Task: Look for space in Tietê, Brazil from 9th June, 2023 to 16th June, 2023 for 2 adults in price range Rs.8000 to Rs.16000. Place can be entire place with 2 bedrooms having 2 beds and 1 bathroom. Property type can be house, flat, guest house. Amenities needed are: washing machine. Booking option can be shelf check-in. Required host language is Spanish.
Action: Mouse moved to (349, 192)
Screenshot: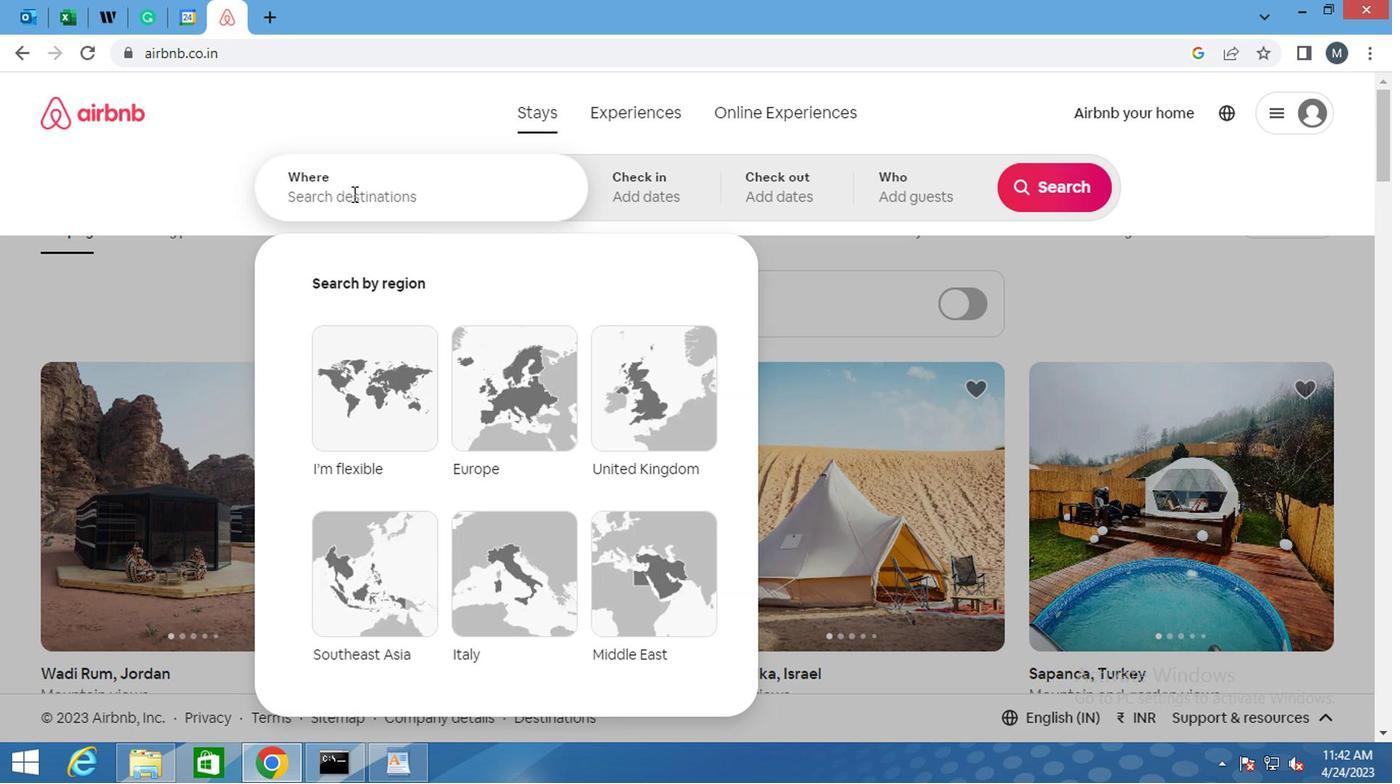 
Action: Mouse pressed left at (349, 192)
Screenshot: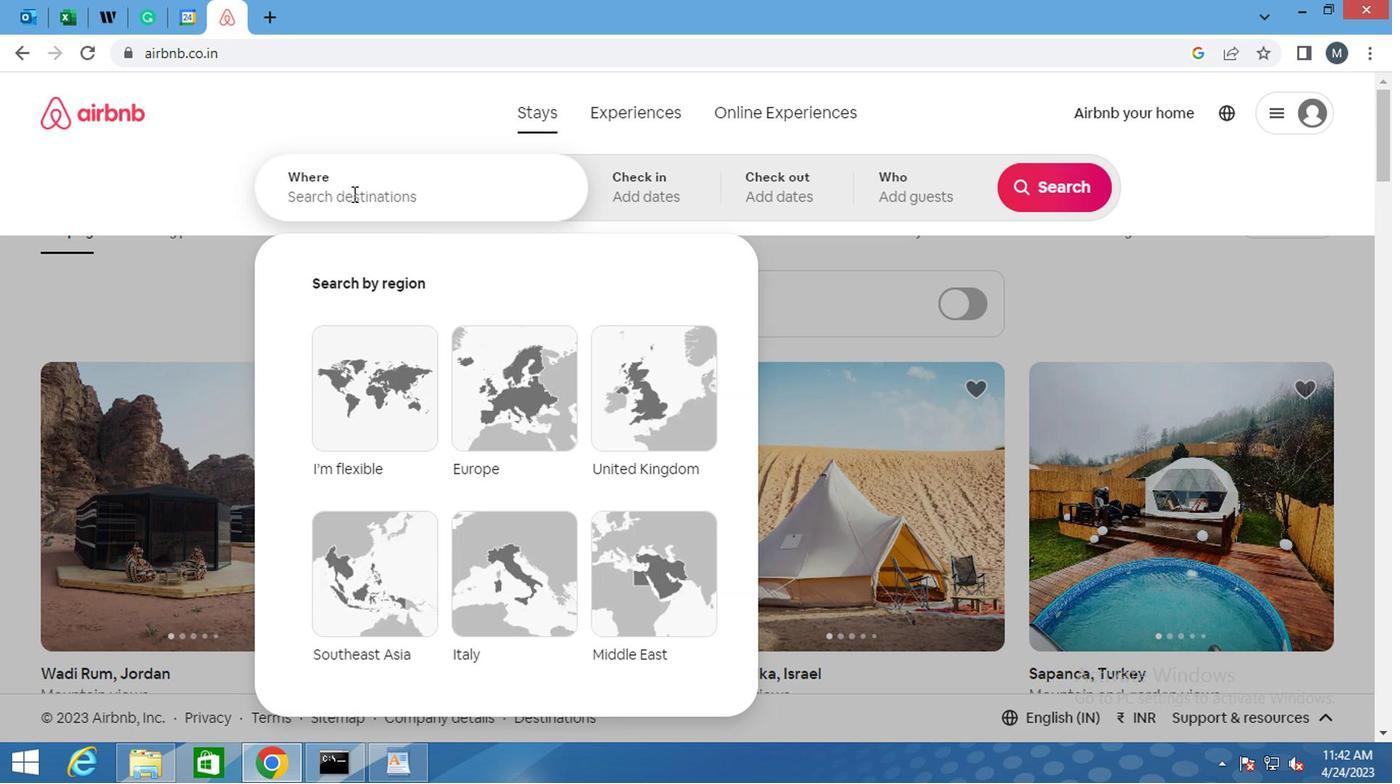 
Action: Key pressed <Key.shift>TIETE,<Key.space><Key.shift><Key.shift><Key.shift>BRAZIL<Key.space><Key.enter>
Screenshot: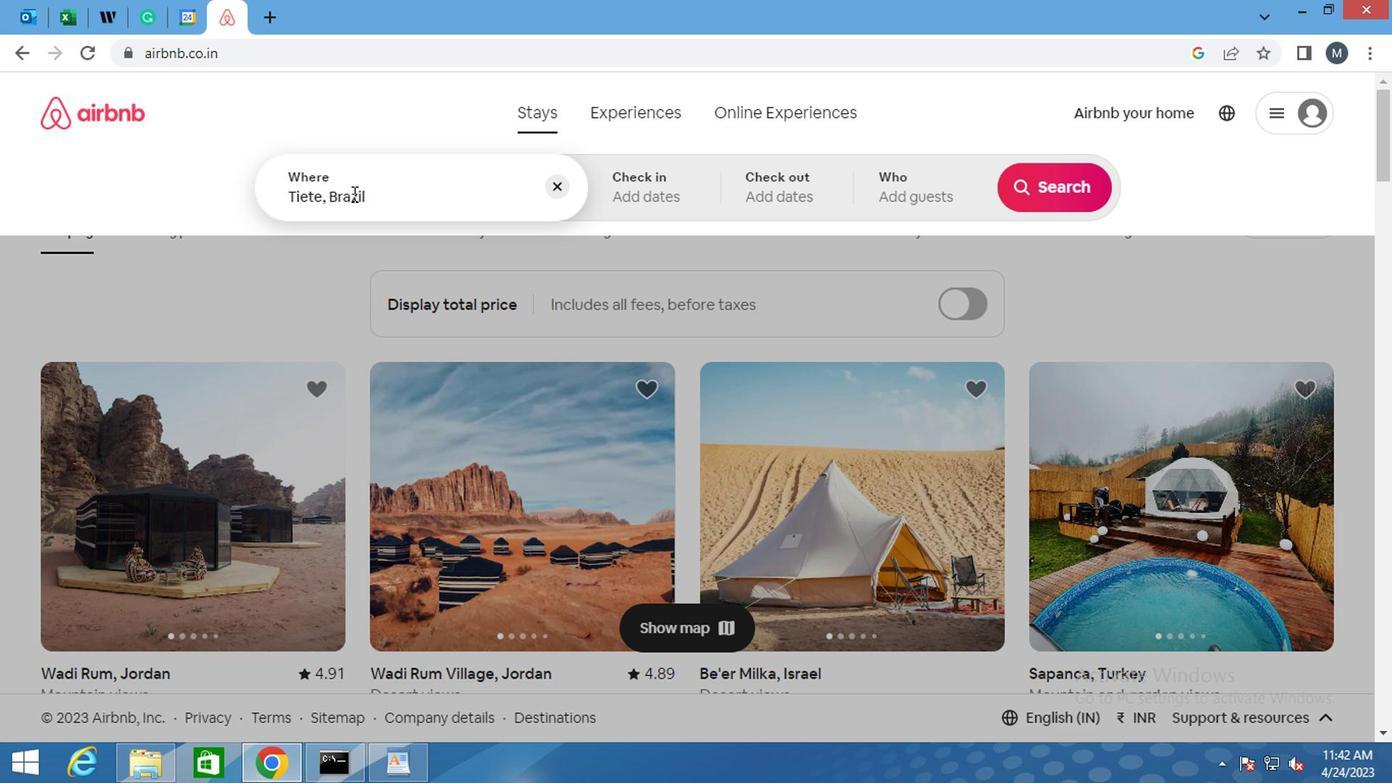 
Action: Mouse moved to (632, 182)
Screenshot: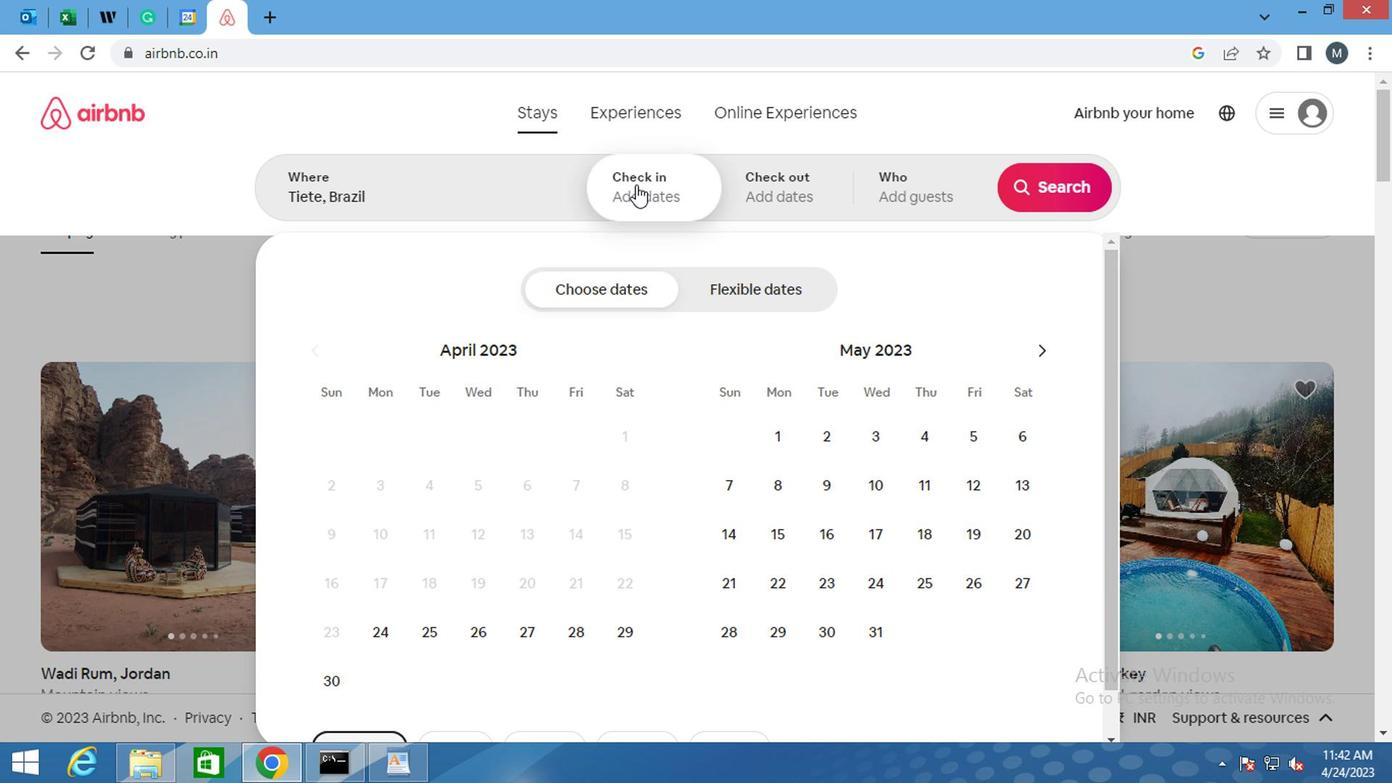 
Action: Mouse pressed left at (632, 182)
Screenshot: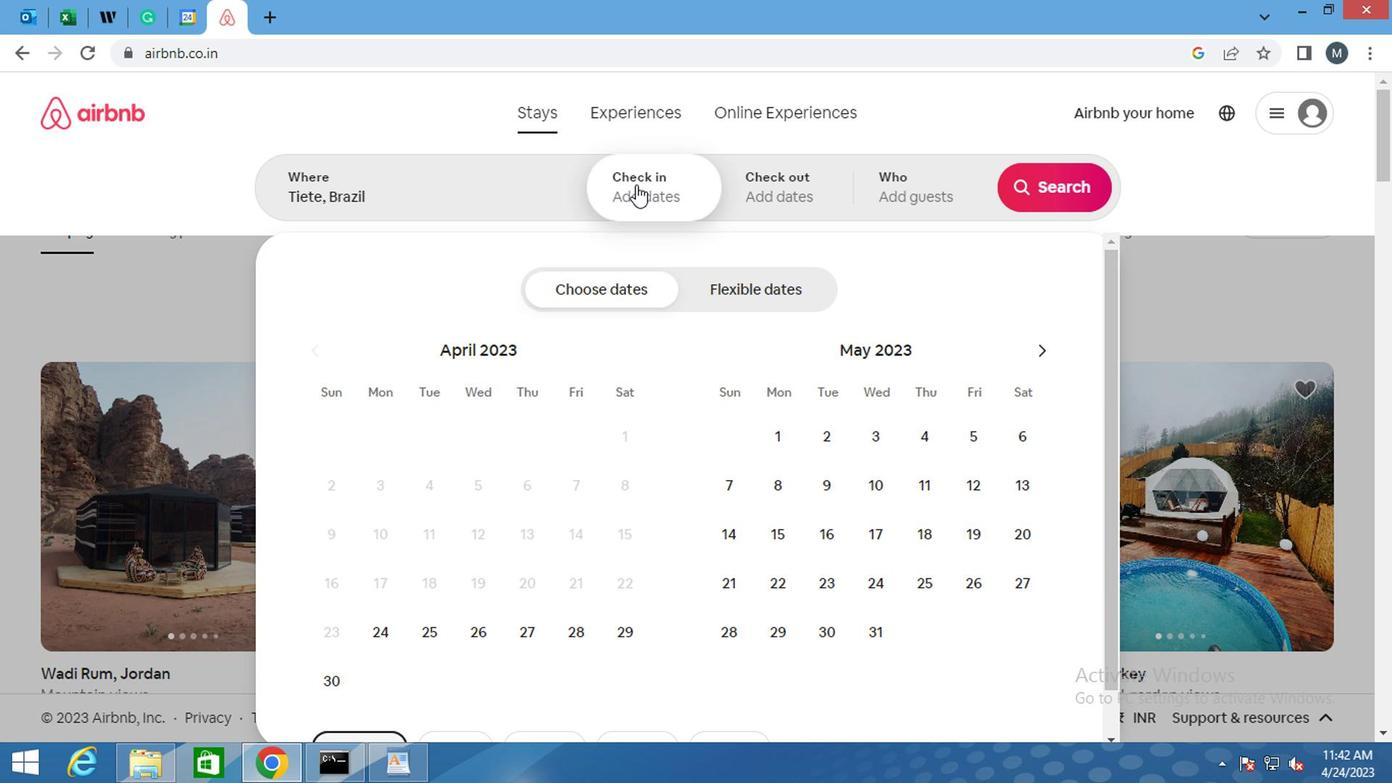 
Action: Mouse moved to (662, 180)
Screenshot: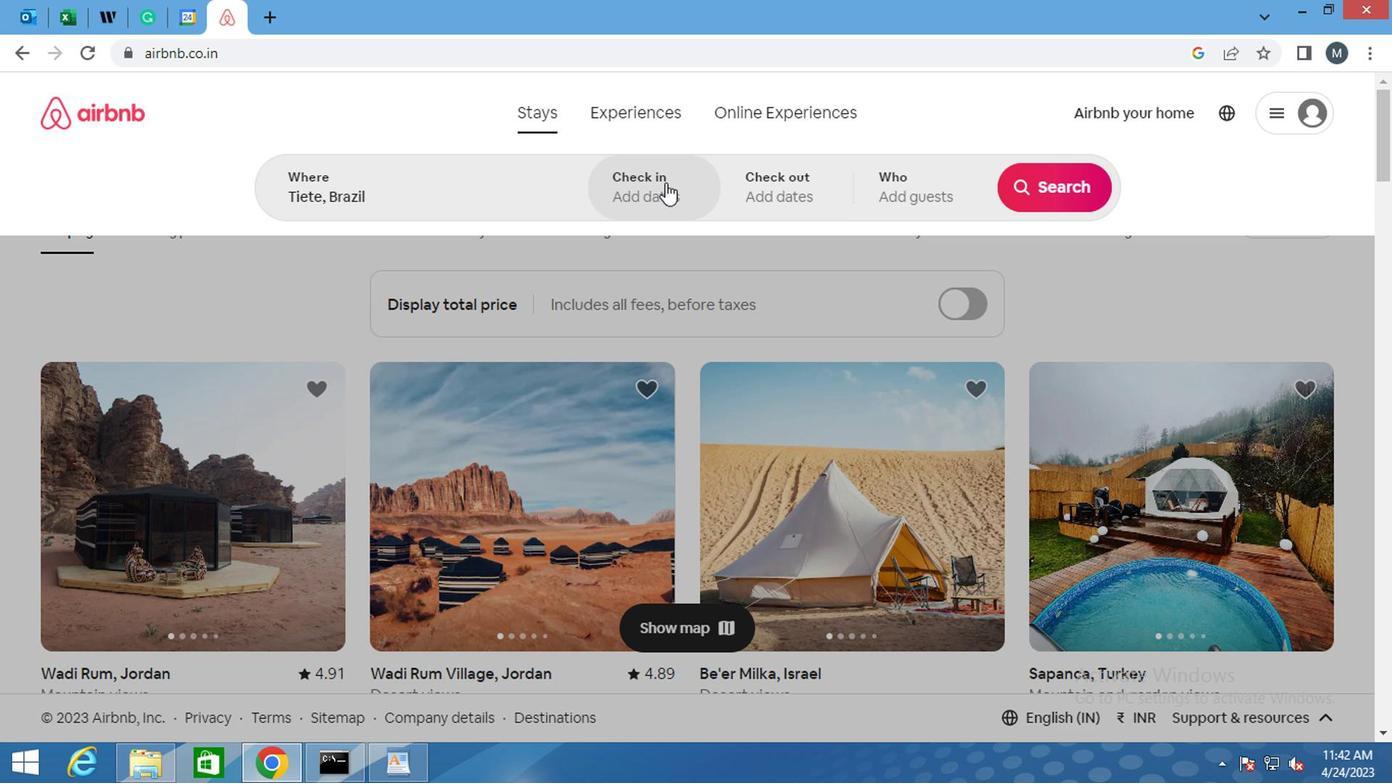
Action: Mouse pressed left at (662, 180)
Screenshot: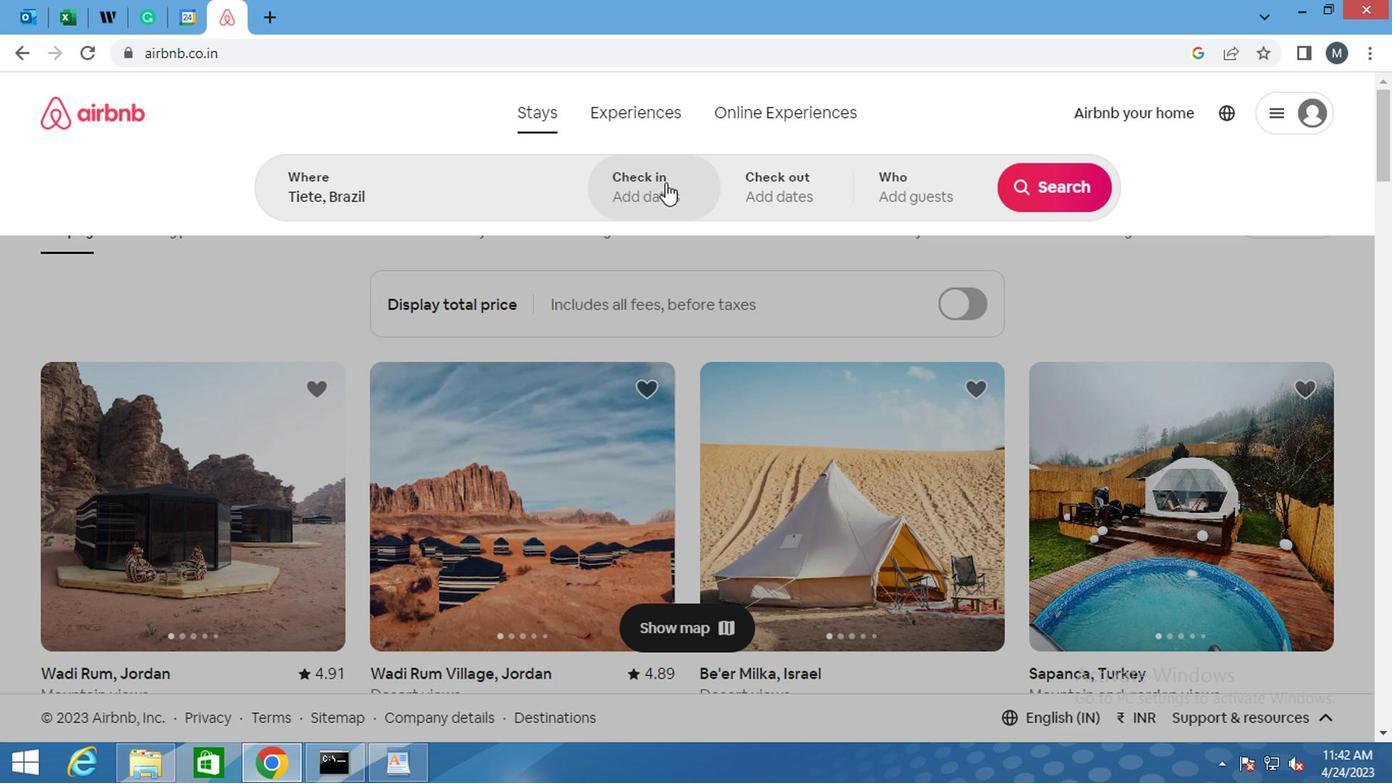 
Action: Mouse moved to (1053, 338)
Screenshot: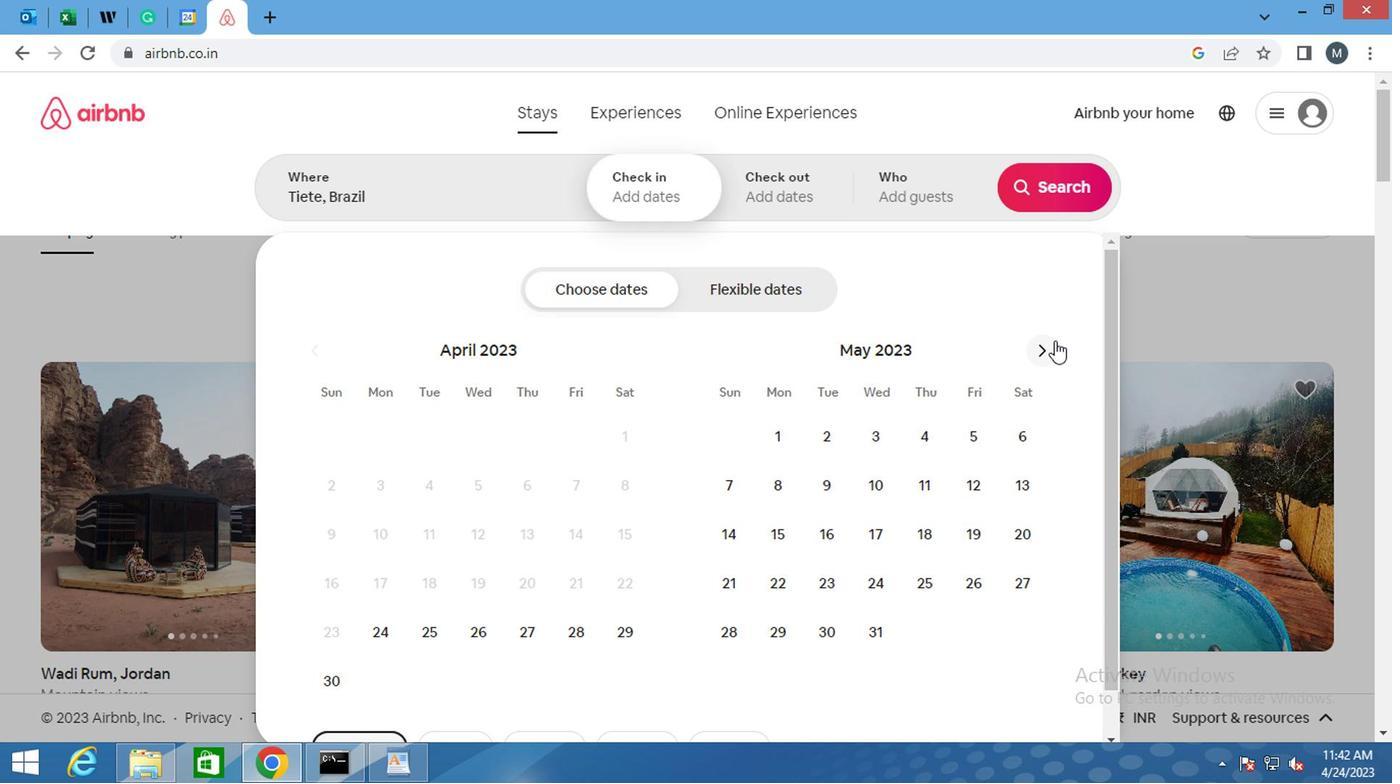 
Action: Mouse pressed left at (1053, 338)
Screenshot: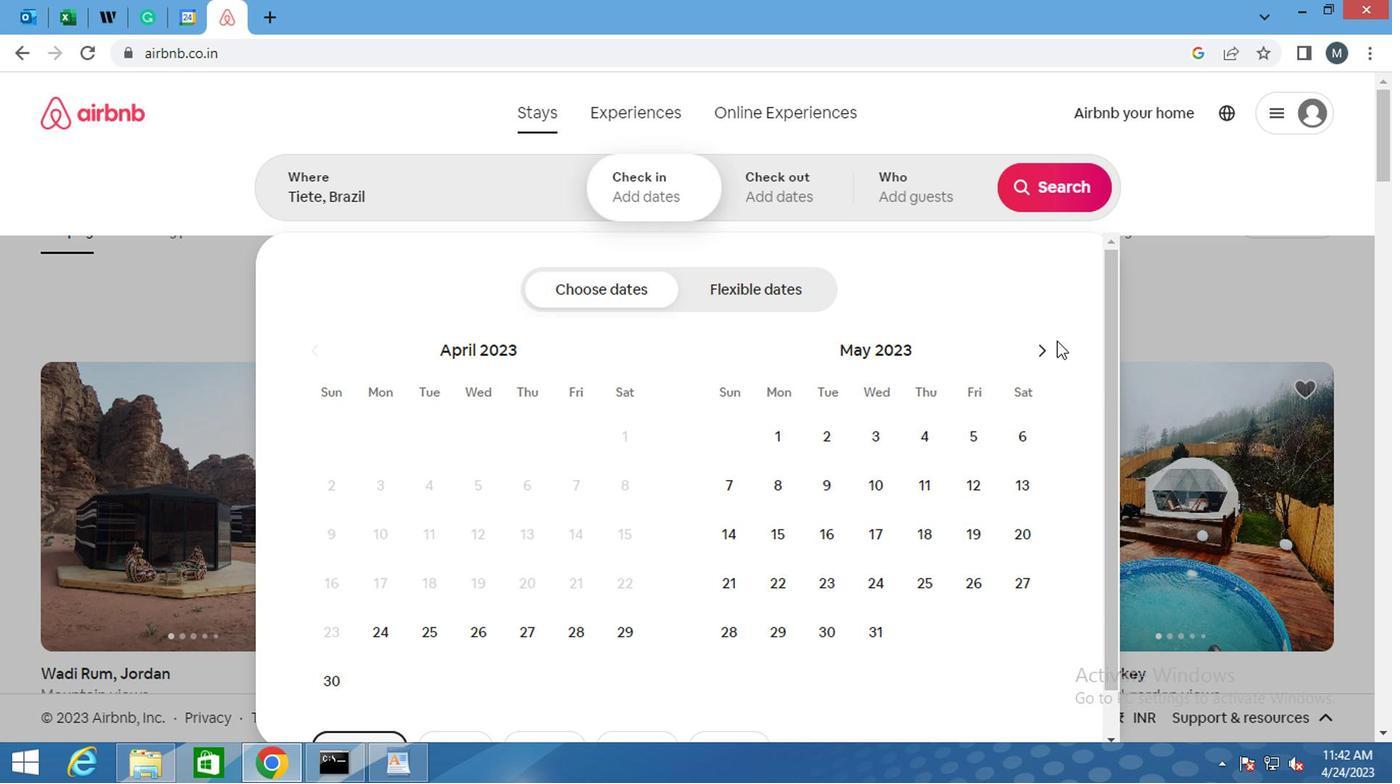 
Action: Mouse moved to (1041, 348)
Screenshot: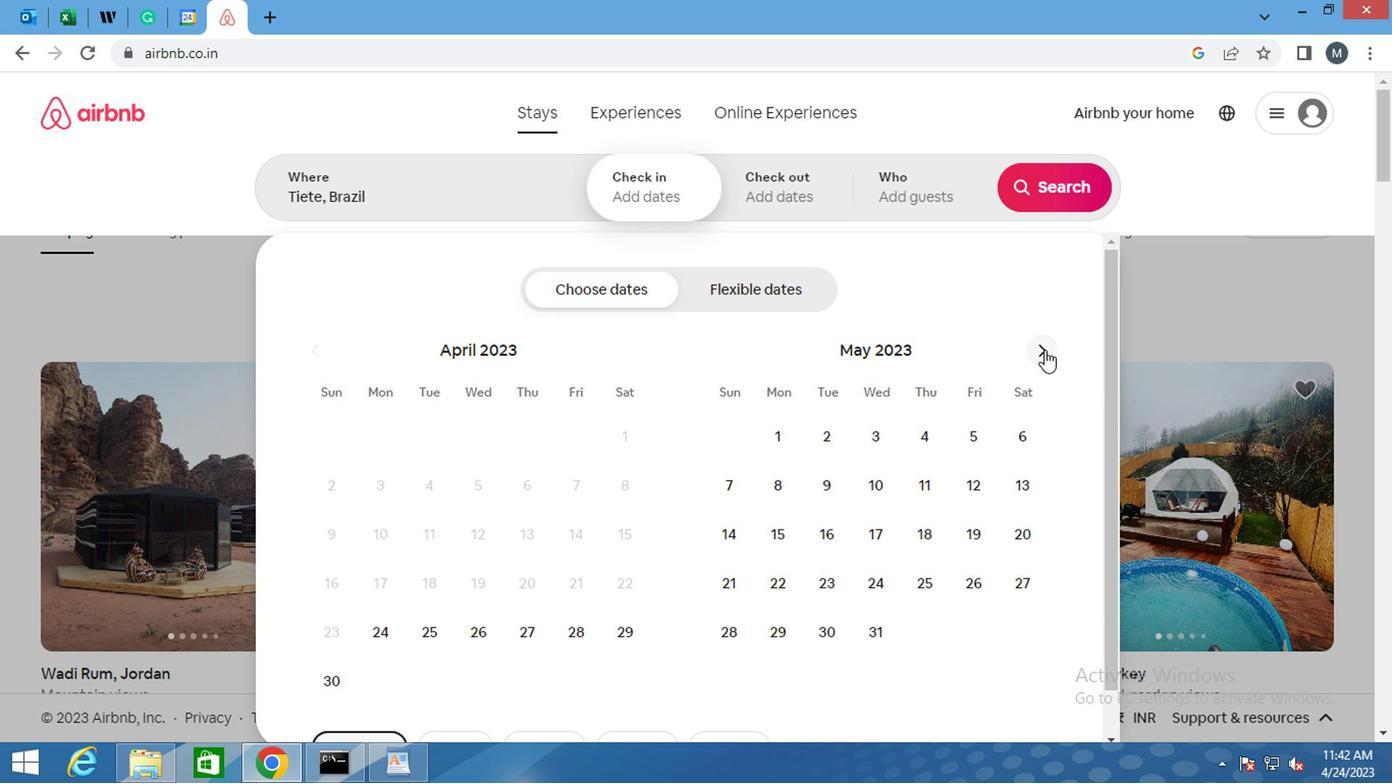 
Action: Mouse pressed left at (1041, 348)
Screenshot: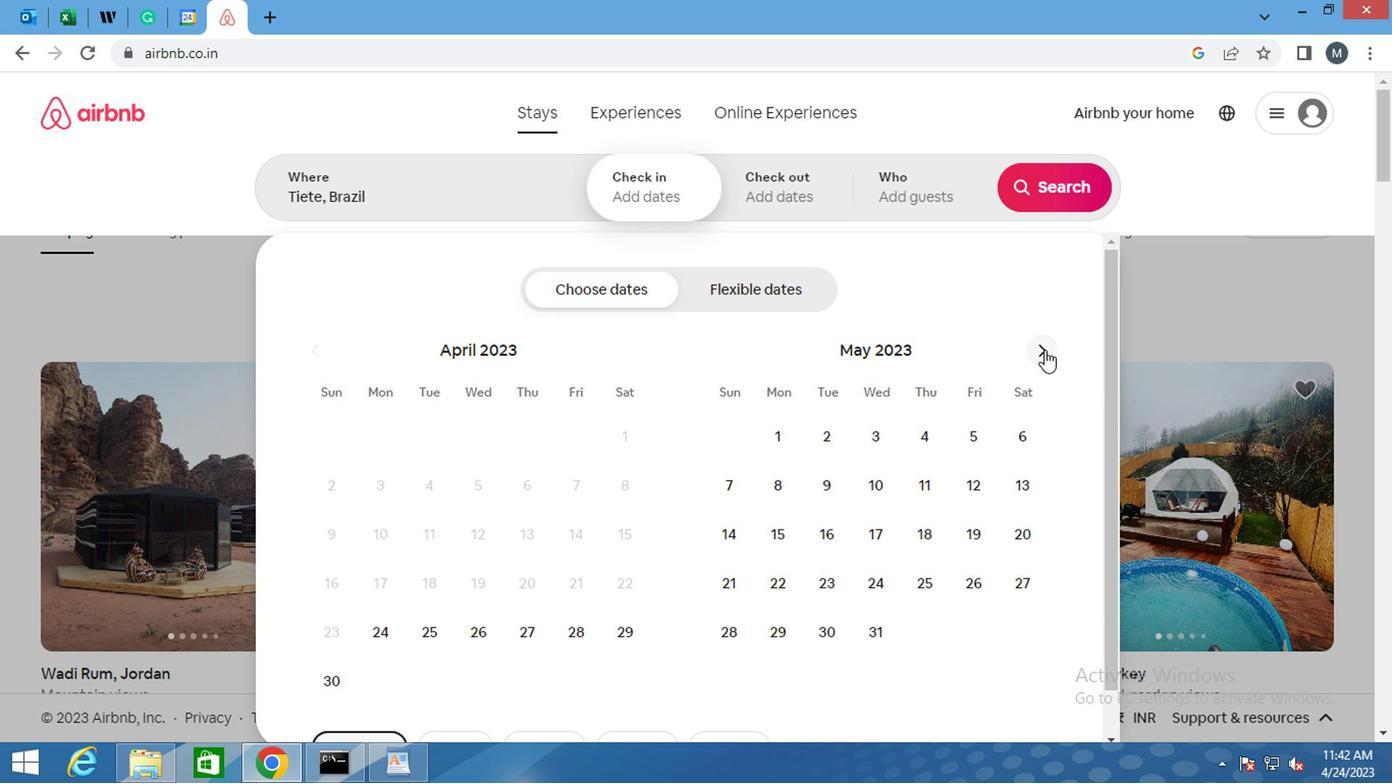 
Action: Mouse moved to (935, 365)
Screenshot: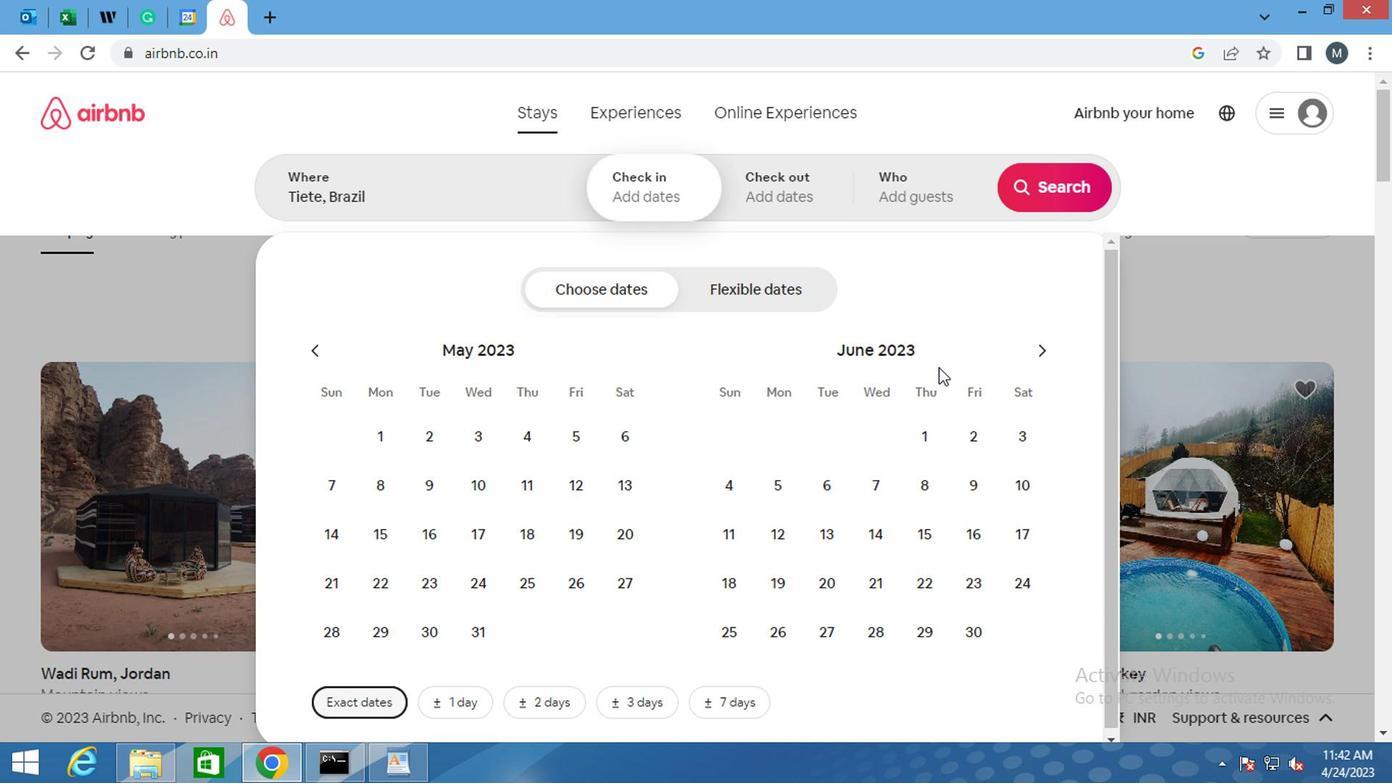 
Action: Mouse scrolled (935, 364) with delta (0, 0)
Screenshot: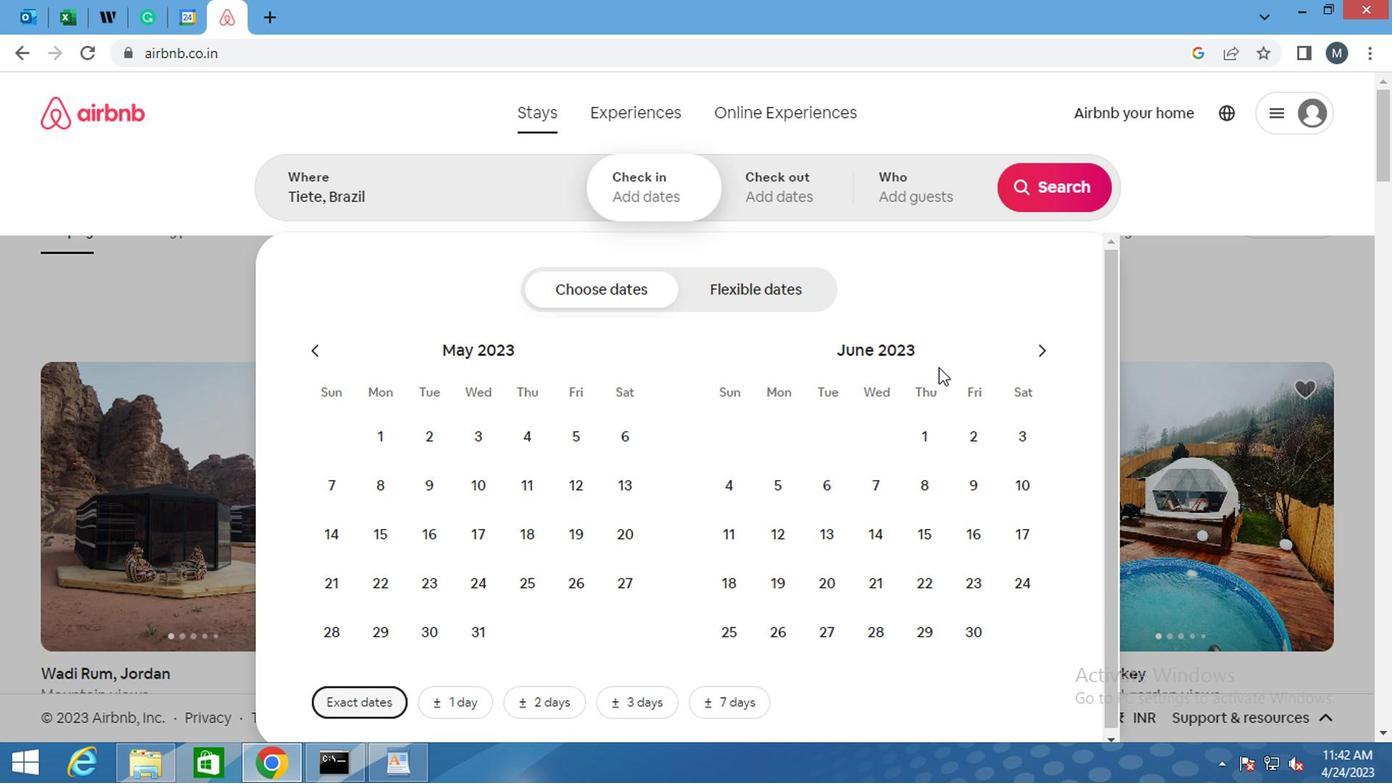 
Action: Mouse moved to (934, 365)
Screenshot: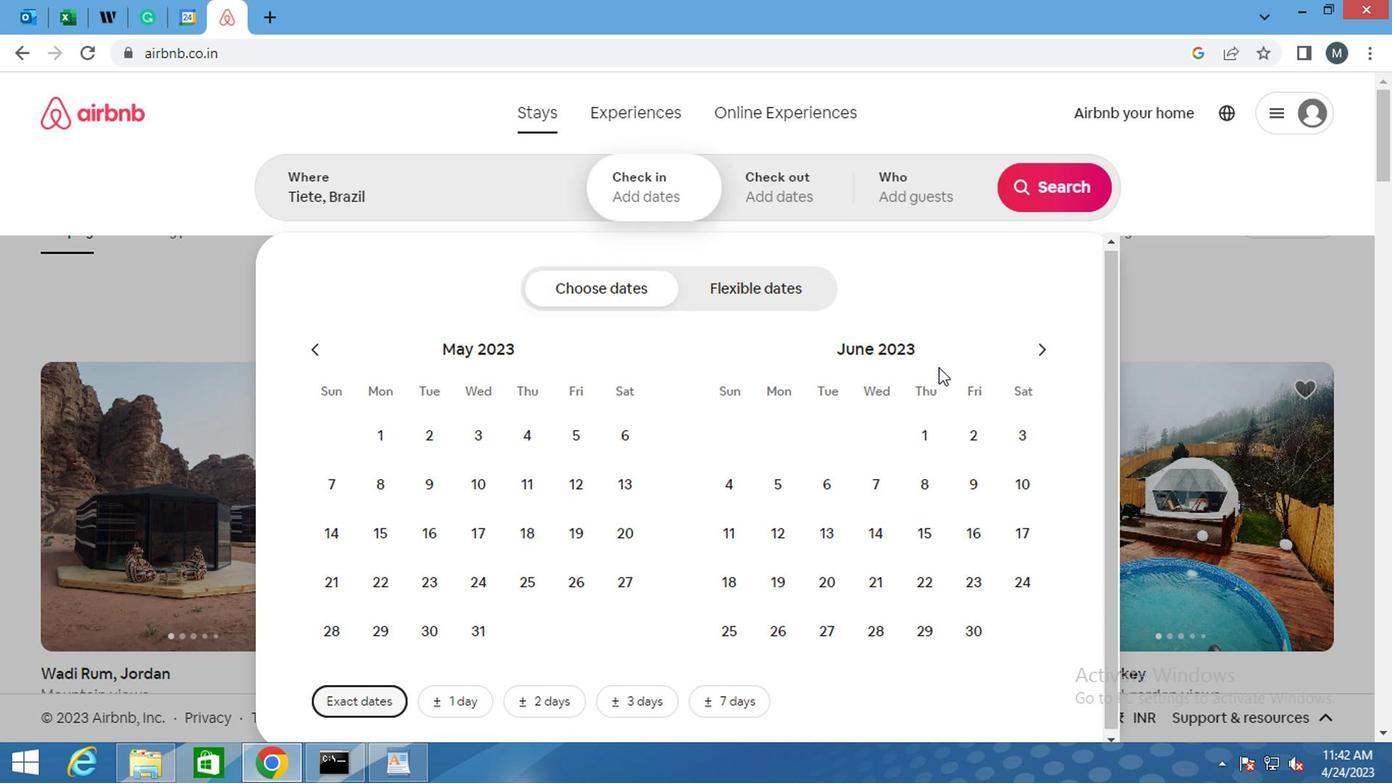 
Action: Mouse scrolled (934, 364) with delta (0, 0)
Screenshot: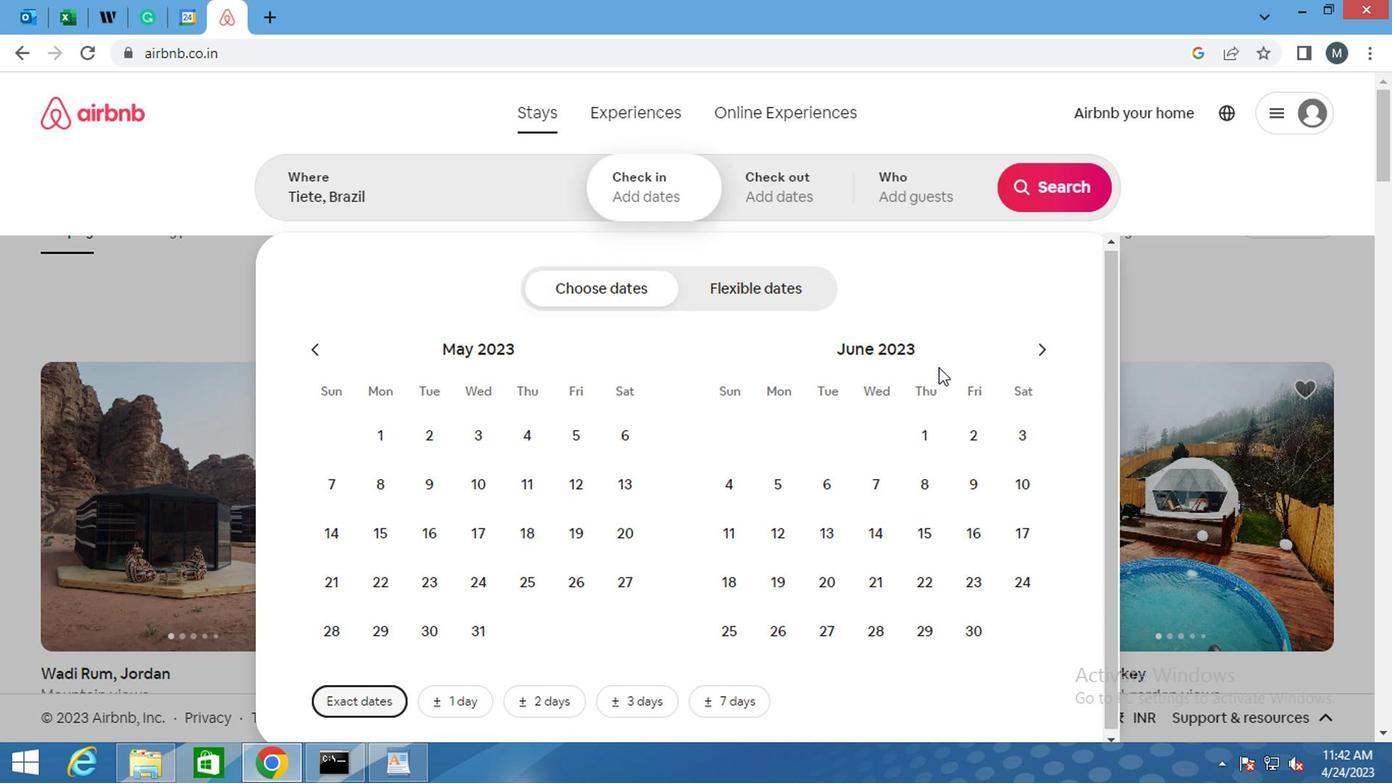 
Action: Mouse moved to (954, 475)
Screenshot: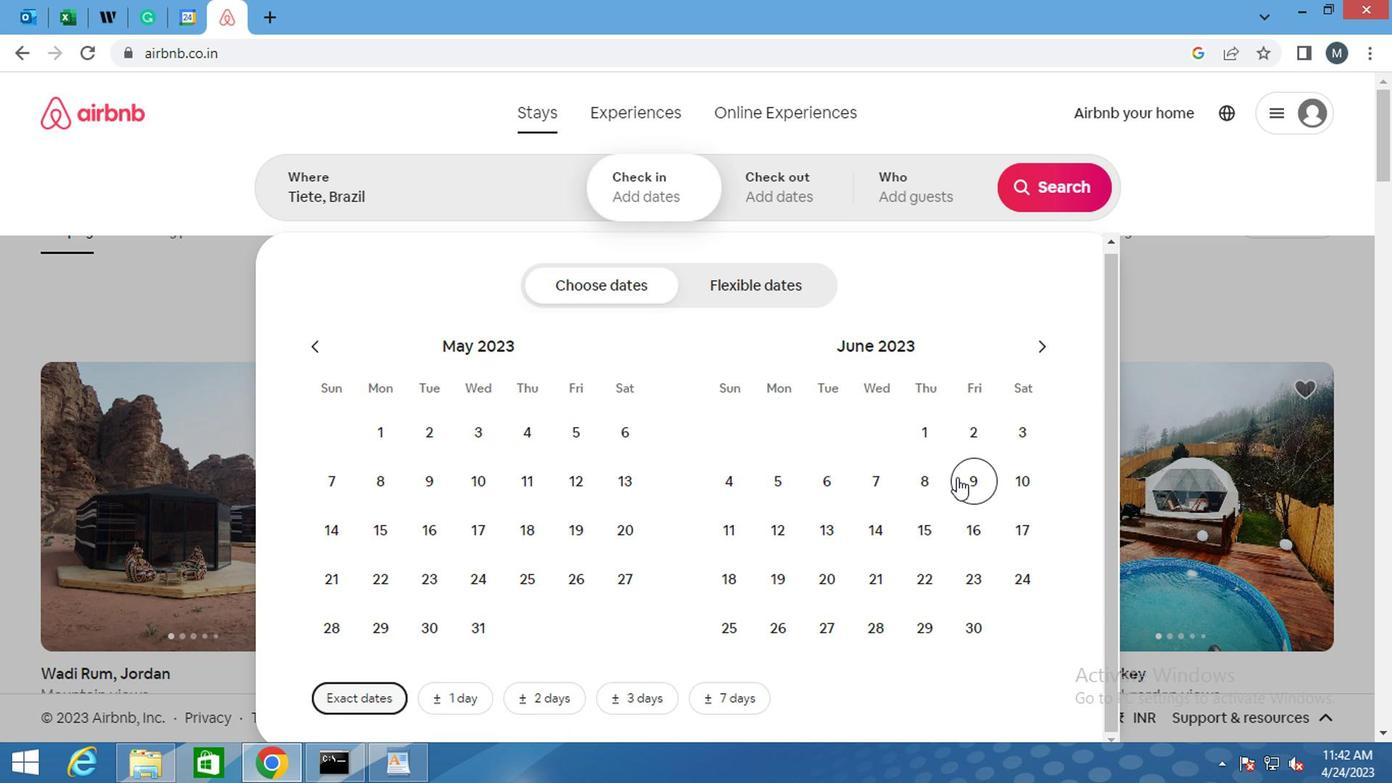 
Action: Mouse pressed left at (954, 475)
Screenshot: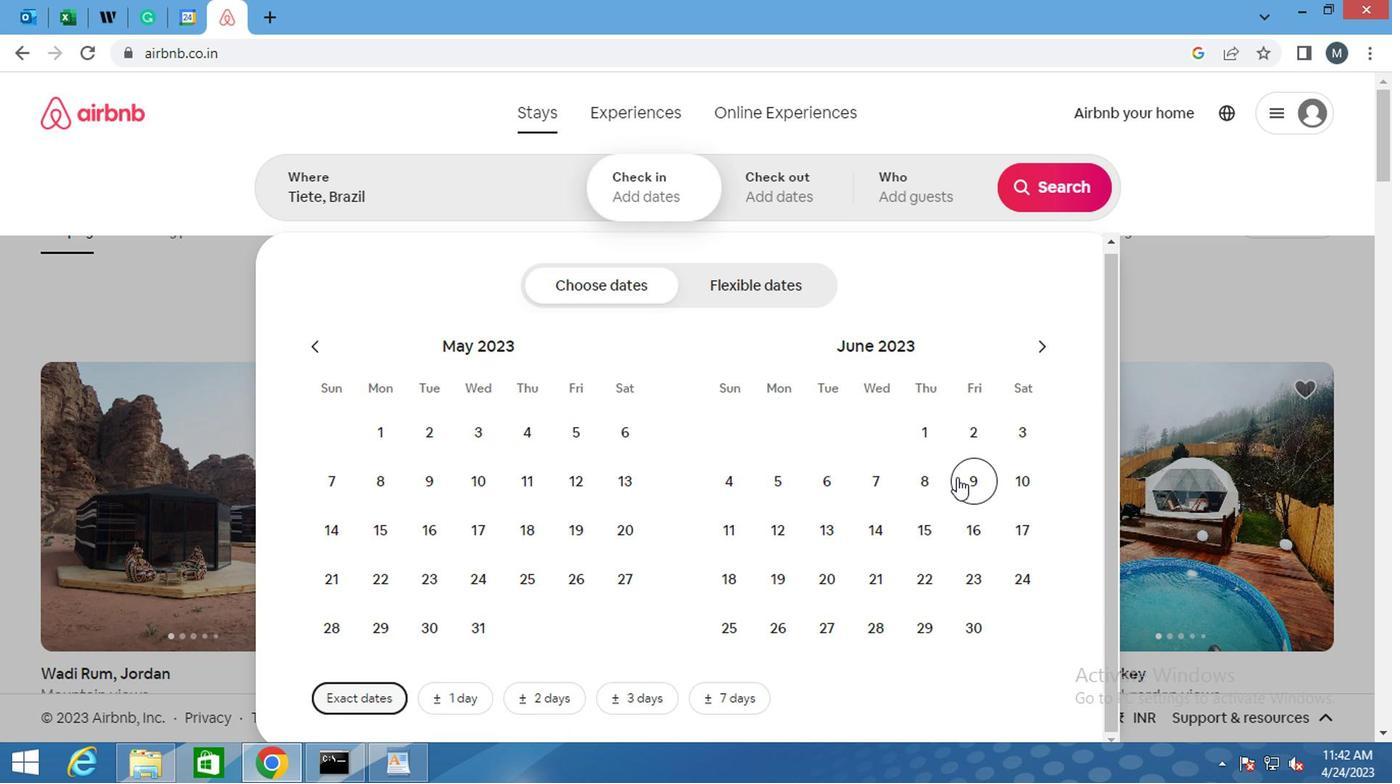 
Action: Mouse moved to (959, 528)
Screenshot: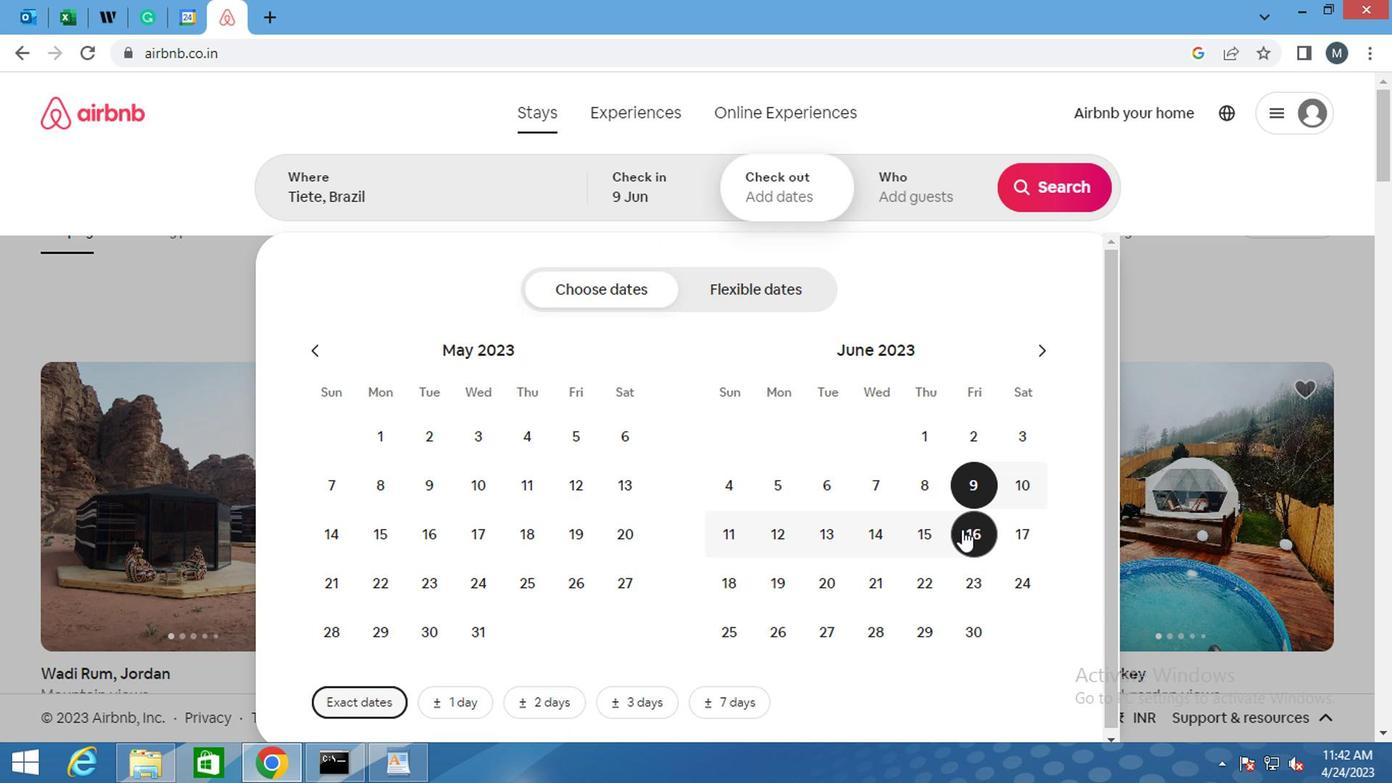 
Action: Mouse pressed left at (959, 528)
Screenshot: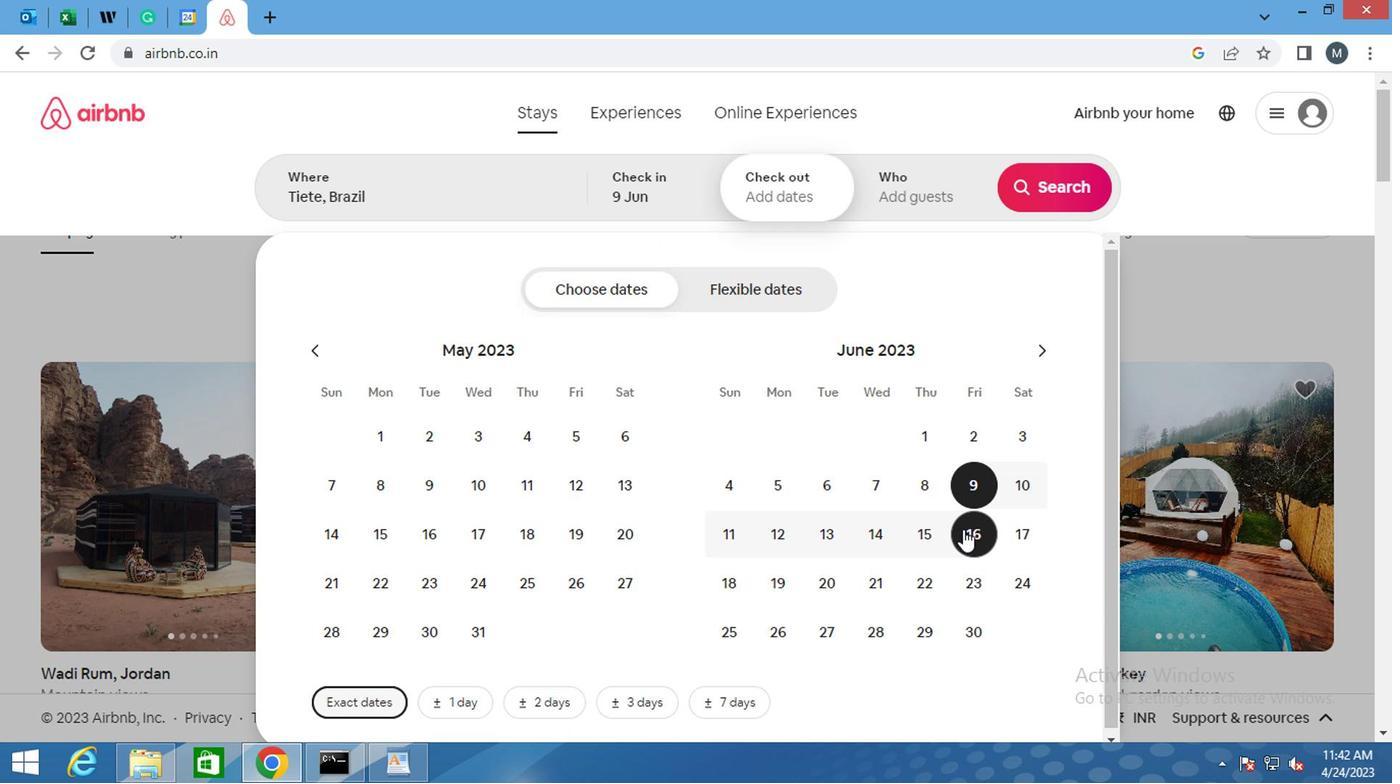 
Action: Mouse moved to (871, 211)
Screenshot: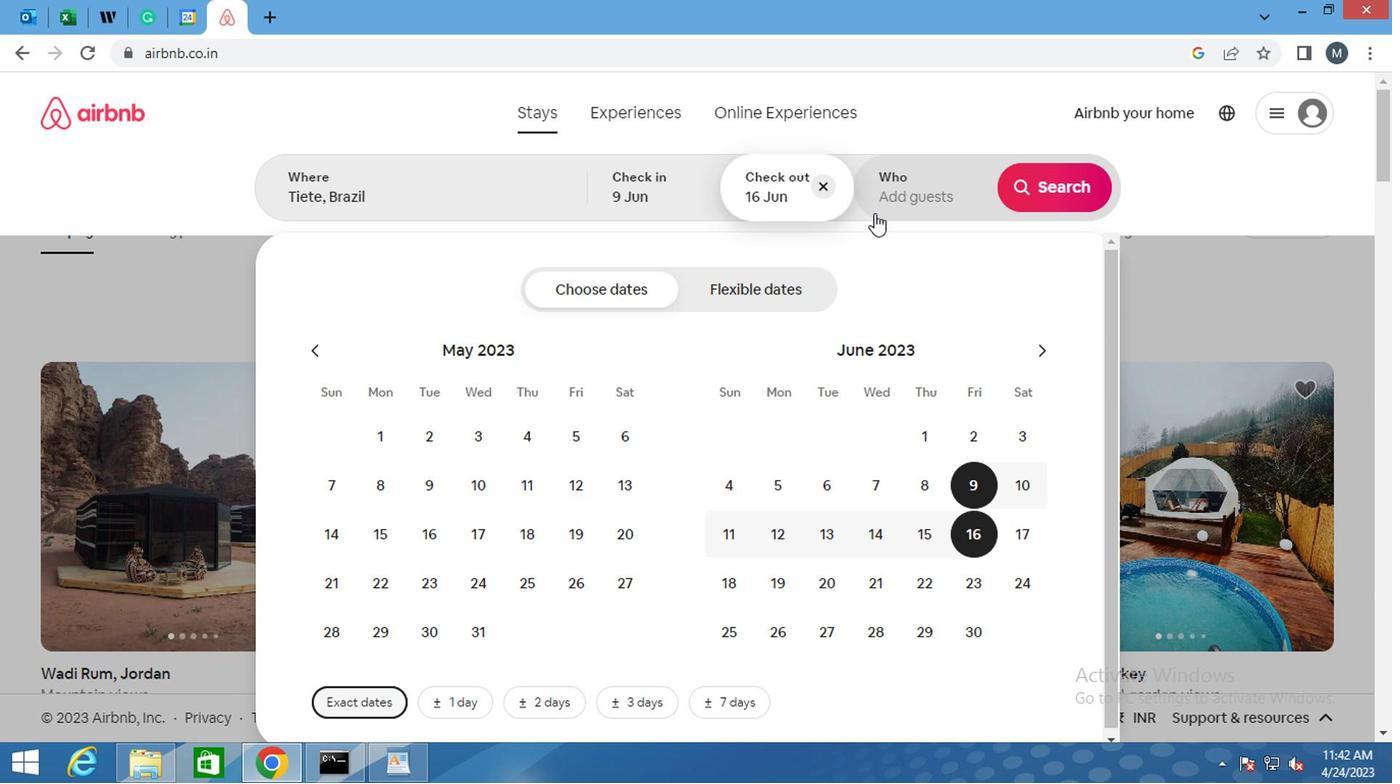
Action: Mouse pressed left at (871, 211)
Screenshot: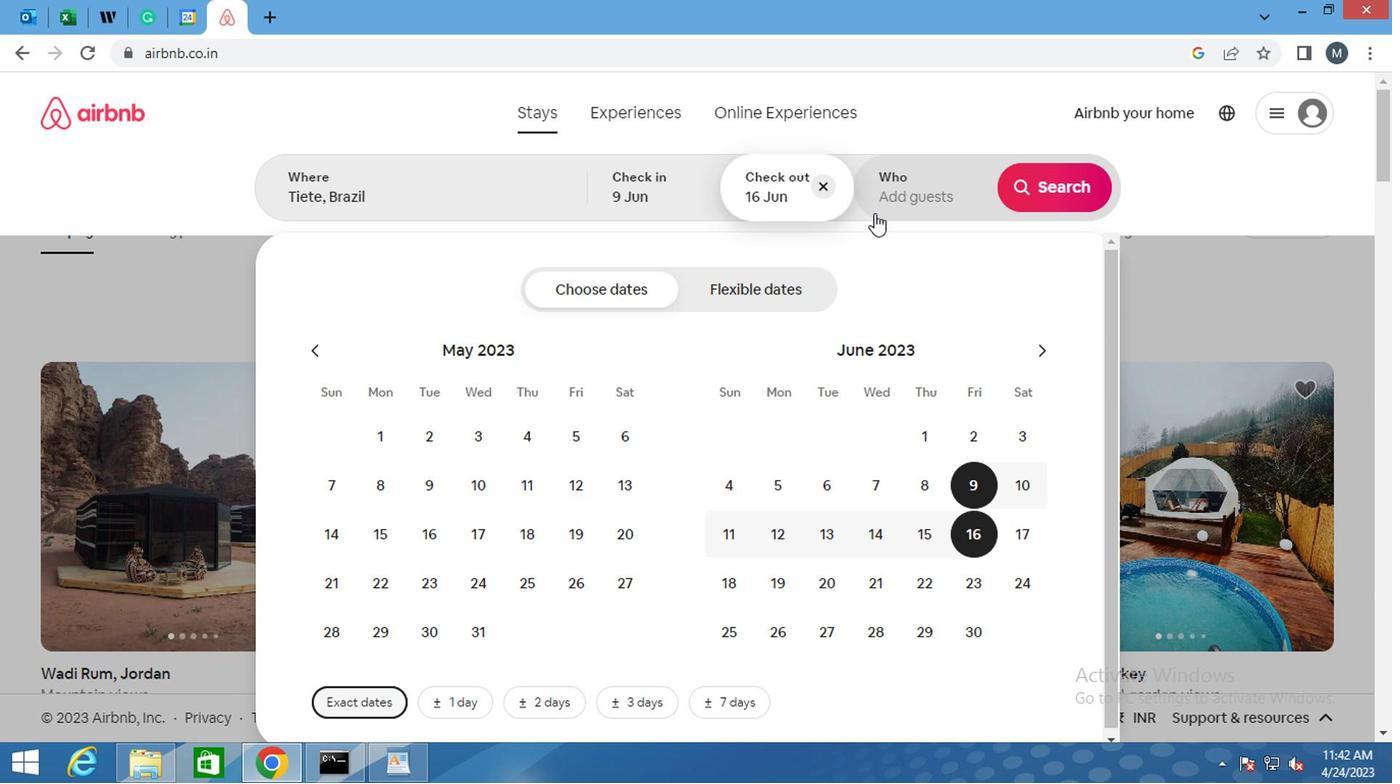 
Action: Mouse moved to (1062, 297)
Screenshot: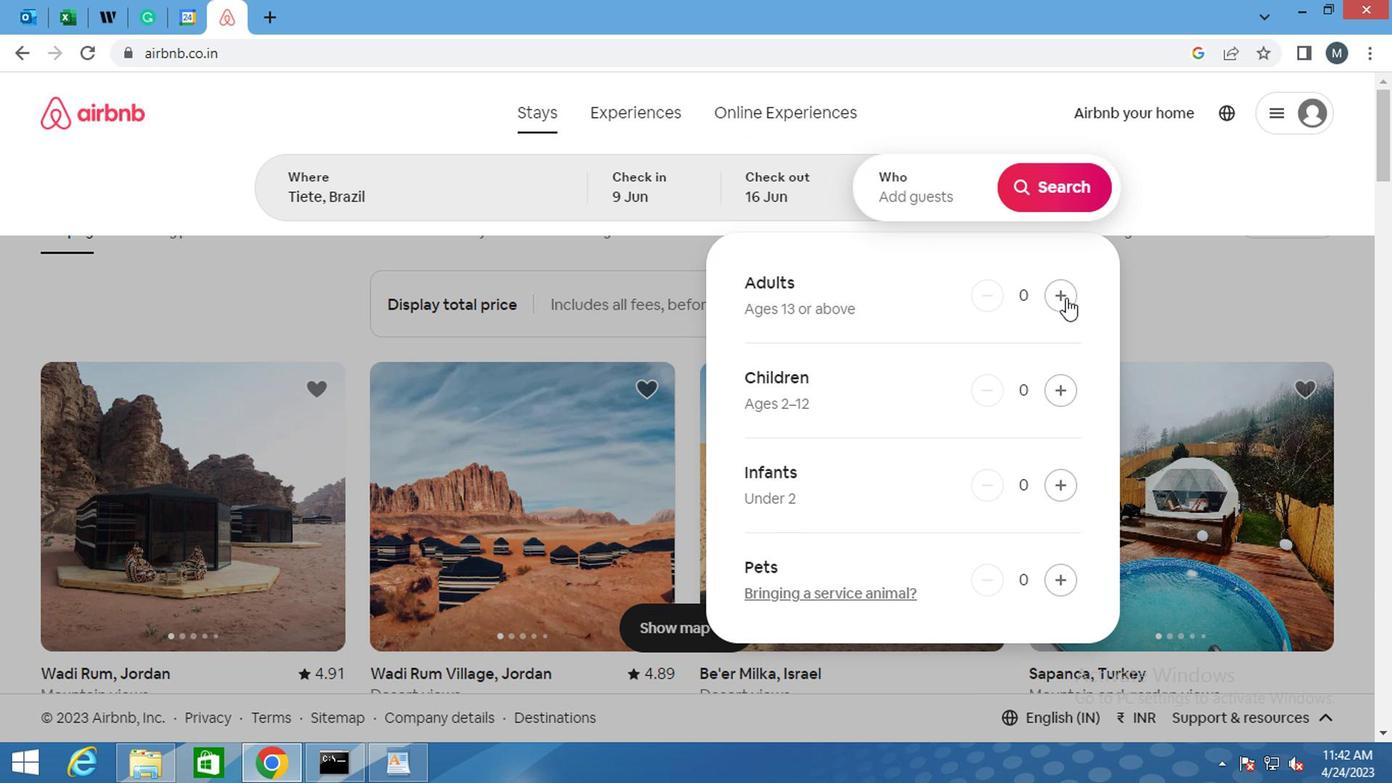 
Action: Mouse pressed left at (1062, 297)
Screenshot: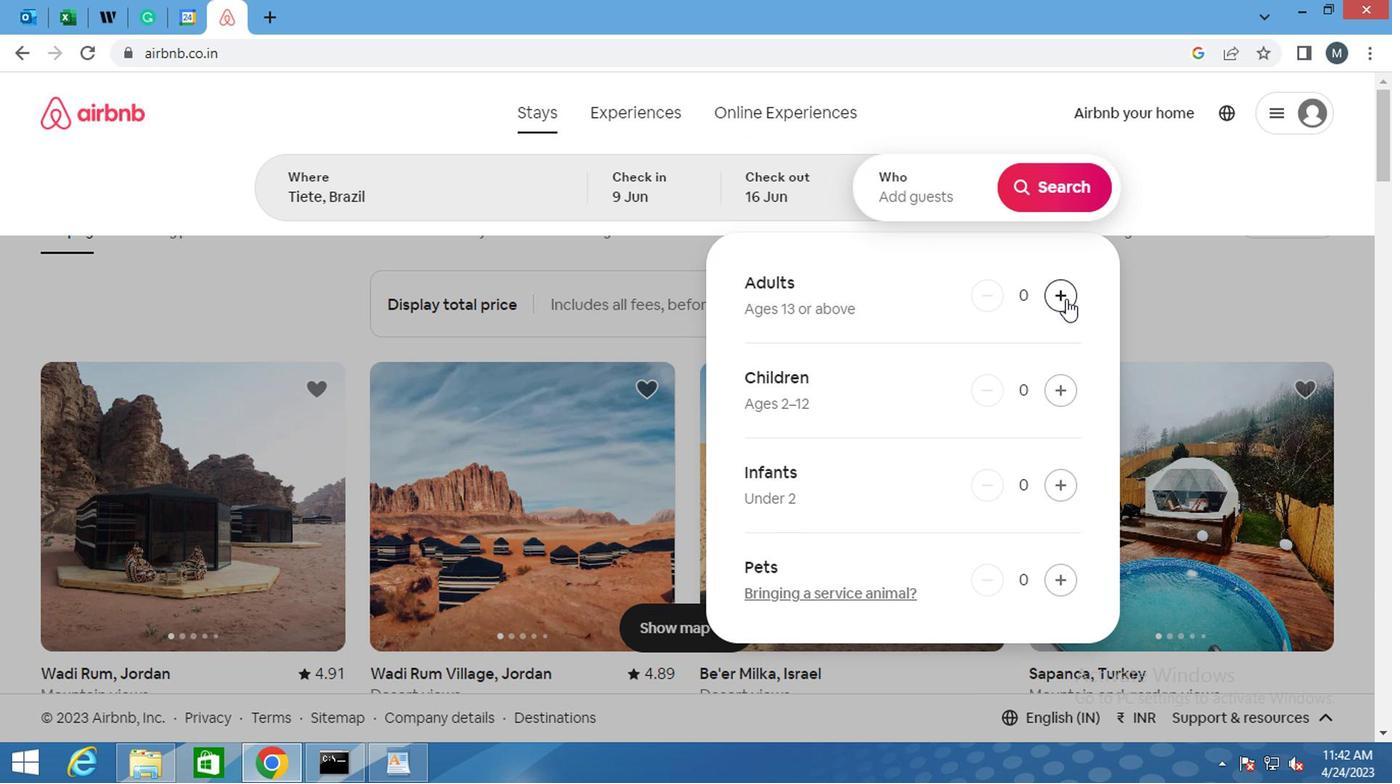 
Action: Mouse pressed left at (1062, 297)
Screenshot: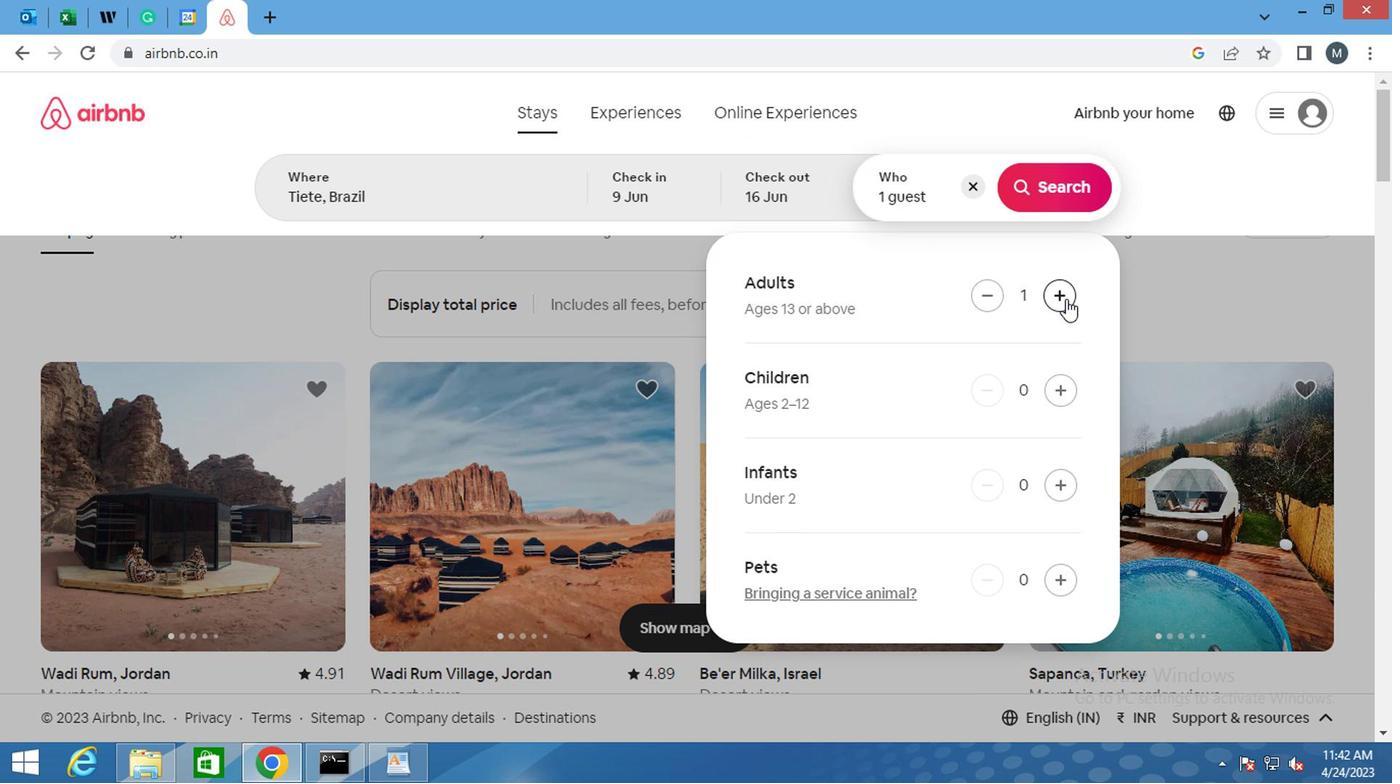 
Action: Mouse moved to (1155, 171)
Screenshot: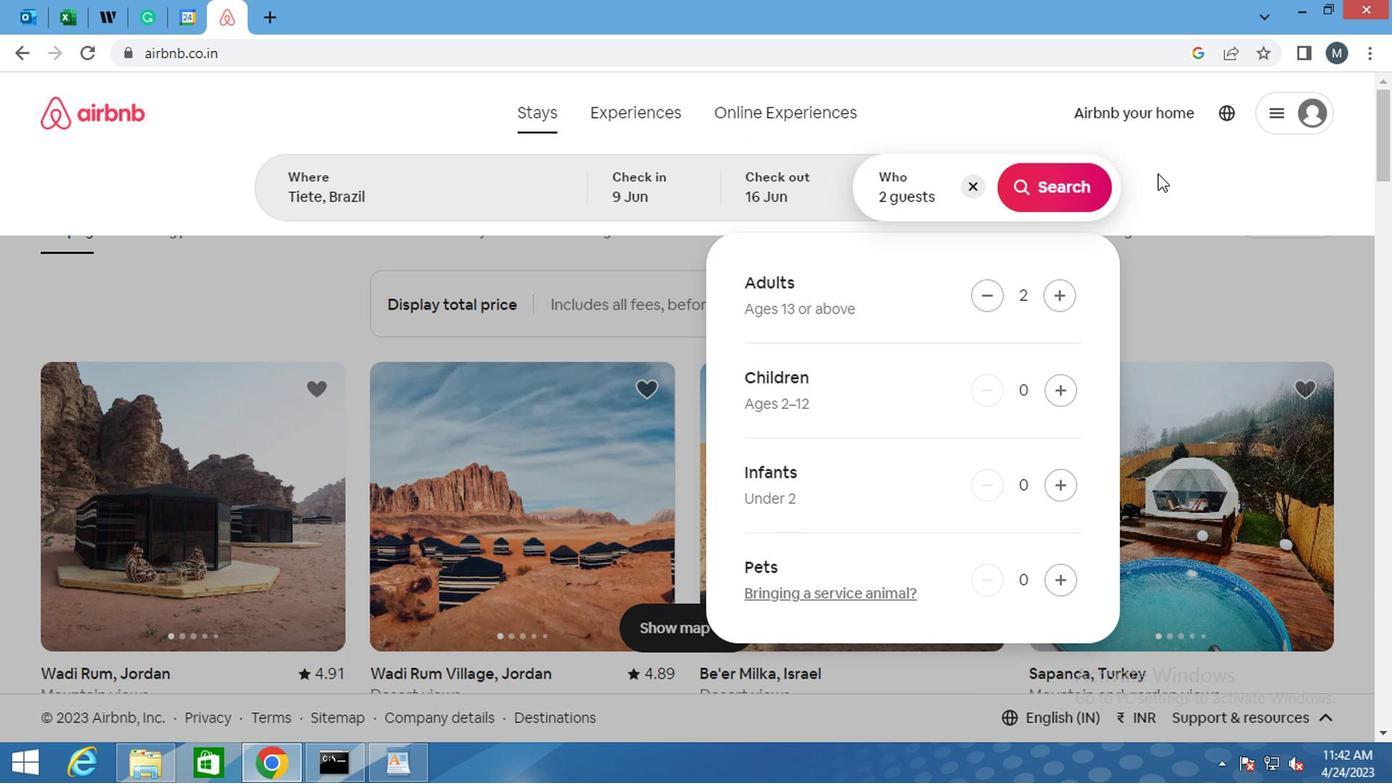 
Action: Mouse pressed left at (1155, 171)
Screenshot: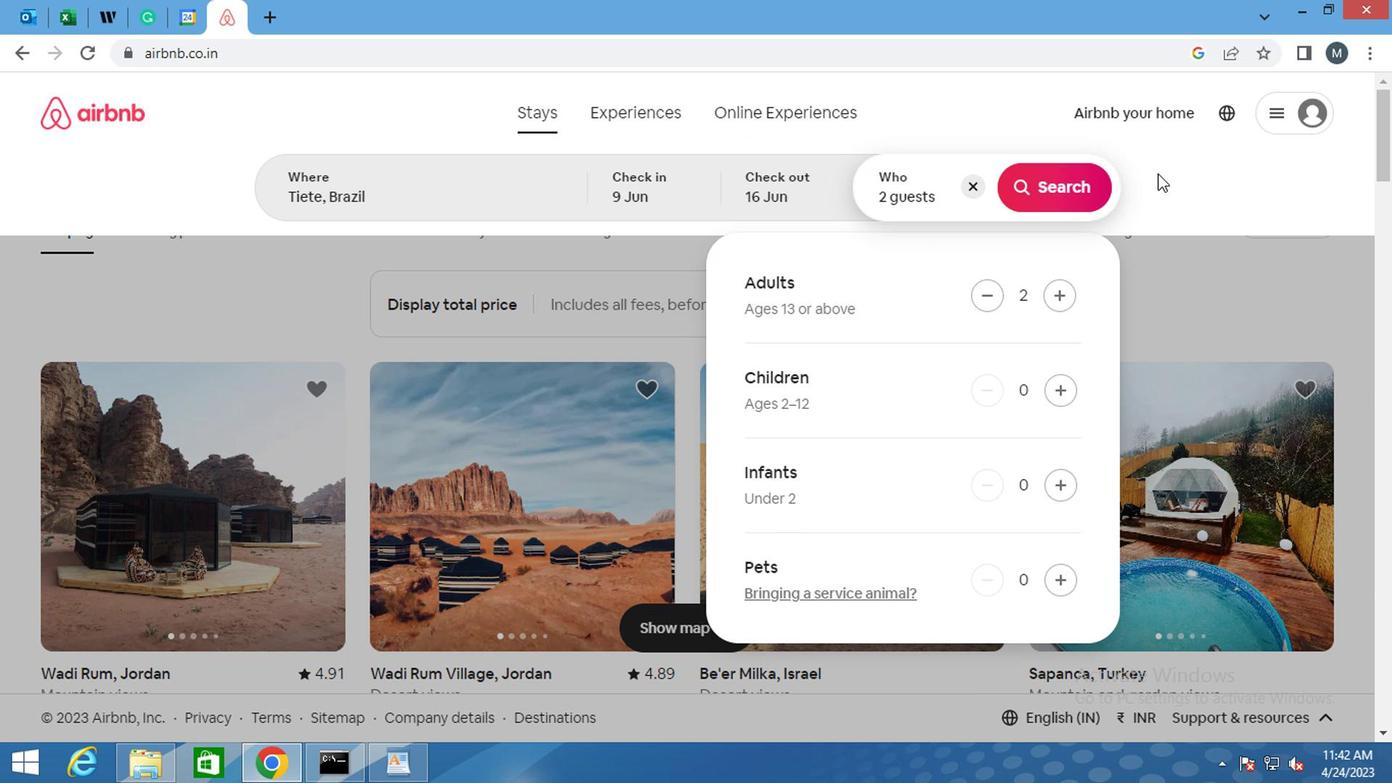 
Action: Mouse moved to (1165, 206)
Screenshot: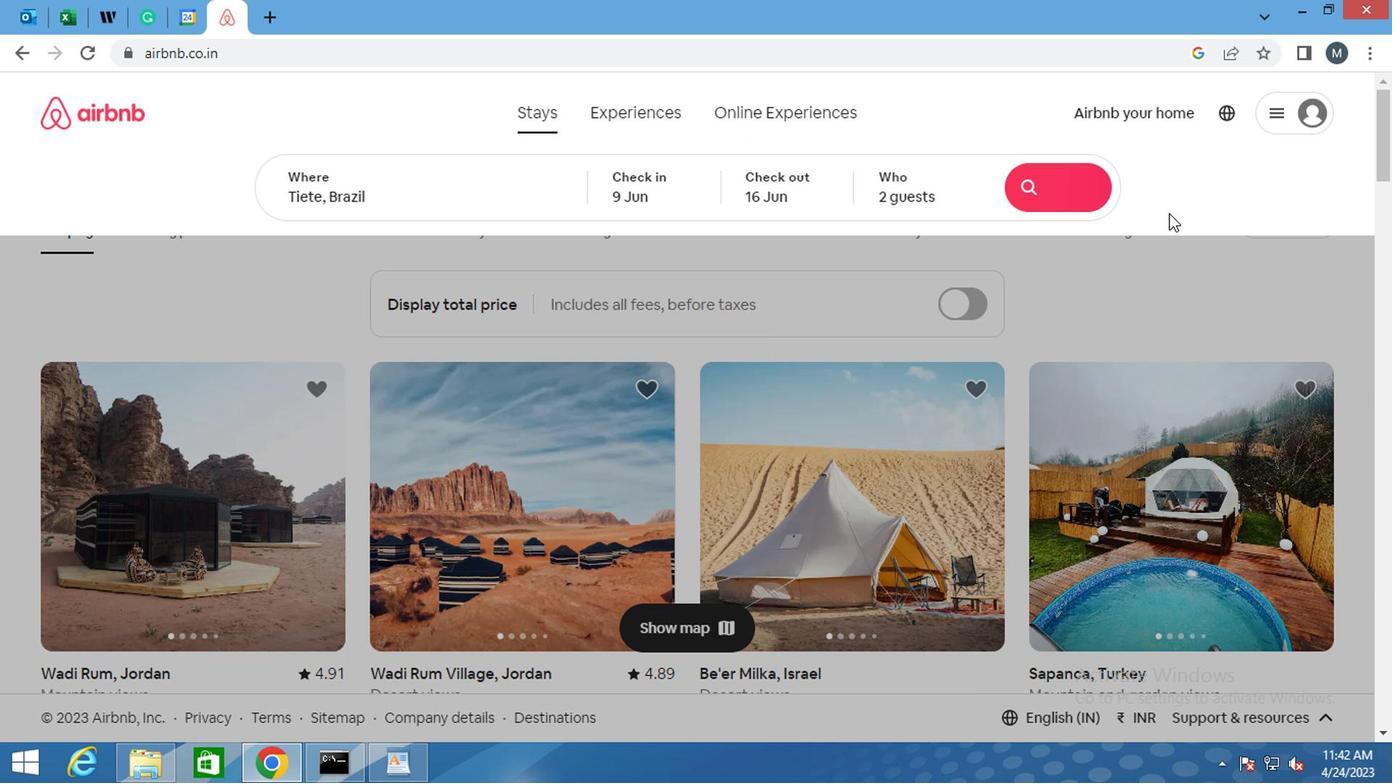 
Action: Mouse scrolled (1165, 205) with delta (0, 0)
Screenshot: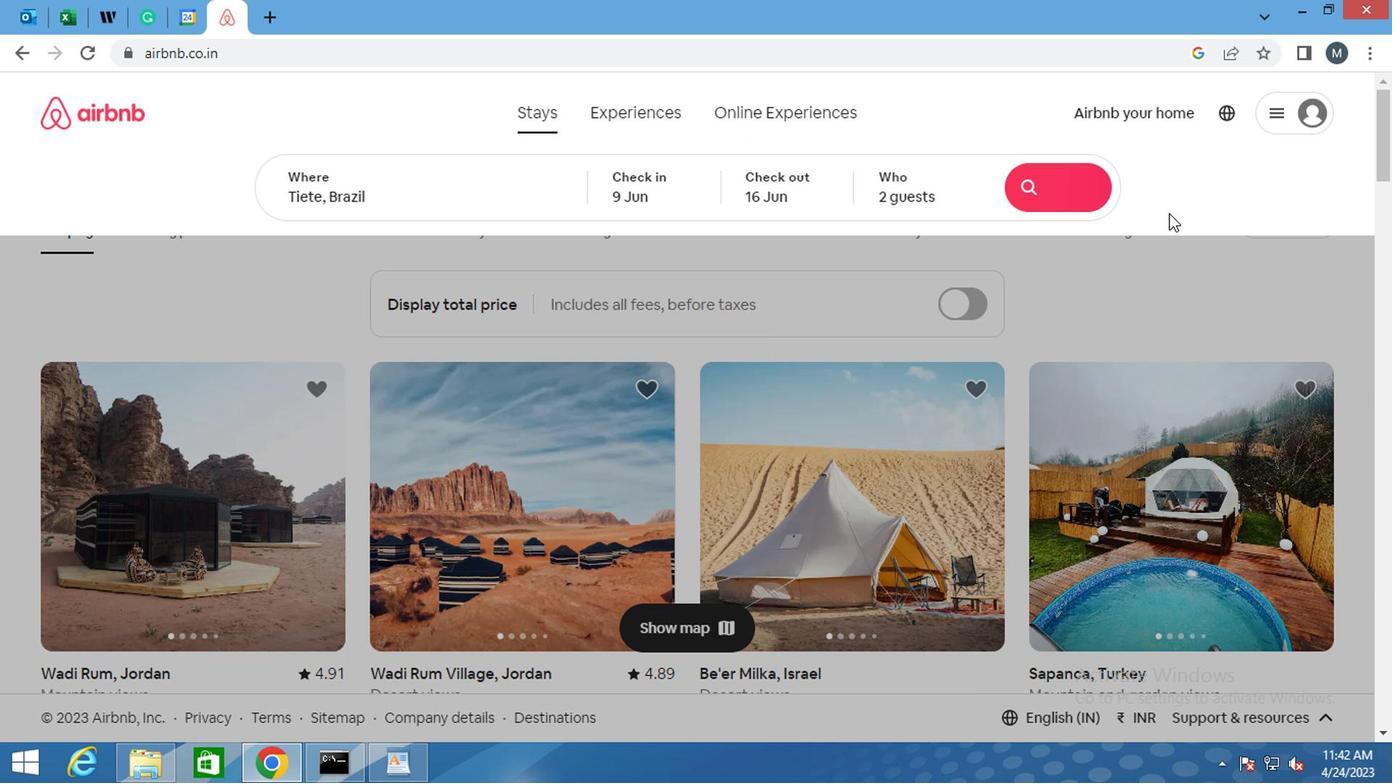
Action: Mouse moved to (1168, 217)
Screenshot: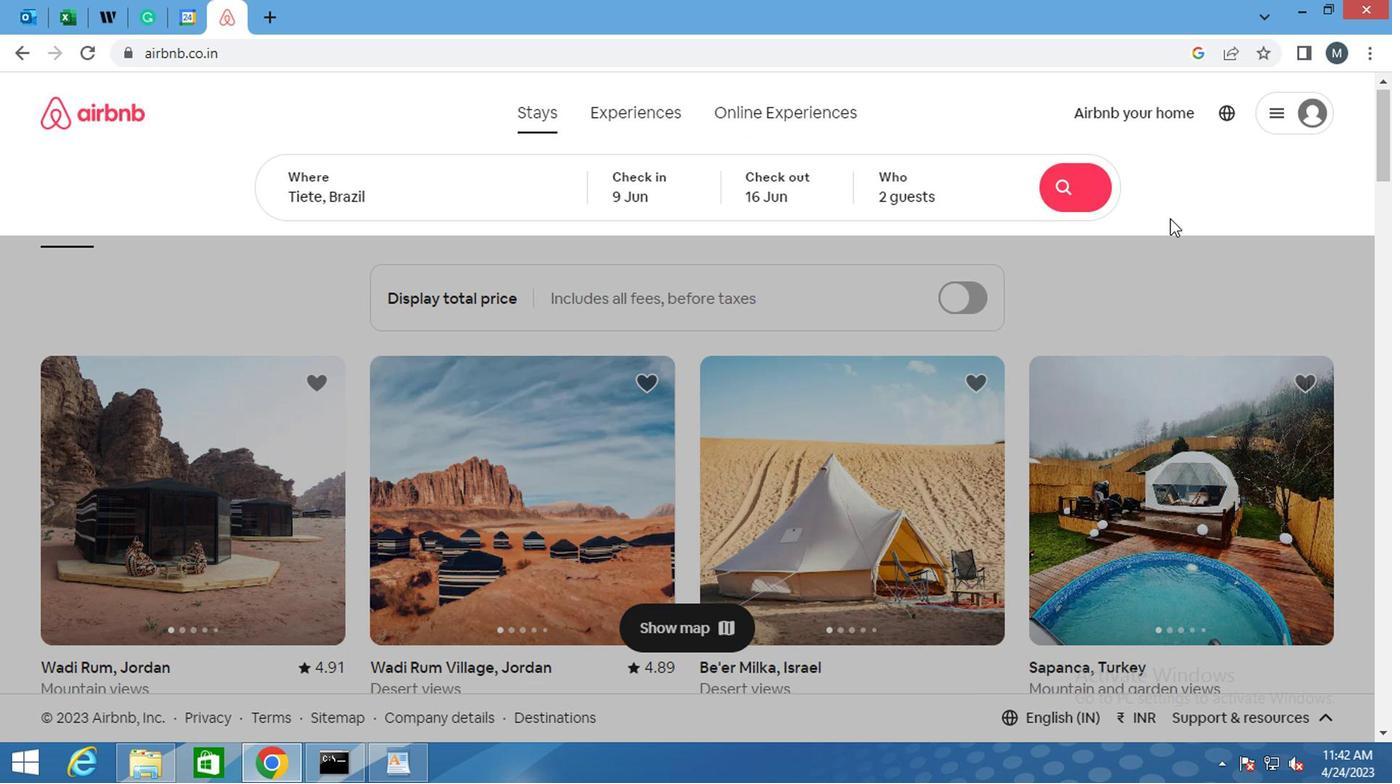 
Action: Mouse scrolled (1168, 218) with delta (0, 0)
Screenshot: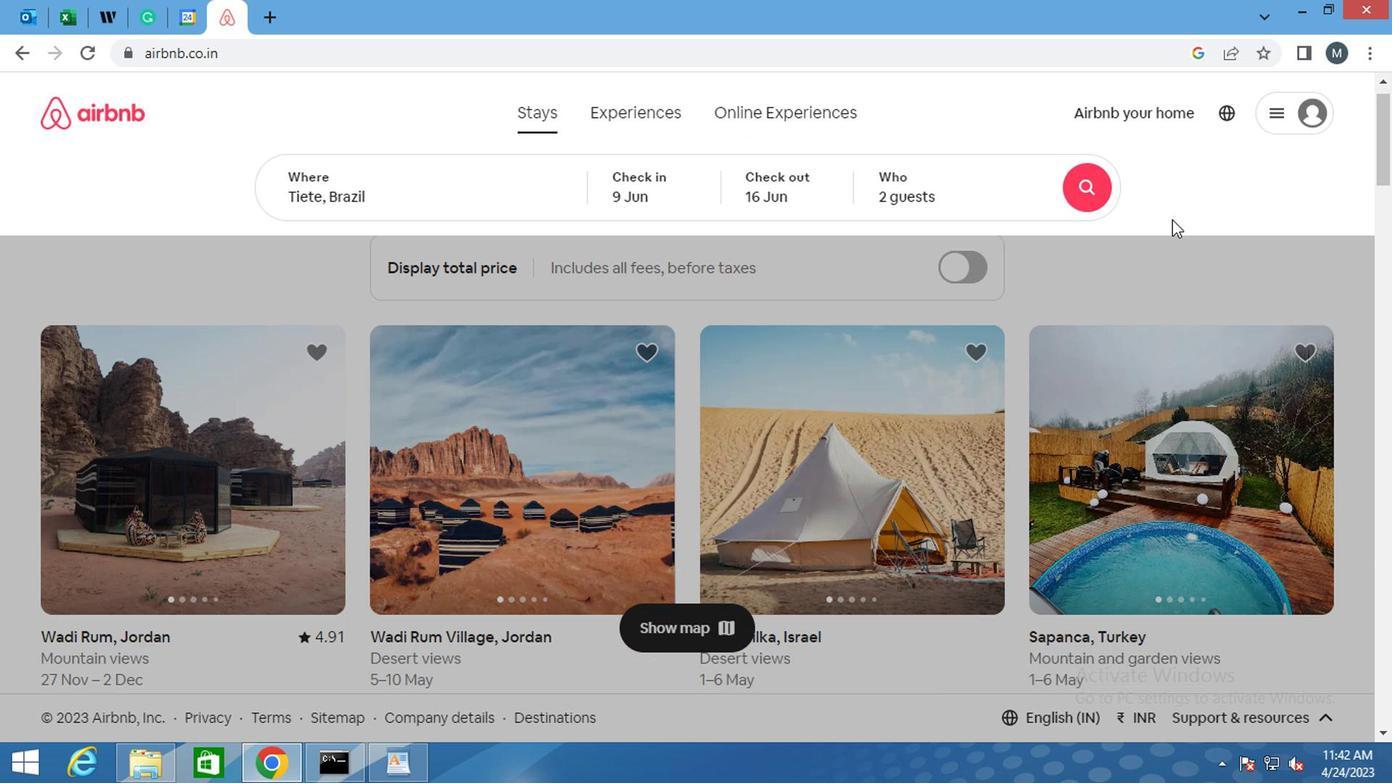
Action: Mouse moved to (1168, 217)
Screenshot: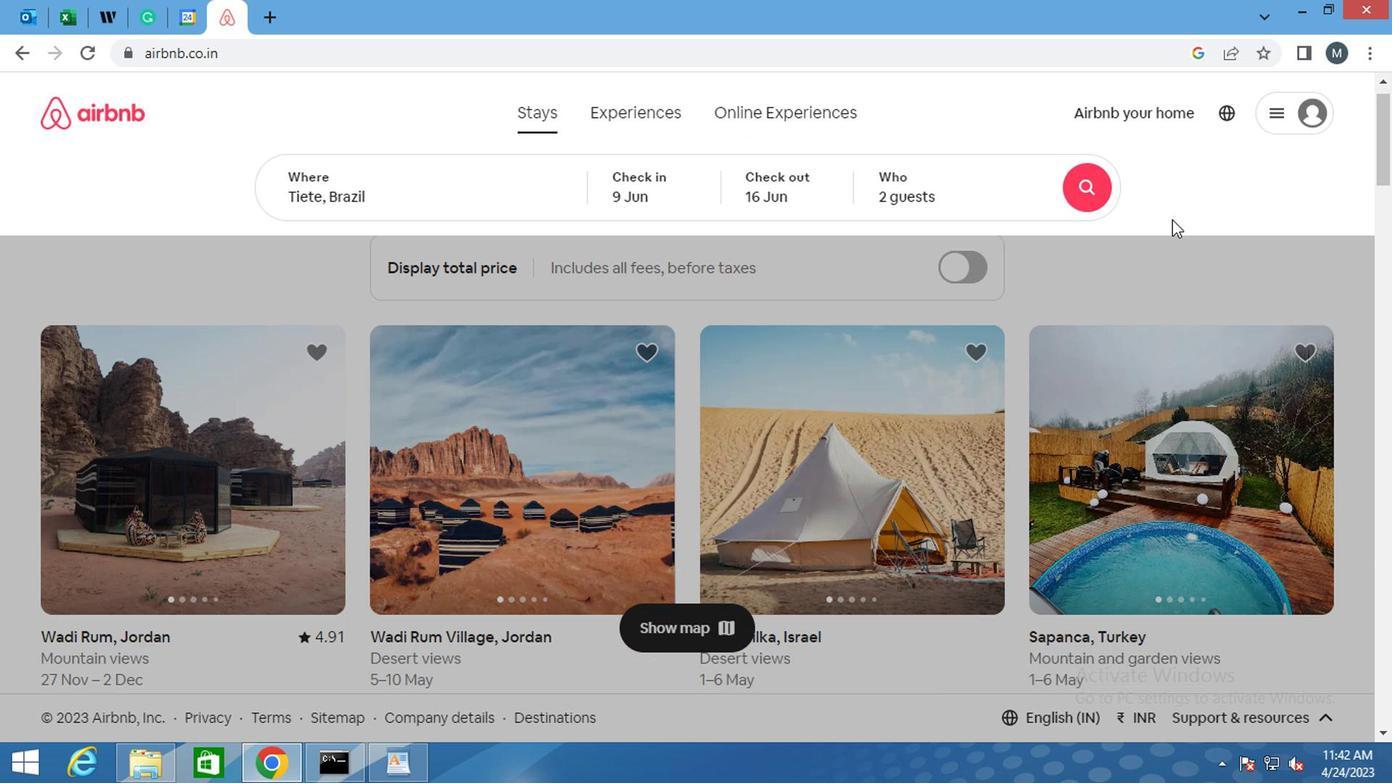
Action: Mouse scrolled (1168, 218) with delta (0, 0)
Screenshot: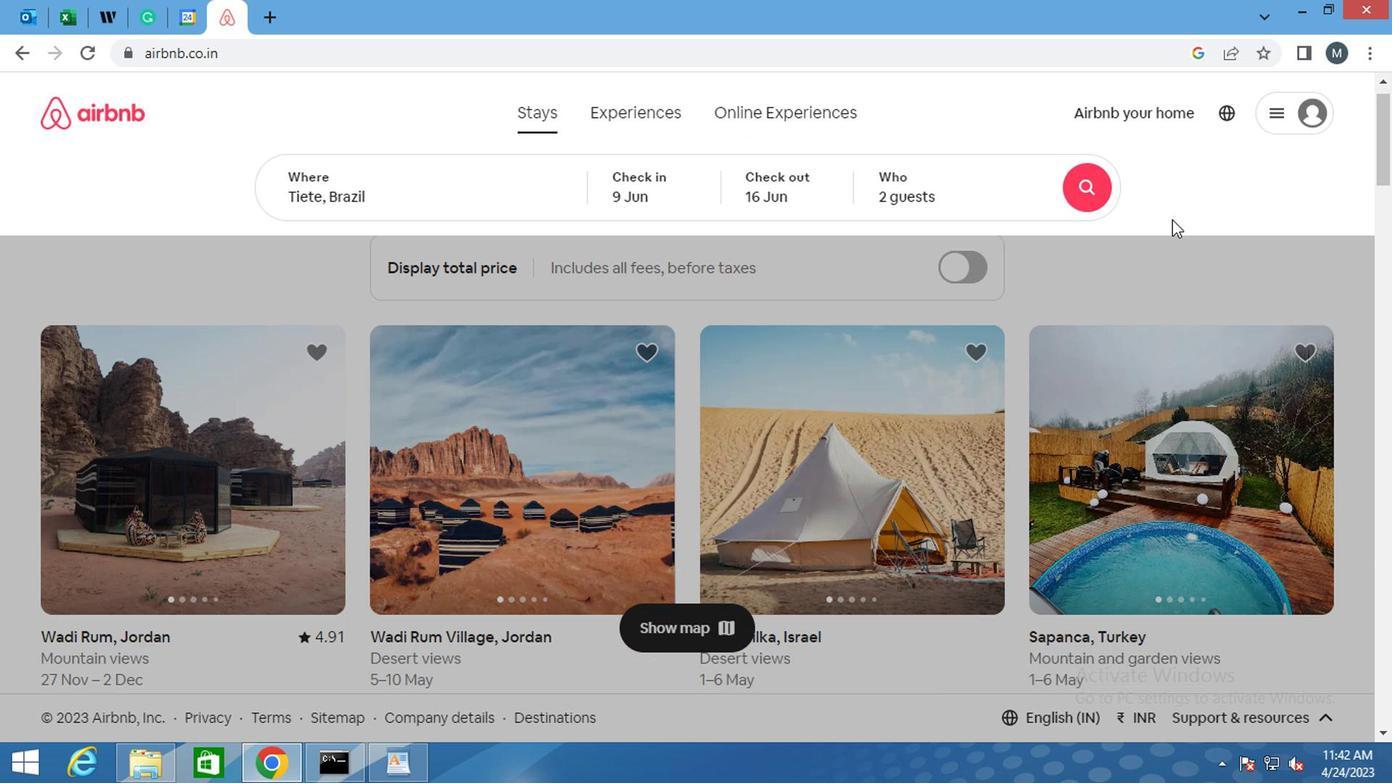 
Action: Mouse scrolled (1168, 218) with delta (0, 0)
Screenshot: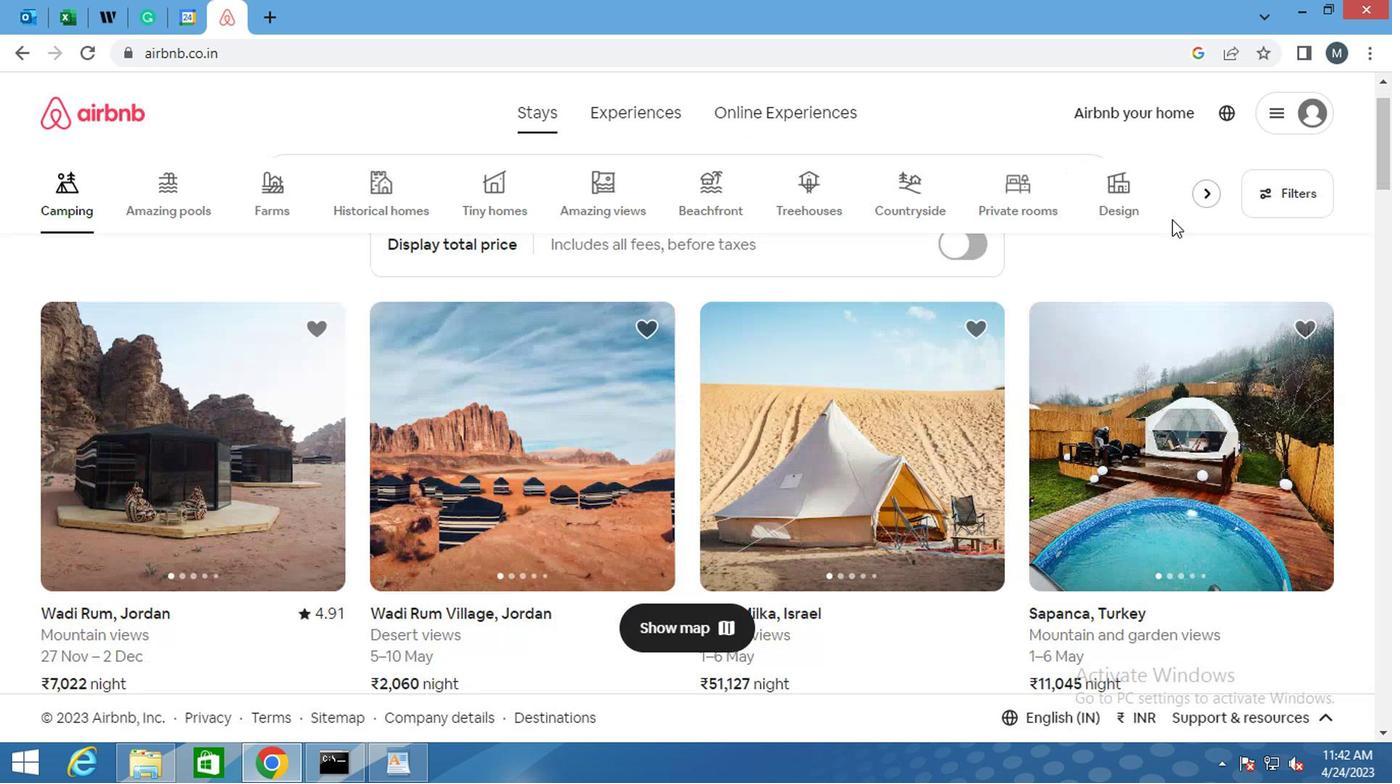
Action: Mouse scrolled (1168, 218) with delta (0, 0)
Screenshot: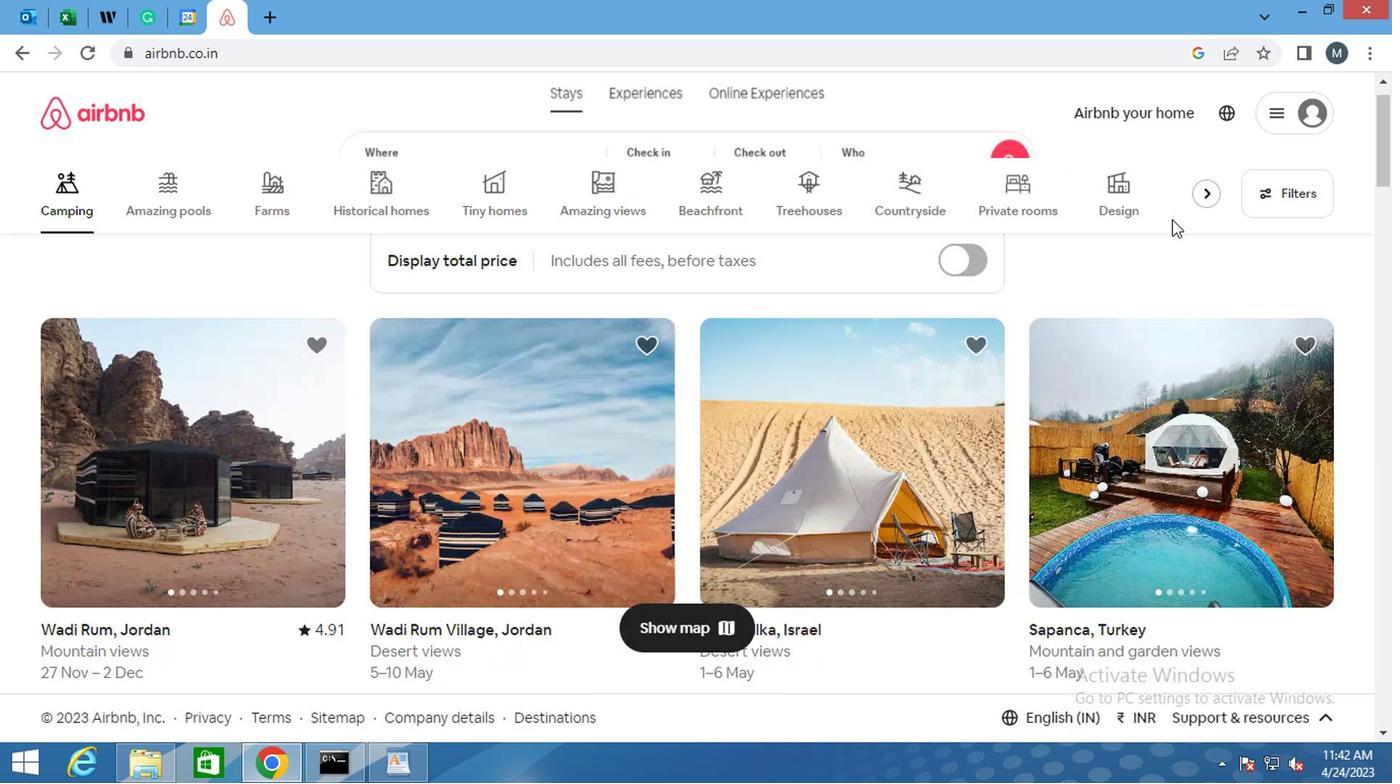 
Action: Mouse moved to (1171, 222)
Screenshot: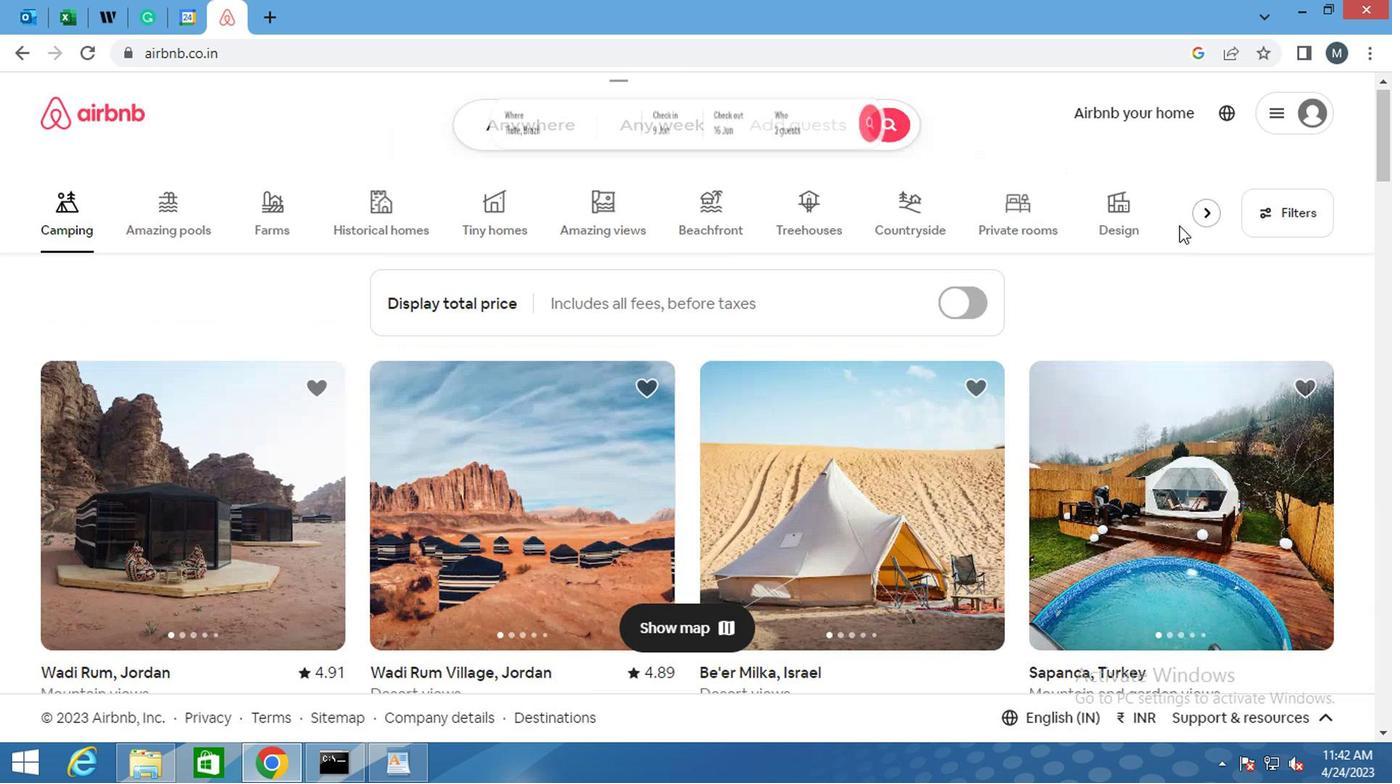 
Action: Mouse scrolled (1171, 222) with delta (0, 0)
Screenshot: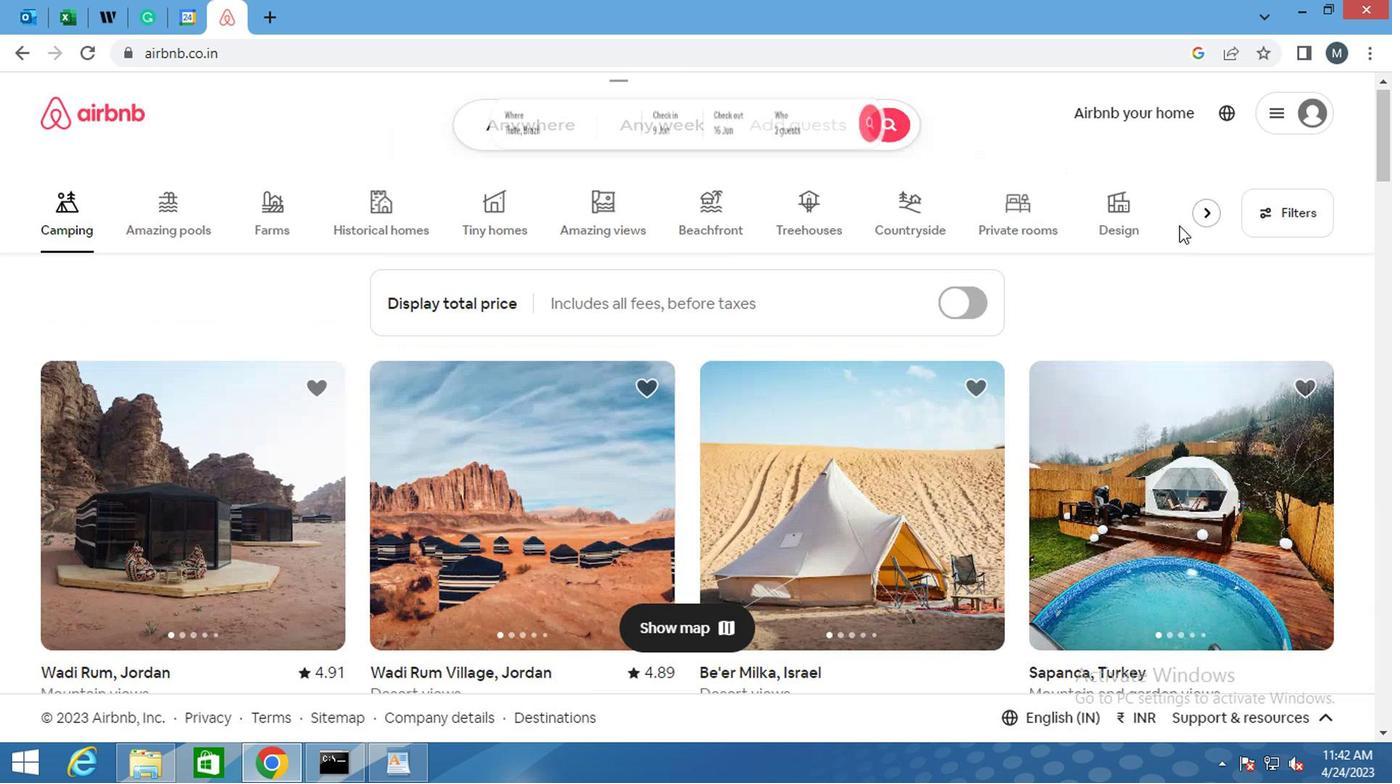 
Action: Mouse moved to (1266, 182)
Screenshot: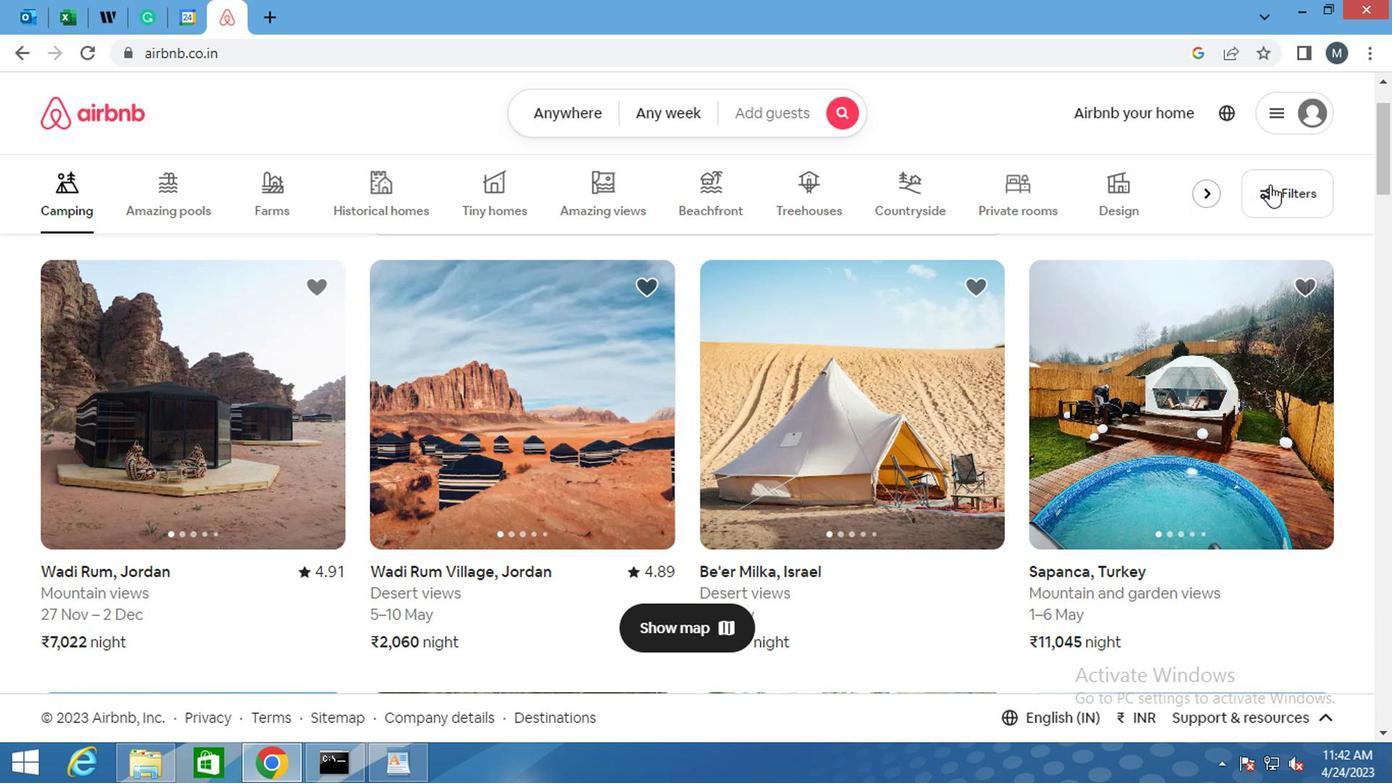 
Action: Mouse pressed left at (1266, 182)
Screenshot: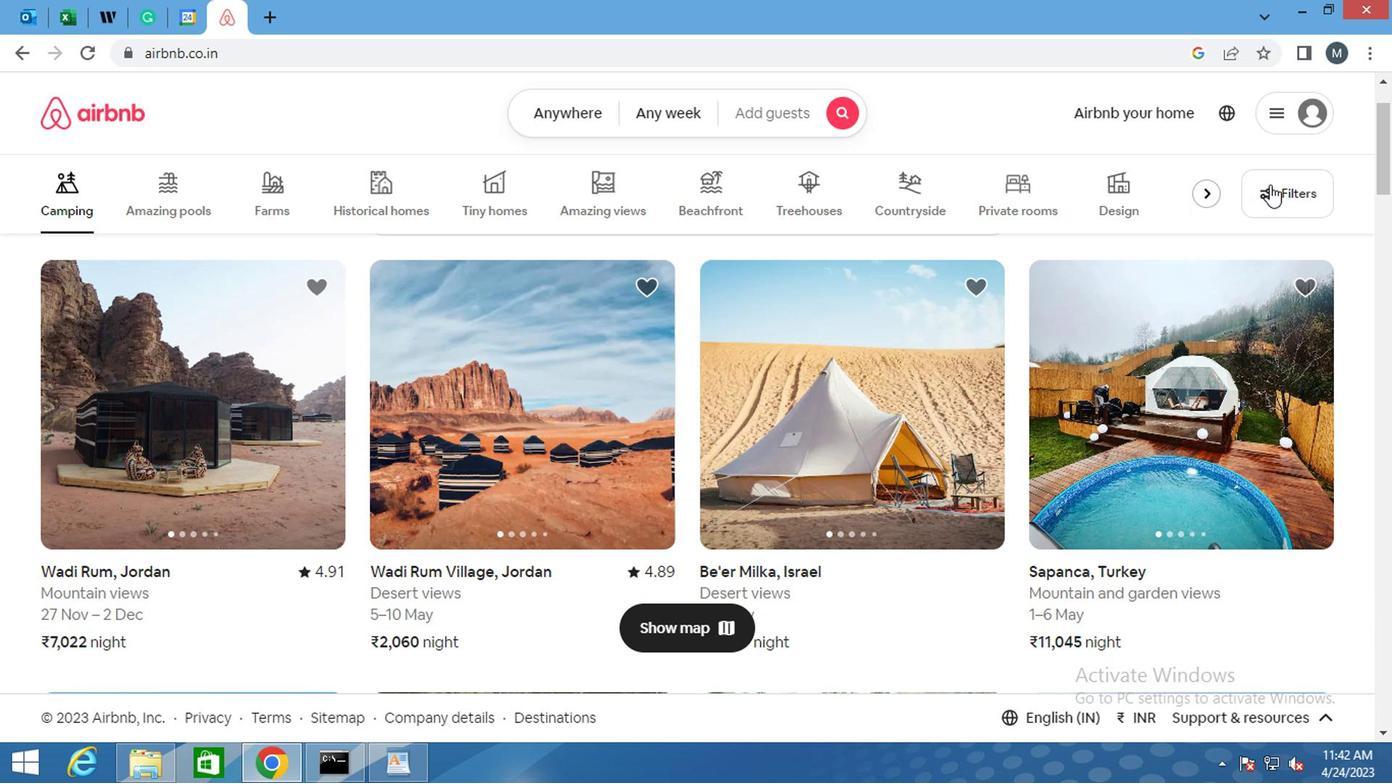 
Action: Mouse moved to (760, 447)
Screenshot: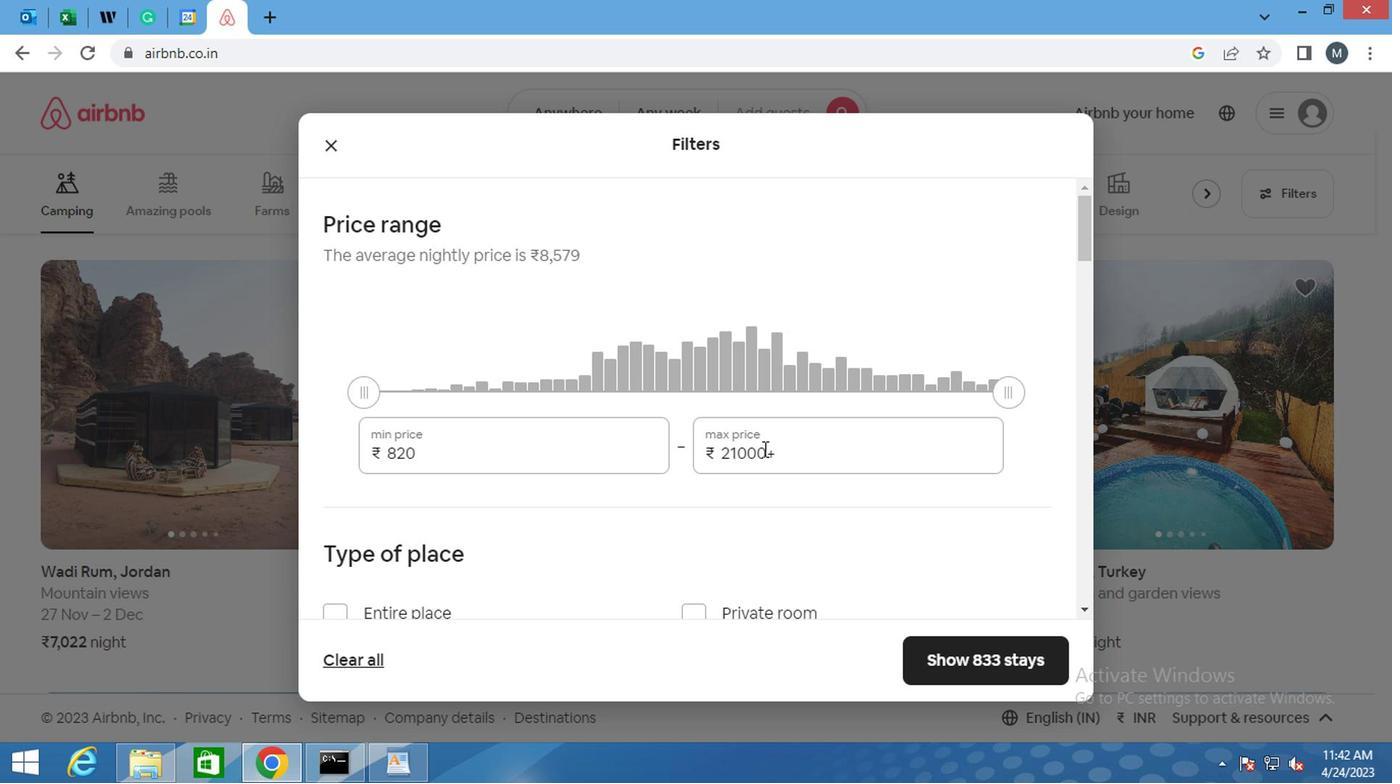 
Action: Mouse scrolled (760, 446) with delta (0, -1)
Screenshot: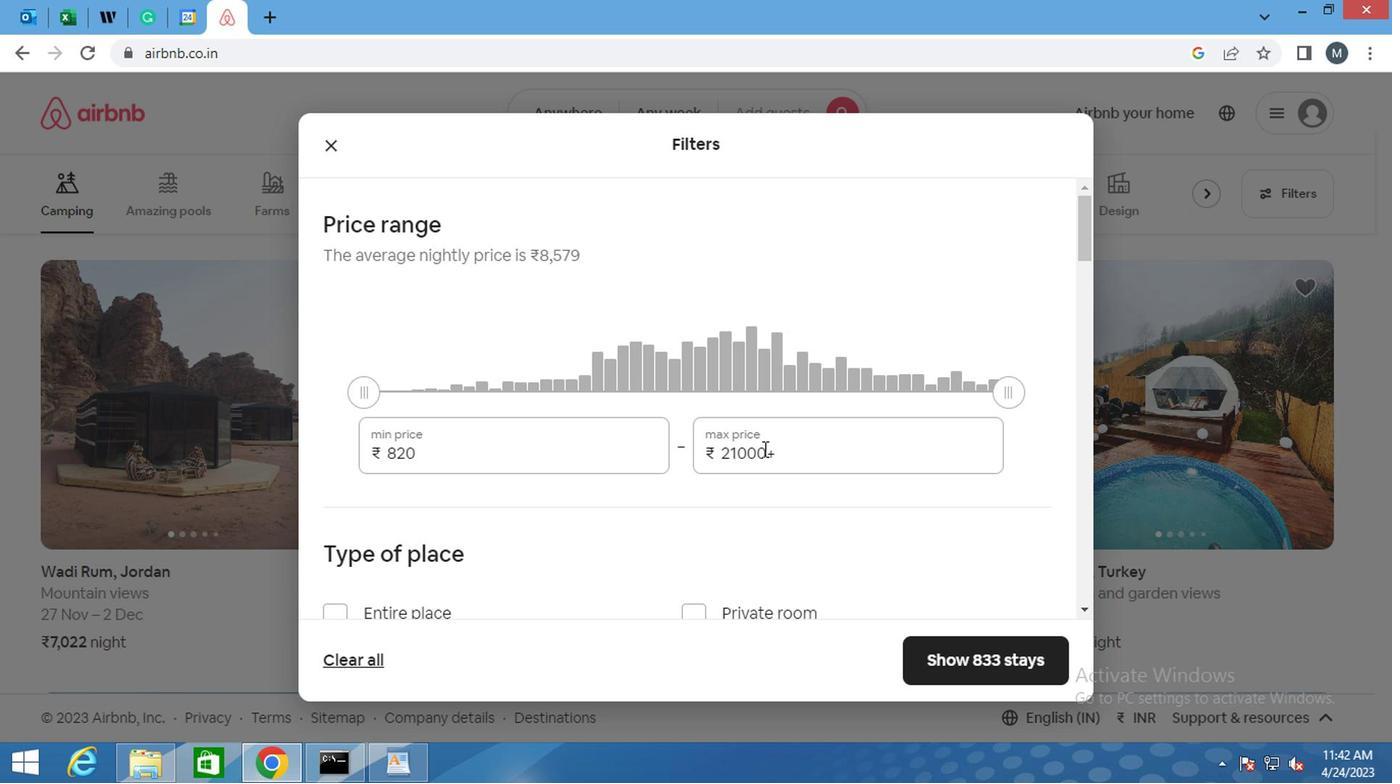 
Action: Mouse moved to (497, 350)
Screenshot: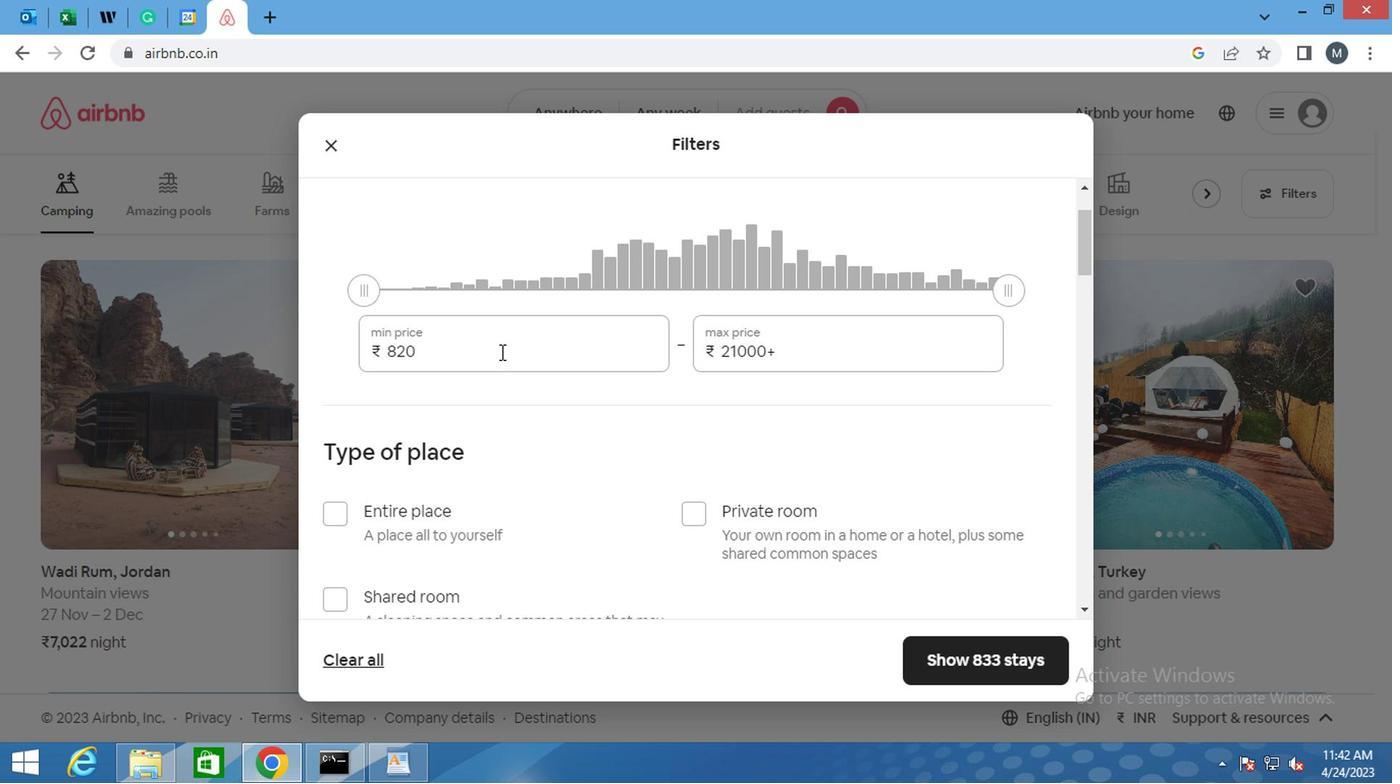 
Action: Mouse pressed left at (497, 350)
Screenshot: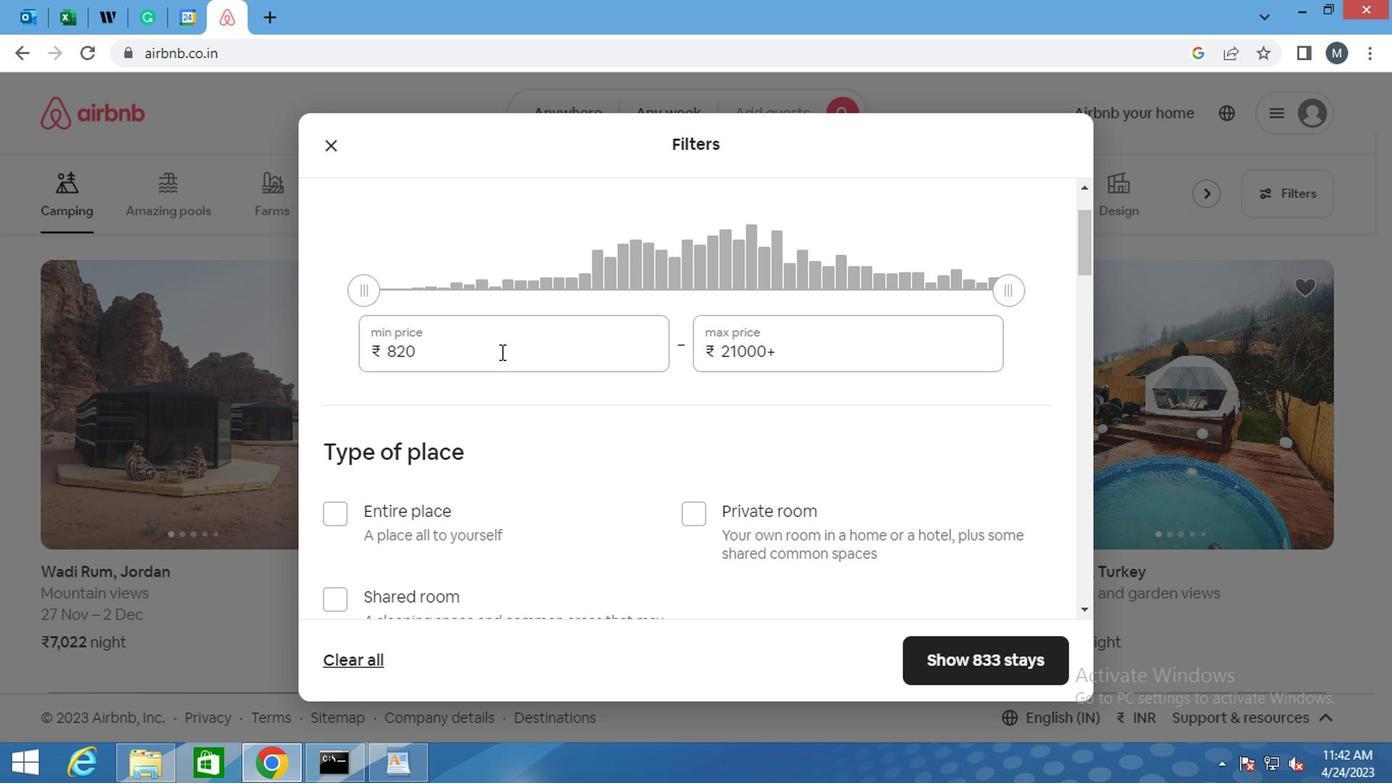 
Action: Mouse moved to (497, 348)
Screenshot: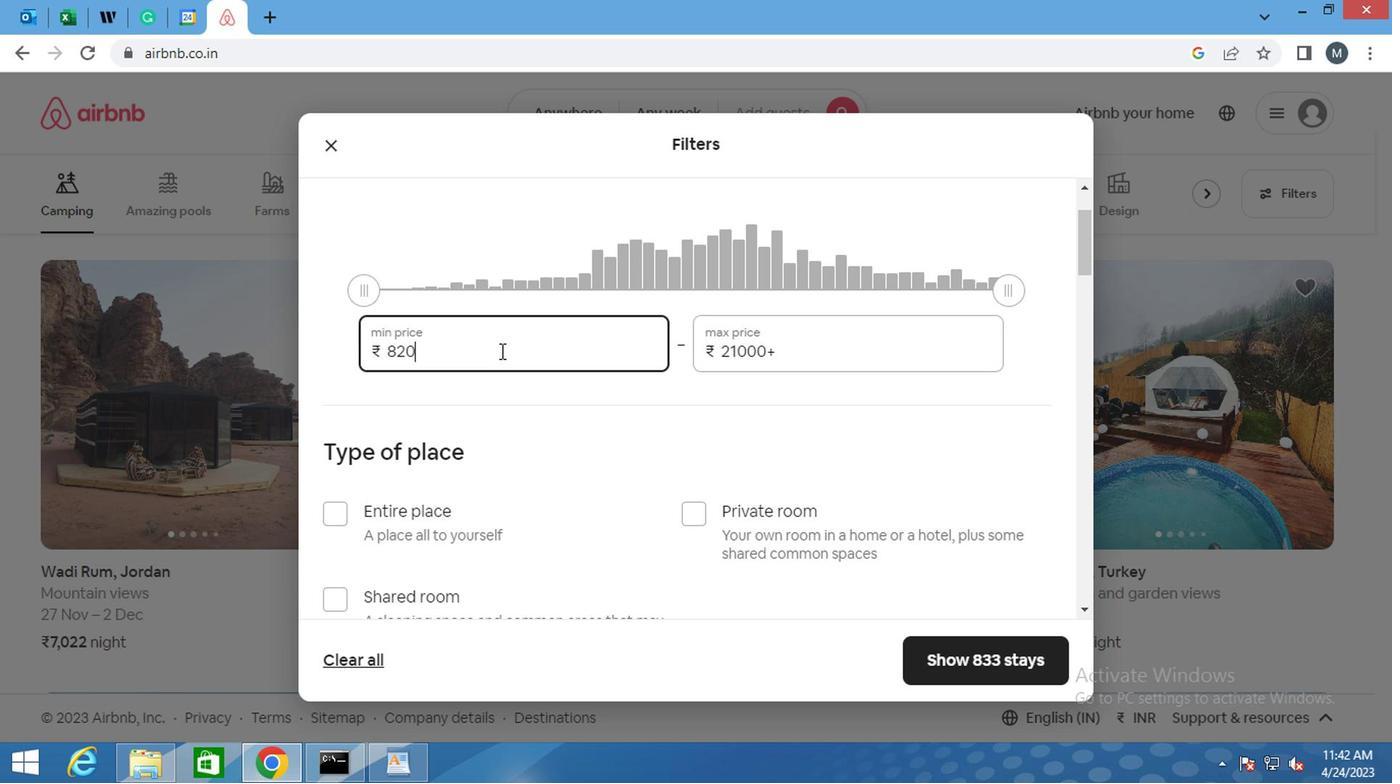 
Action: Key pressed <Key.backspace><Key.backspace>000
Screenshot: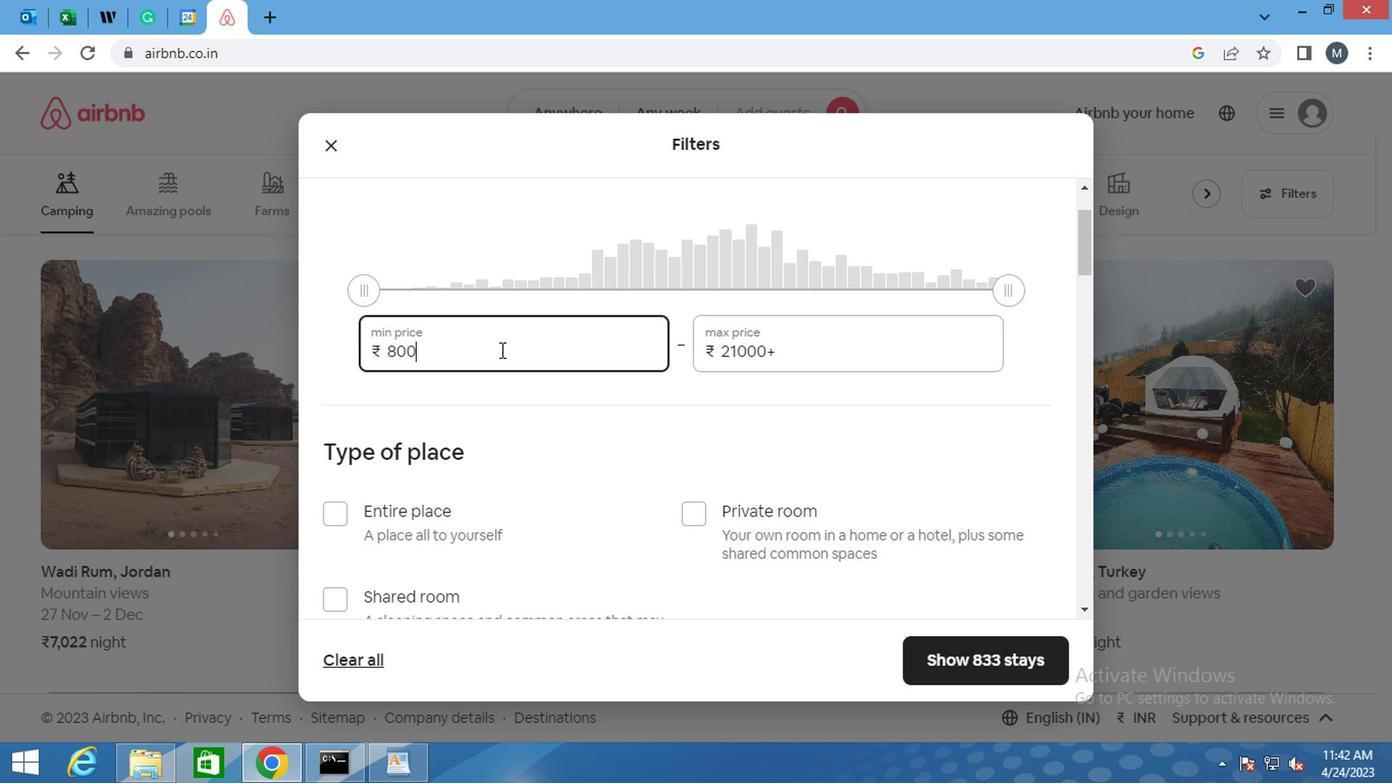 
Action: Mouse moved to (836, 338)
Screenshot: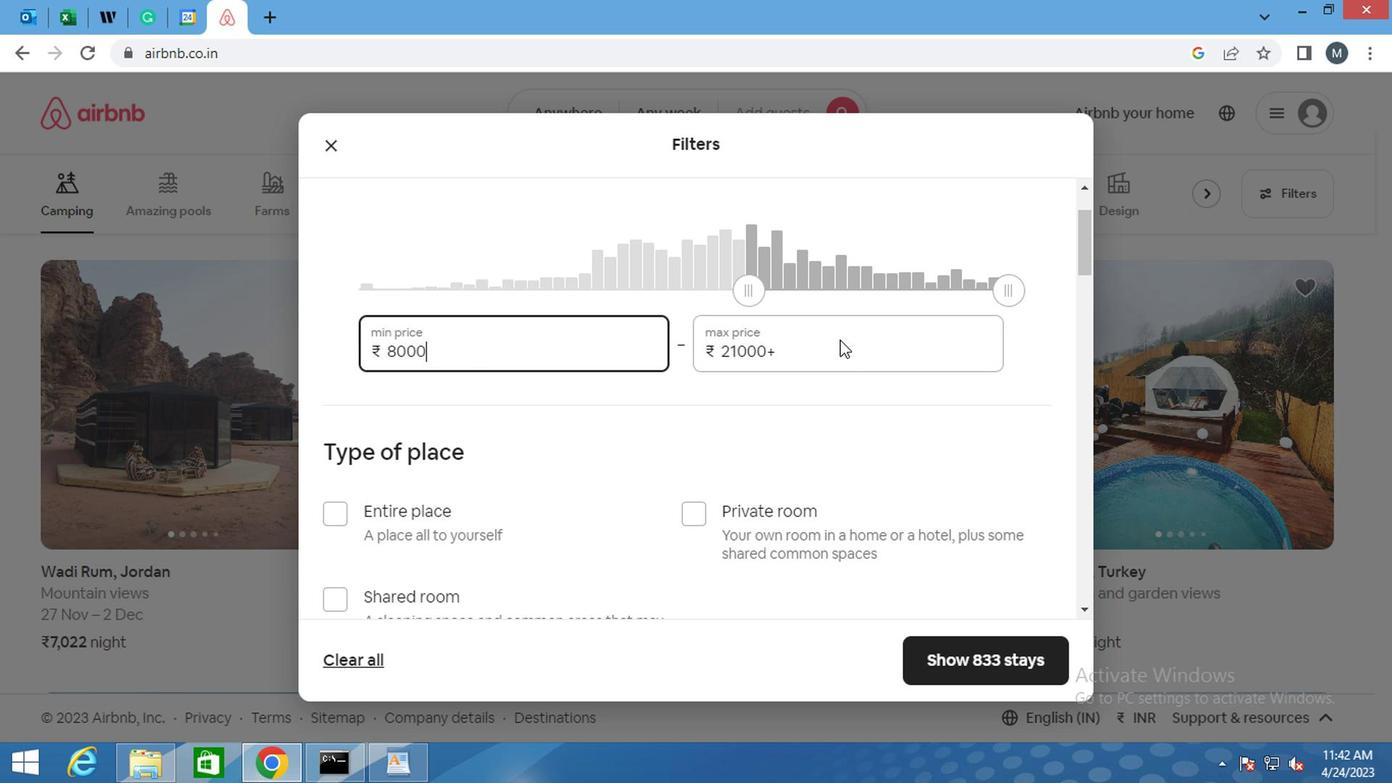 
Action: Mouse pressed left at (836, 338)
Screenshot: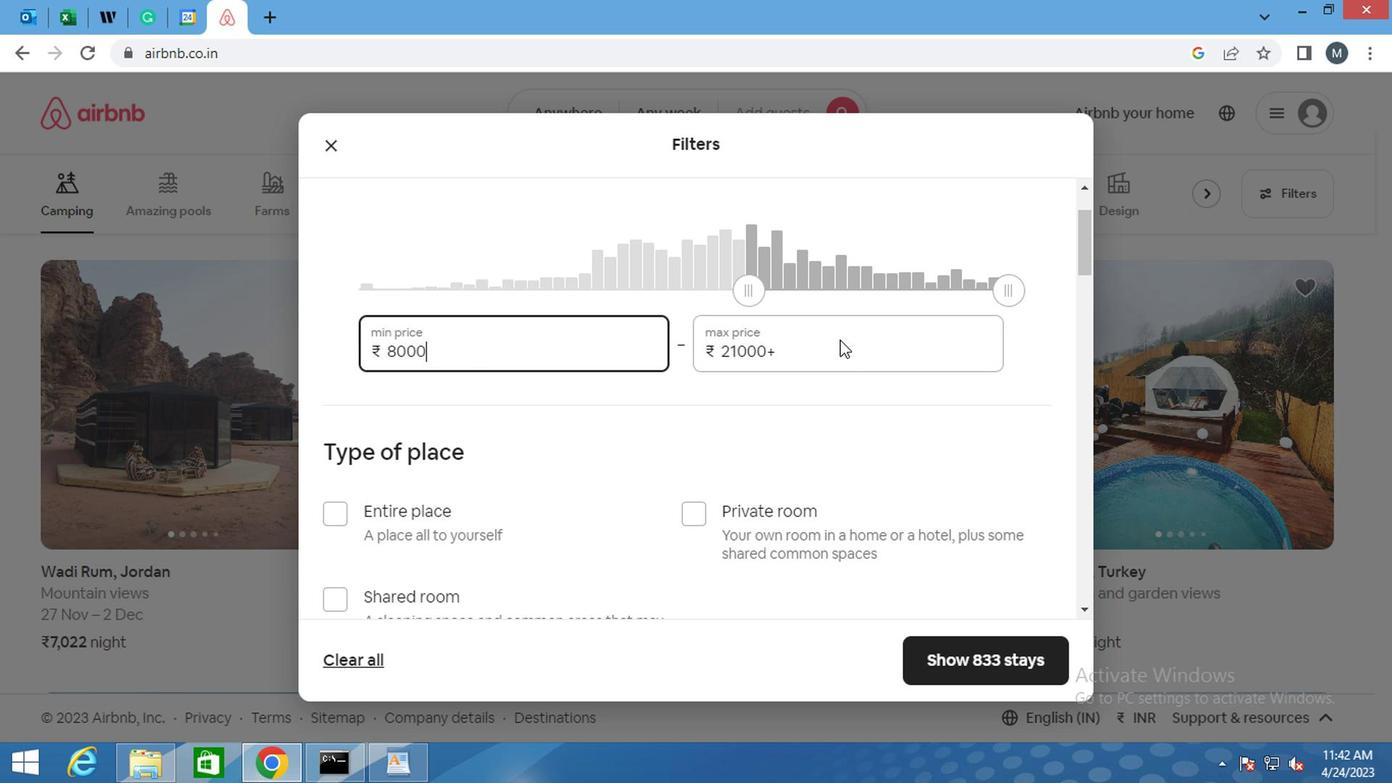 
Action: Mouse moved to (838, 345)
Screenshot: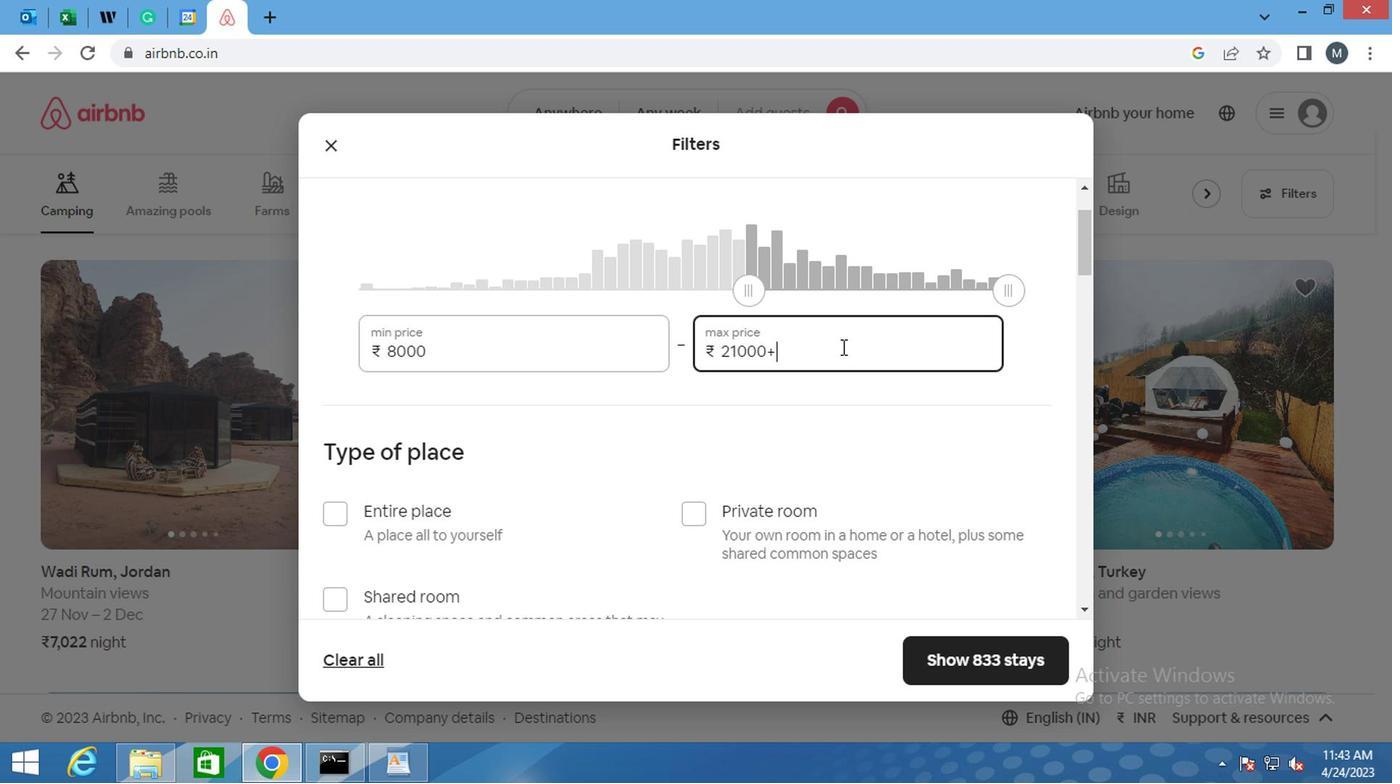 
Action: Key pressed <Key.backspace><Key.backspace><Key.backspace><Key.backspace><Key.backspace><Key.backspace>16000
Screenshot: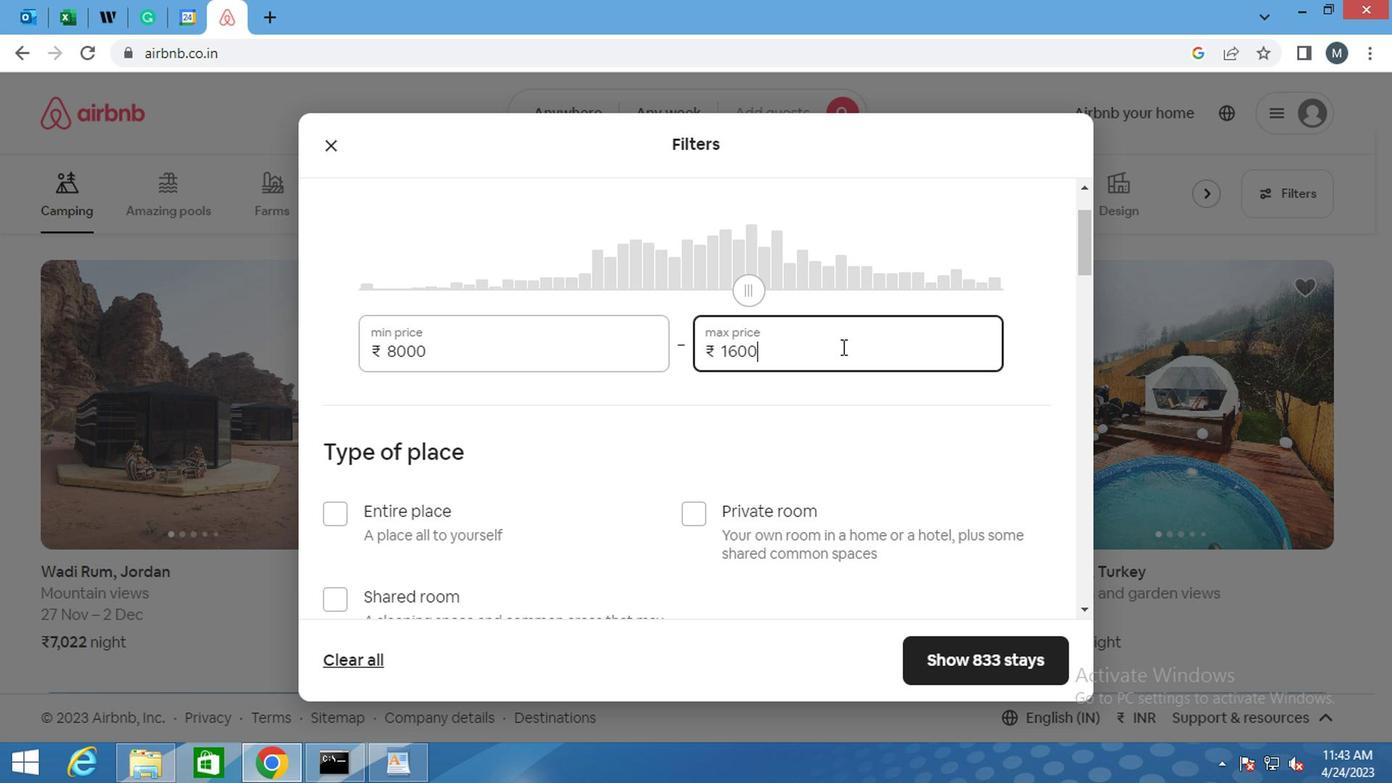 
Action: Mouse moved to (808, 376)
Screenshot: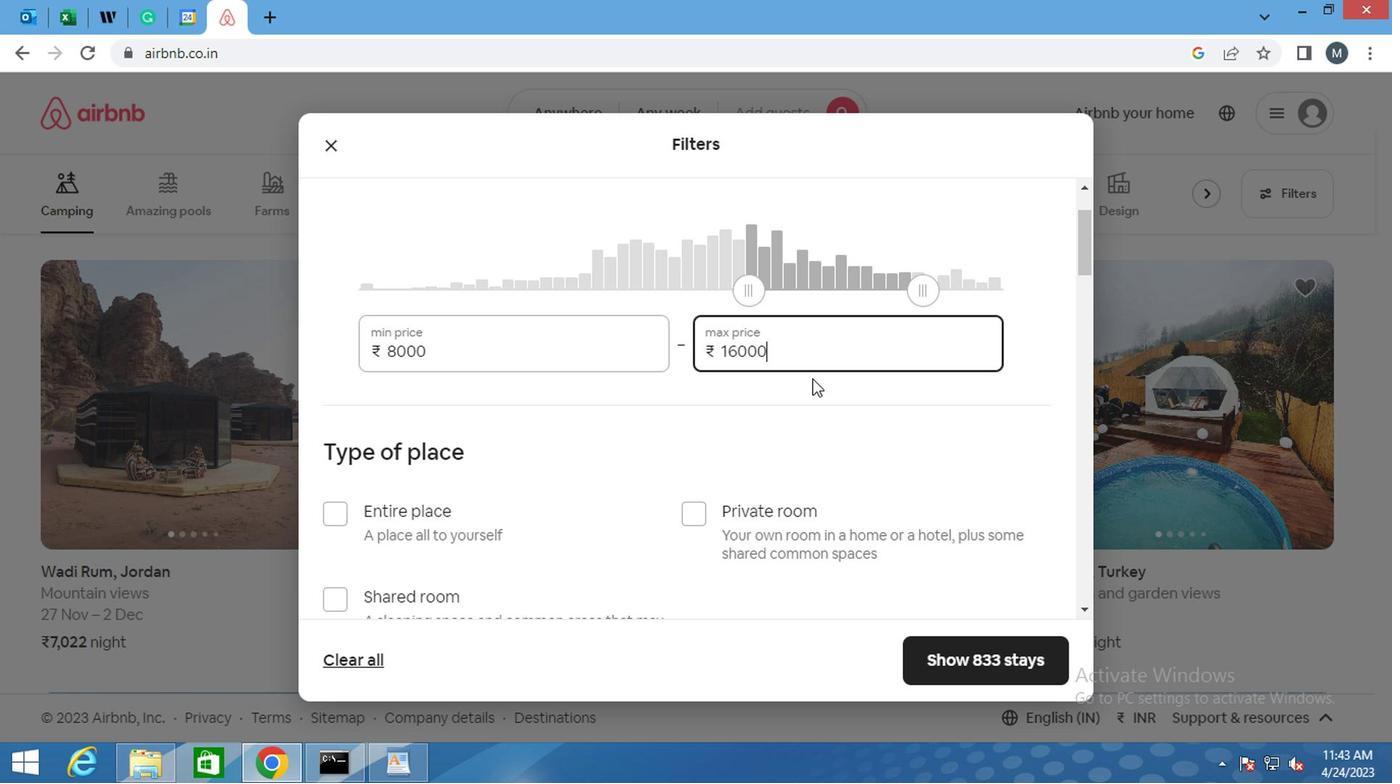 
Action: Mouse scrolled (808, 375) with delta (0, 0)
Screenshot: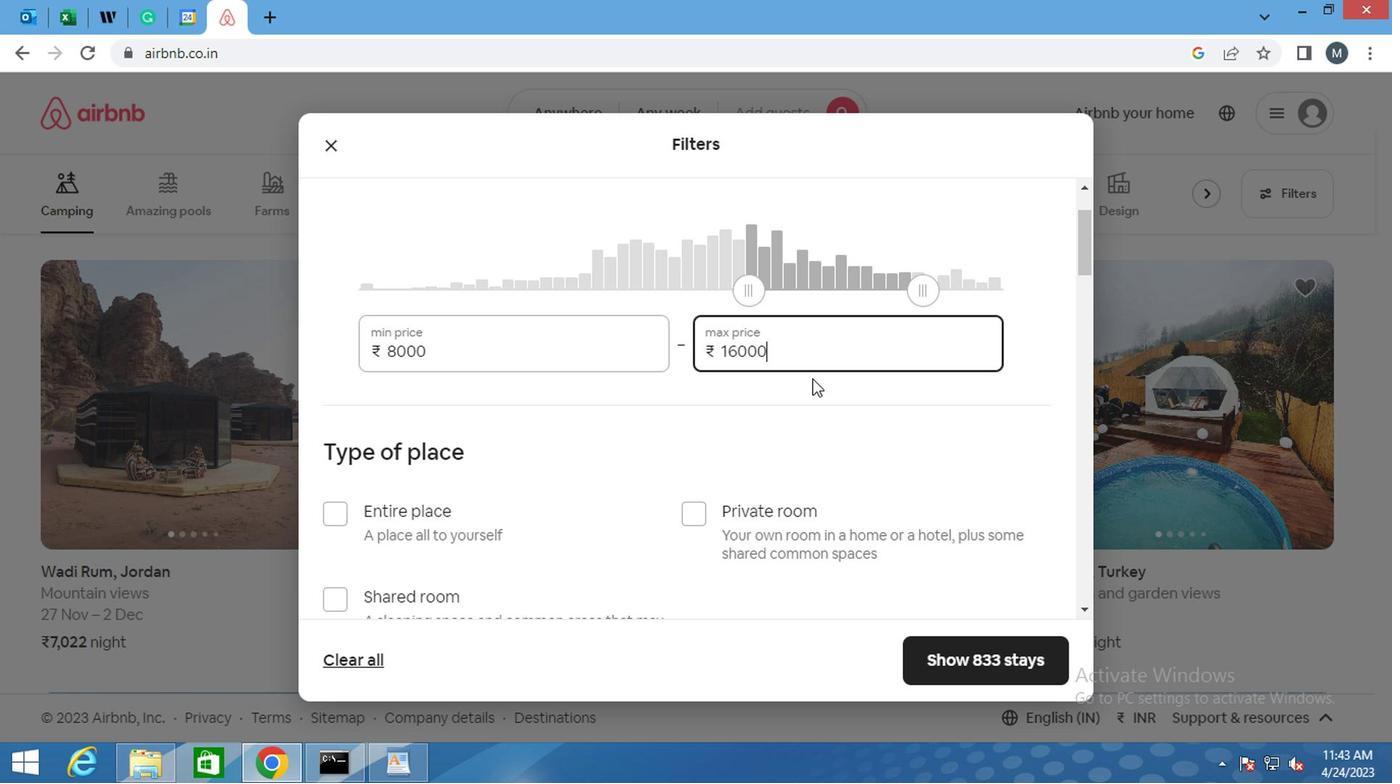 
Action: Mouse moved to (337, 408)
Screenshot: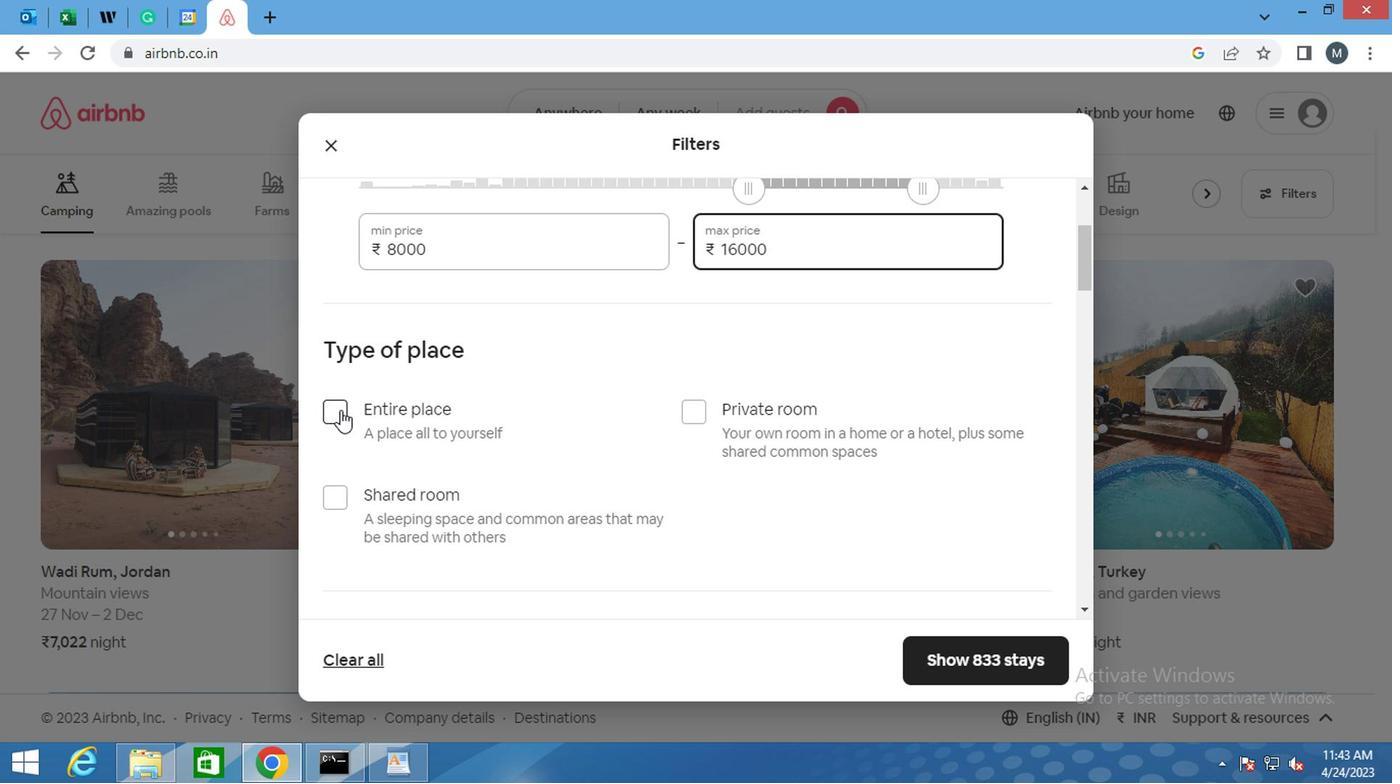 
Action: Mouse pressed left at (337, 408)
Screenshot: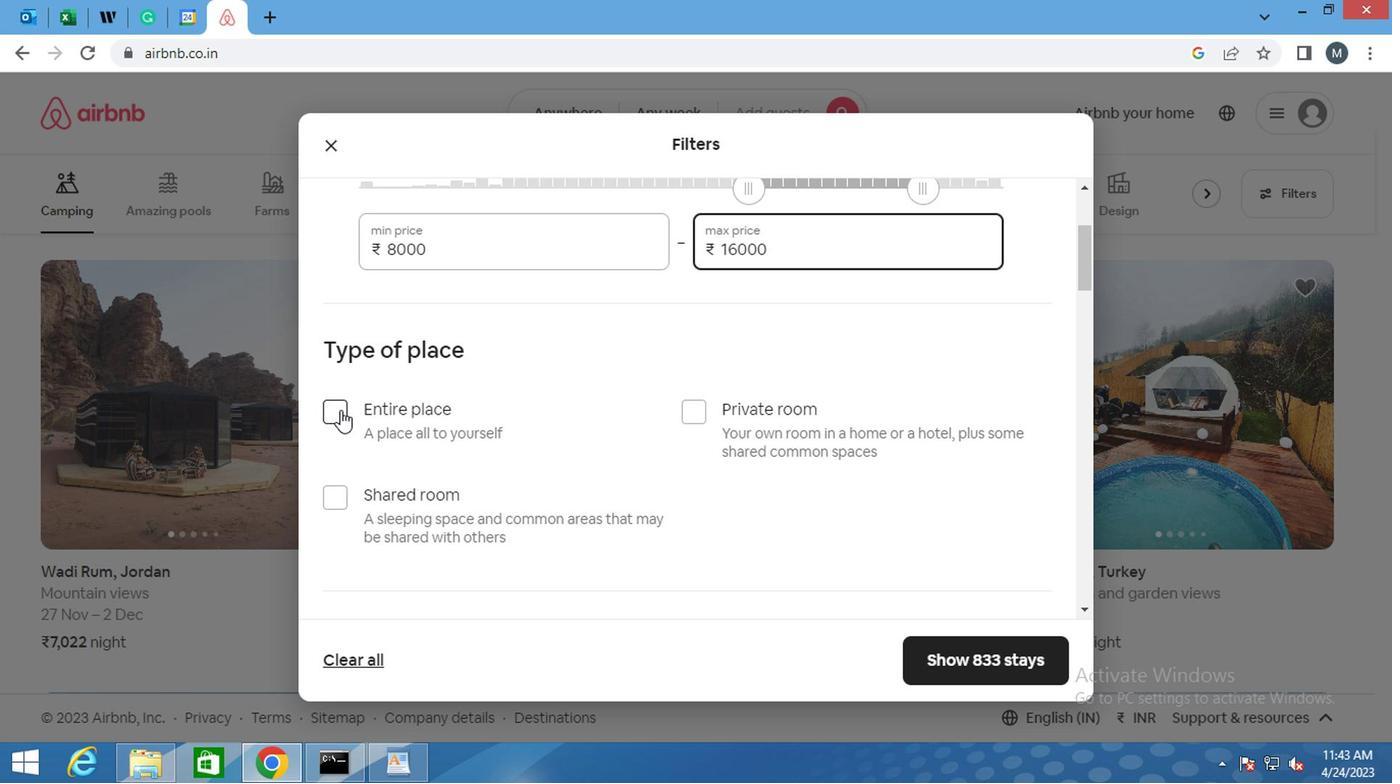 
Action: Mouse moved to (610, 425)
Screenshot: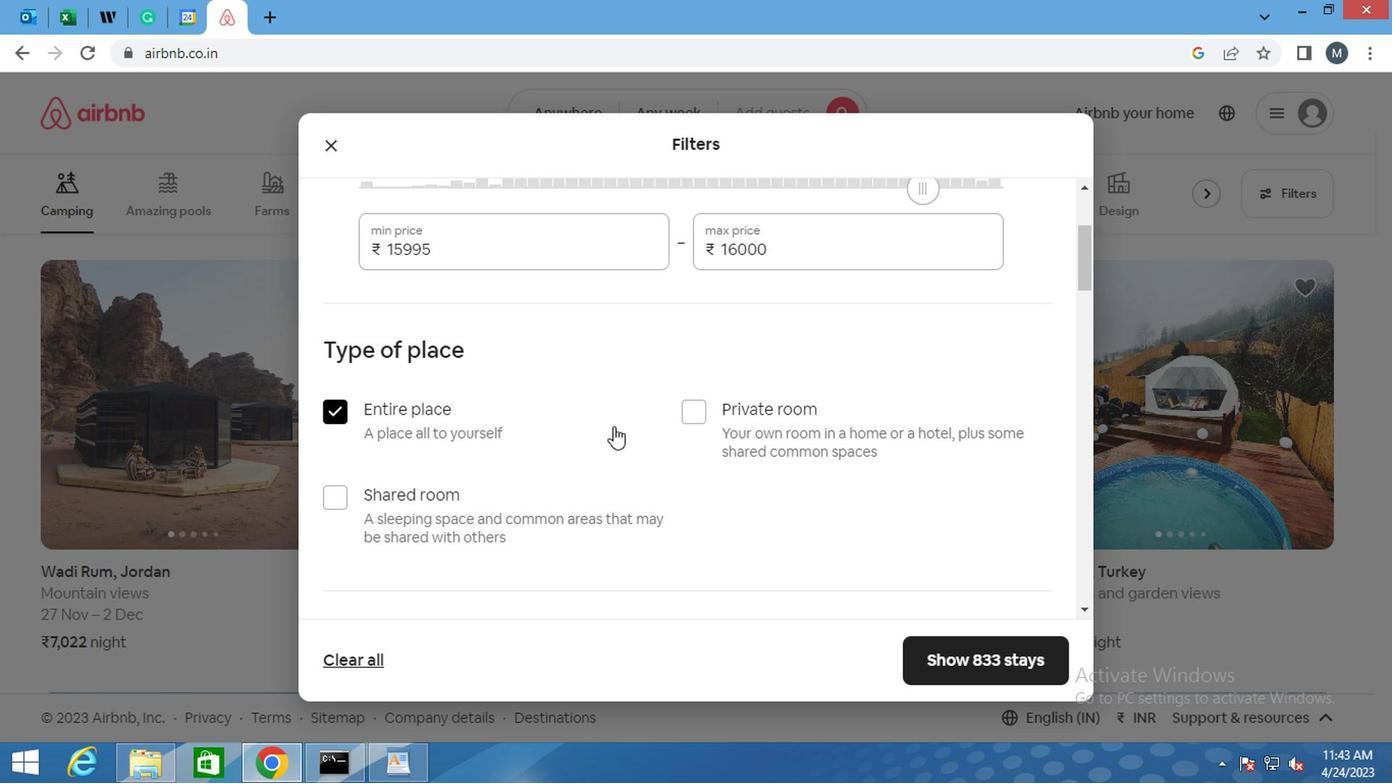 
Action: Mouse scrolled (610, 423) with delta (0, -1)
Screenshot: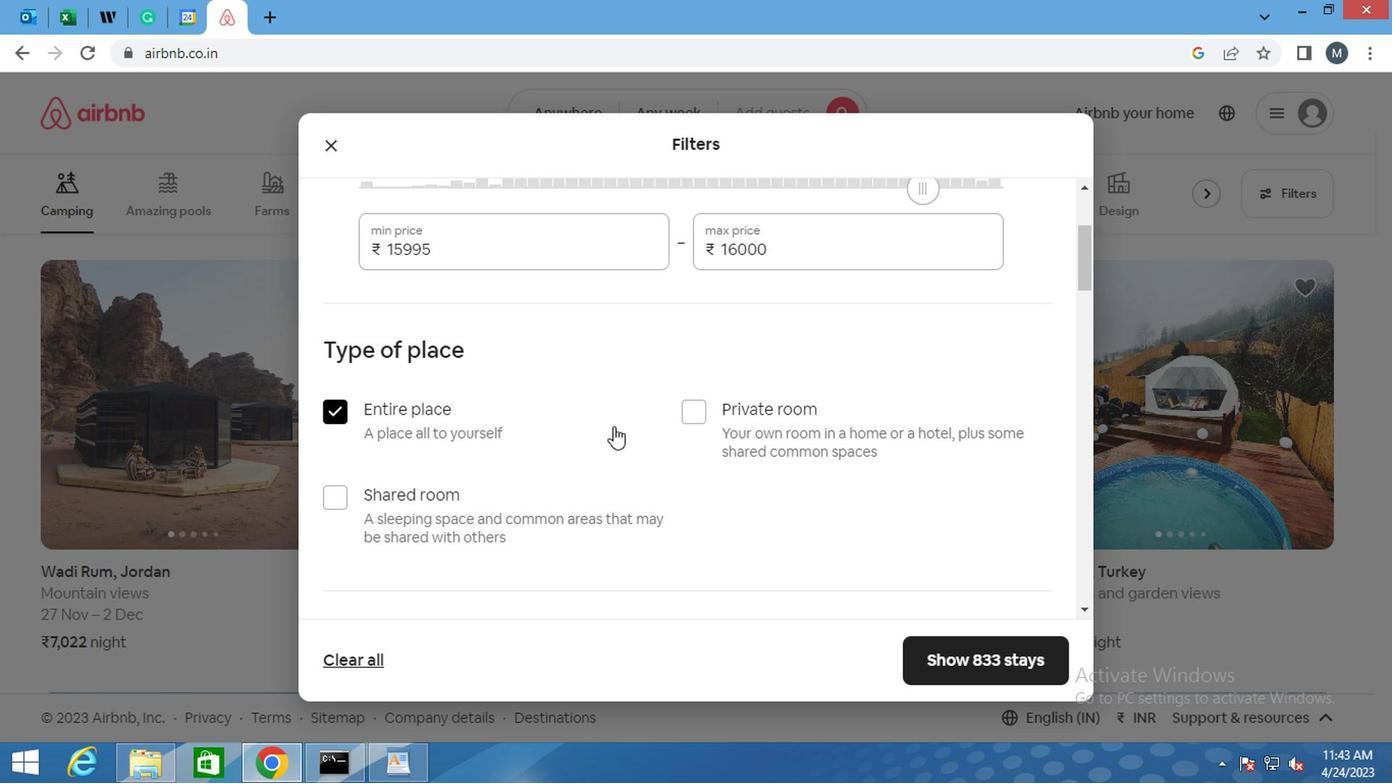 
Action: Mouse moved to (610, 426)
Screenshot: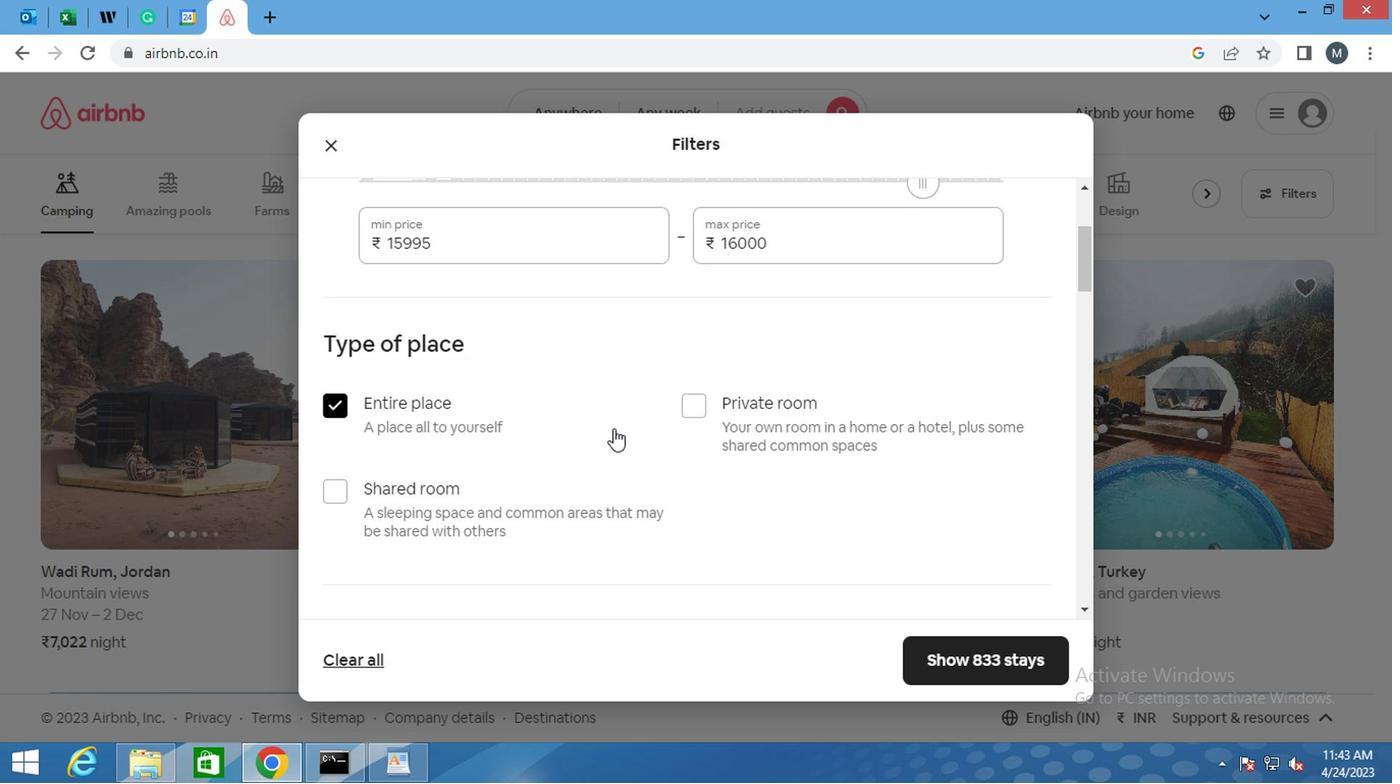 
Action: Mouse scrolled (610, 425) with delta (0, 0)
Screenshot: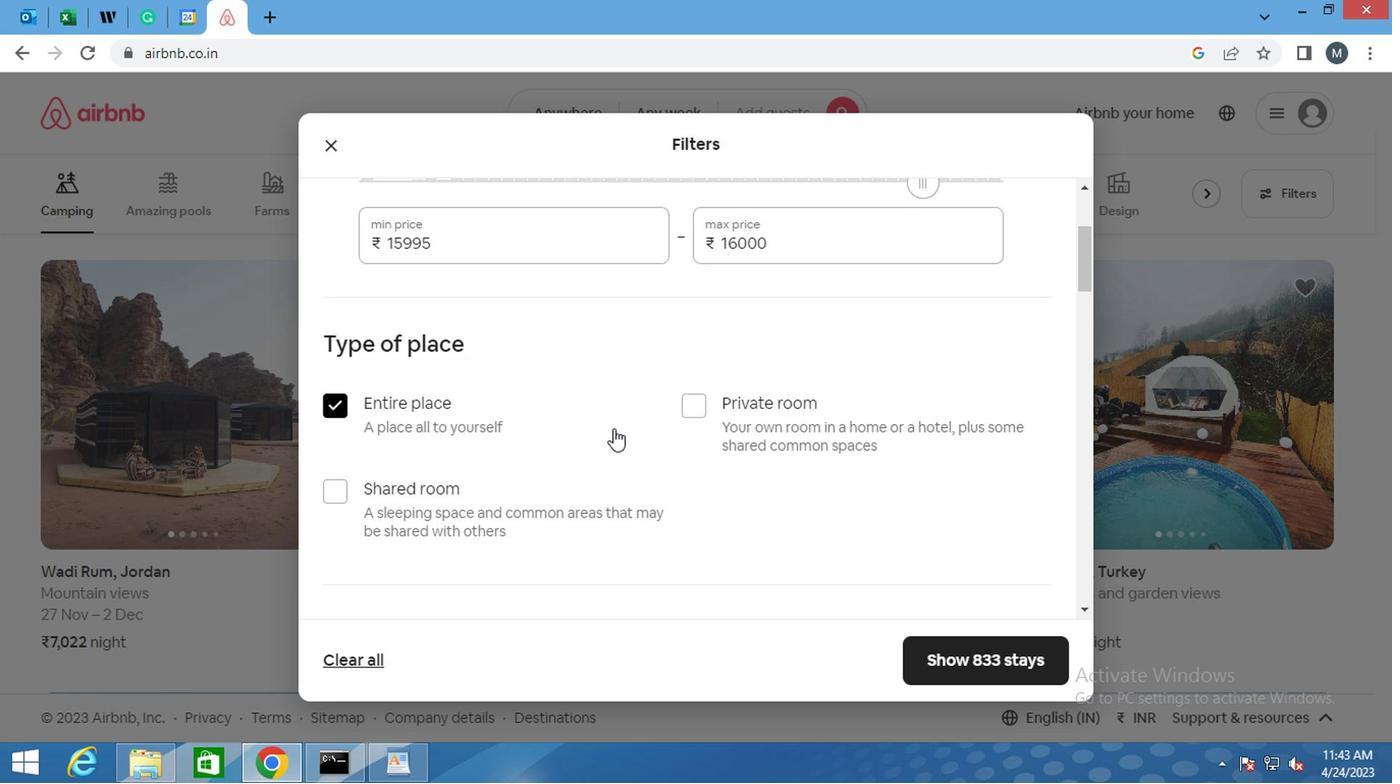
Action: Mouse moved to (498, 545)
Screenshot: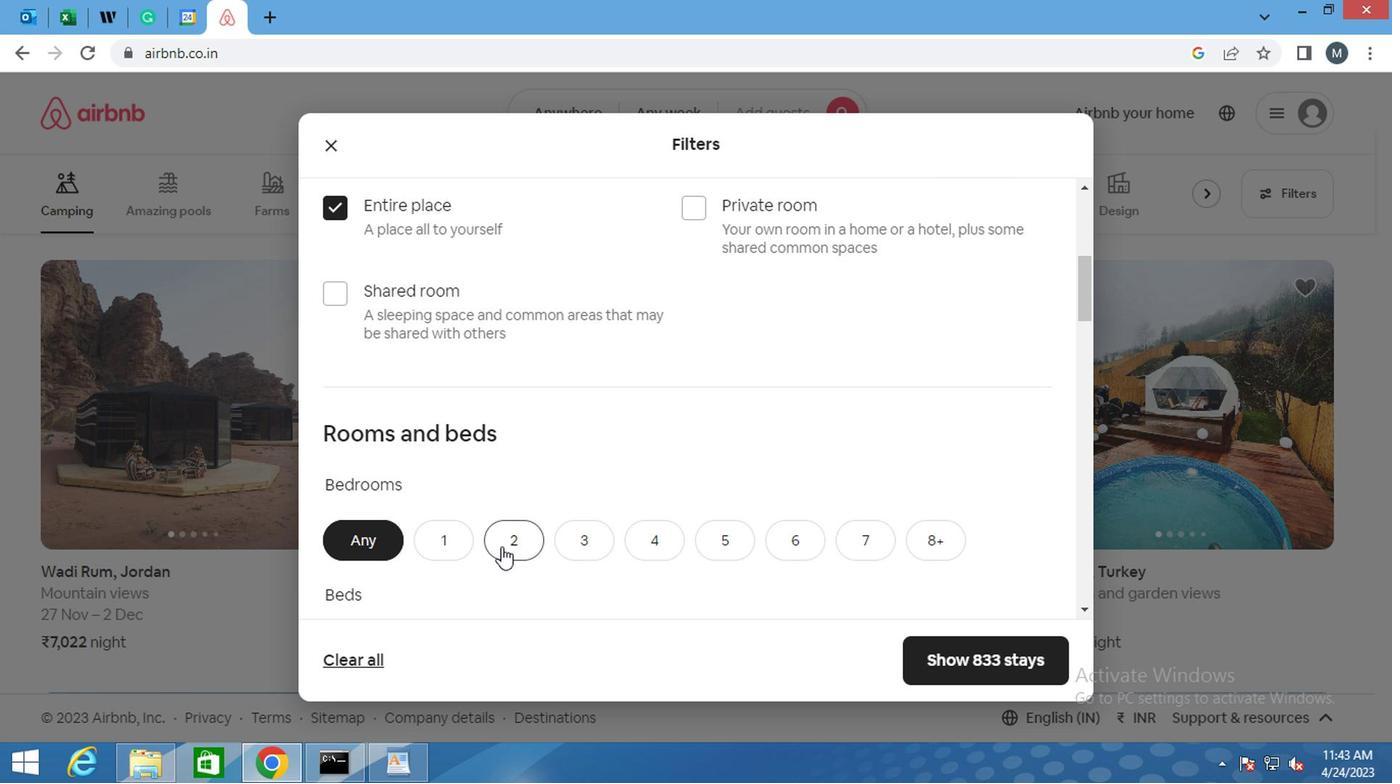 
Action: Mouse pressed left at (498, 545)
Screenshot: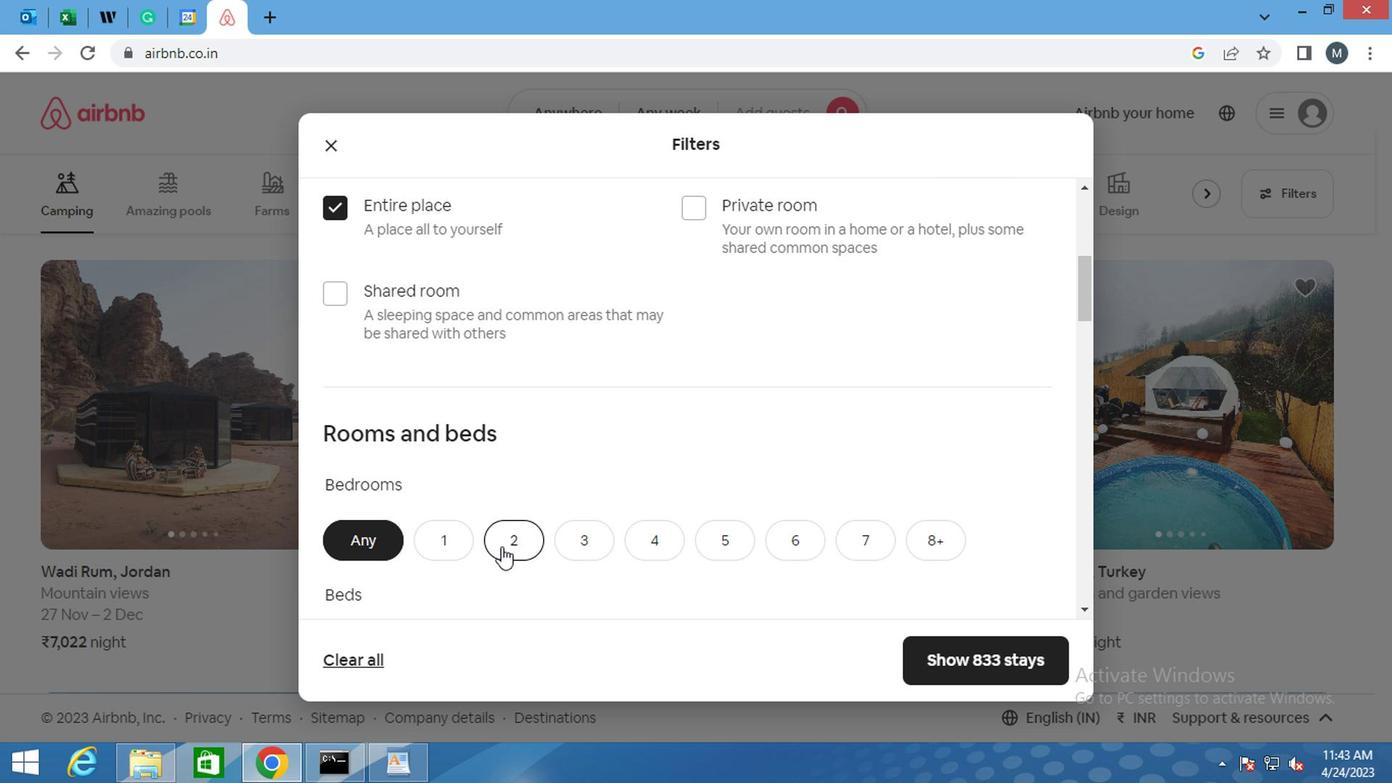 
Action: Mouse scrolled (498, 544) with delta (0, -1)
Screenshot: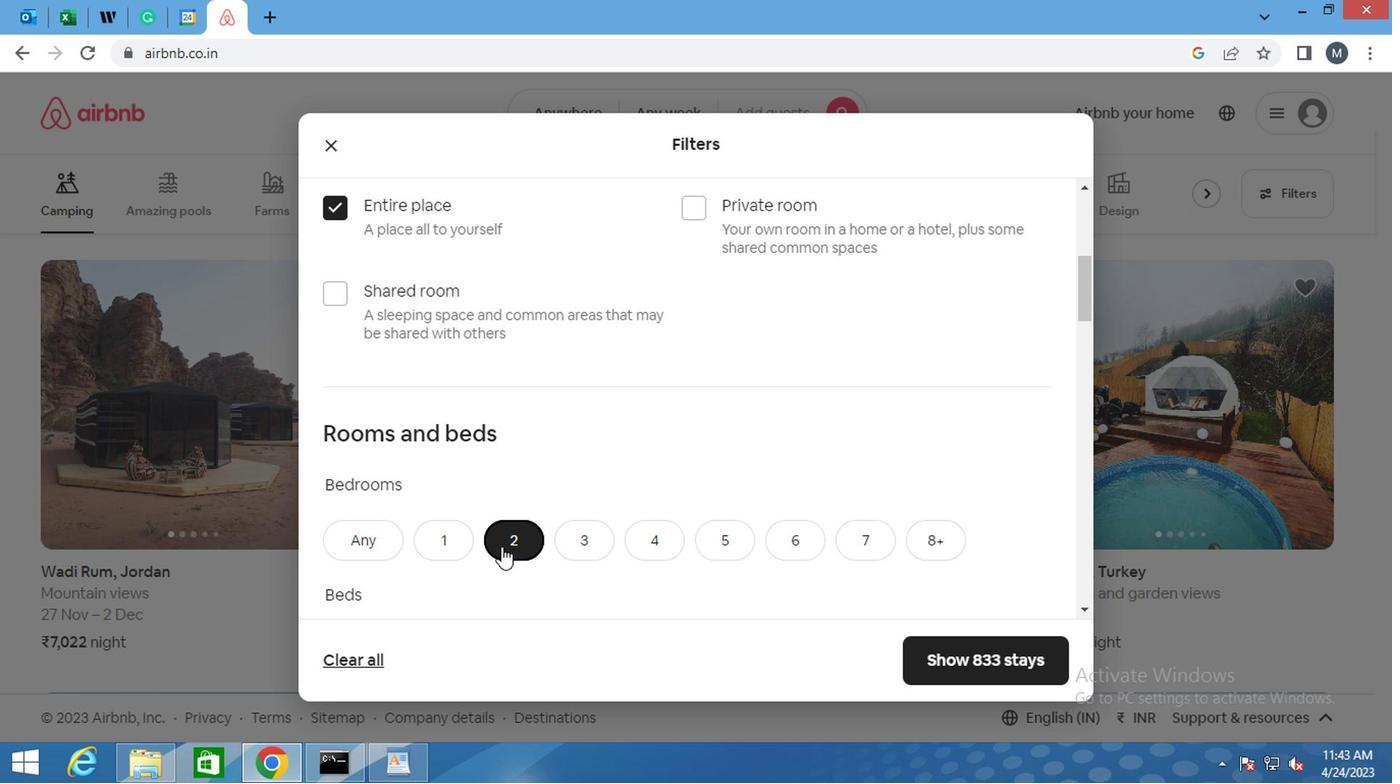 
Action: Mouse moved to (423, 594)
Screenshot: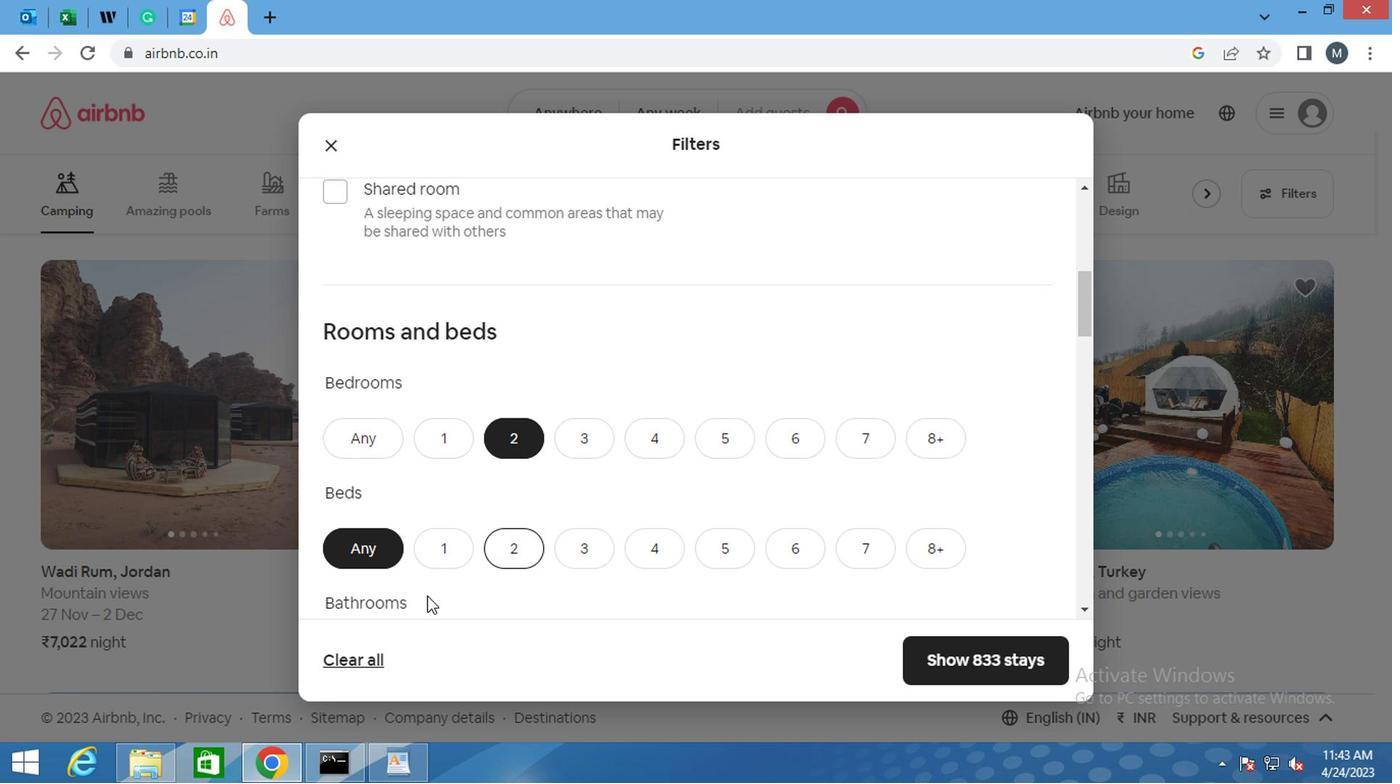 
Action: Mouse scrolled (423, 593) with delta (0, 0)
Screenshot: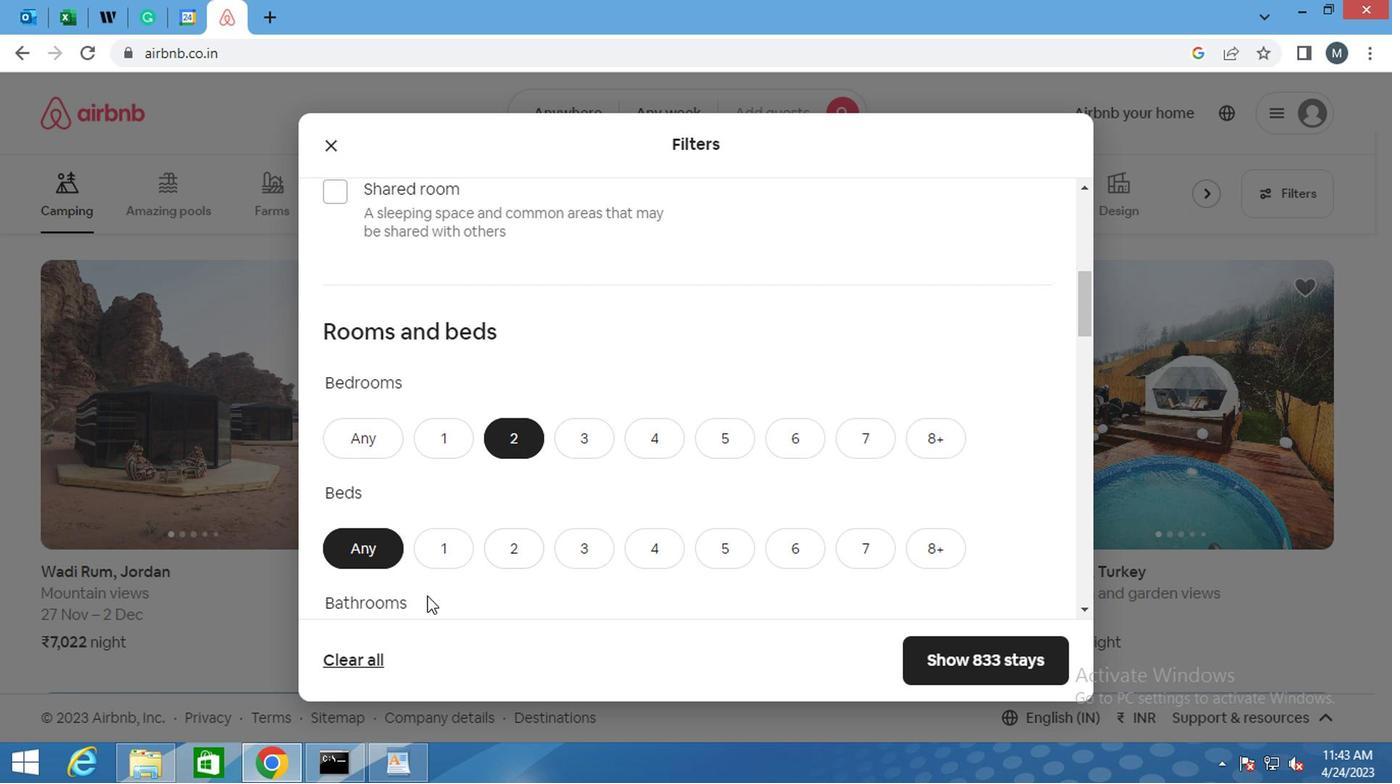 
Action: Mouse scrolled (423, 595) with delta (0, 1)
Screenshot: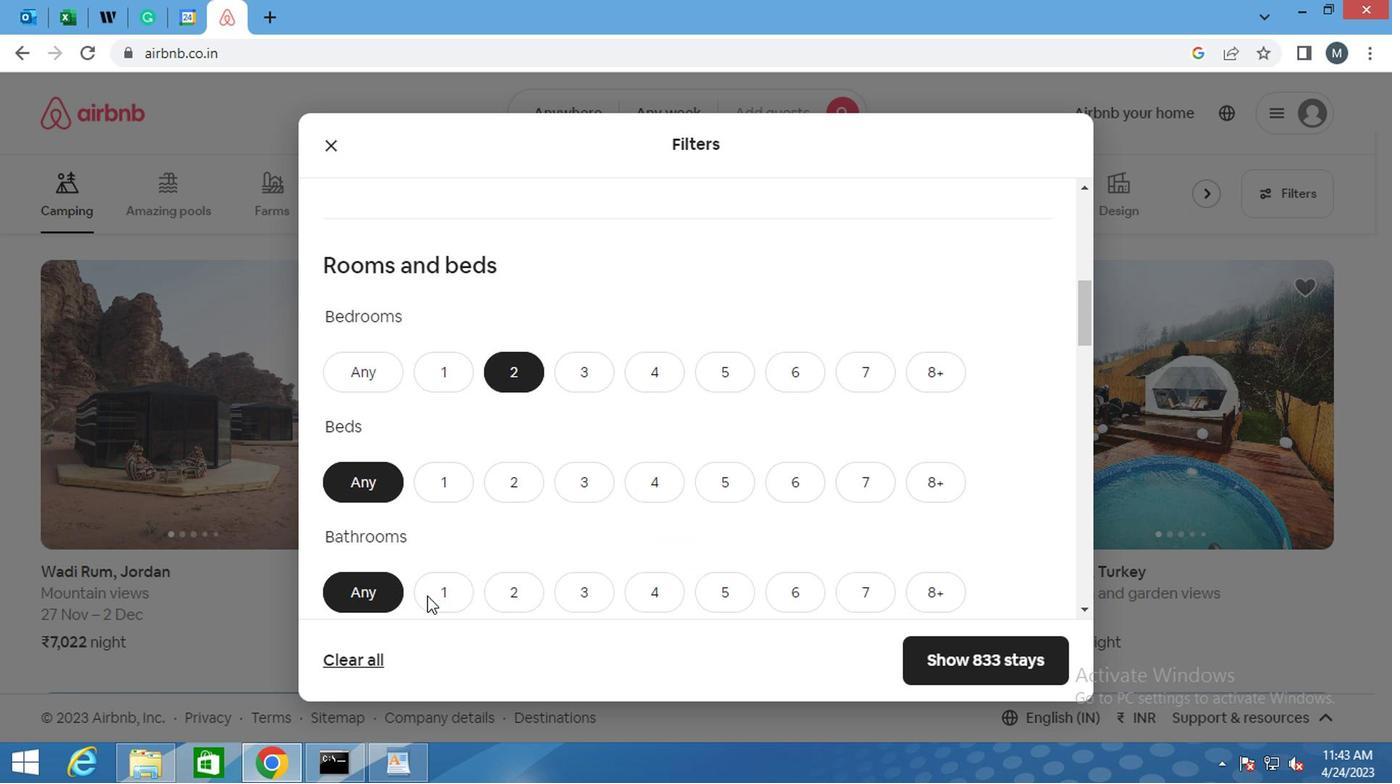 
Action: Mouse moved to (495, 557)
Screenshot: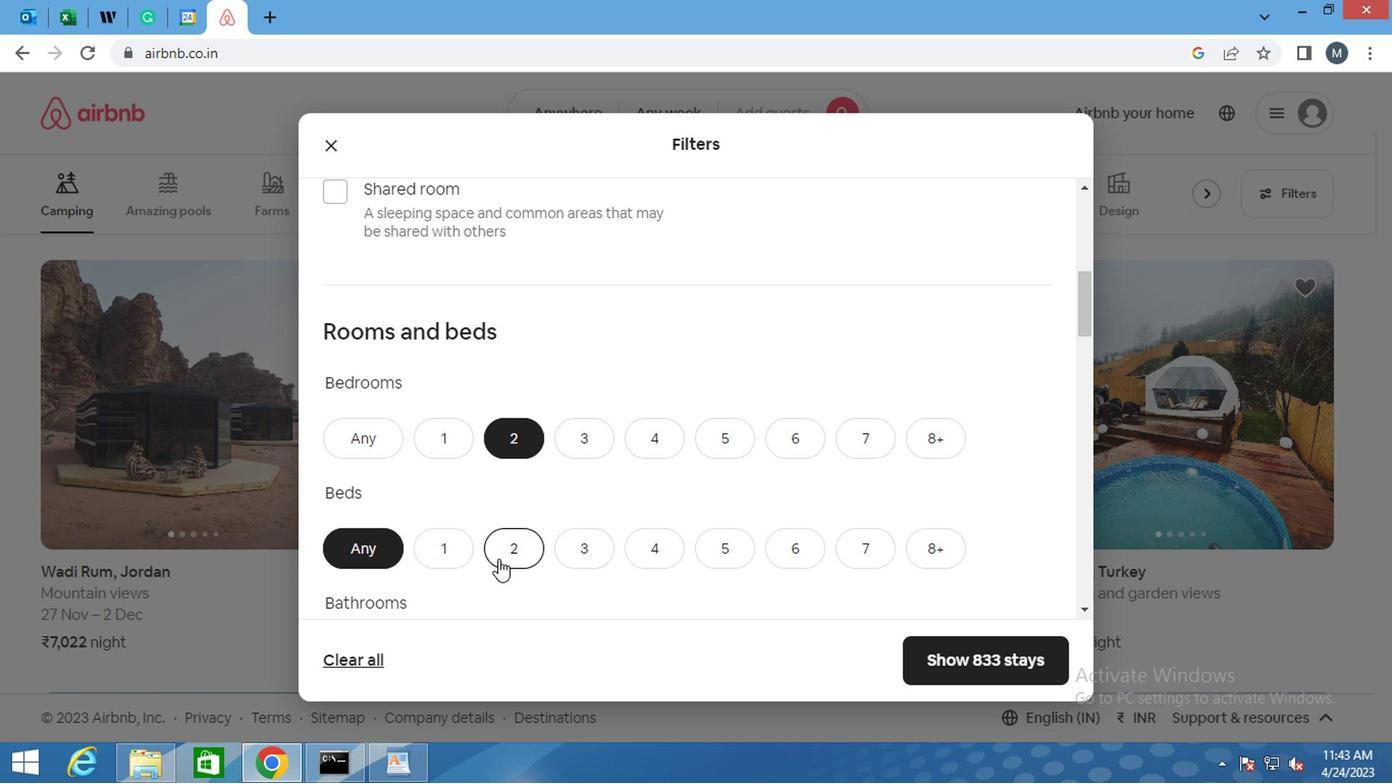 
Action: Mouse pressed left at (495, 557)
Screenshot: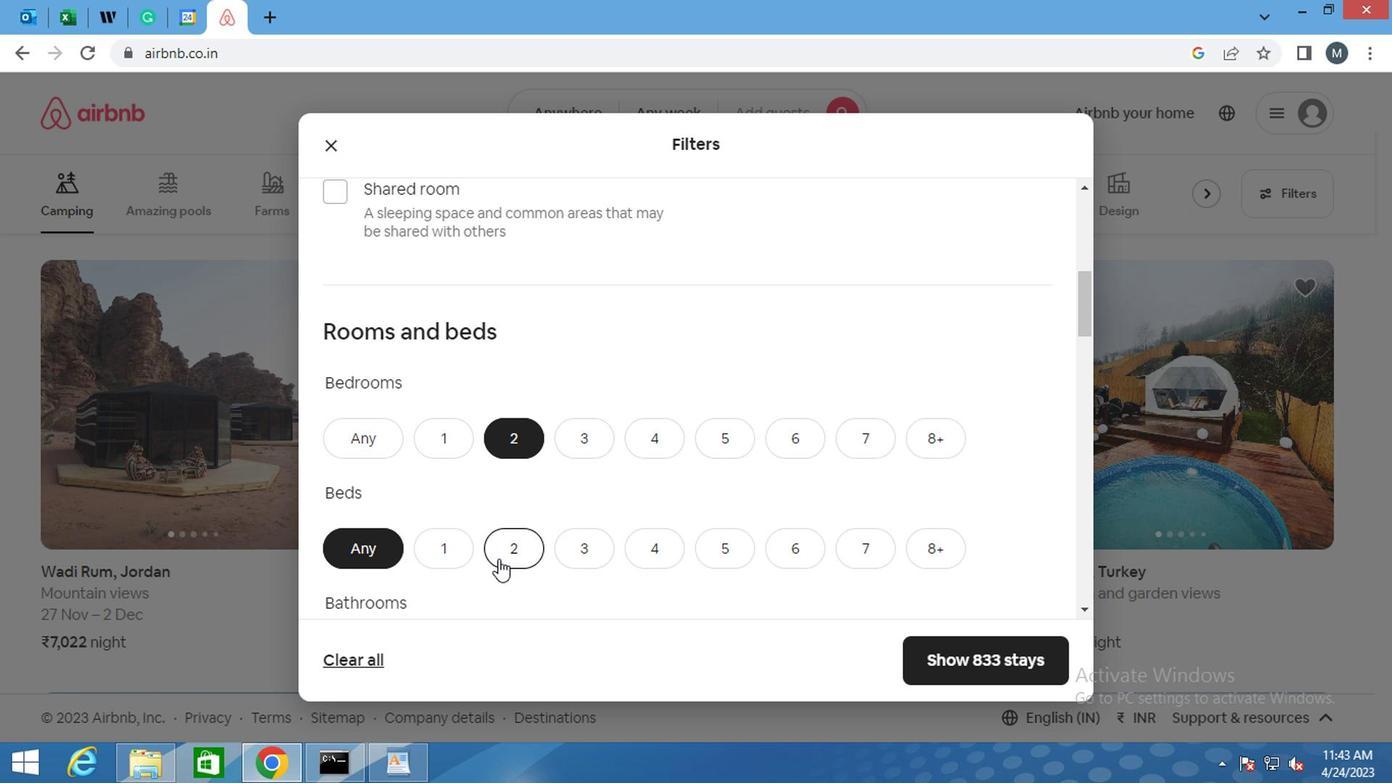 
Action: Mouse moved to (503, 546)
Screenshot: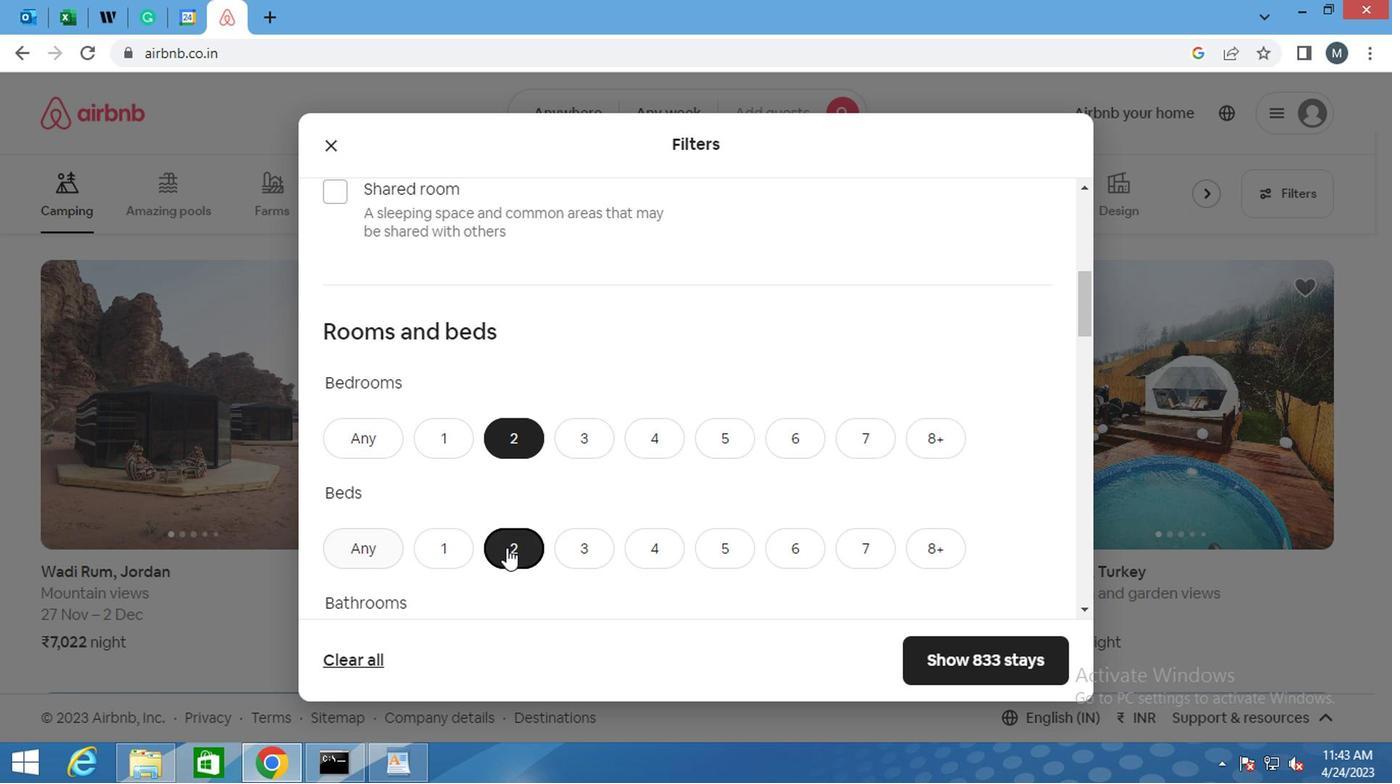 
Action: Mouse scrolled (503, 545) with delta (0, 0)
Screenshot: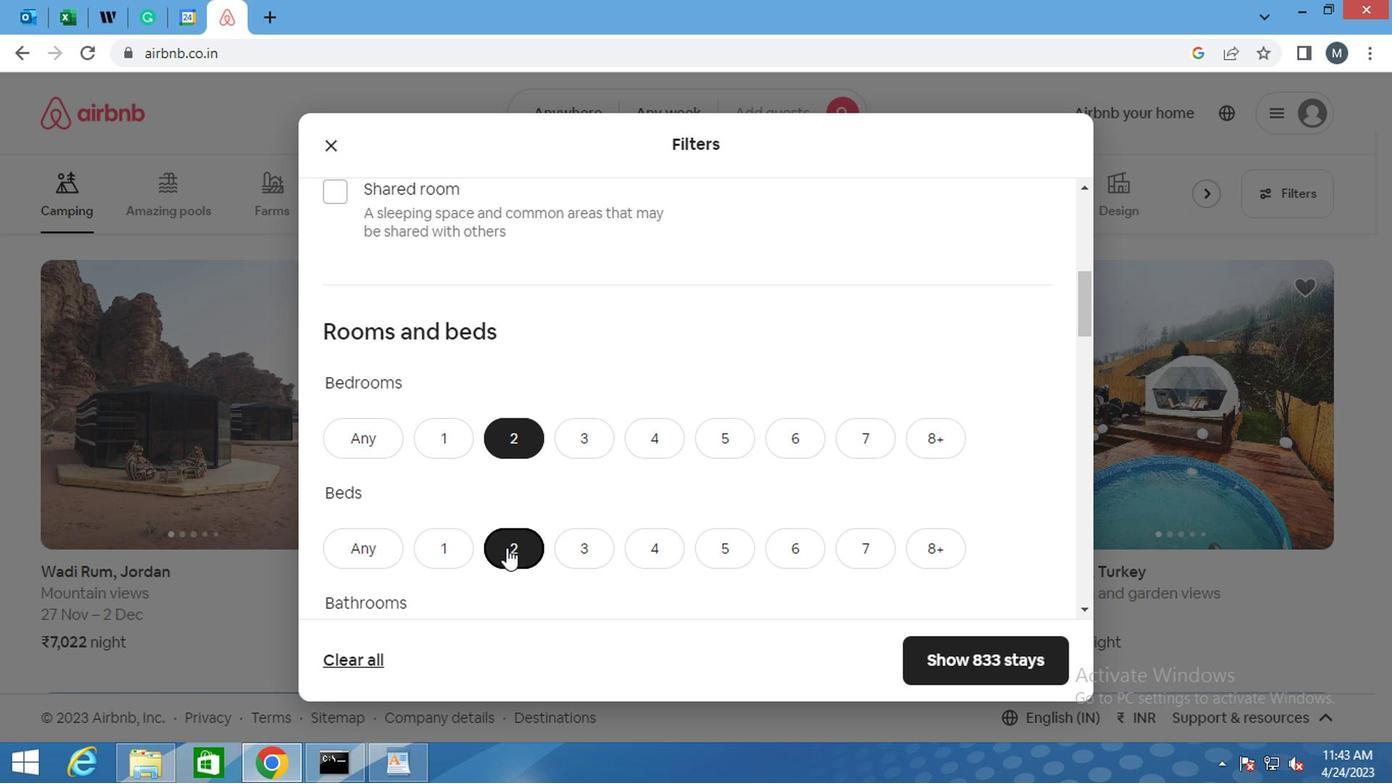 
Action: Mouse moved to (502, 546)
Screenshot: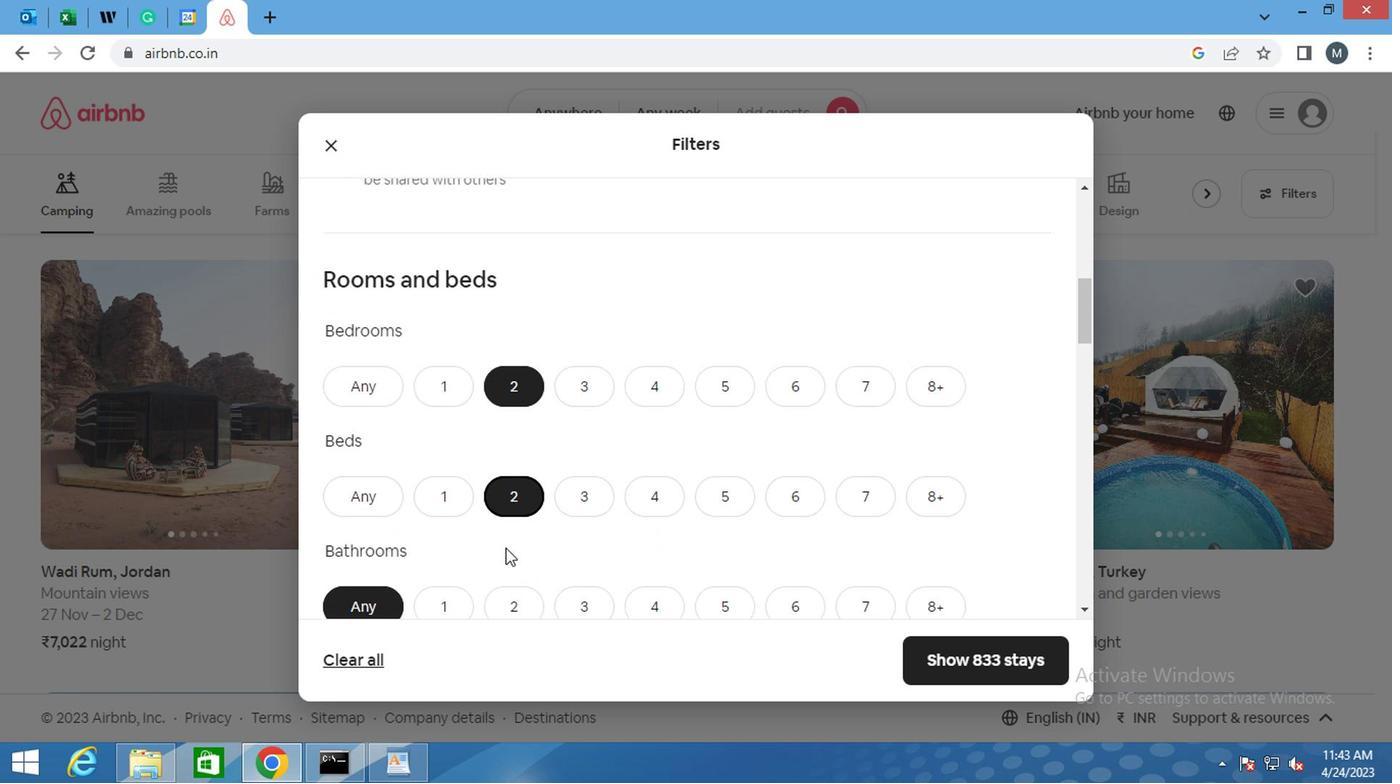 
Action: Mouse scrolled (502, 545) with delta (0, 0)
Screenshot: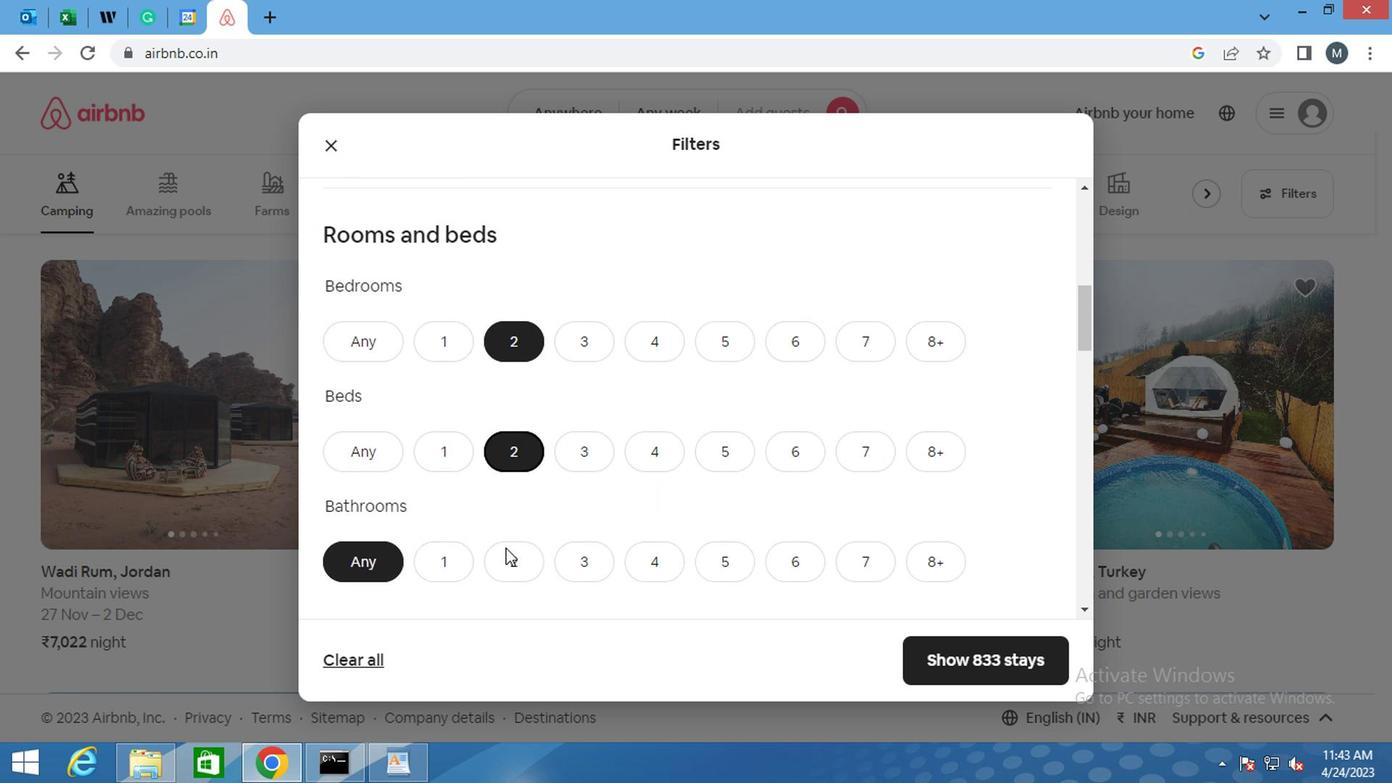 
Action: Mouse moved to (452, 457)
Screenshot: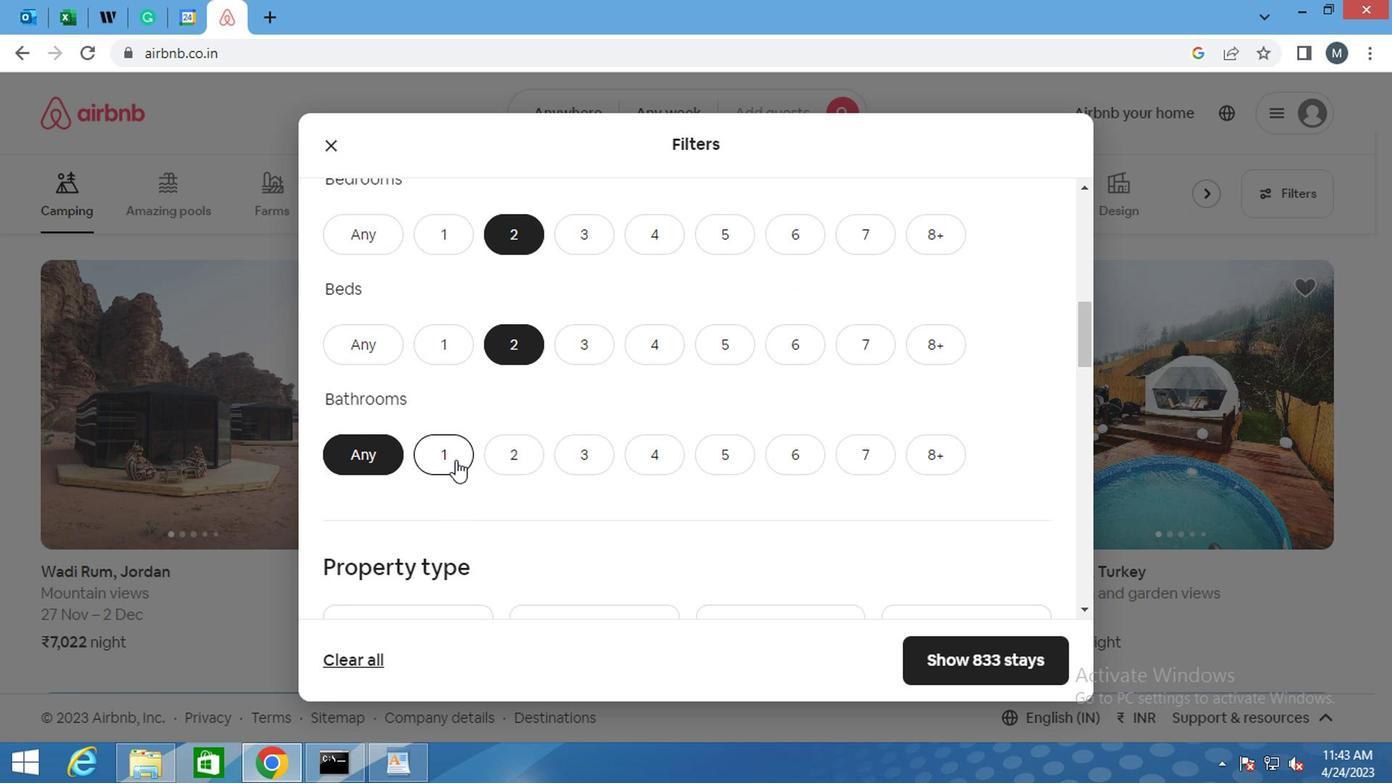 
Action: Mouse pressed left at (452, 457)
Screenshot: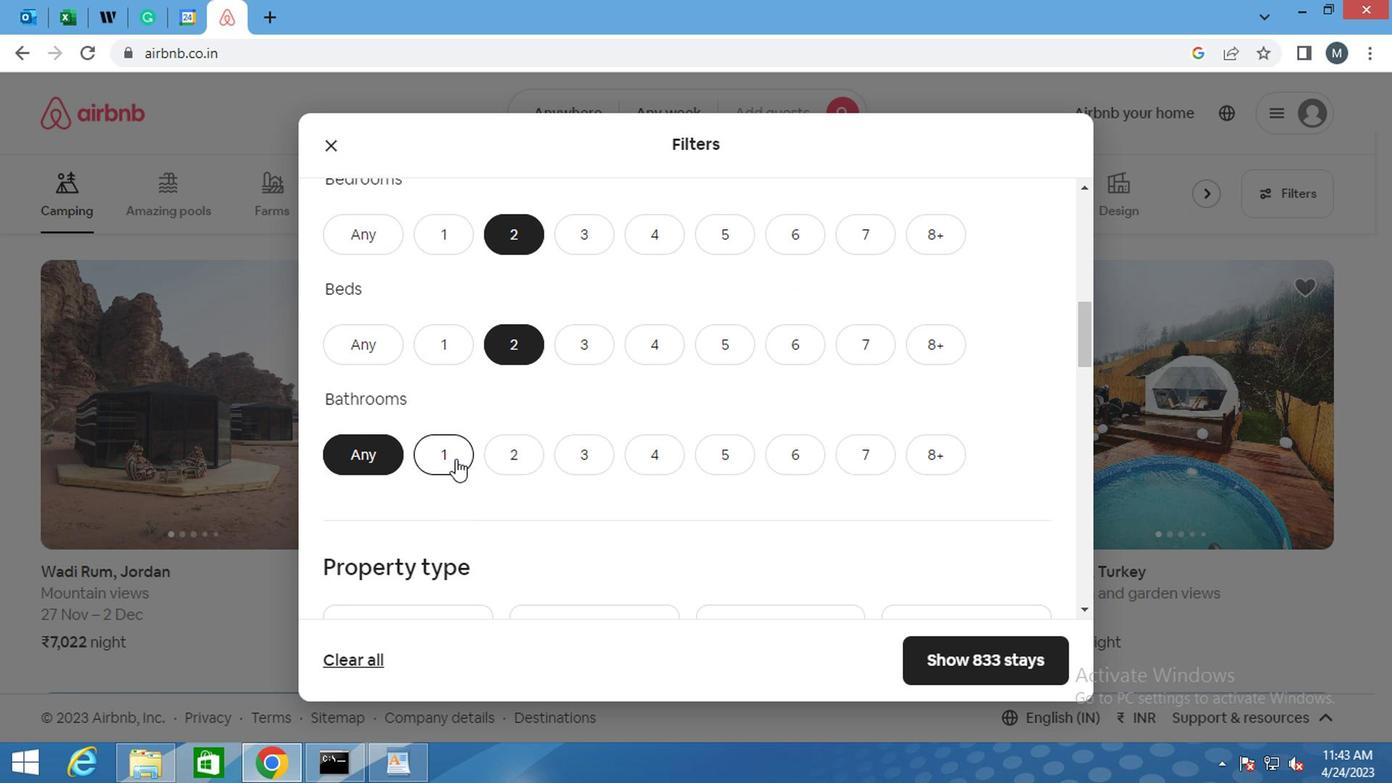 
Action: Mouse moved to (451, 457)
Screenshot: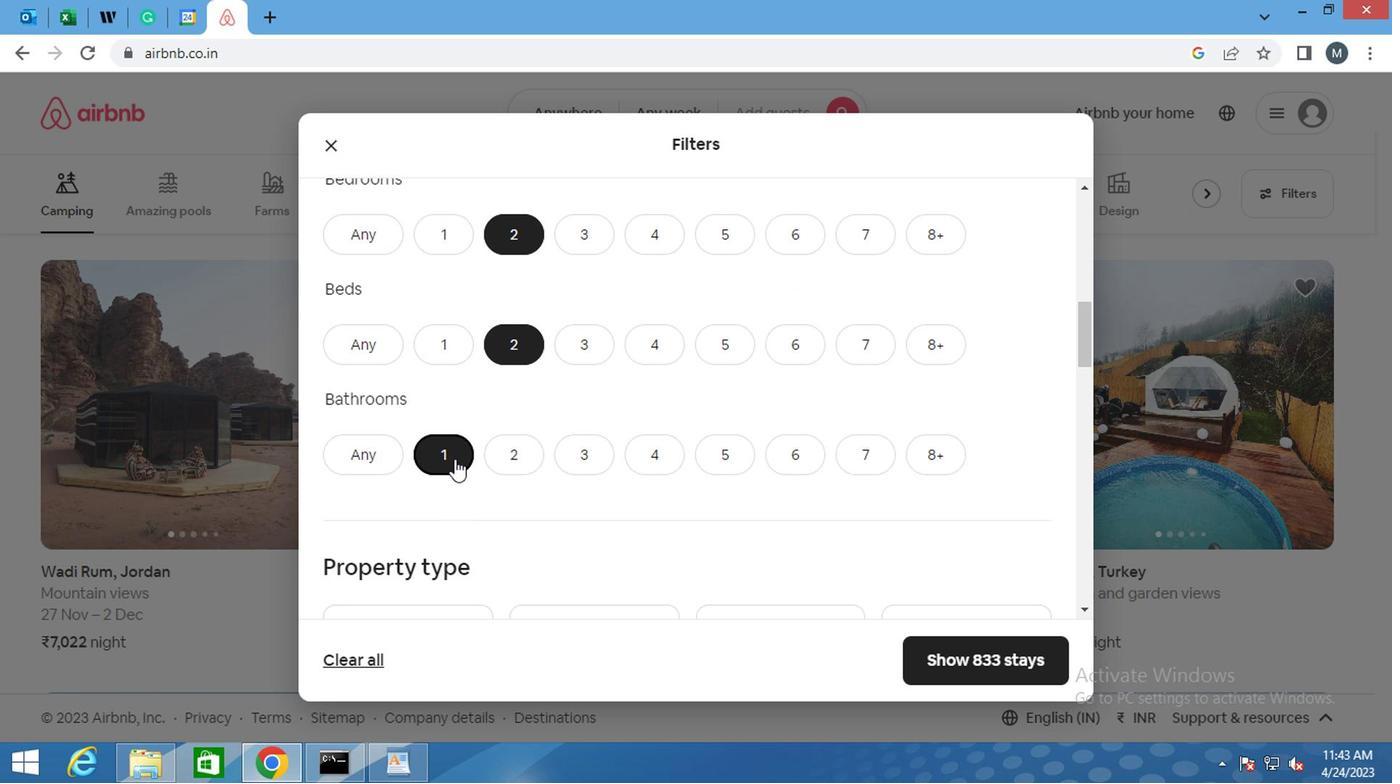 
Action: Mouse scrolled (451, 456) with delta (0, -1)
Screenshot: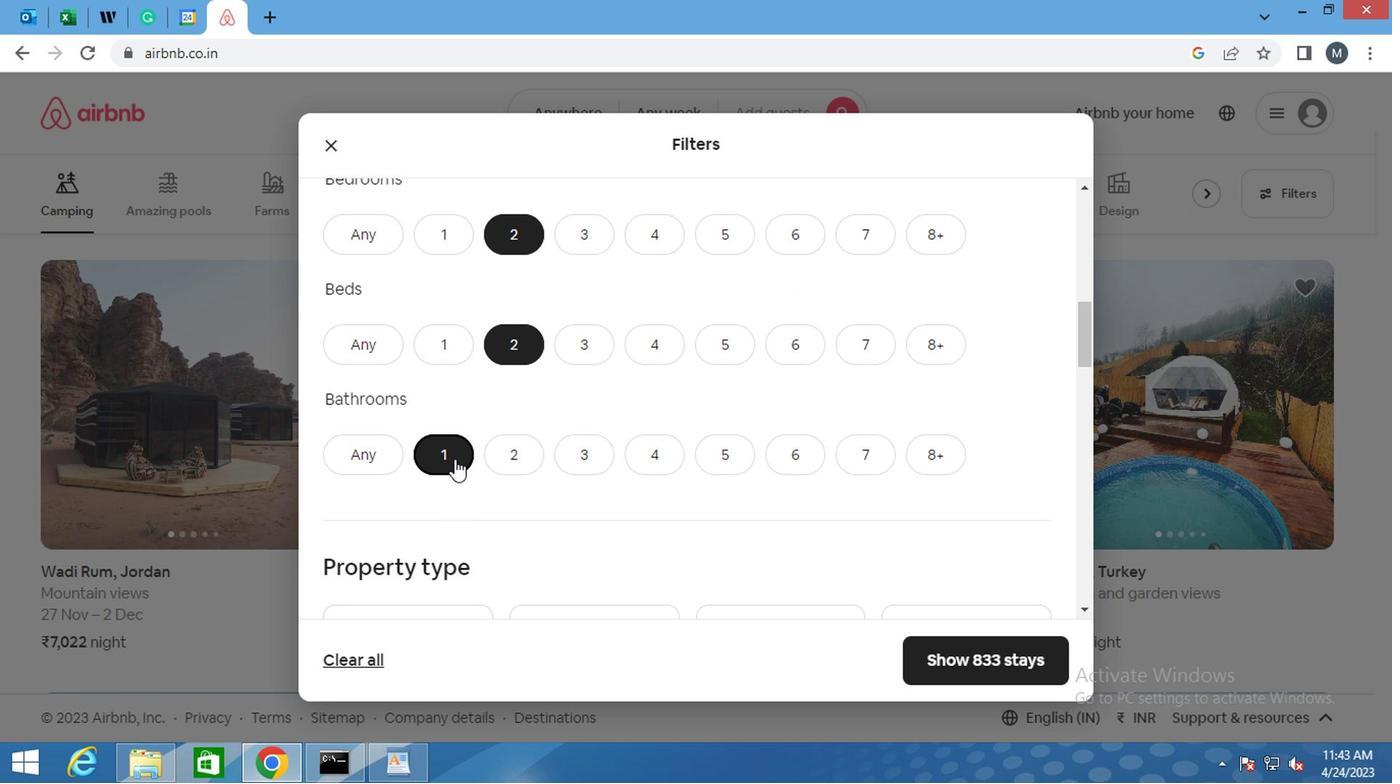 
Action: Mouse moved to (458, 571)
Screenshot: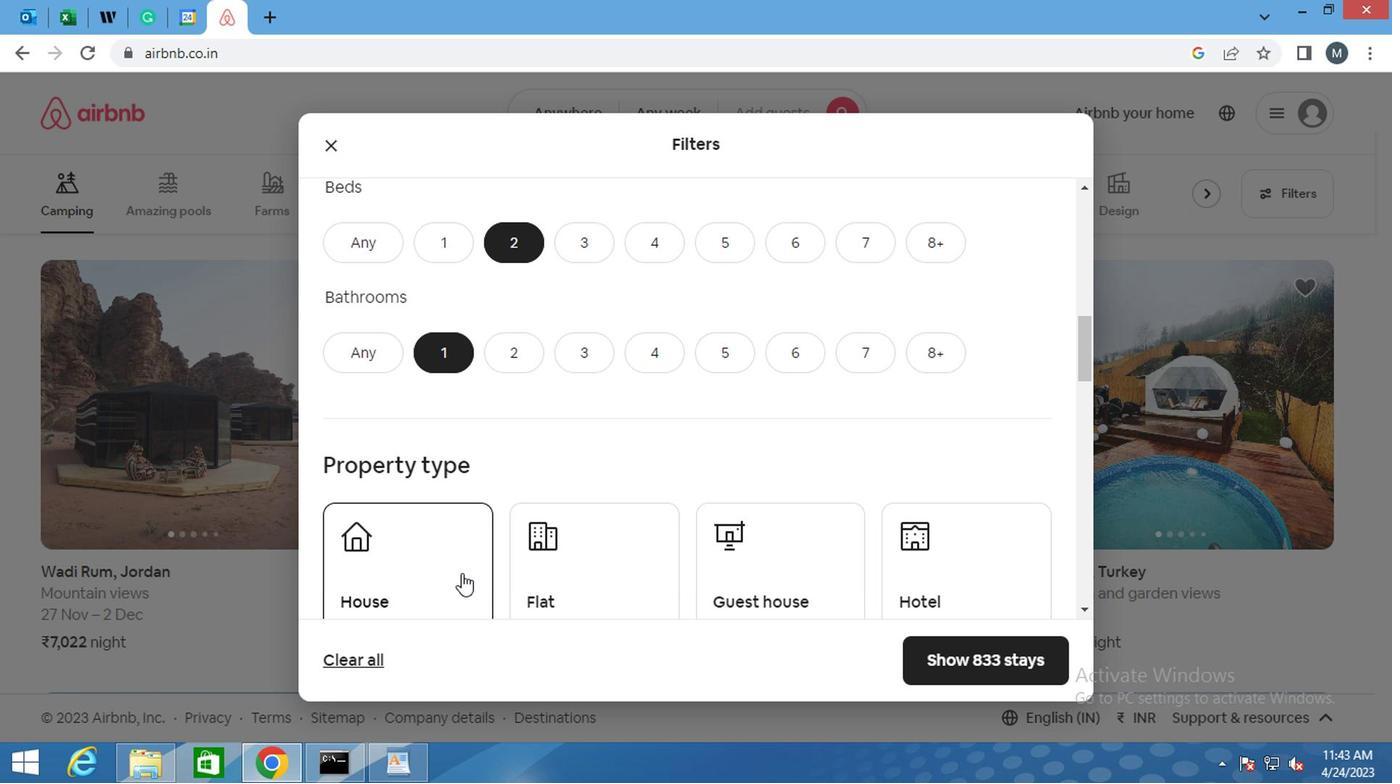 
Action: Mouse pressed left at (458, 571)
Screenshot: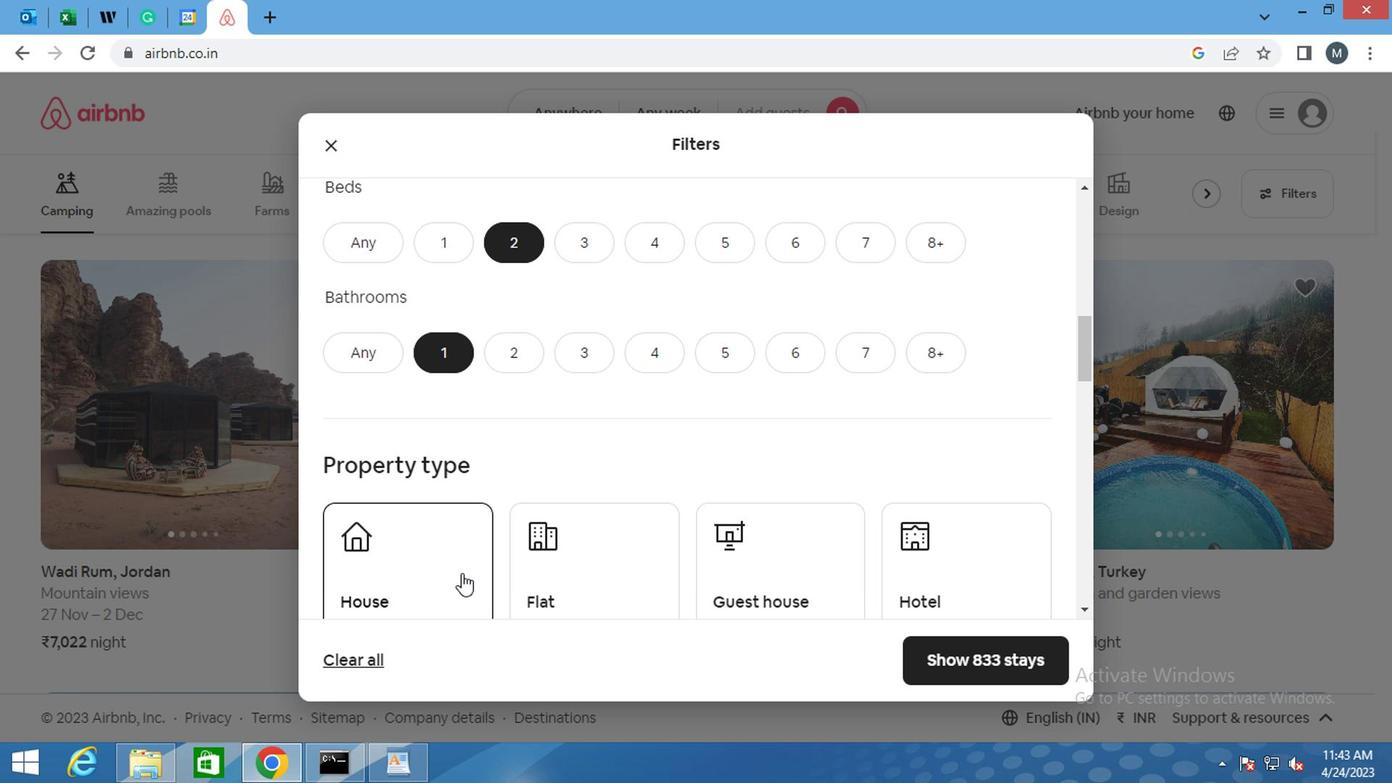 
Action: Mouse moved to (540, 562)
Screenshot: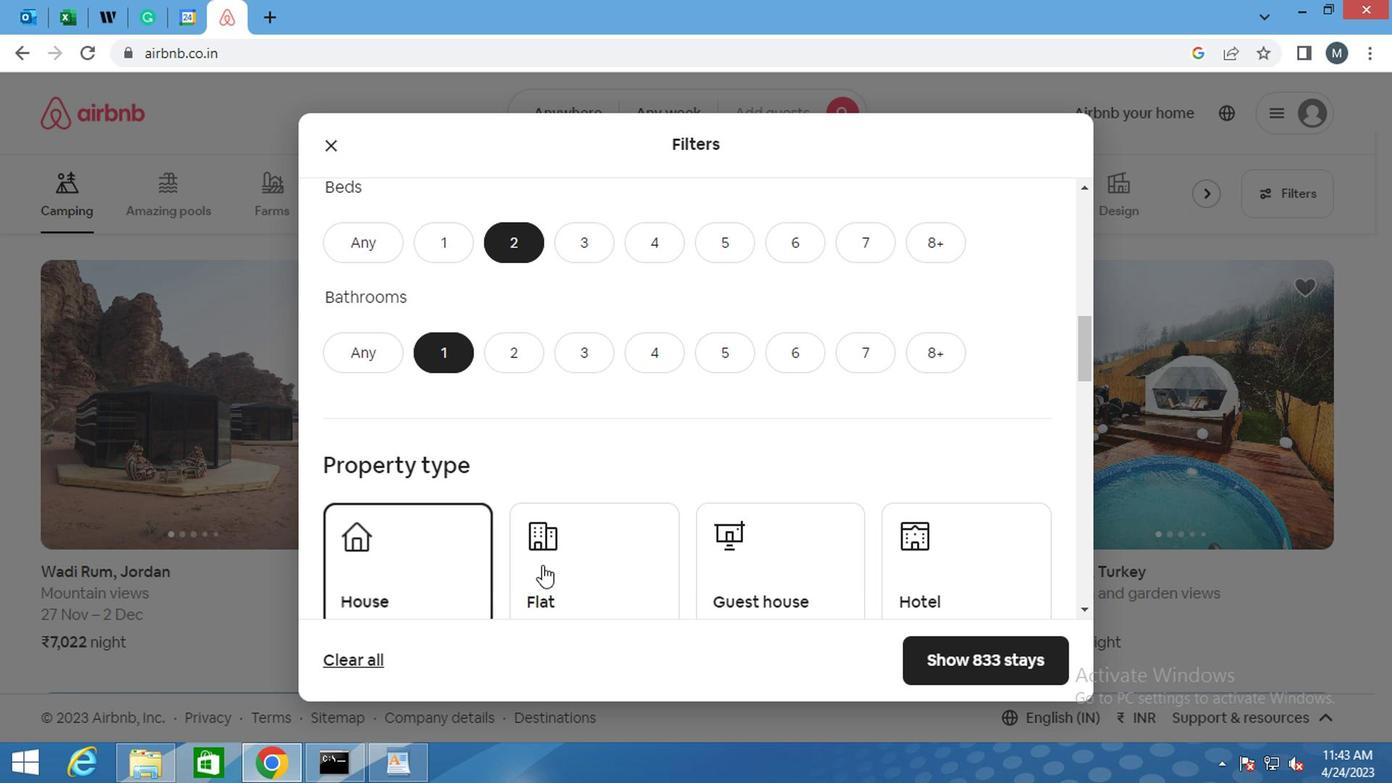 
Action: Mouse pressed left at (540, 562)
Screenshot: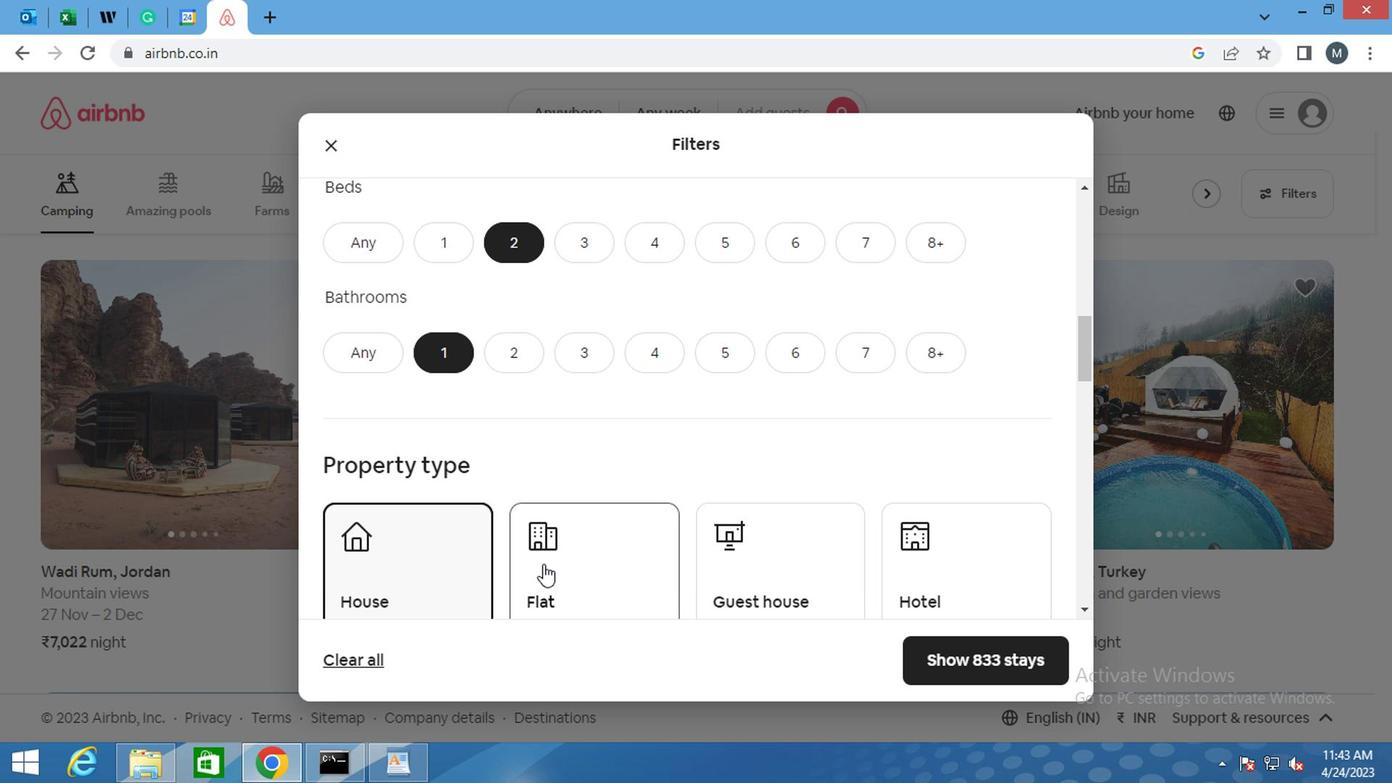 
Action: Mouse moved to (707, 553)
Screenshot: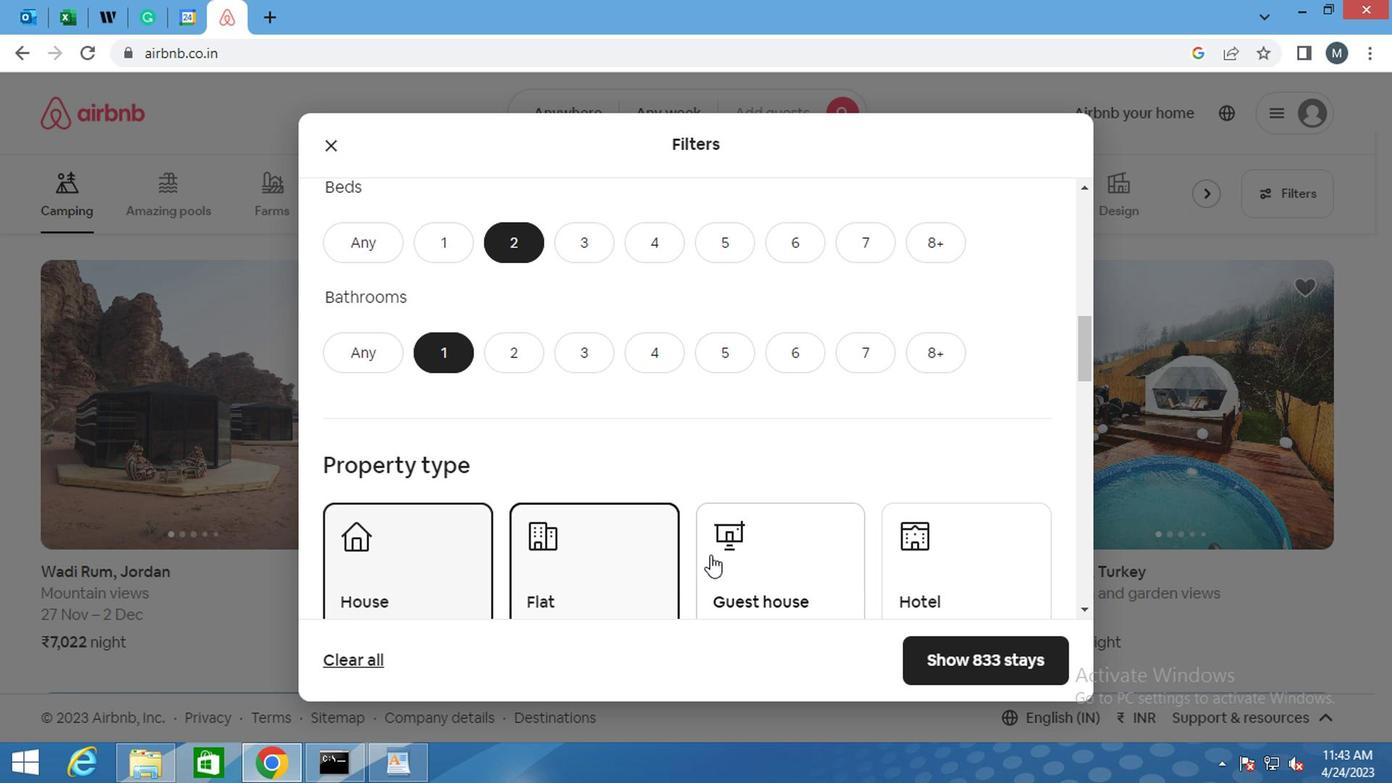 
Action: Mouse pressed left at (707, 553)
Screenshot: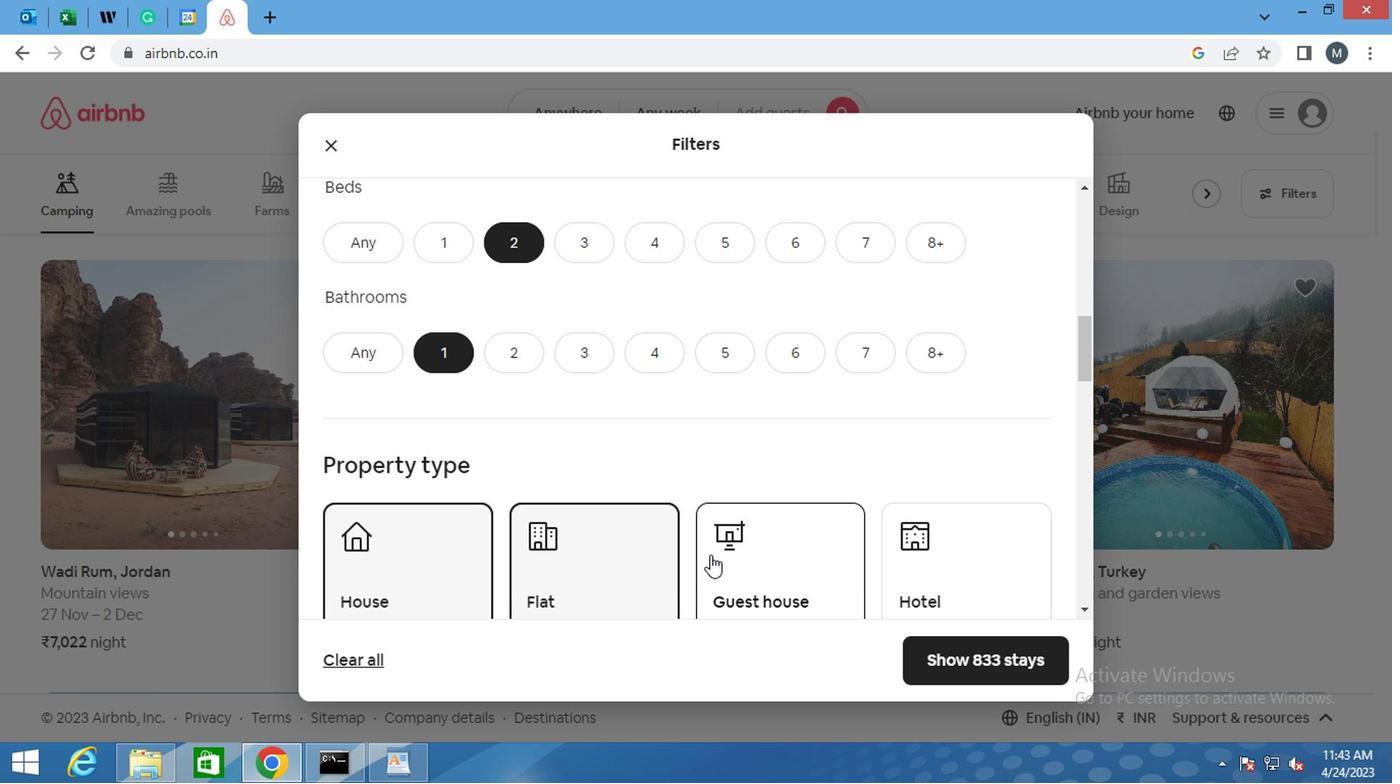 
Action: Mouse moved to (679, 526)
Screenshot: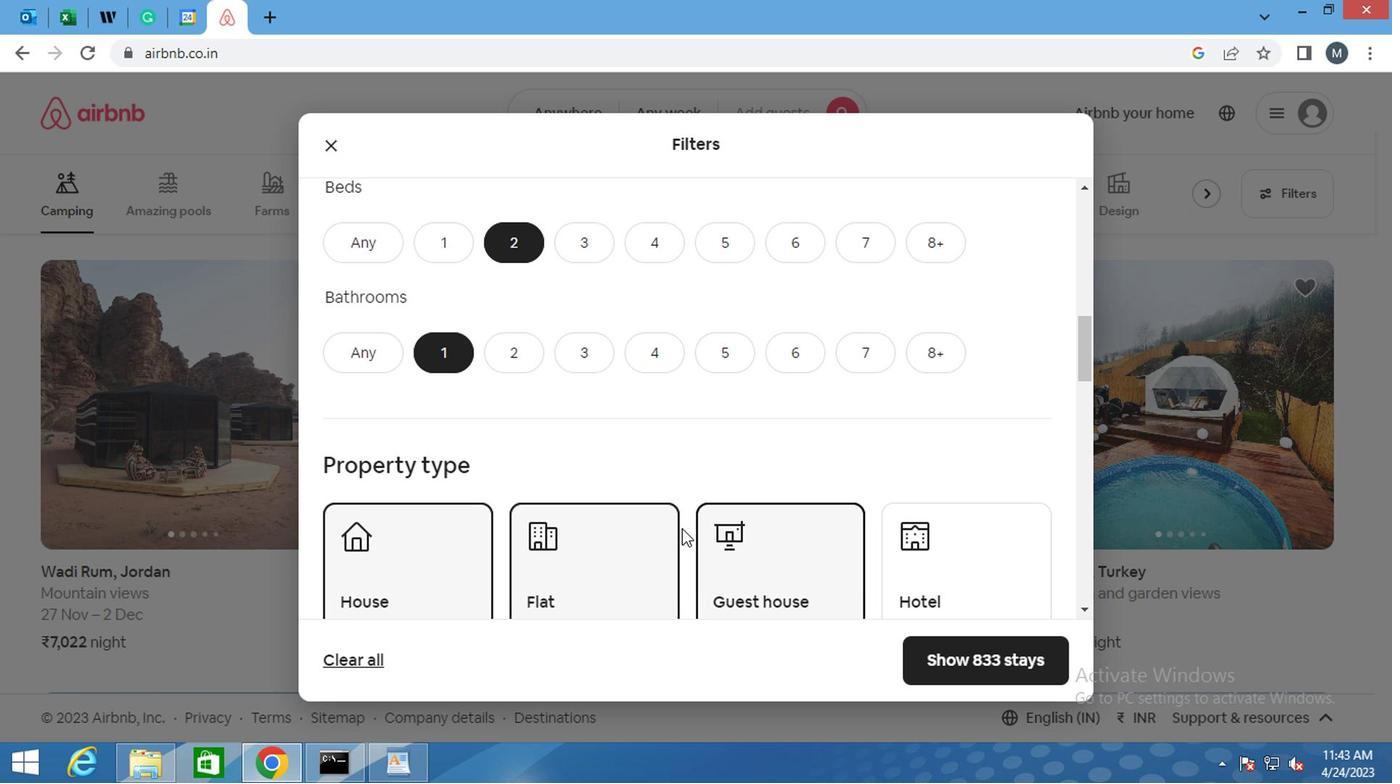 
Action: Mouse scrolled (679, 525) with delta (0, 0)
Screenshot: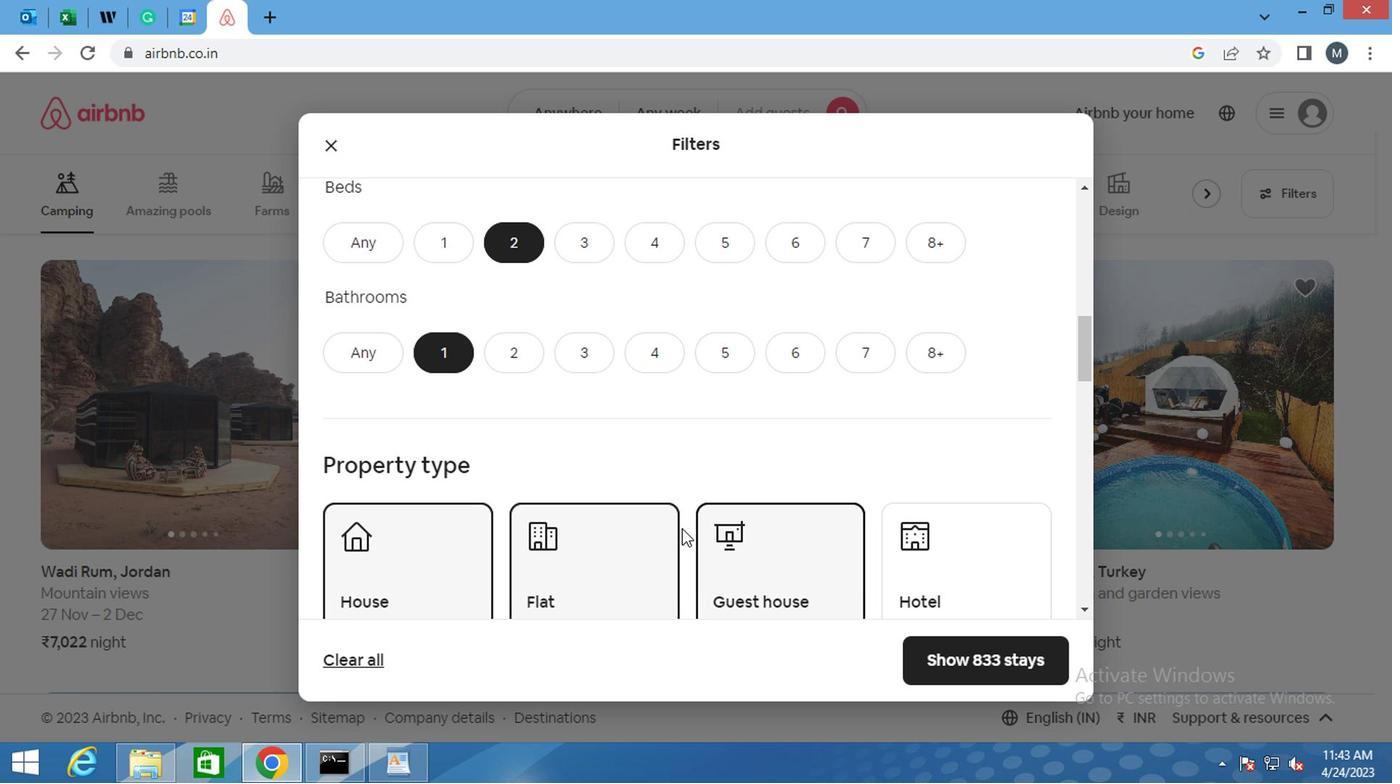 
Action: Mouse moved to (675, 526)
Screenshot: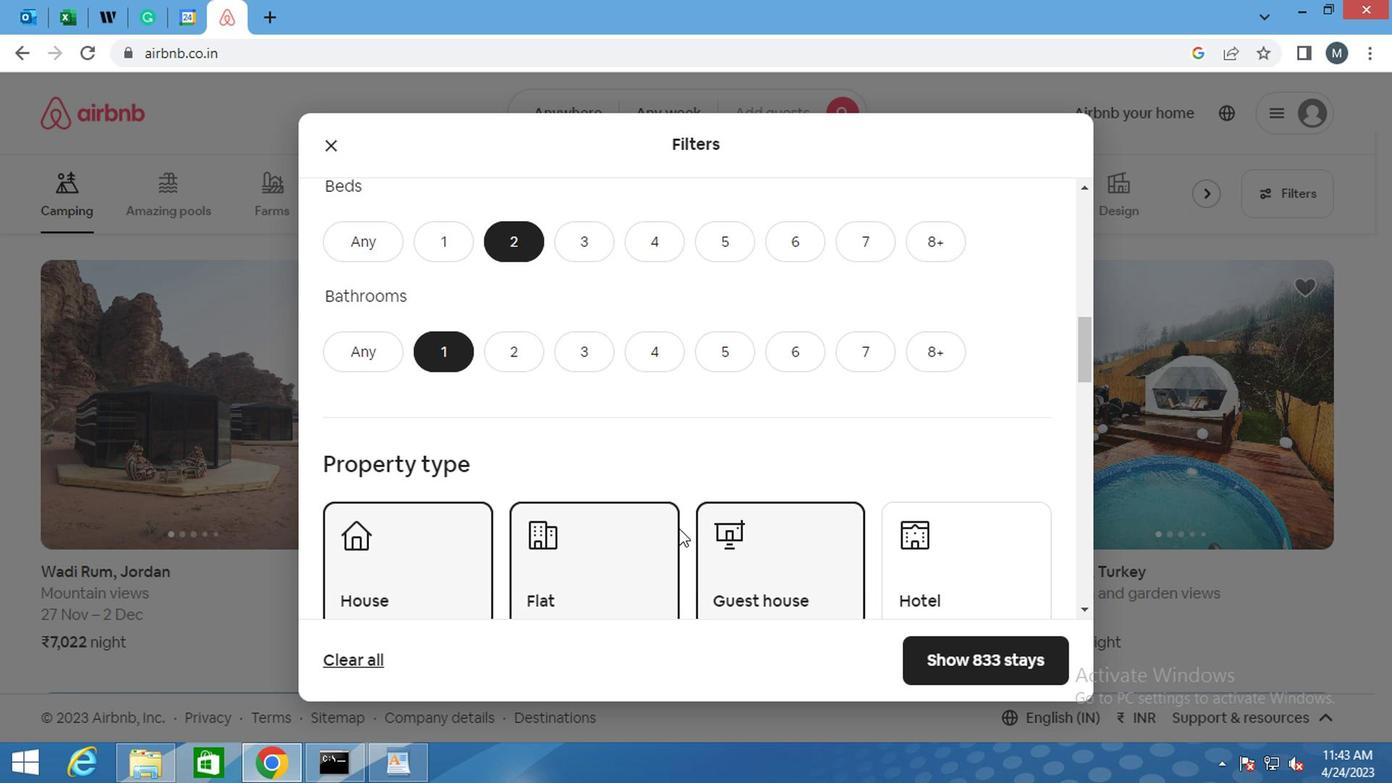 
Action: Mouse scrolled (675, 525) with delta (0, 0)
Screenshot: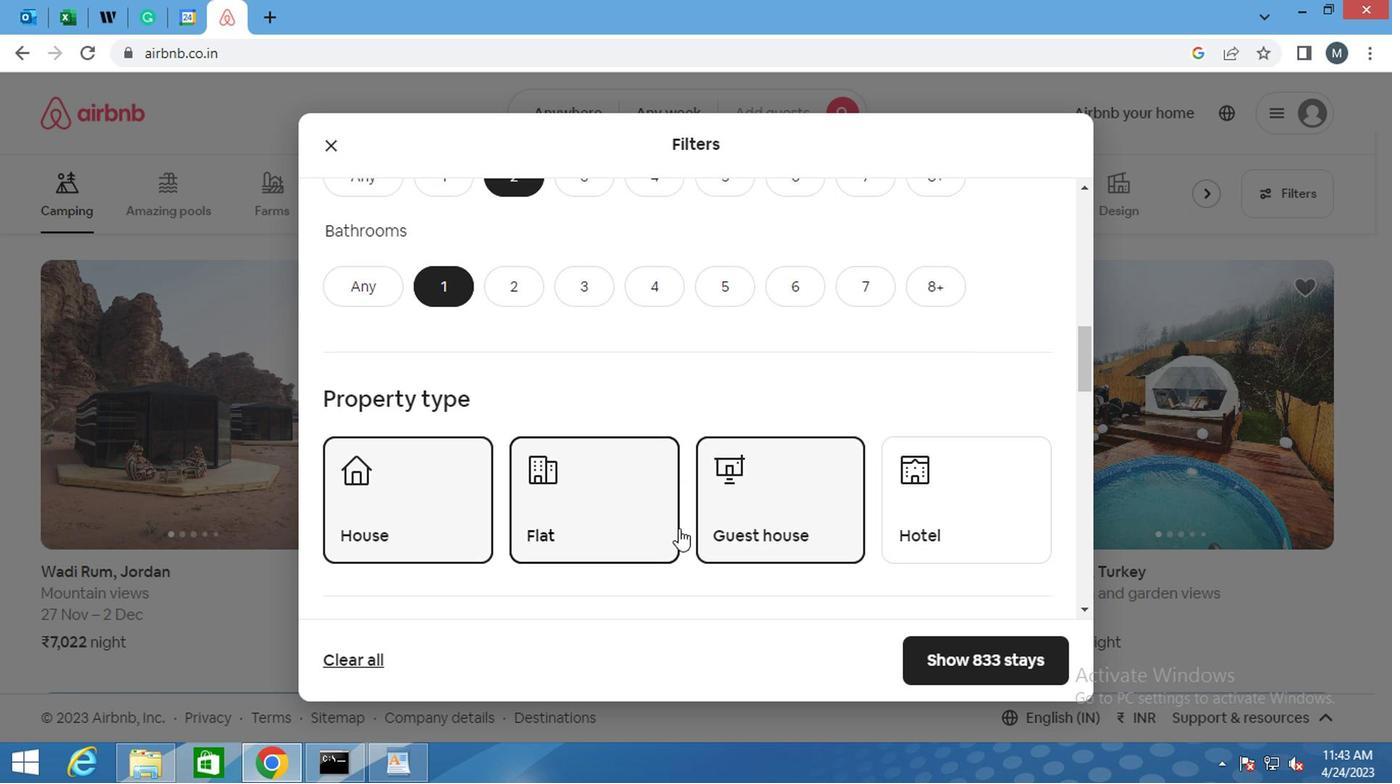 
Action: Mouse moved to (675, 526)
Screenshot: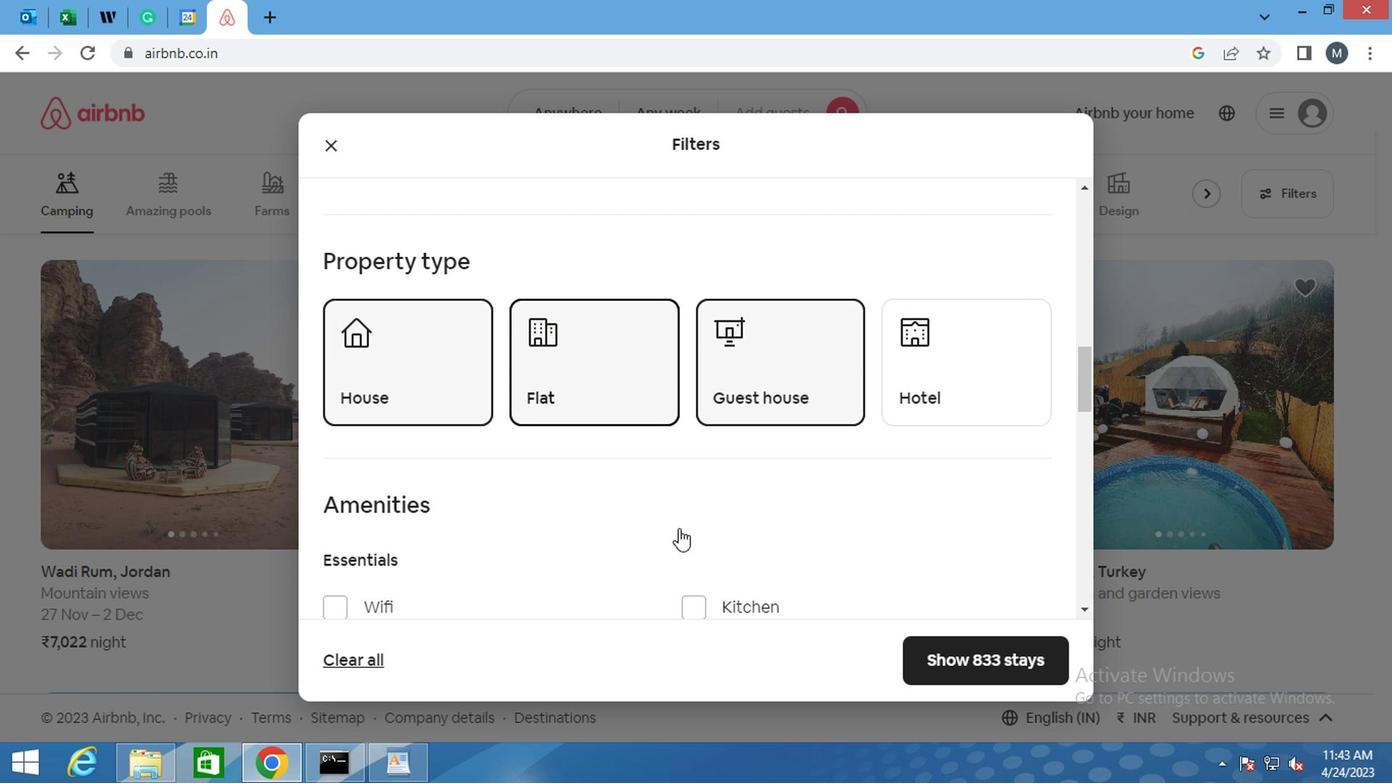 
Action: Mouse scrolled (675, 525) with delta (0, 0)
Screenshot: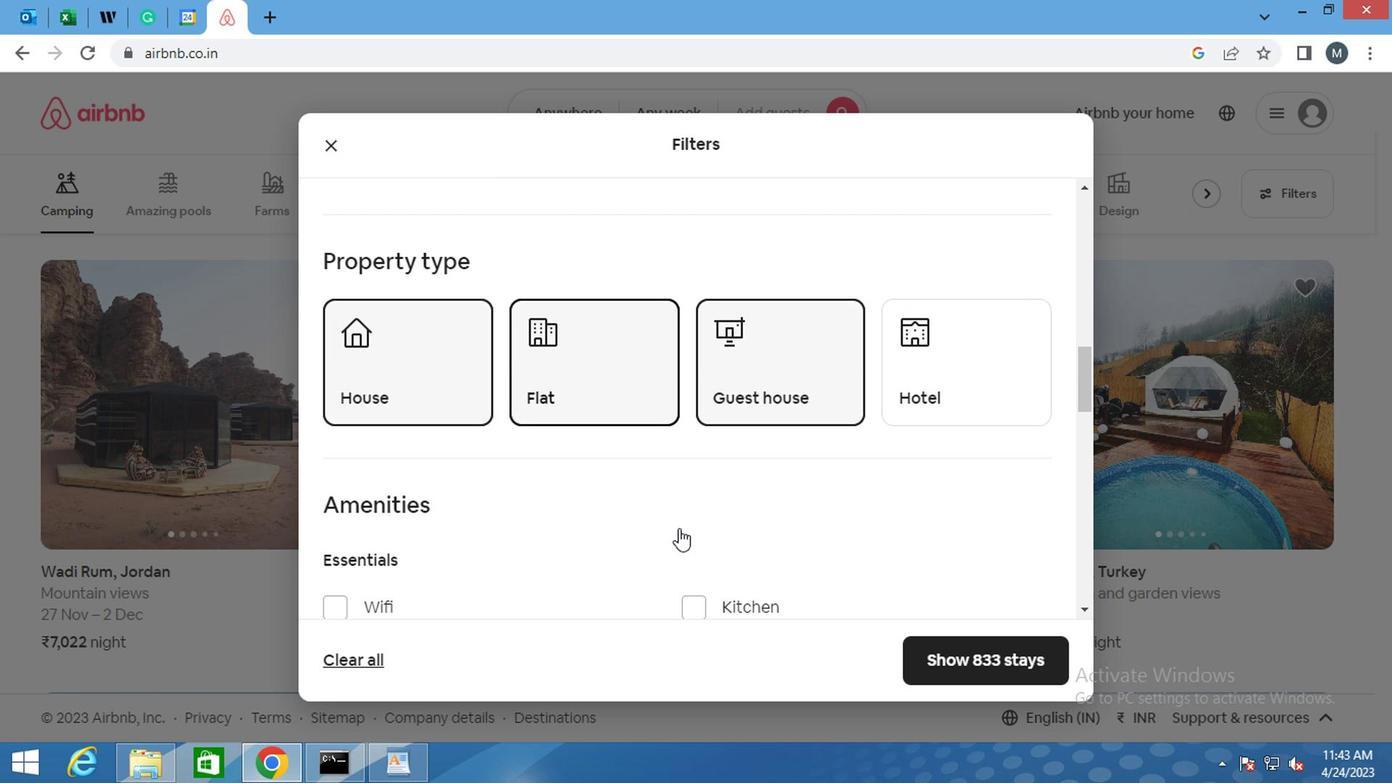 
Action: Mouse moved to (655, 513)
Screenshot: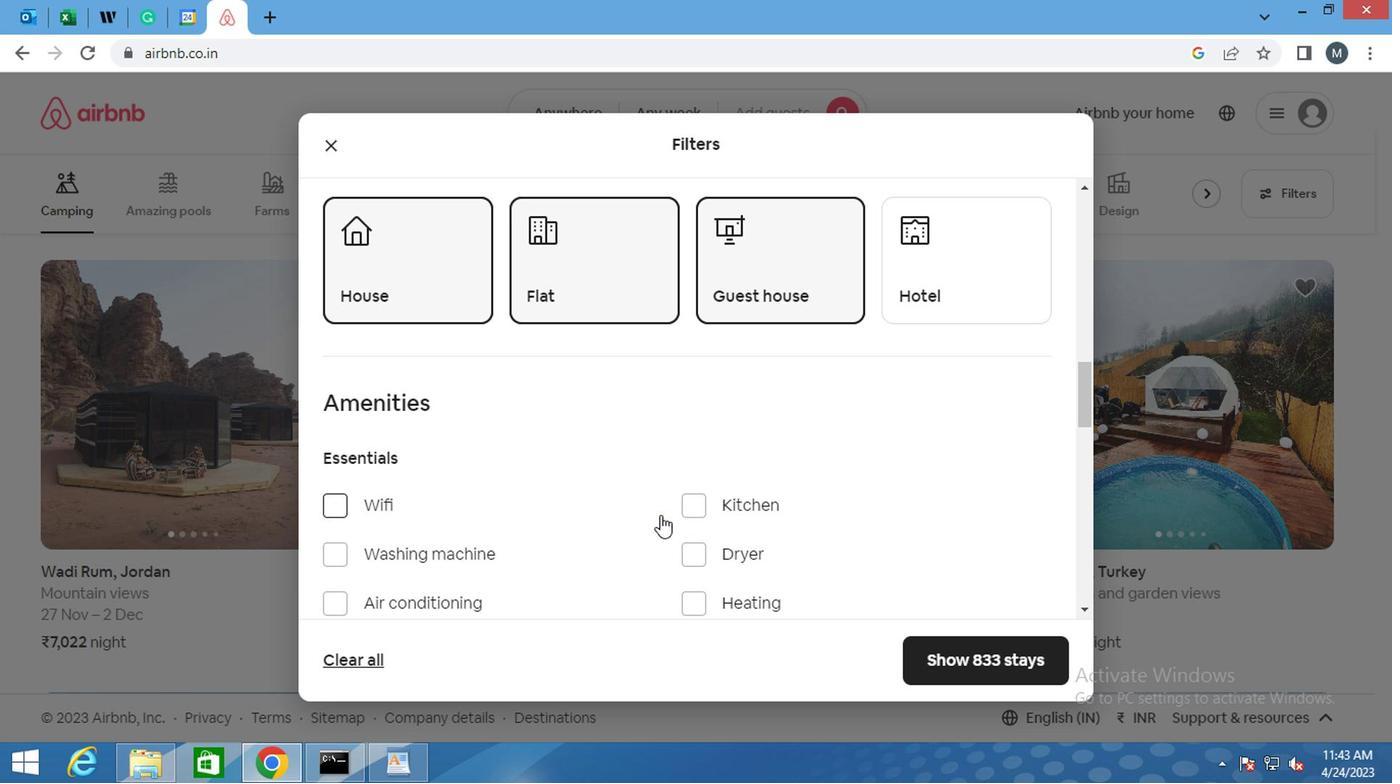 
Action: Mouse scrolled (655, 512) with delta (0, 0)
Screenshot: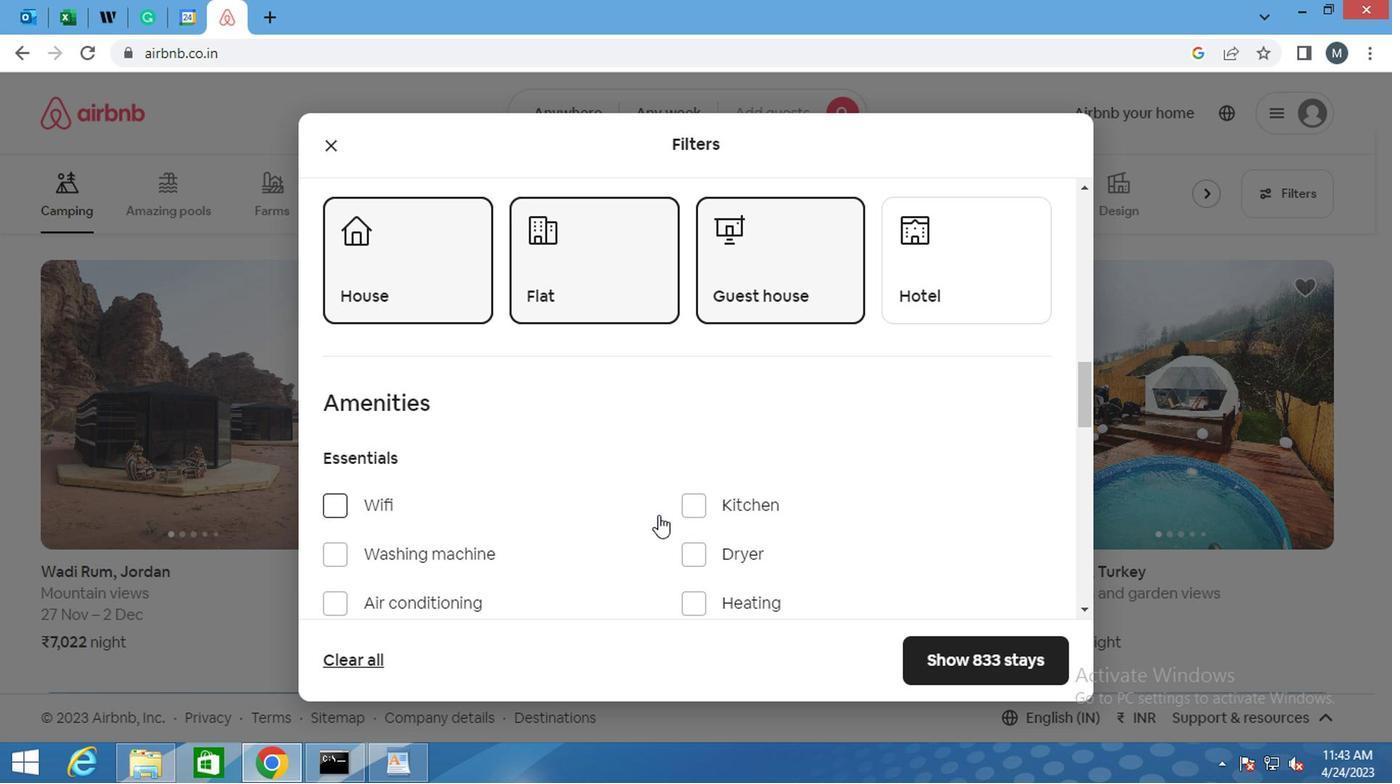 
Action: Mouse moved to (647, 516)
Screenshot: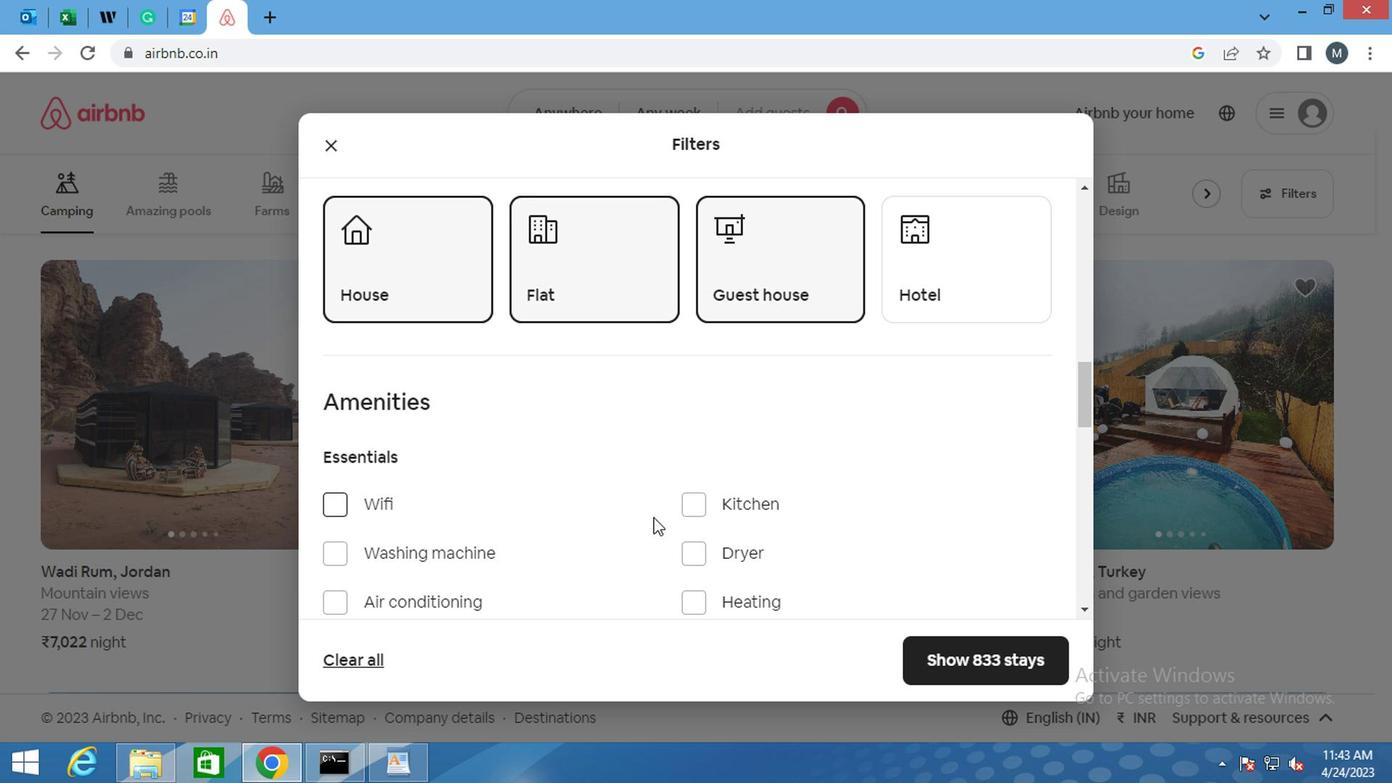 
Action: Mouse scrolled (647, 515) with delta (0, 0)
Screenshot: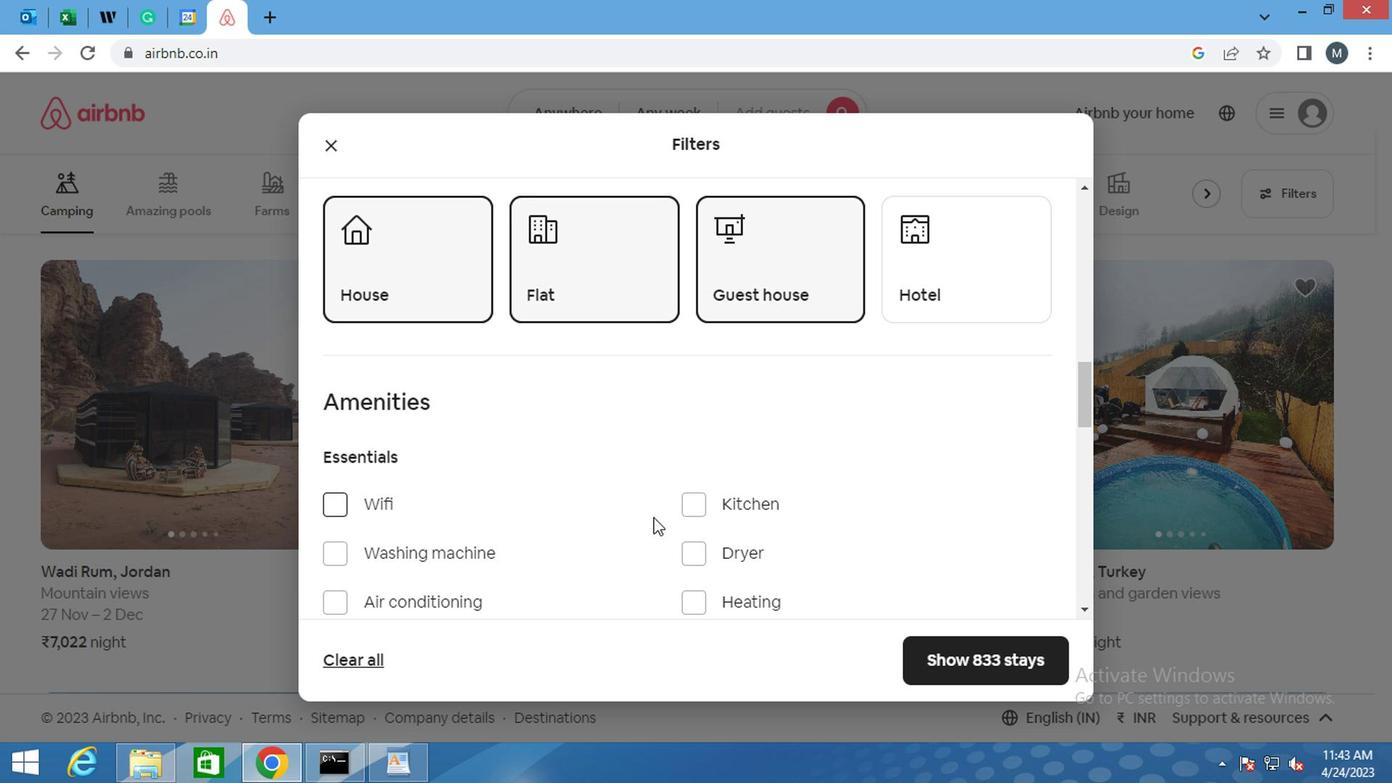 
Action: Mouse moved to (329, 346)
Screenshot: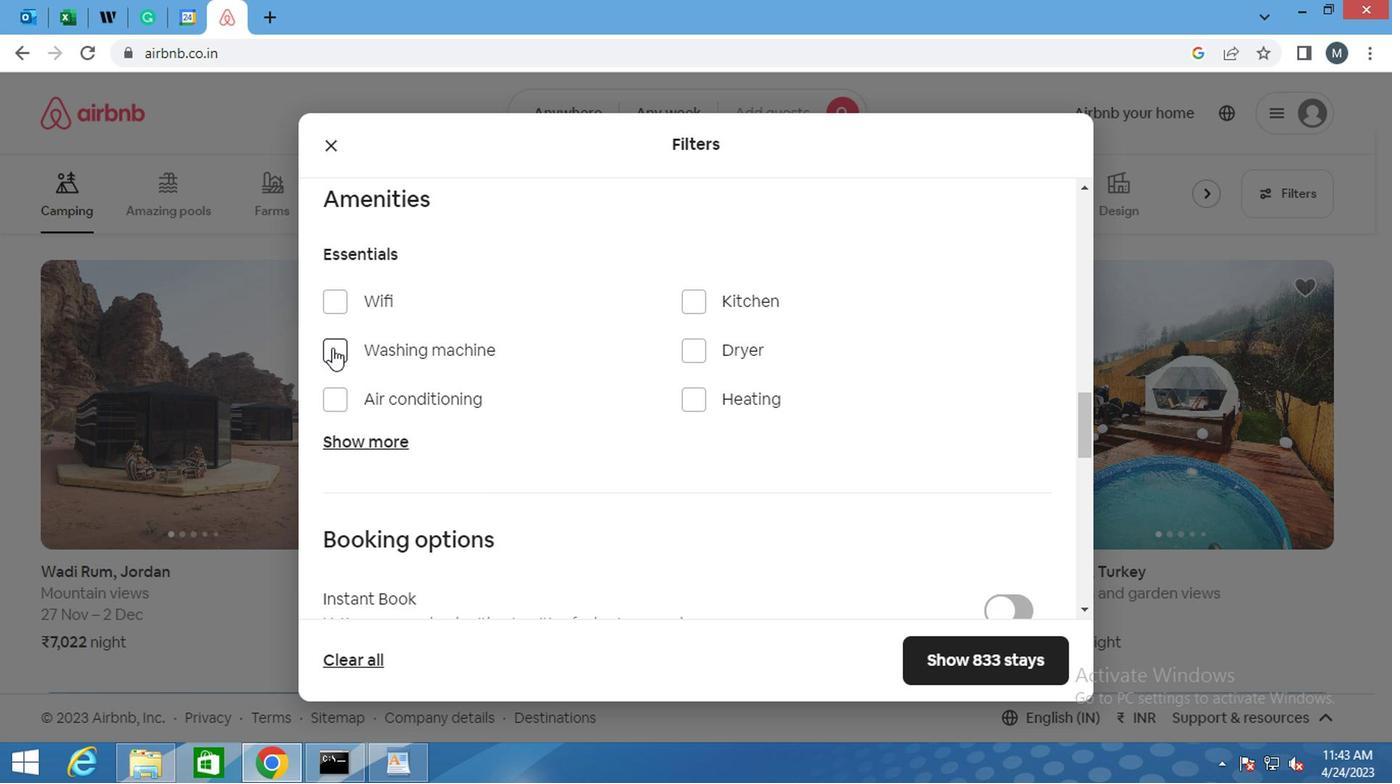 
Action: Mouse pressed left at (329, 346)
Screenshot: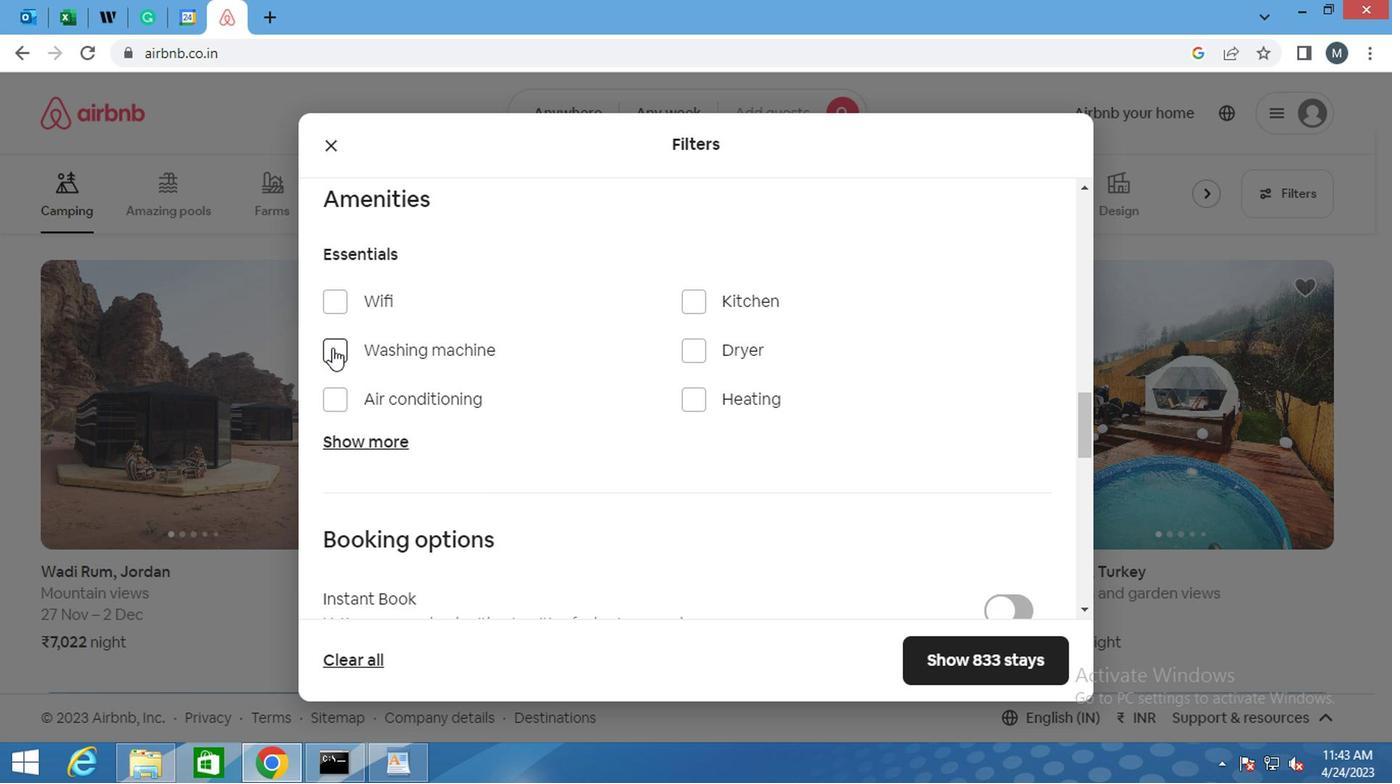 
Action: Mouse moved to (359, 354)
Screenshot: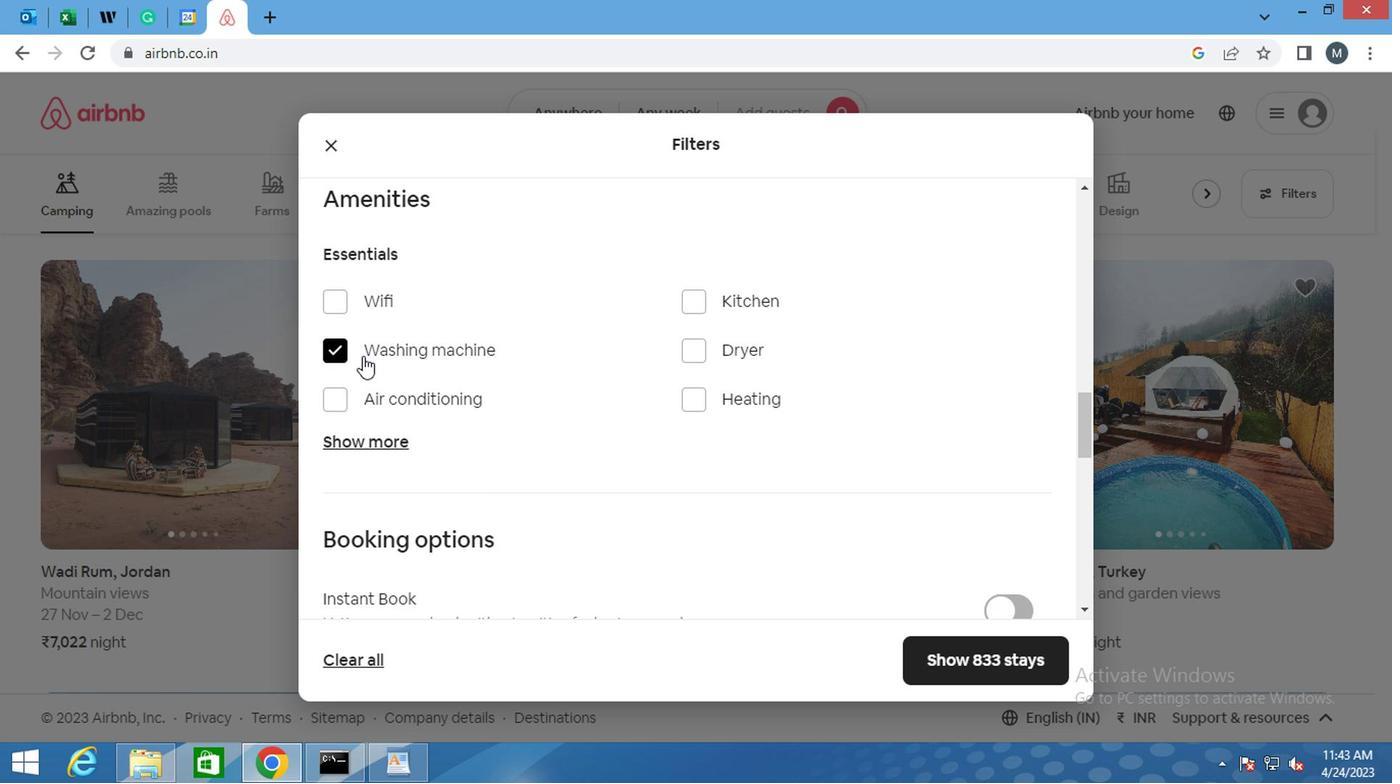 
Action: Mouse scrolled (359, 353) with delta (0, -1)
Screenshot: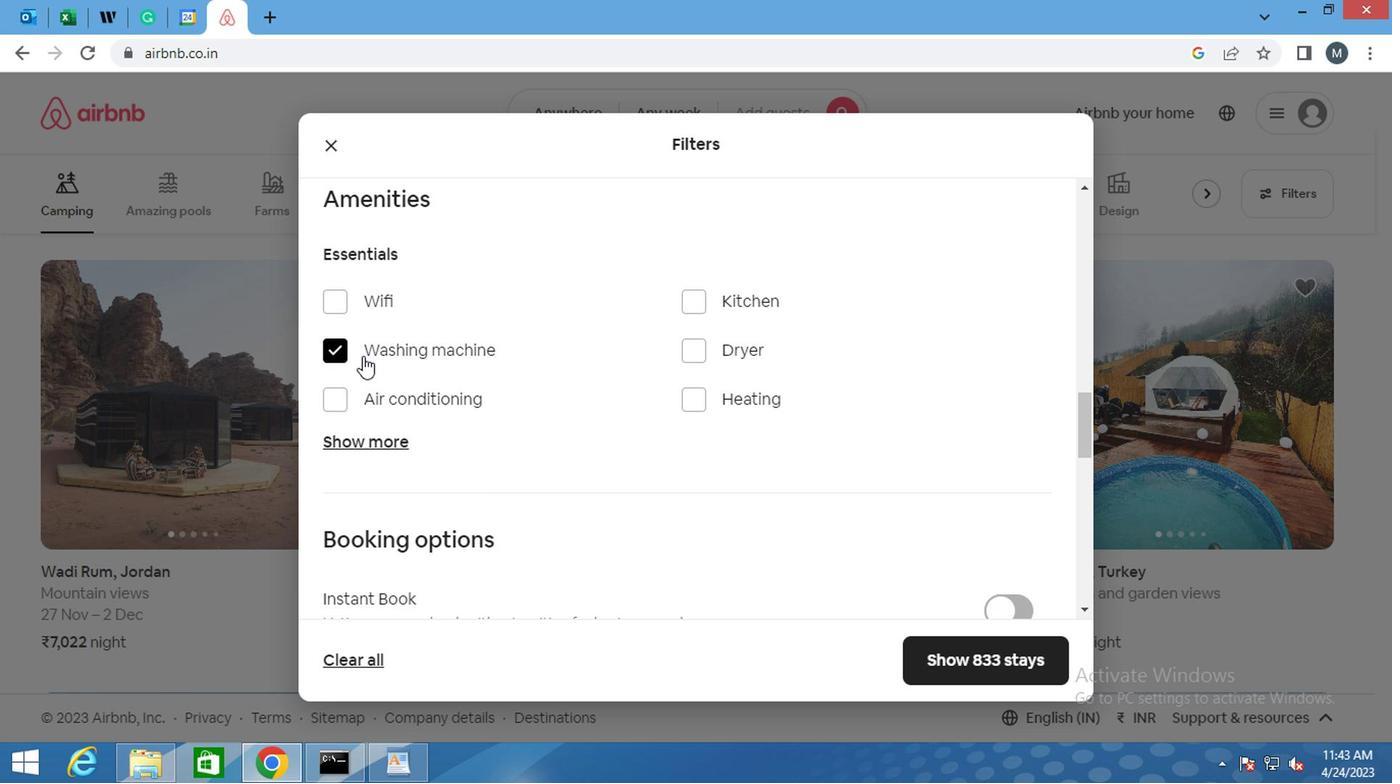 
Action: Mouse moved to (365, 359)
Screenshot: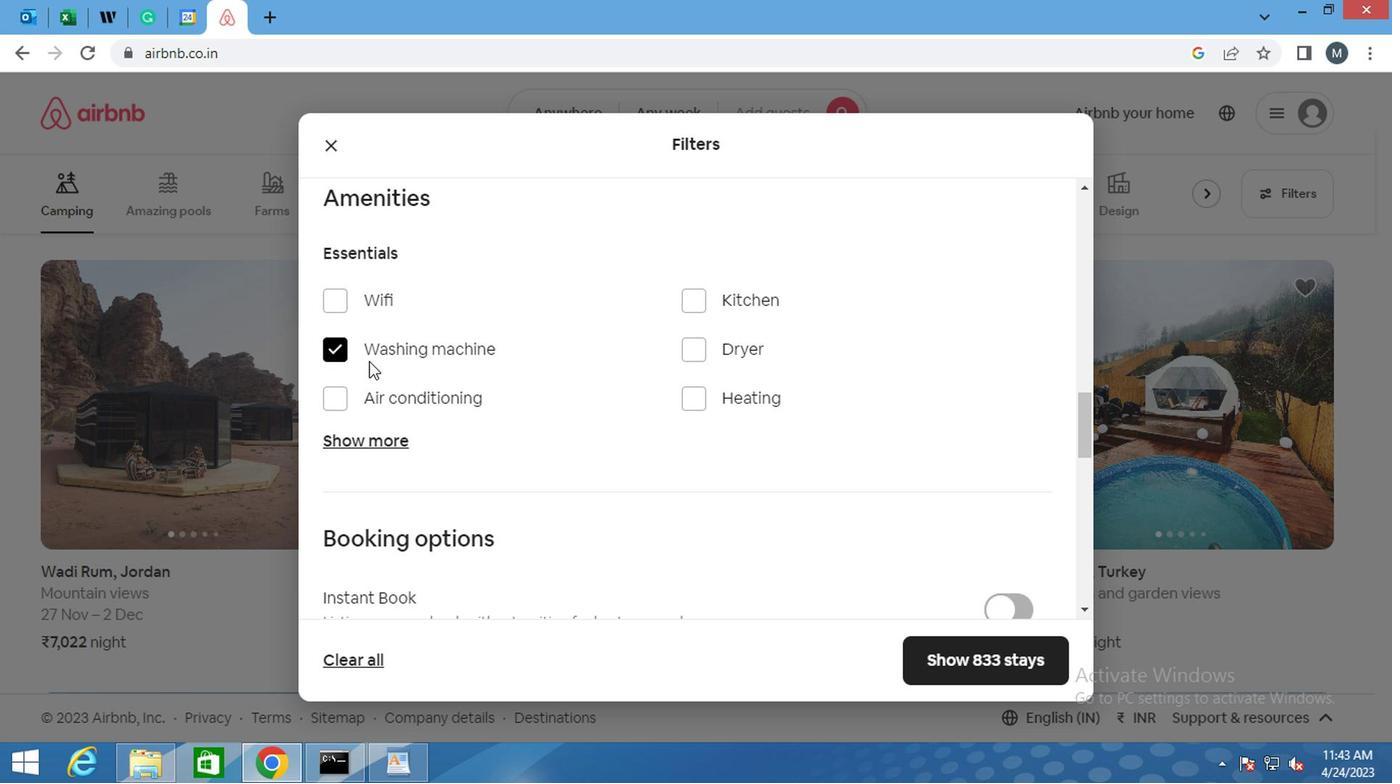 
Action: Mouse scrolled (365, 358) with delta (0, -1)
Screenshot: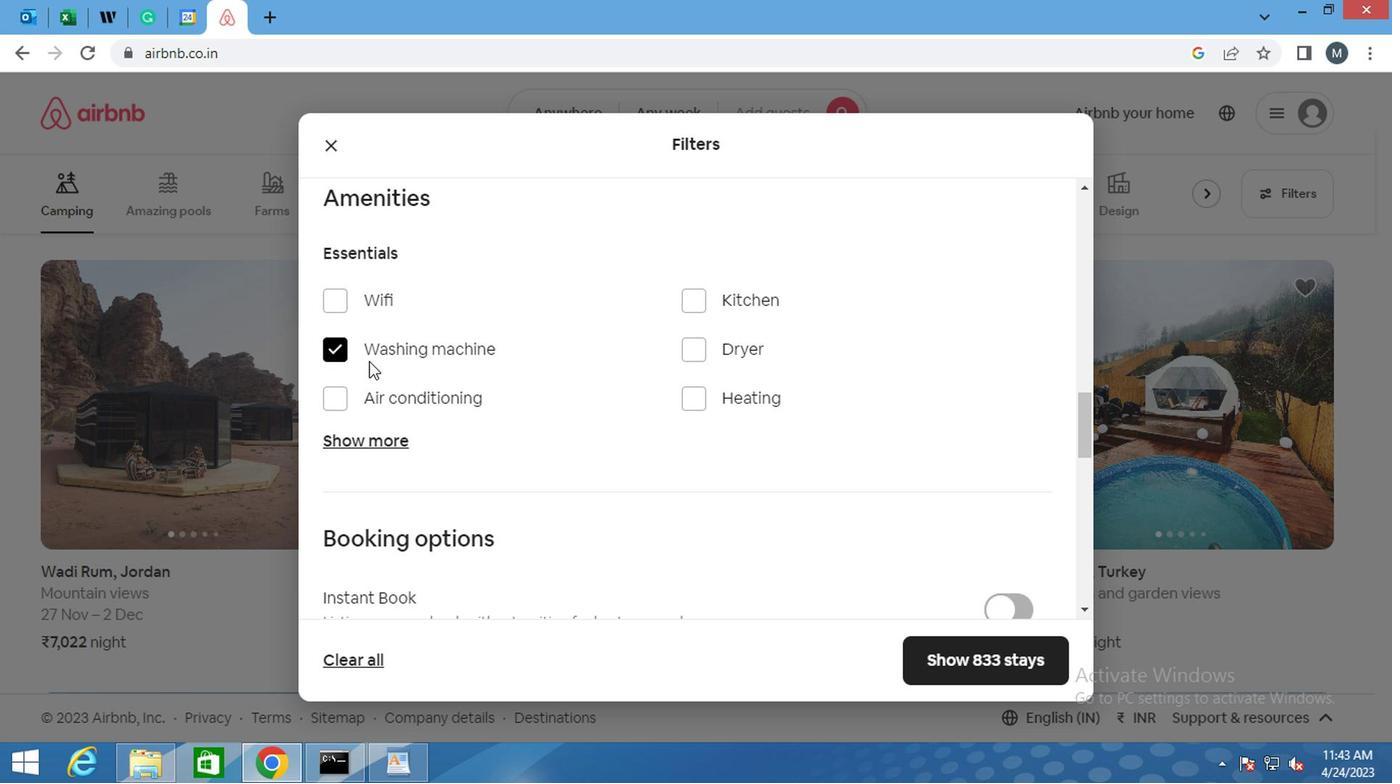 
Action: Mouse moved to (365, 359)
Screenshot: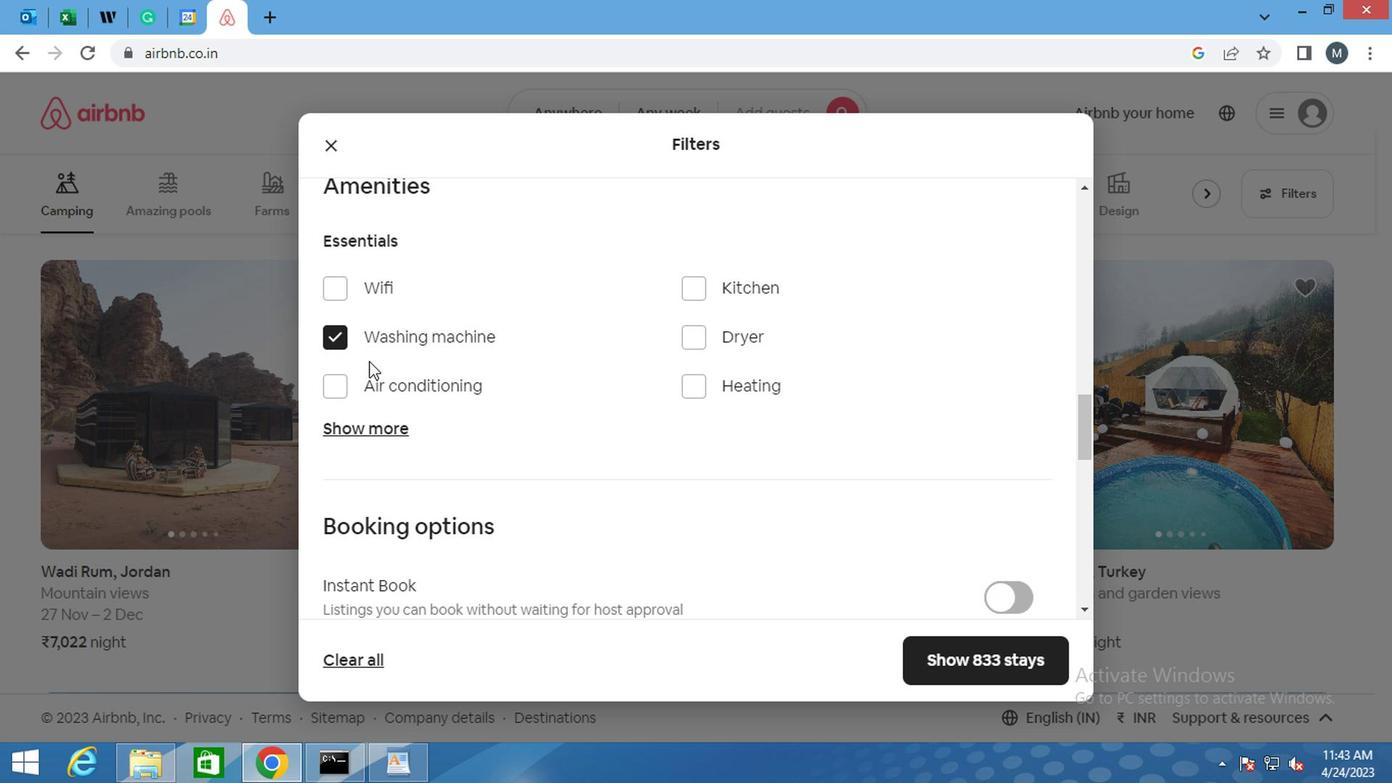
Action: Mouse scrolled (365, 358) with delta (0, -1)
Screenshot: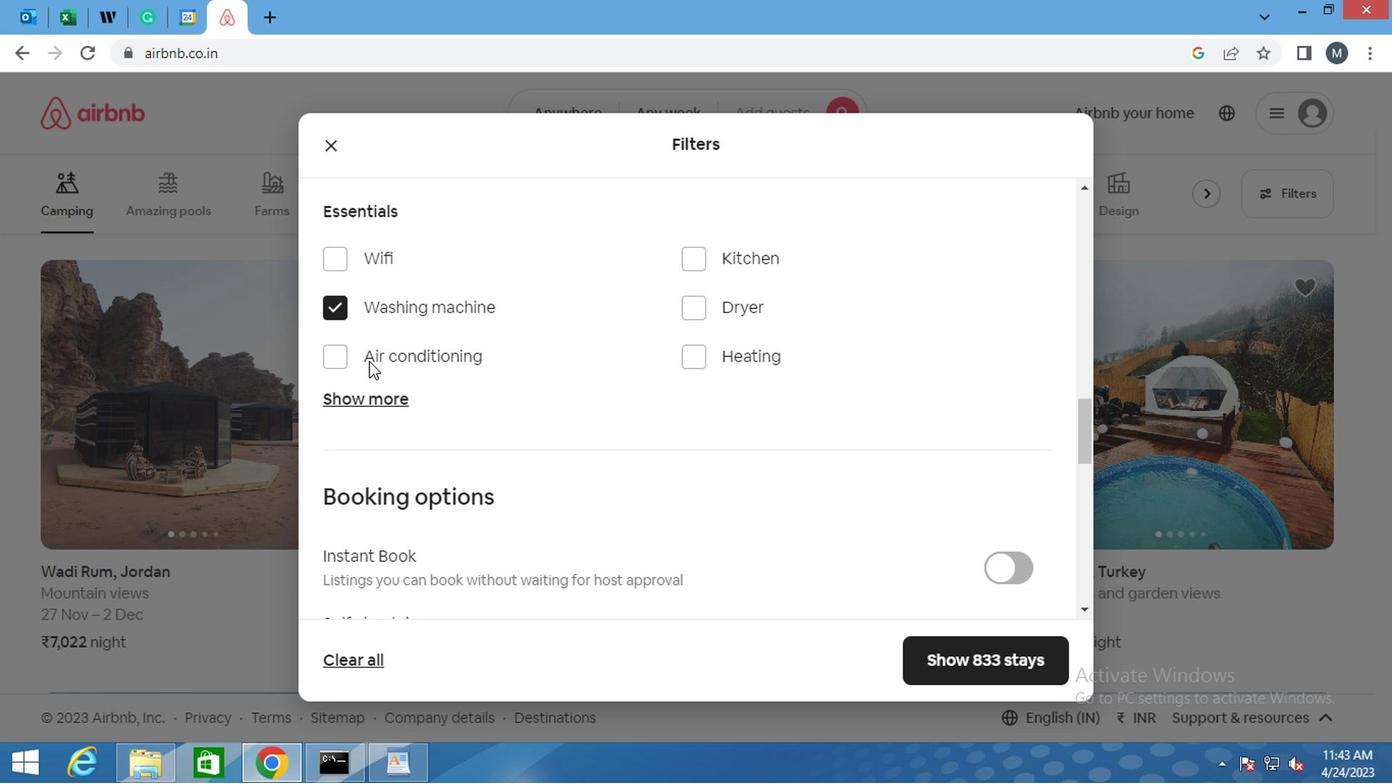 
Action: Mouse moved to (413, 367)
Screenshot: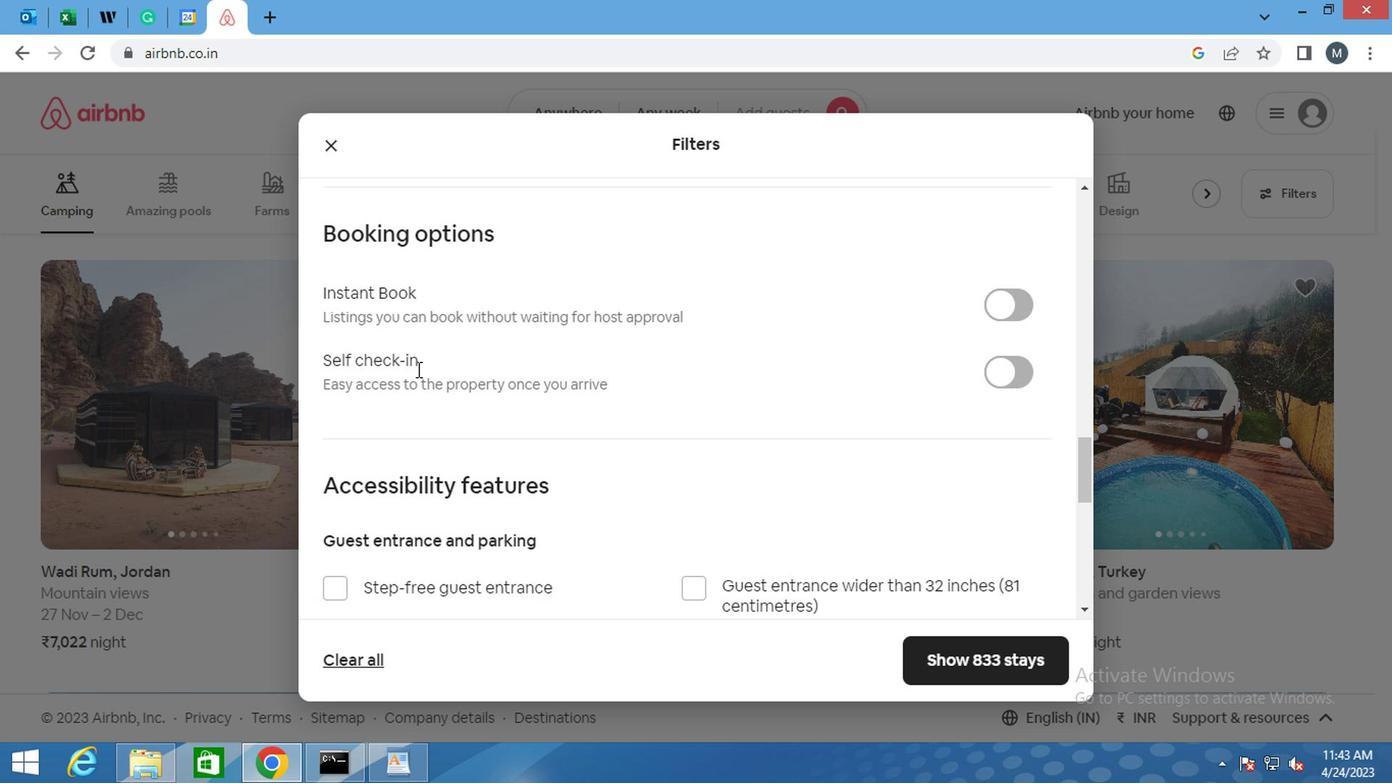 
Action: Mouse scrolled (413, 368) with delta (0, 0)
Screenshot: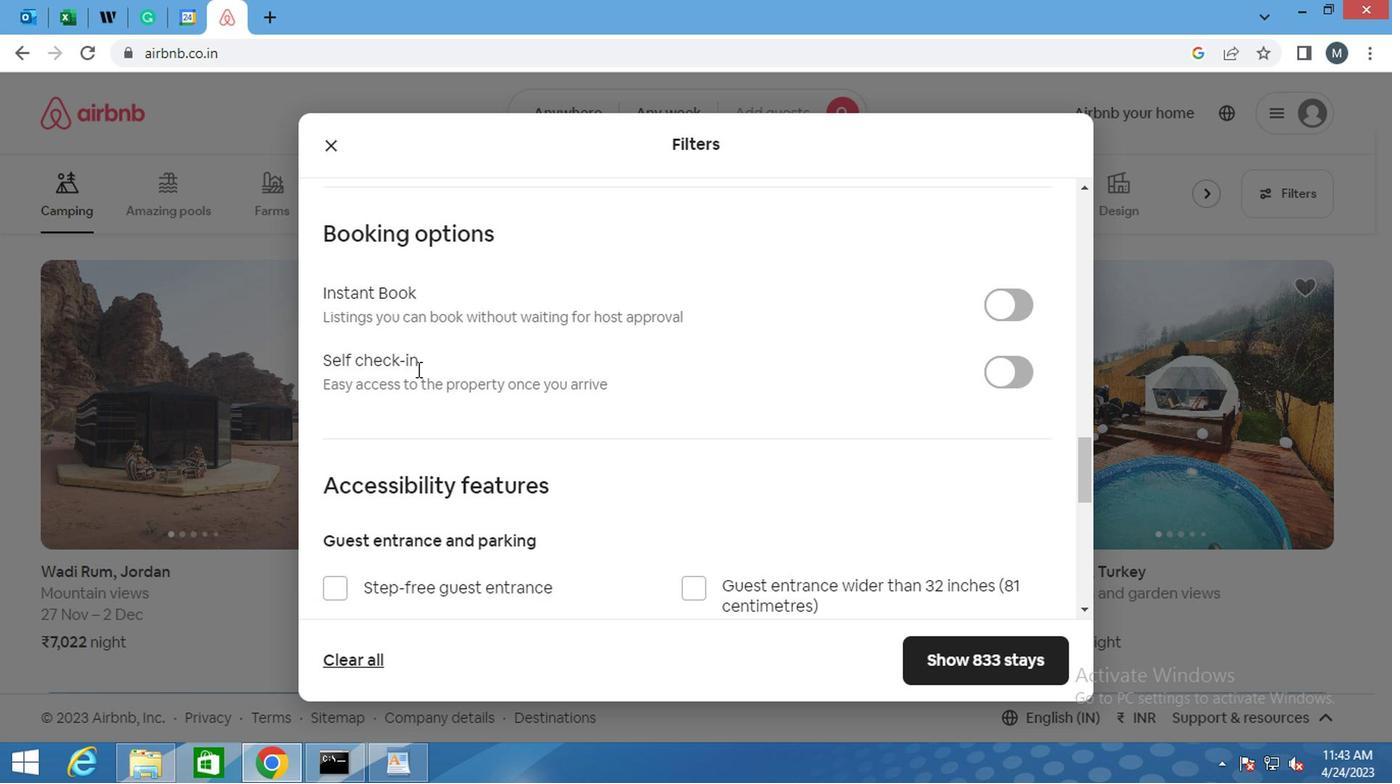 
Action: Mouse scrolled (413, 366) with delta (0, -1)
Screenshot: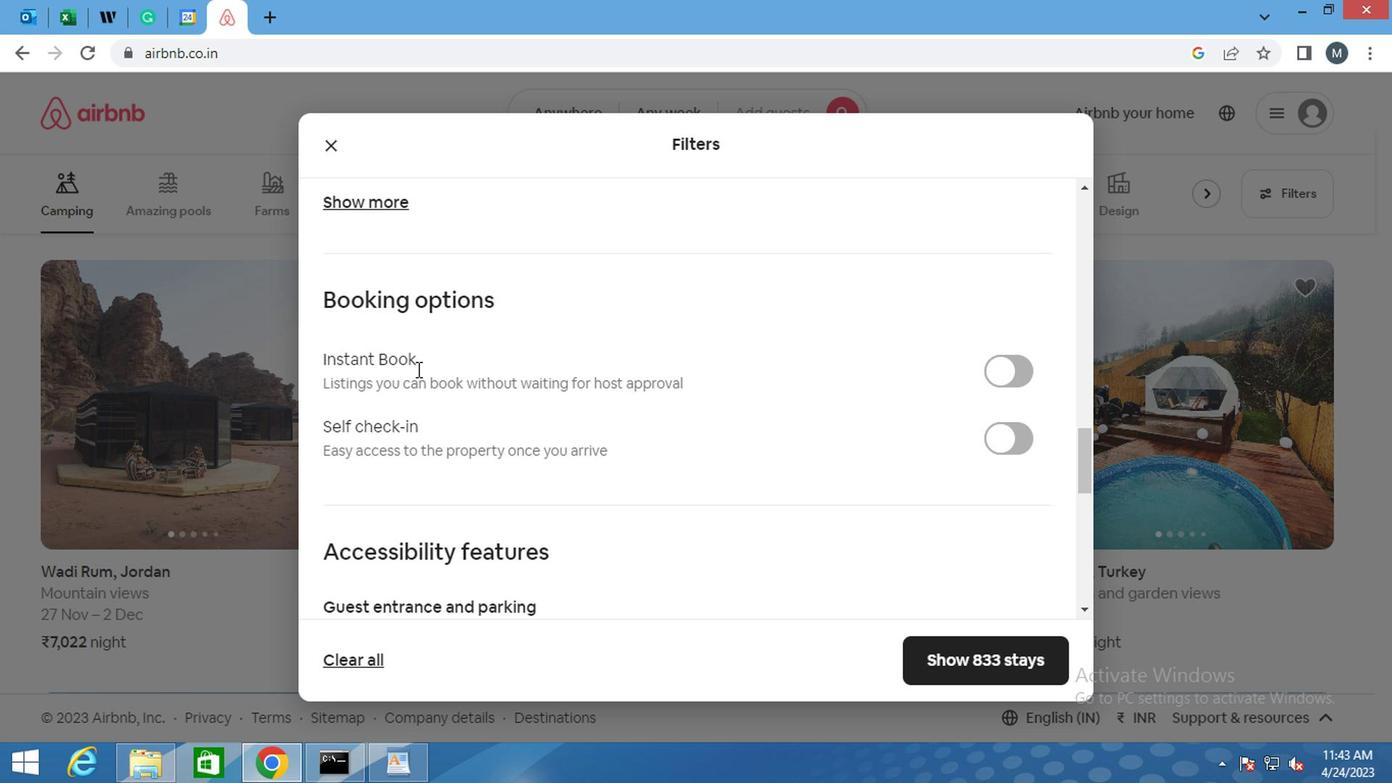 
Action: Mouse moved to (414, 367)
Screenshot: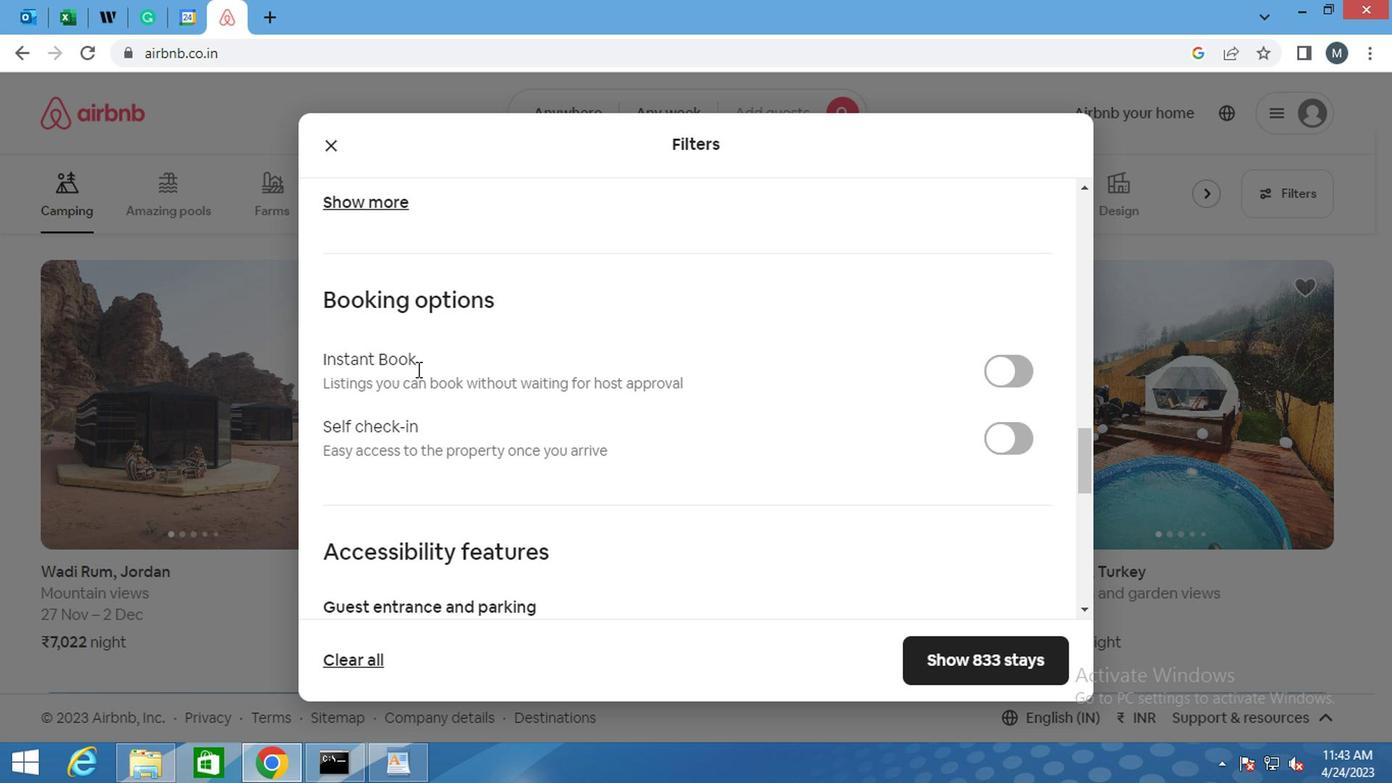 
Action: Mouse scrolled (414, 366) with delta (0, -1)
Screenshot: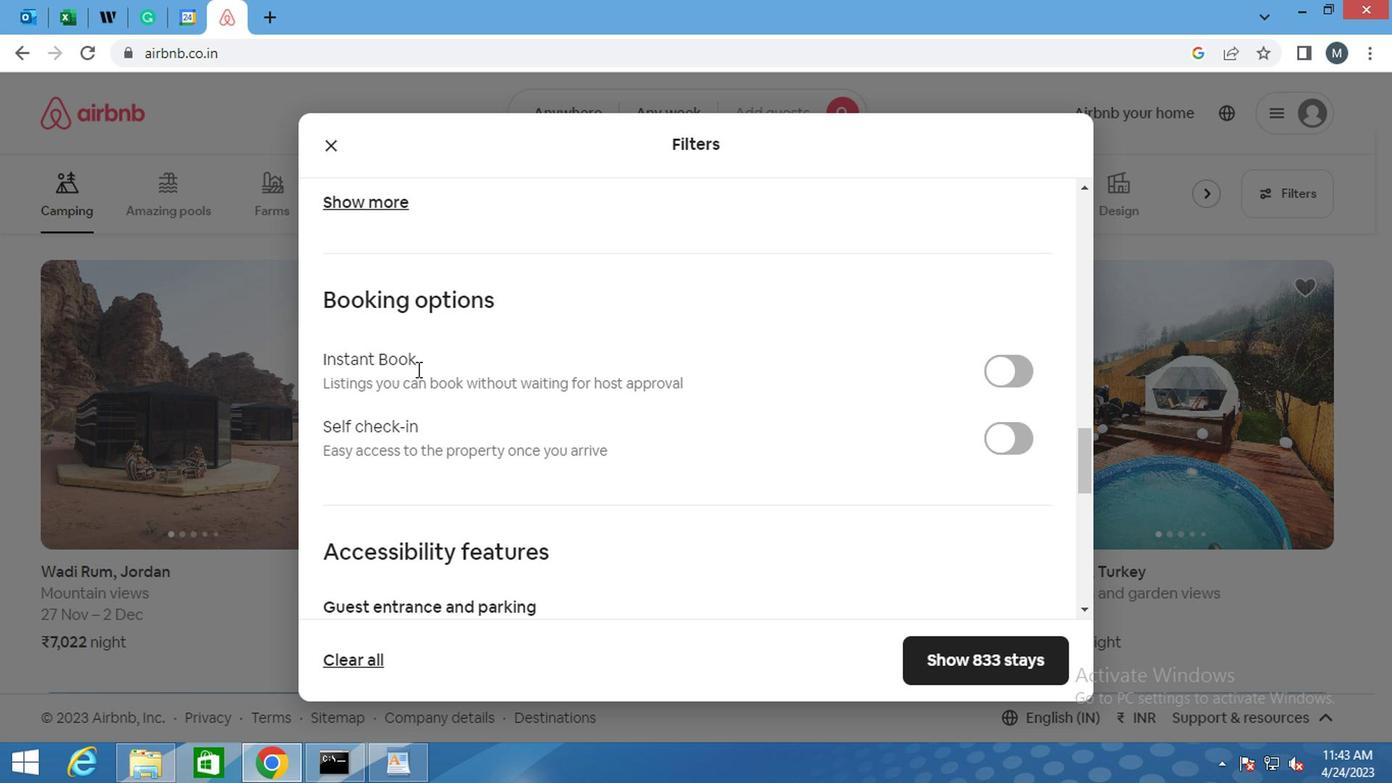 
Action: Mouse scrolled (414, 366) with delta (0, -1)
Screenshot: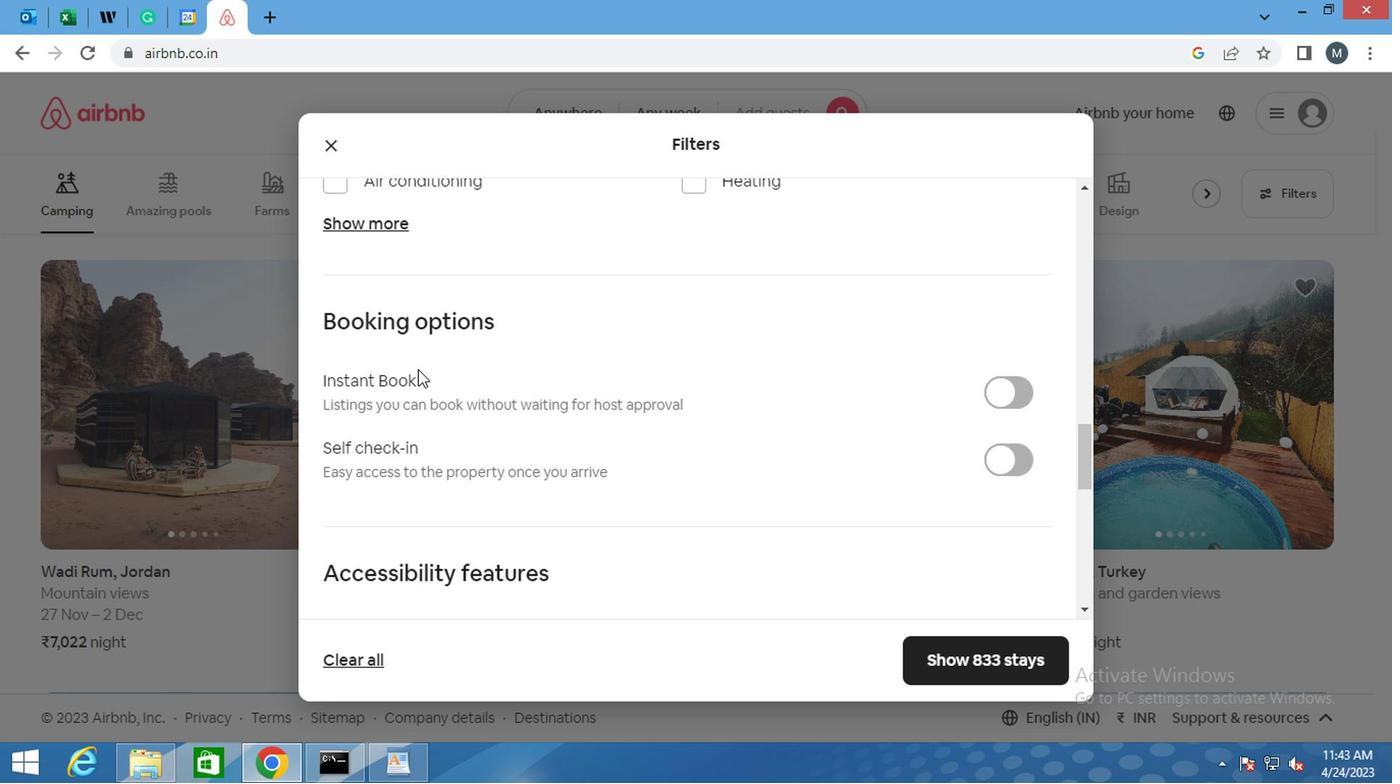 
Action: Mouse moved to (415, 367)
Screenshot: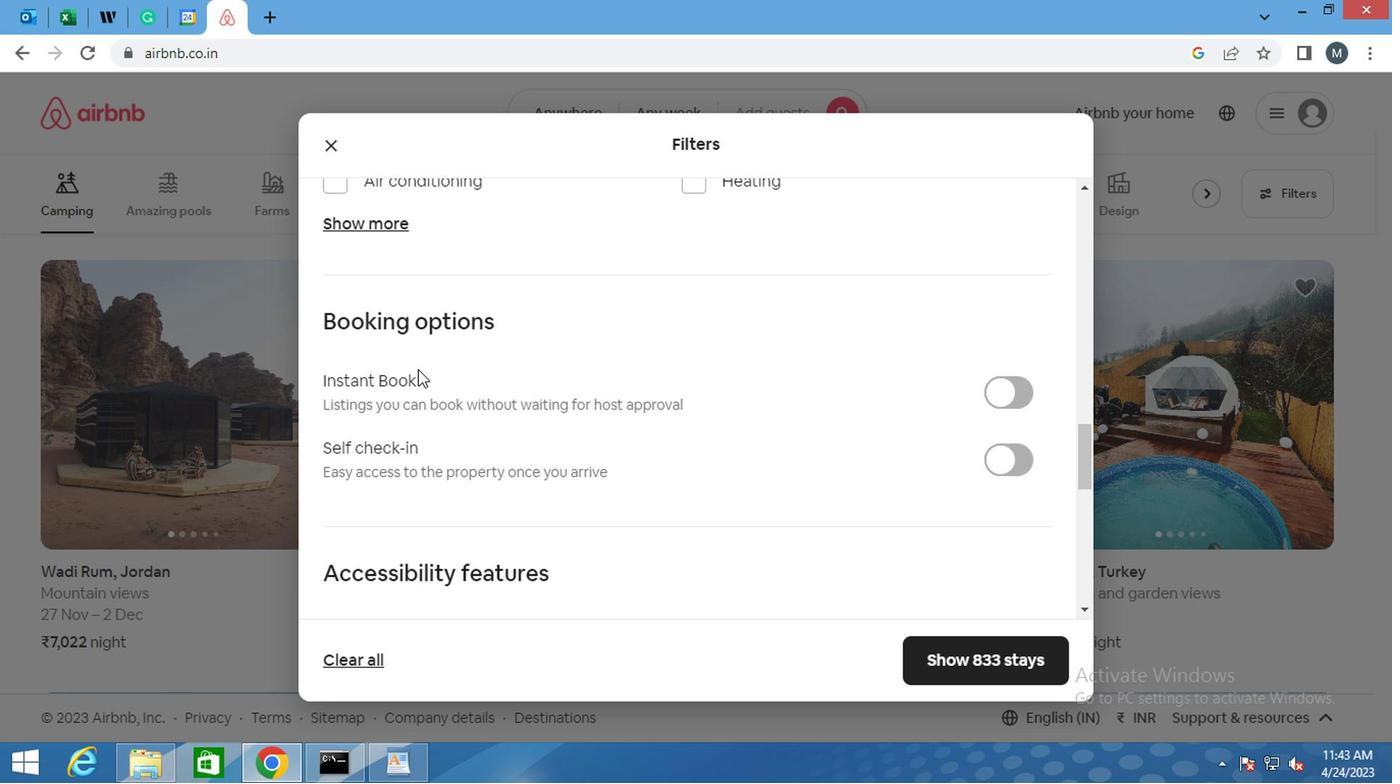
Action: Mouse scrolled (415, 366) with delta (0, -1)
Screenshot: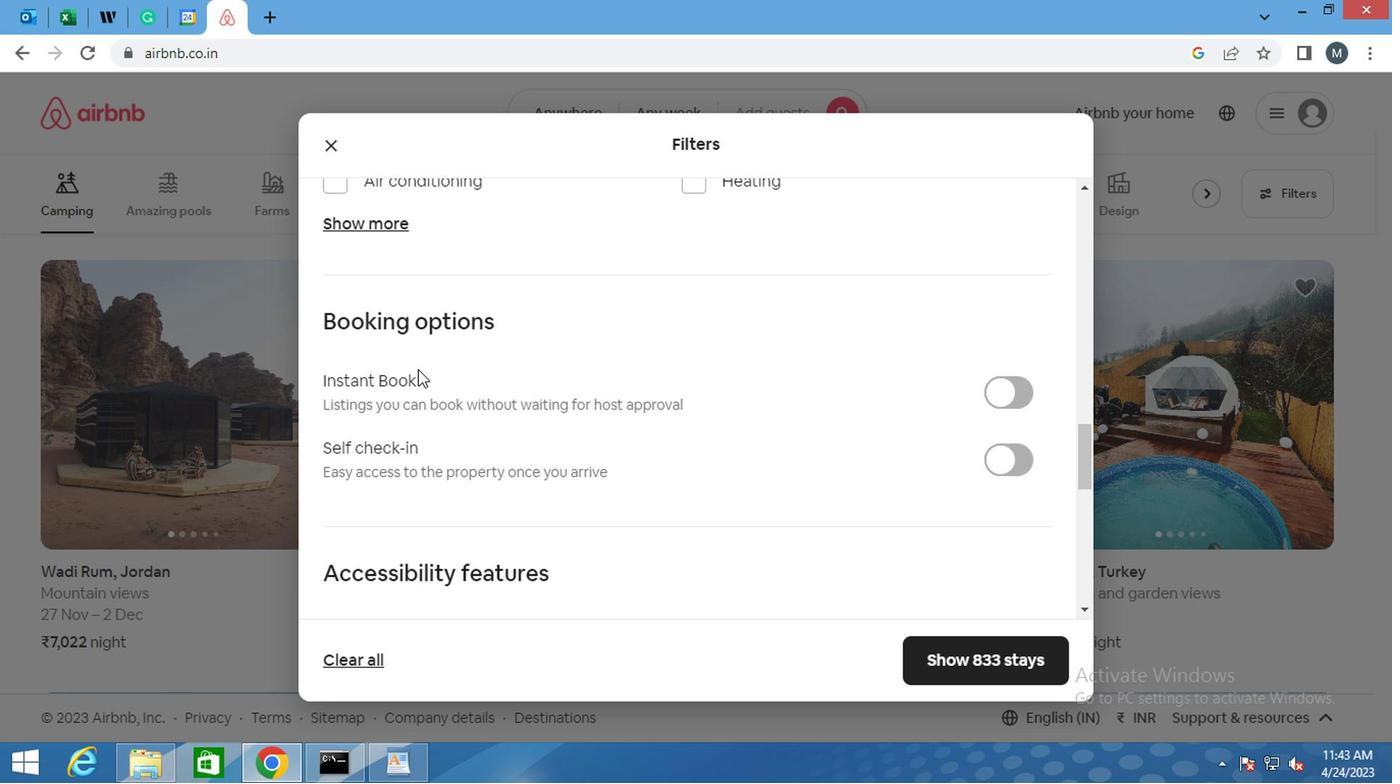 
Action: Mouse moved to (768, 325)
Screenshot: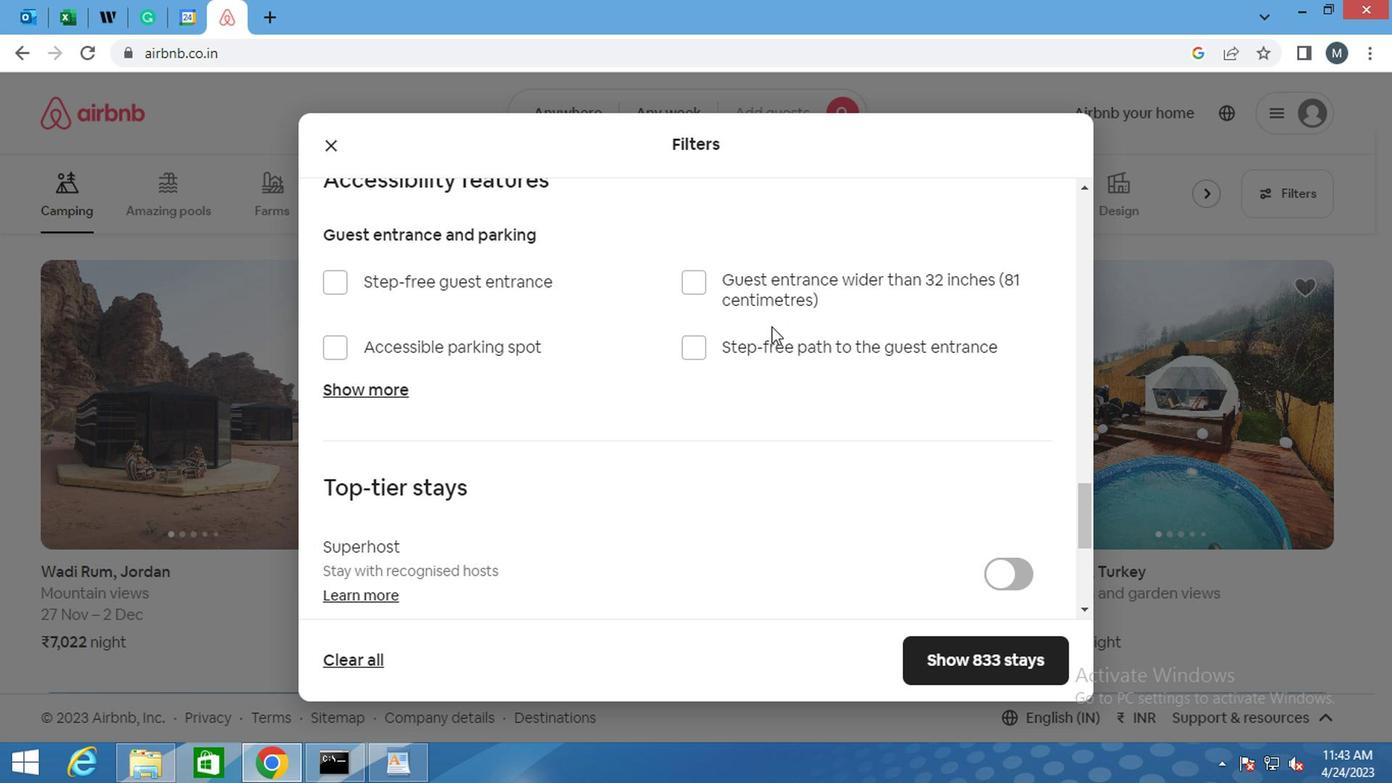 
Action: Mouse scrolled (768, 325) with delta (0, 0)
Screenshot: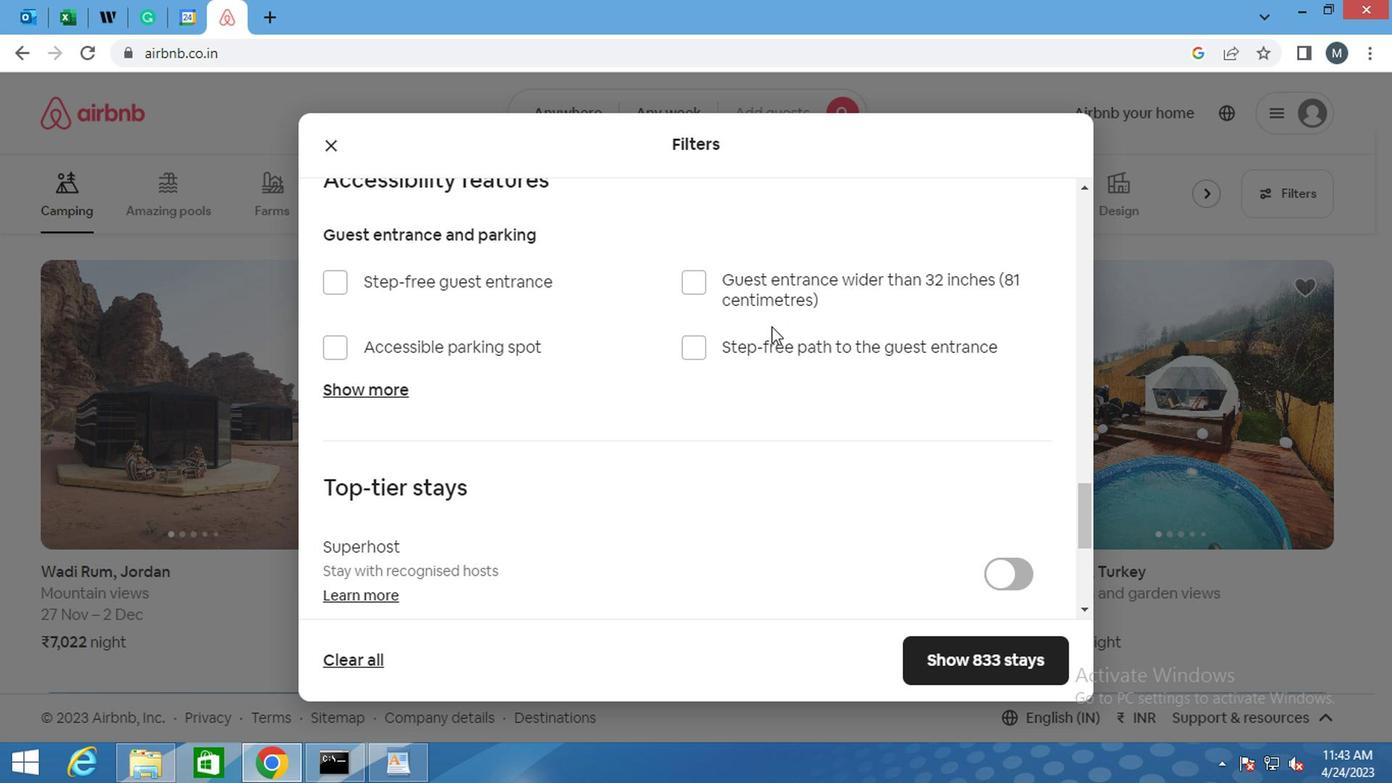 
Action: Mouse scrolled (768, 325) with delta (0, 0)
Screenshot: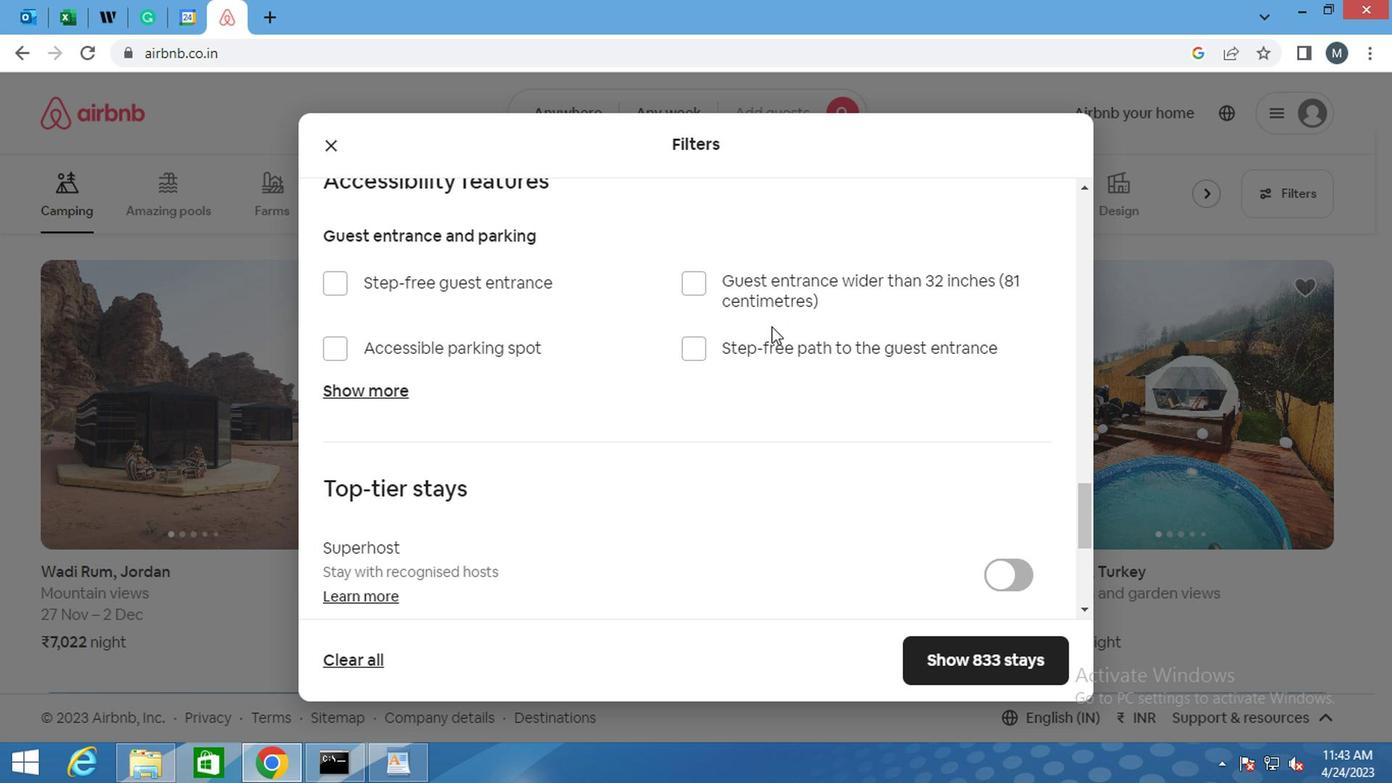 
Action: Mouse moved to (767, 319)
Screenshot: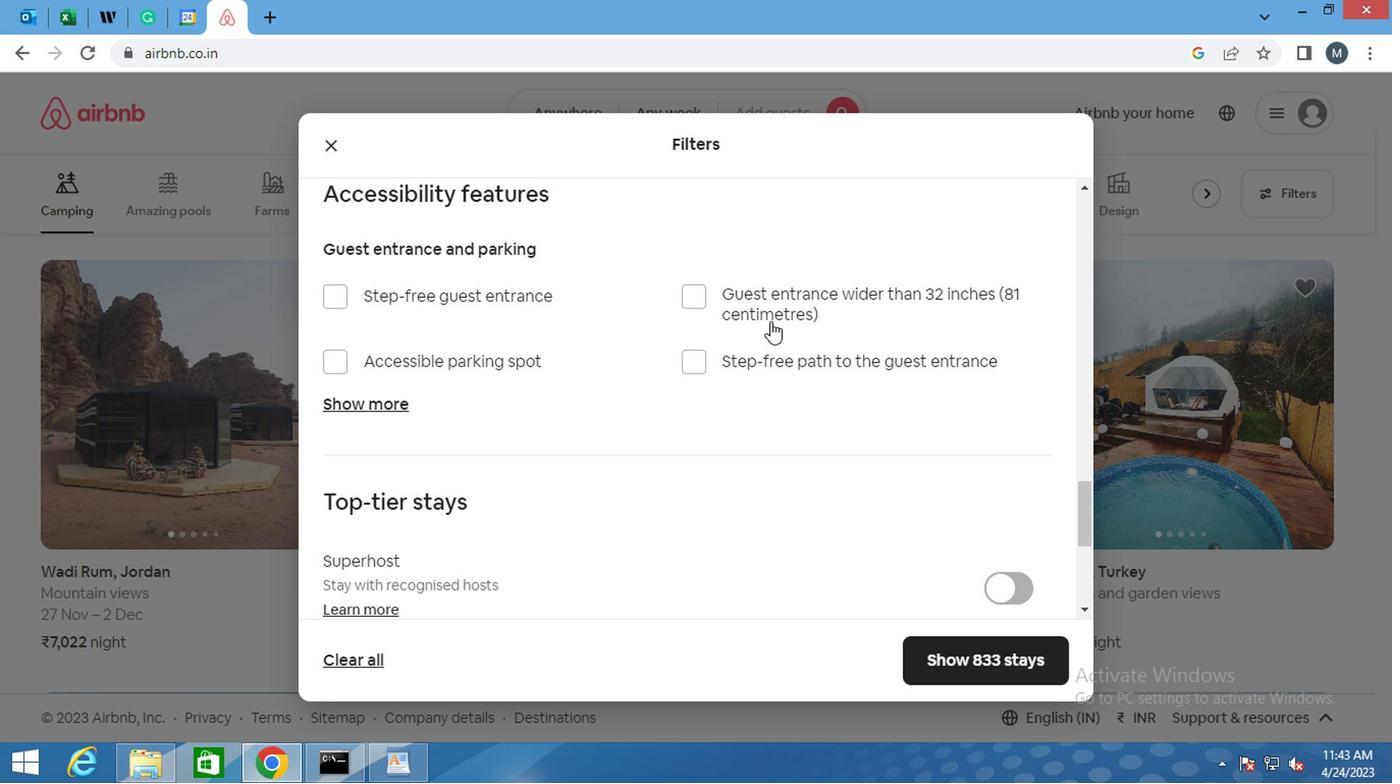 
Action: Mouse scrolled (767, 320) with delta (0, 0)
Screenshot: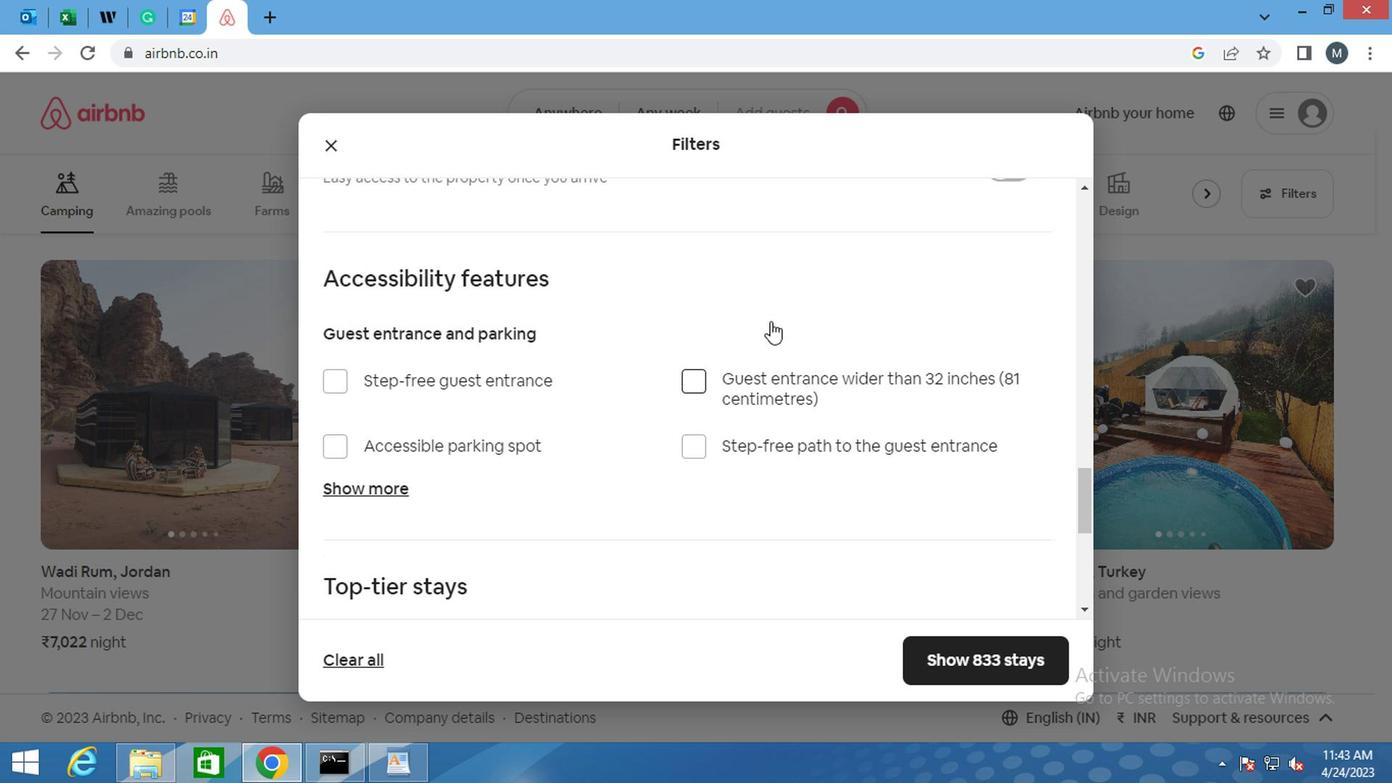 
Action: Mouse moved to (1009, 370)
Screenshot: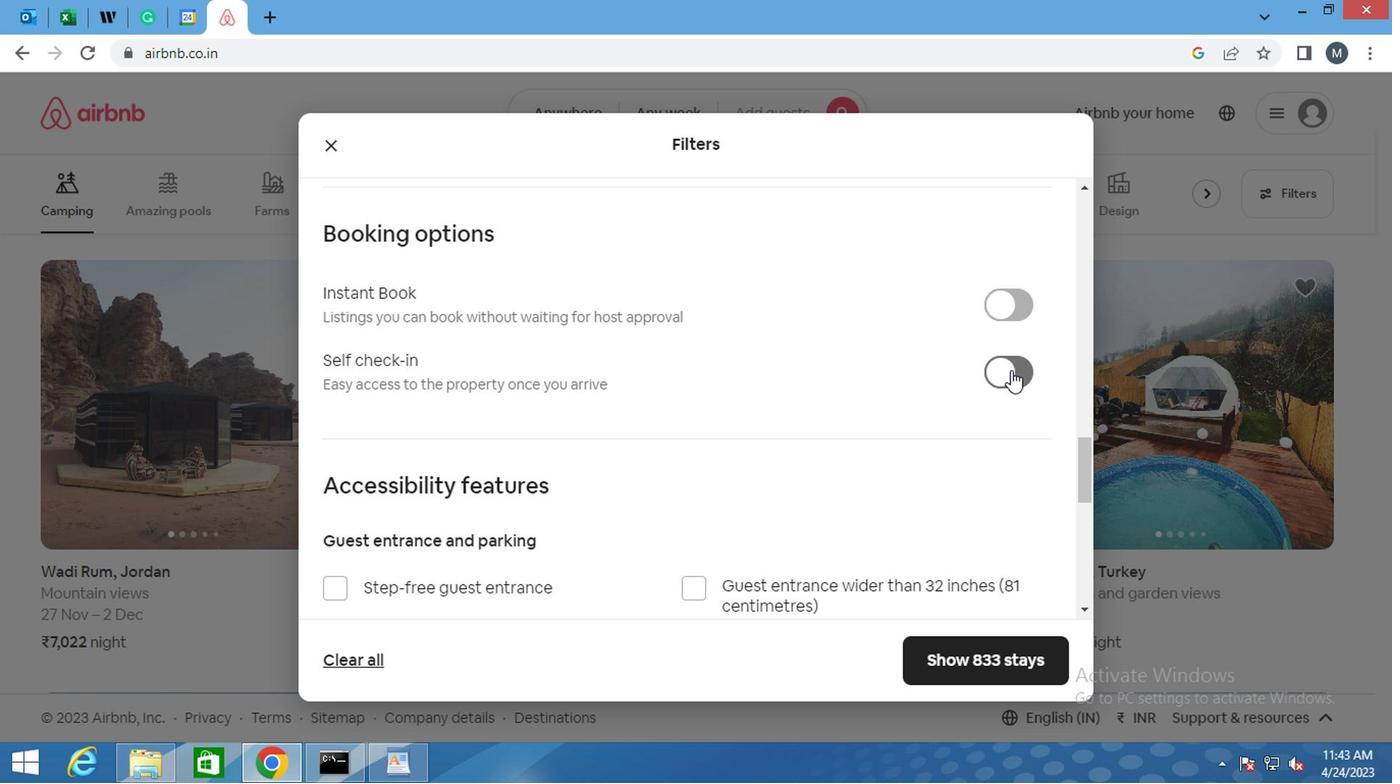 
Action: Mouse pressed left at (1009, 370)
Screenshot: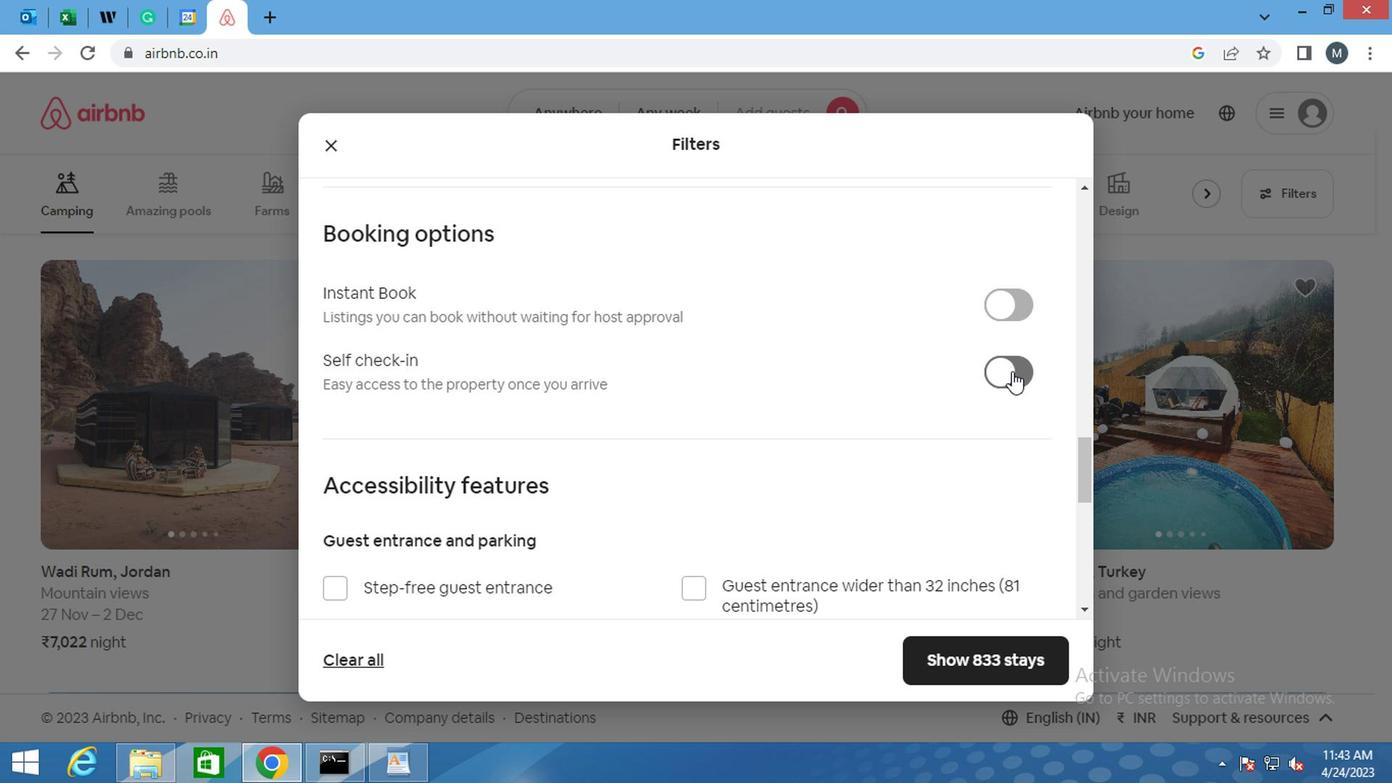 
Action: Mouse moved to (593, 408)
Screenshot: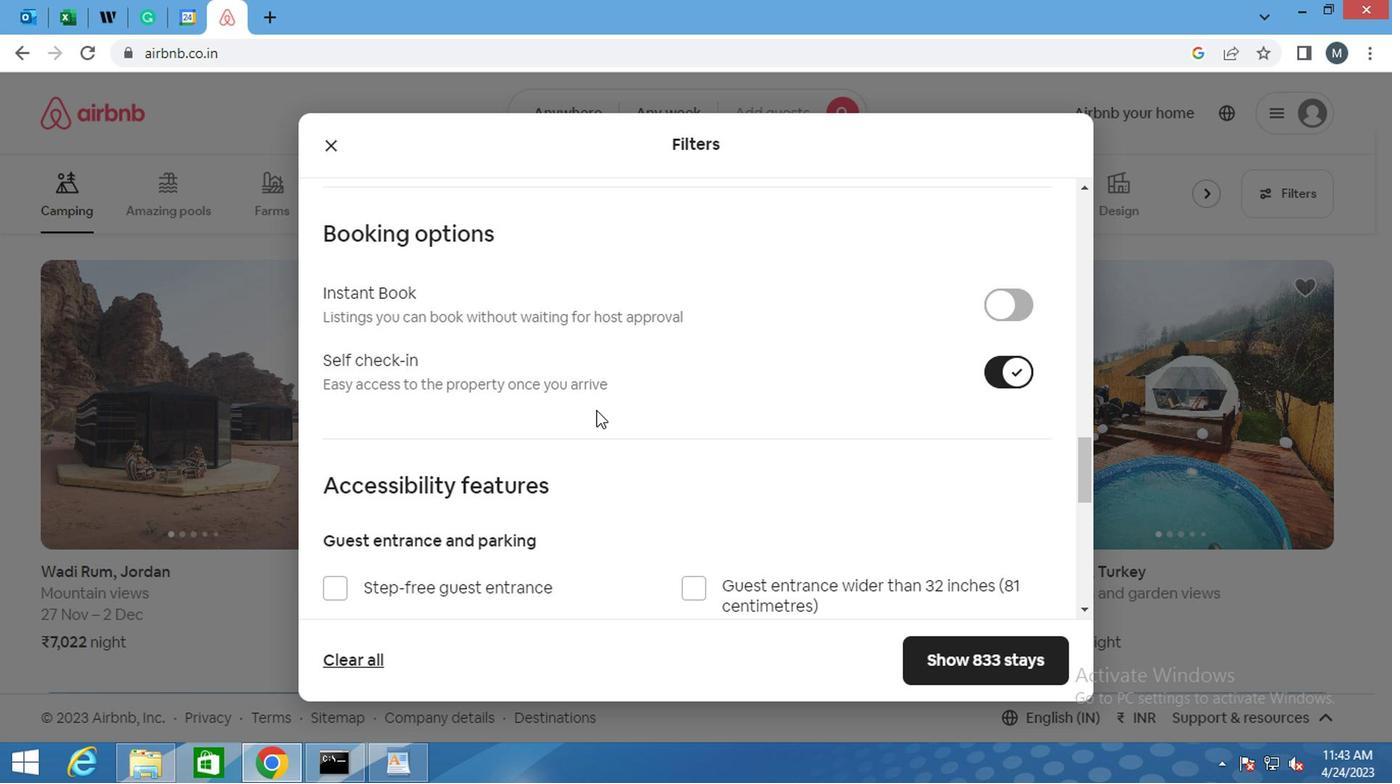 
Action: Mouse scrolled (593, 407) with delta (0, 0)
Screenshot: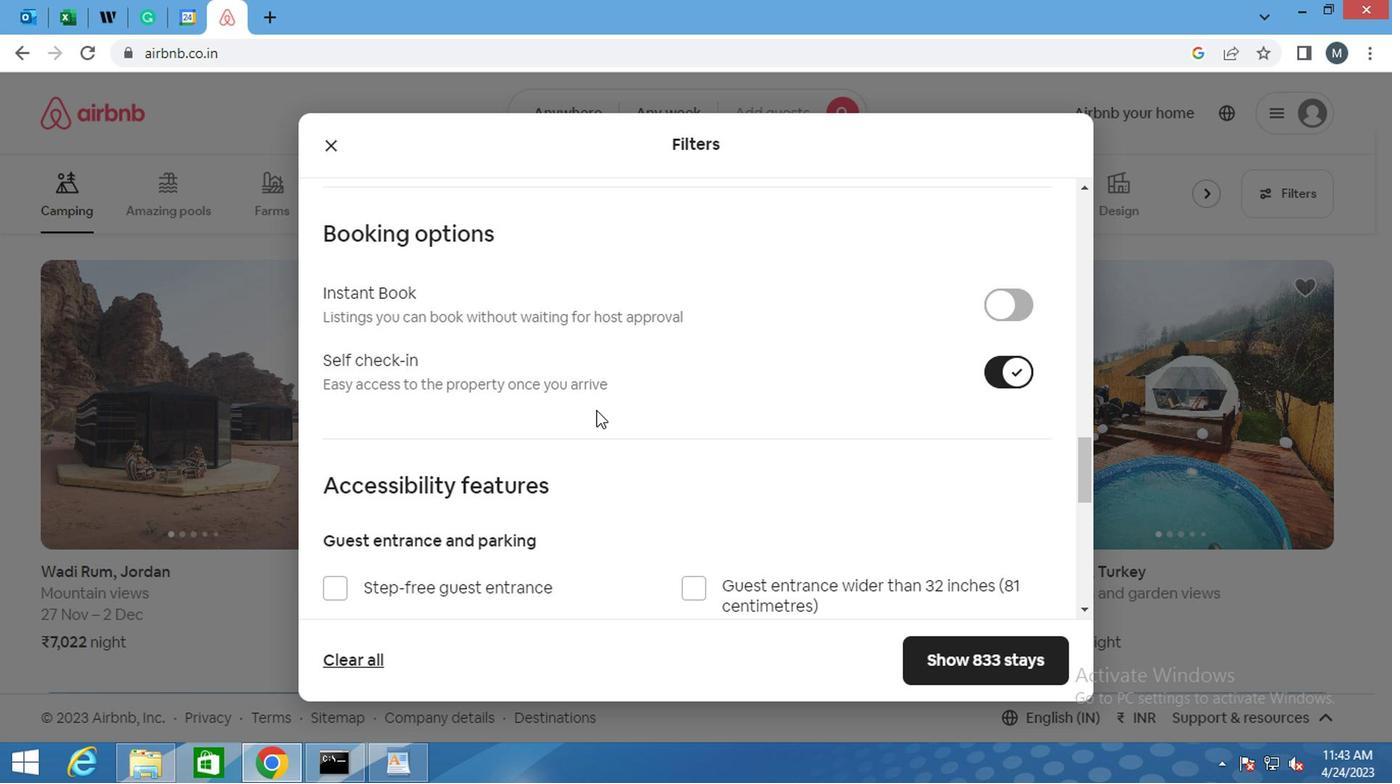 
Action: Mouse moved to (588, 408)
Screenshot: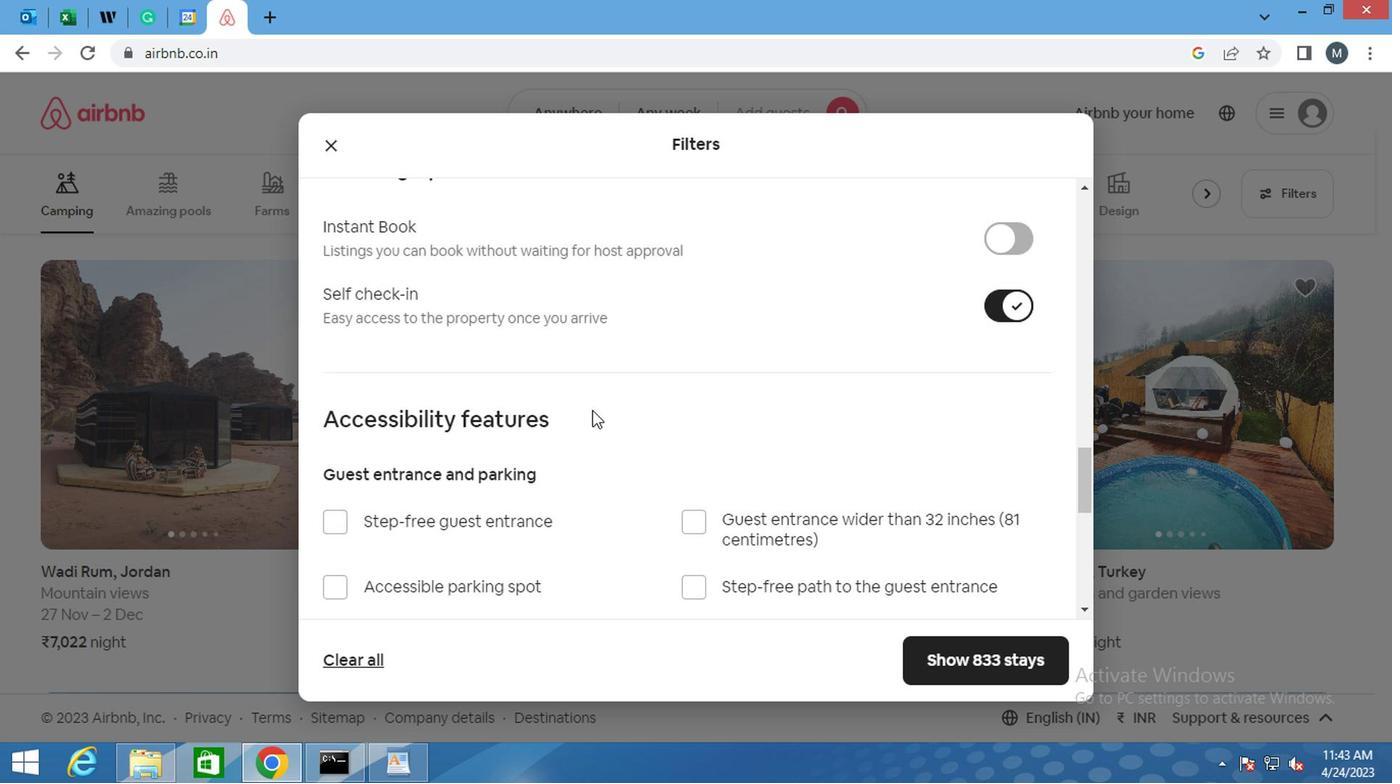 
Action: Mouse scrolled (588, 407) with delta (0, 0)
Screenshot: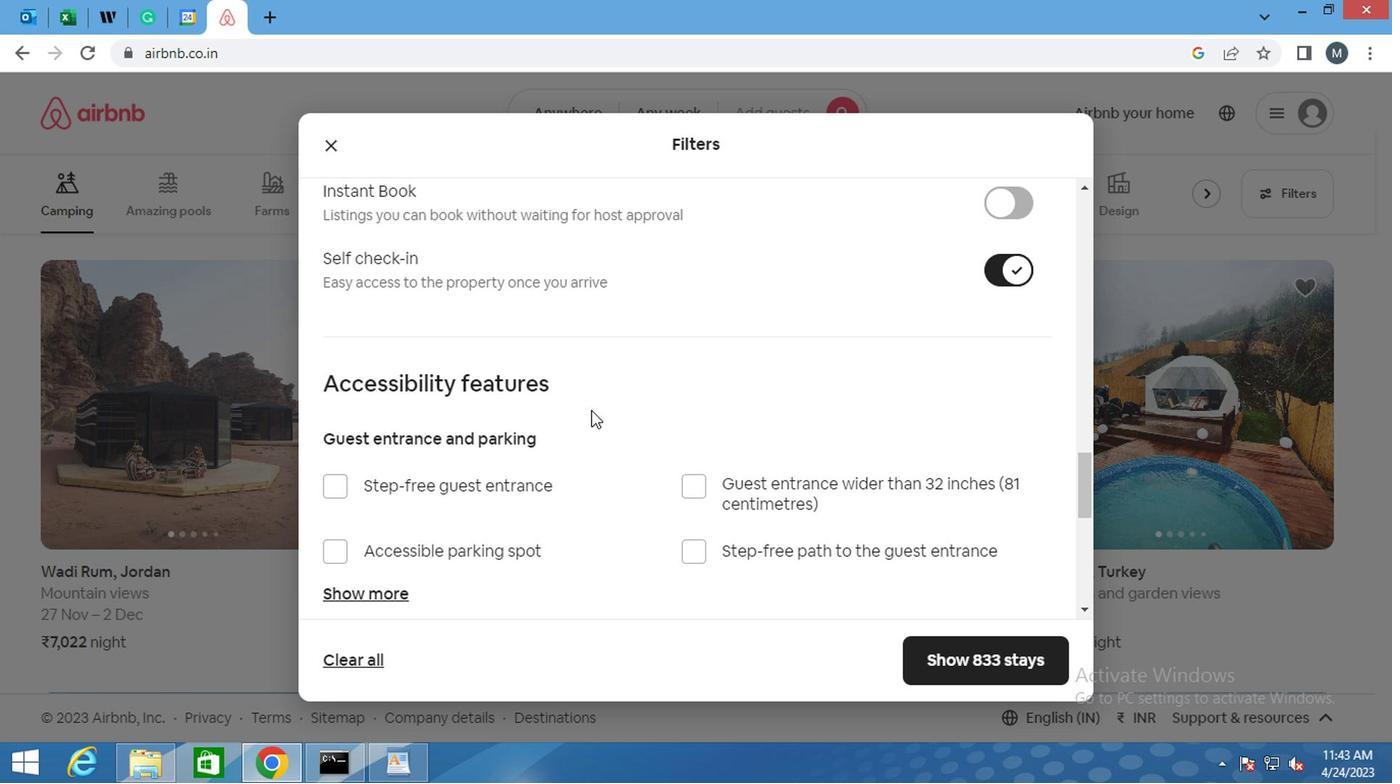 
Action: Mouse moved to (586, 408)
Screenshot: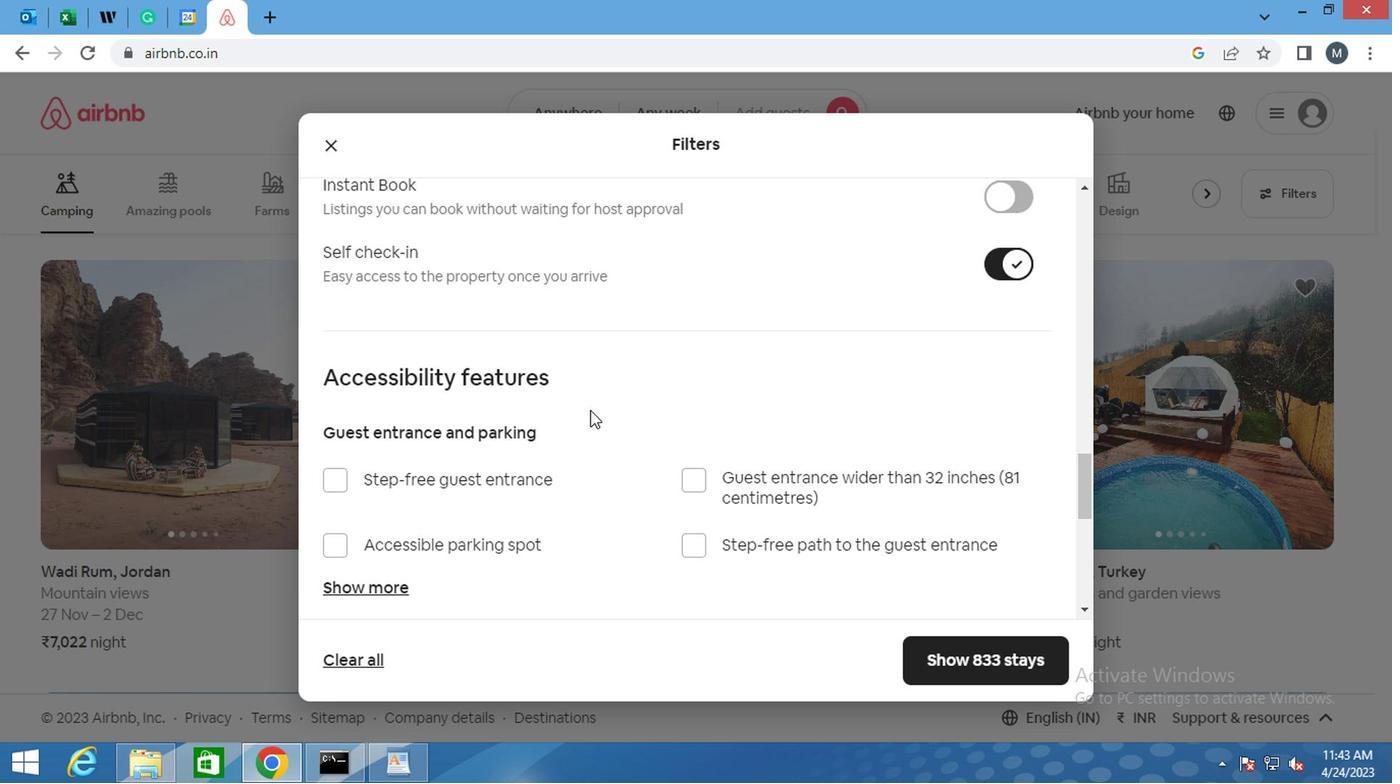 
Action: Mouse scrolled (586, 407) with delta (0, 0)
Screenshot: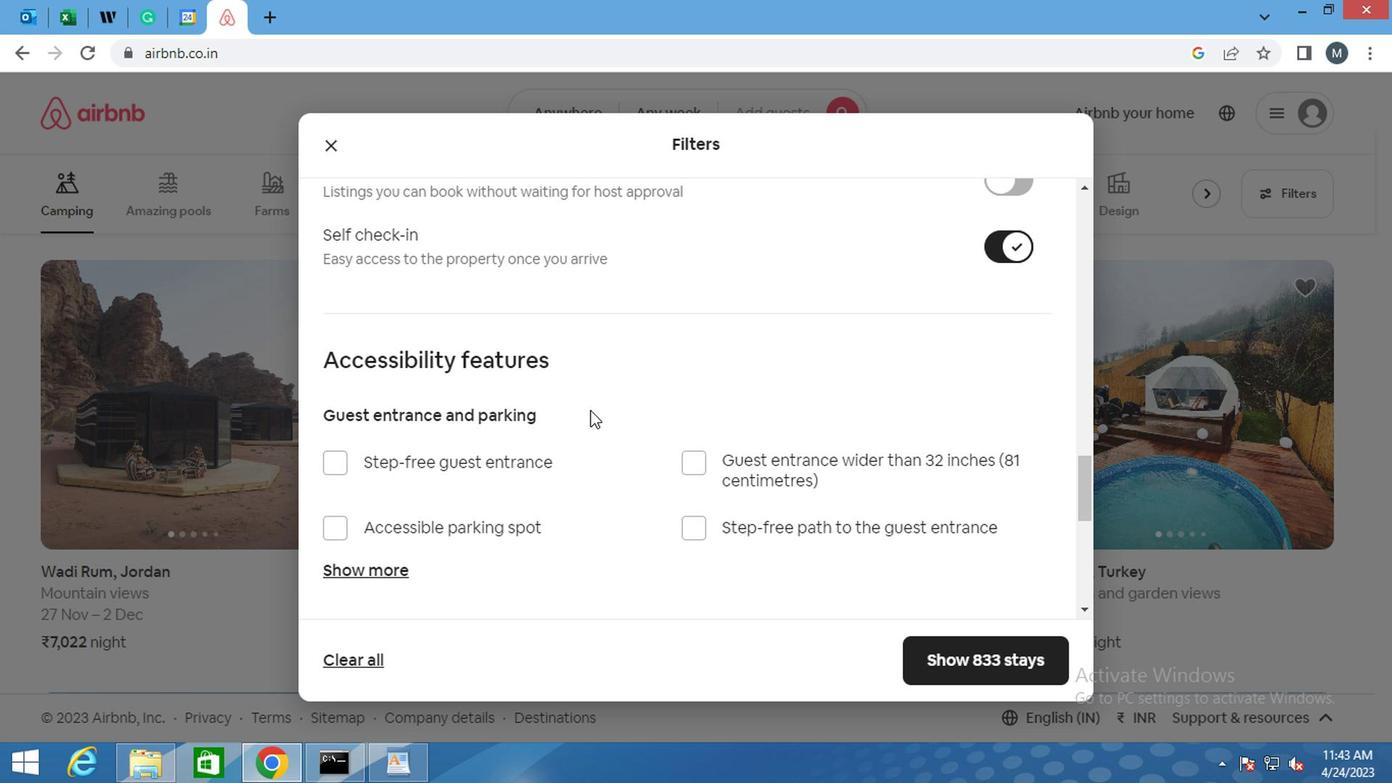 
Action: Mouse moved to (555, 412)
Screenshot: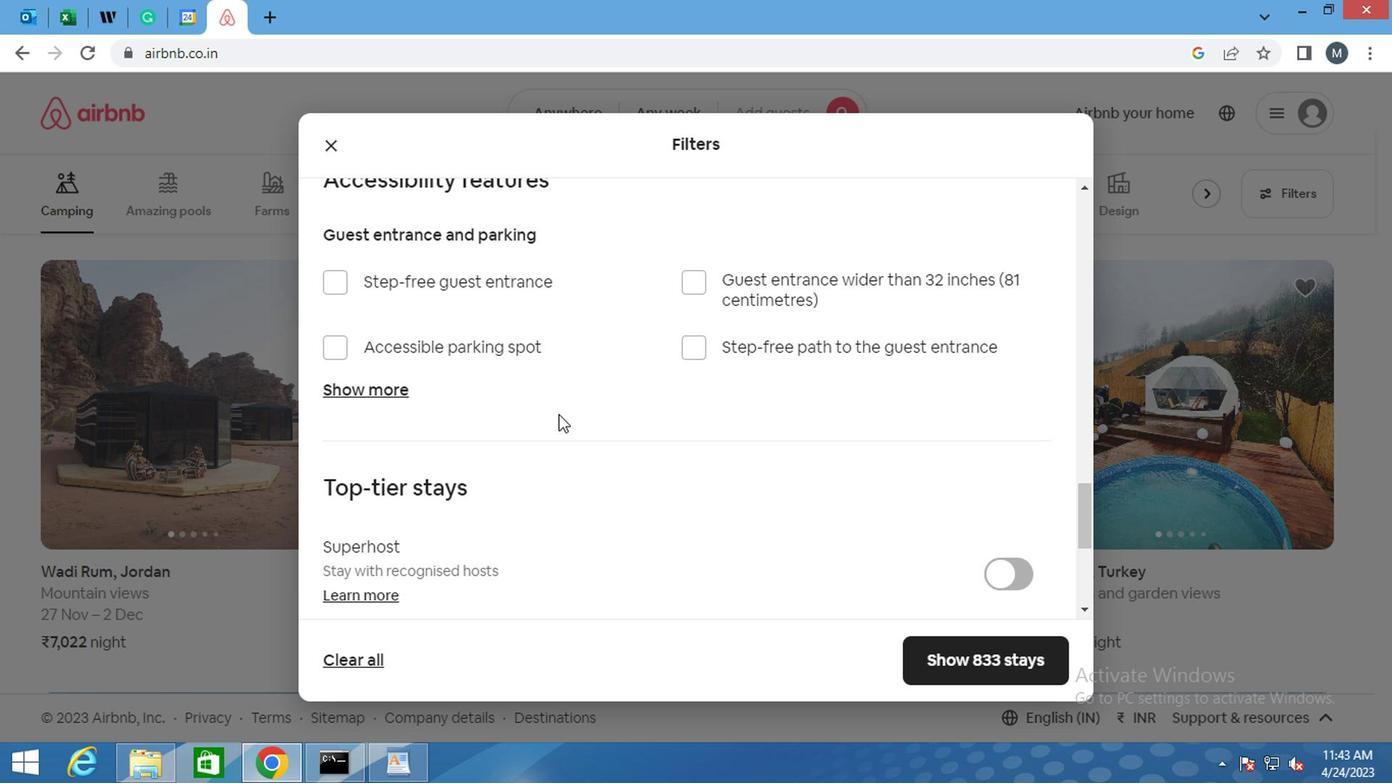 
Action: Mouse scrolled (555, 411) with delta (0, -1)
Screenshot: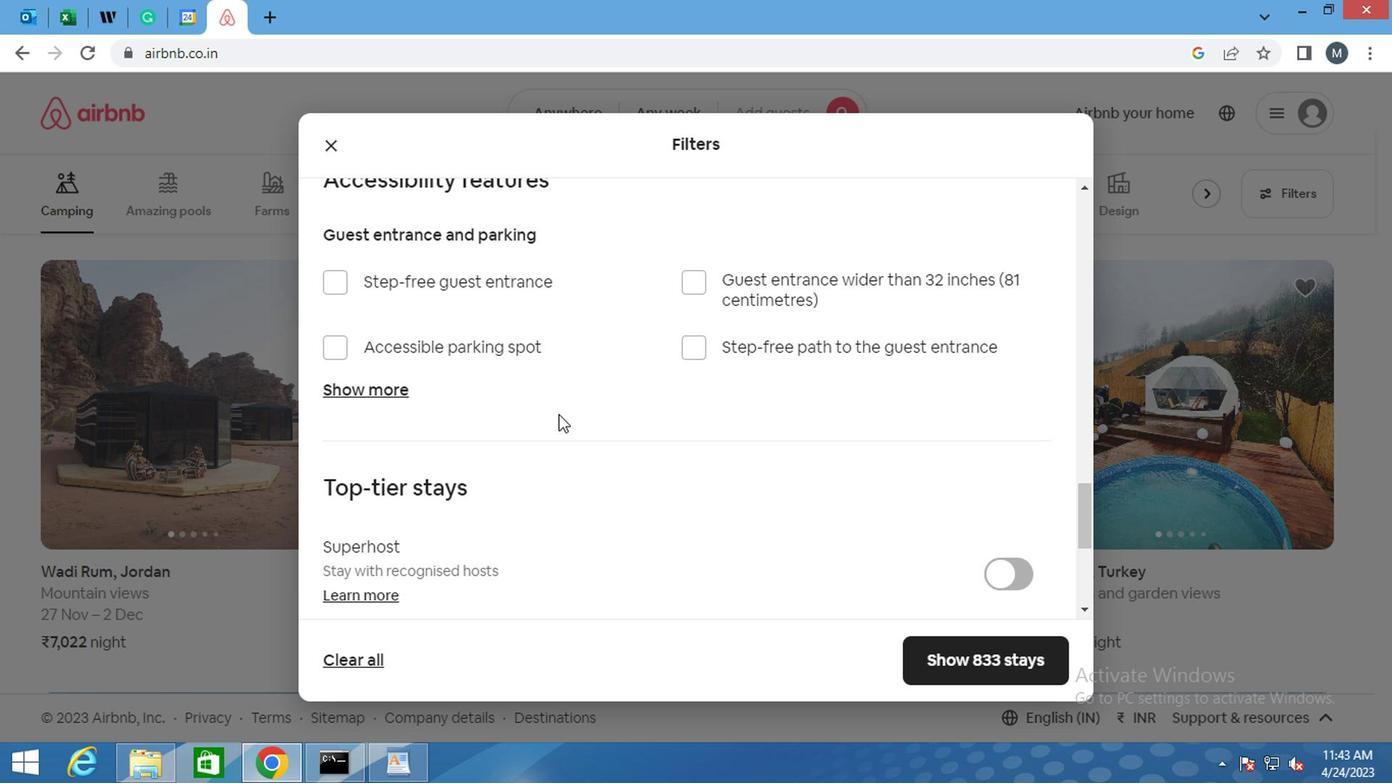 
Action: Mouse moved to (552, 414)
Screenshot: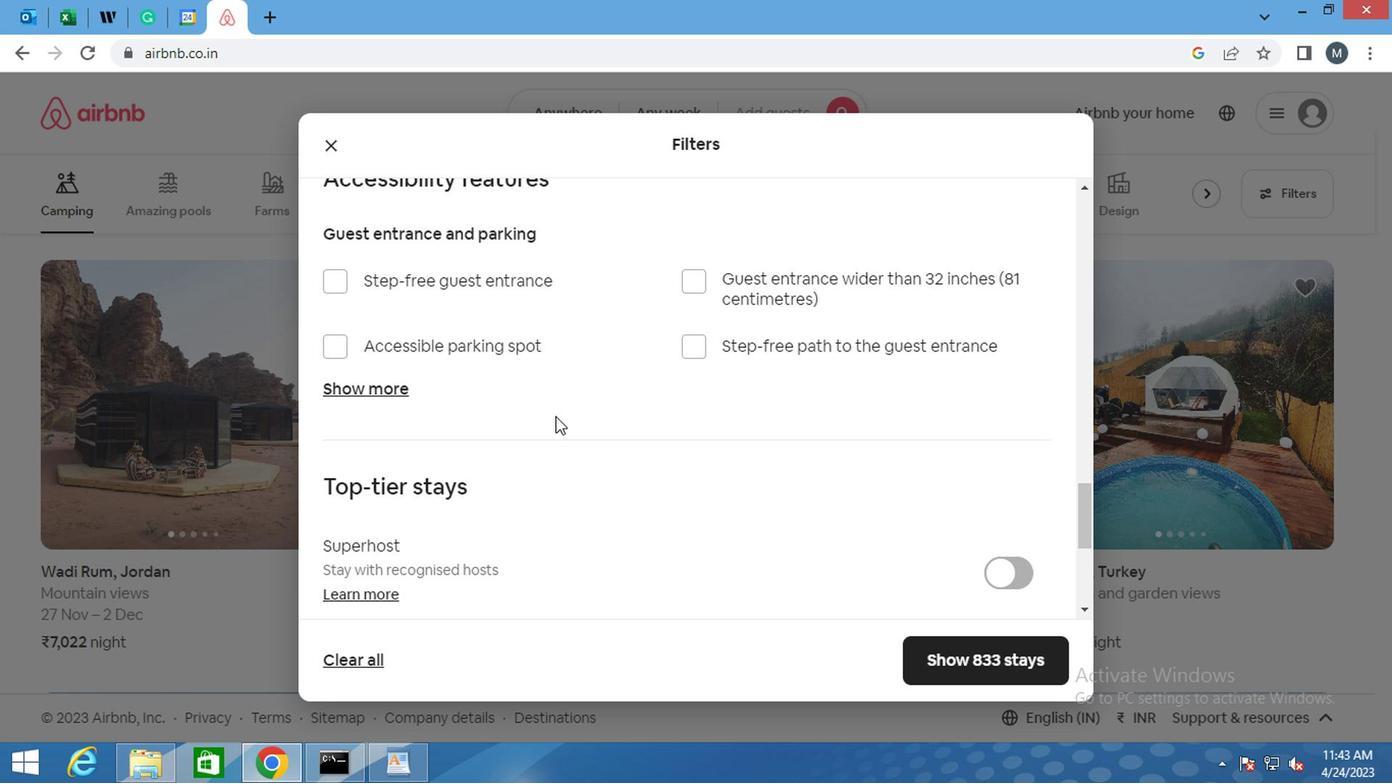 
Action: Mouse scrolled (552, 413) with delta (0, -1)
Screenshot: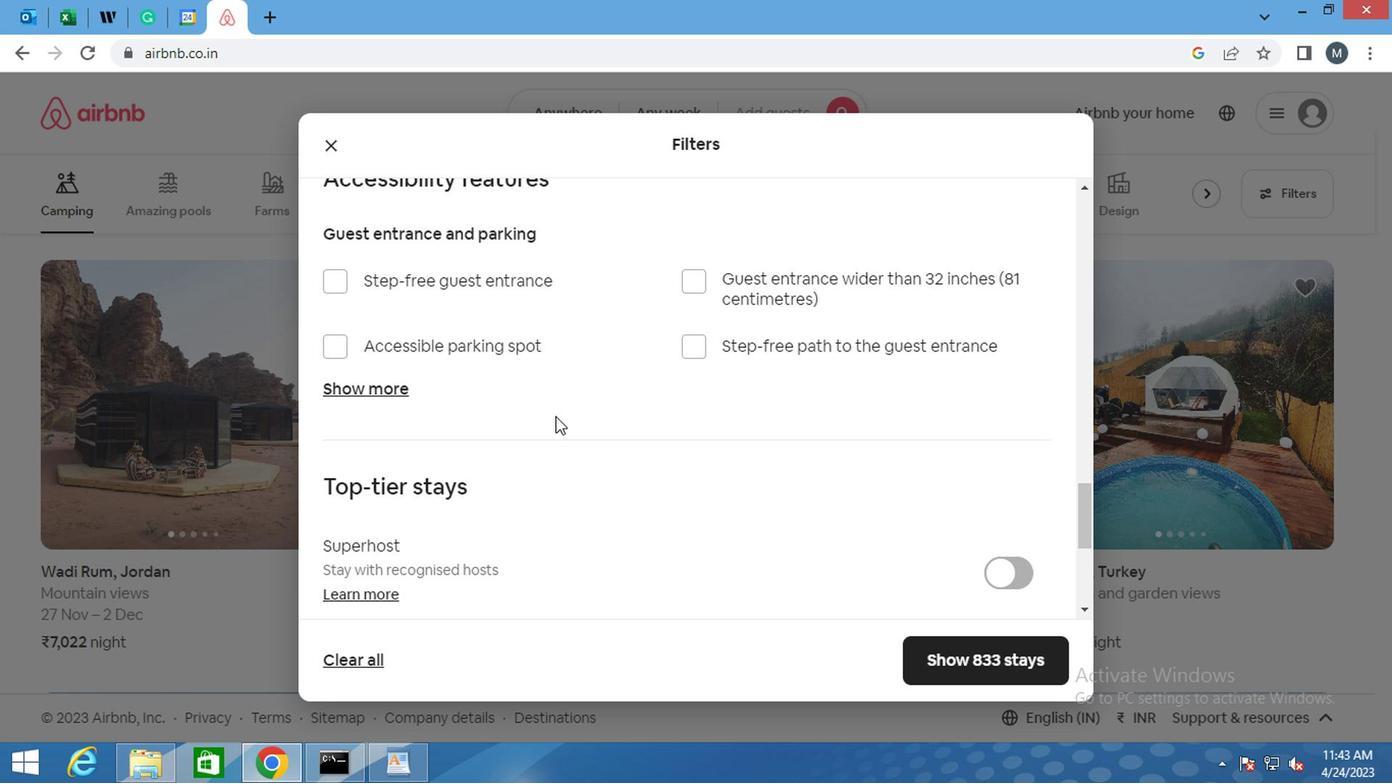 
Action: Mouse moved to (504, 430)
Screenshot: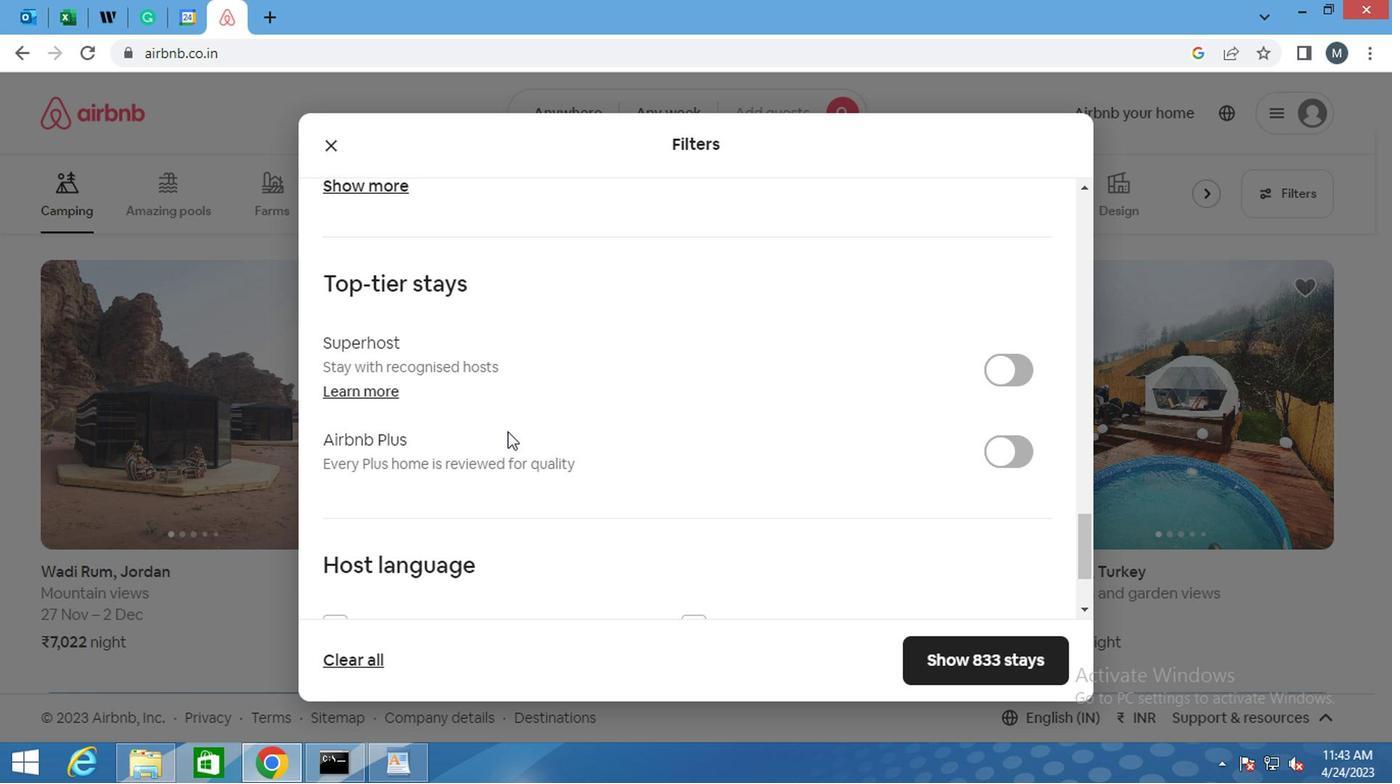 
Action: Mouse scrolled (504, 428) with delta (0, -1)
Screenshot: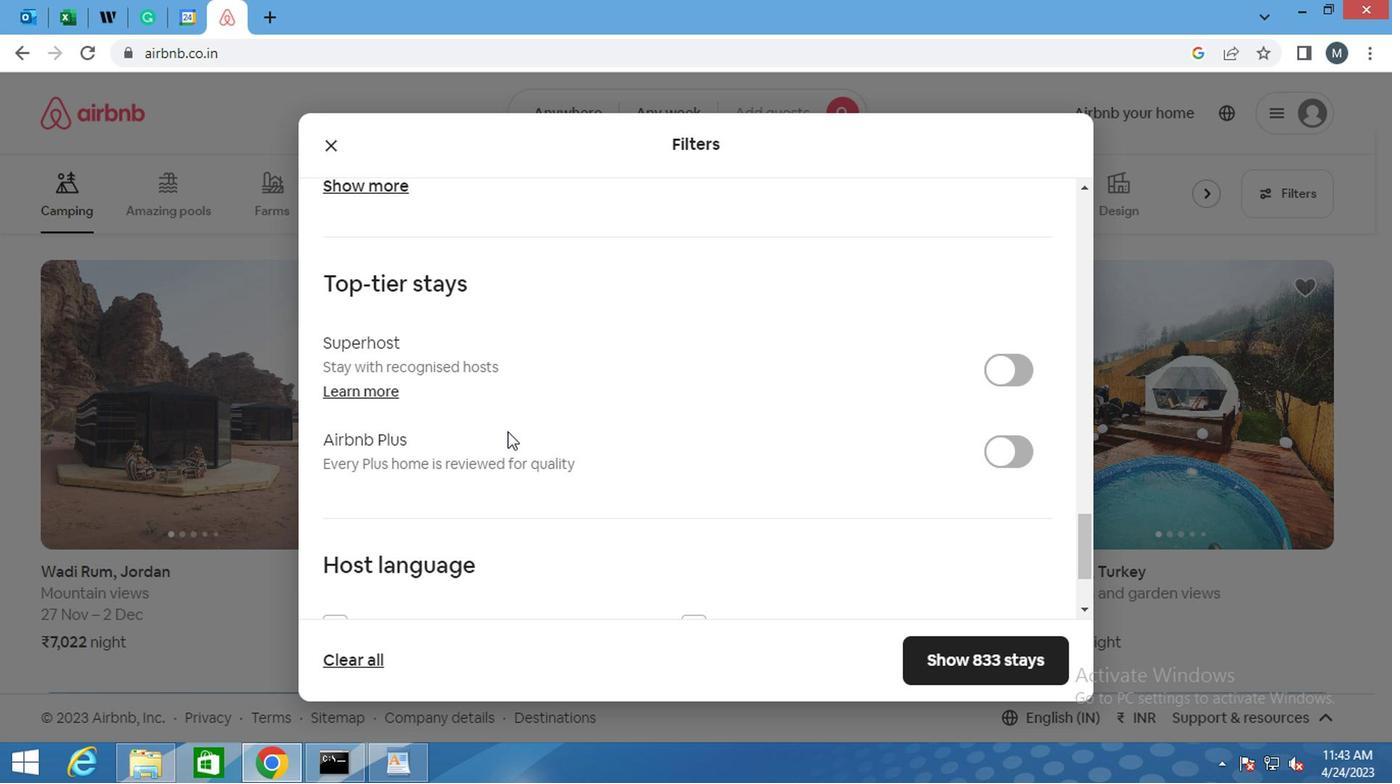 
Action: Mouse moved to (504, 430)
Screenshot: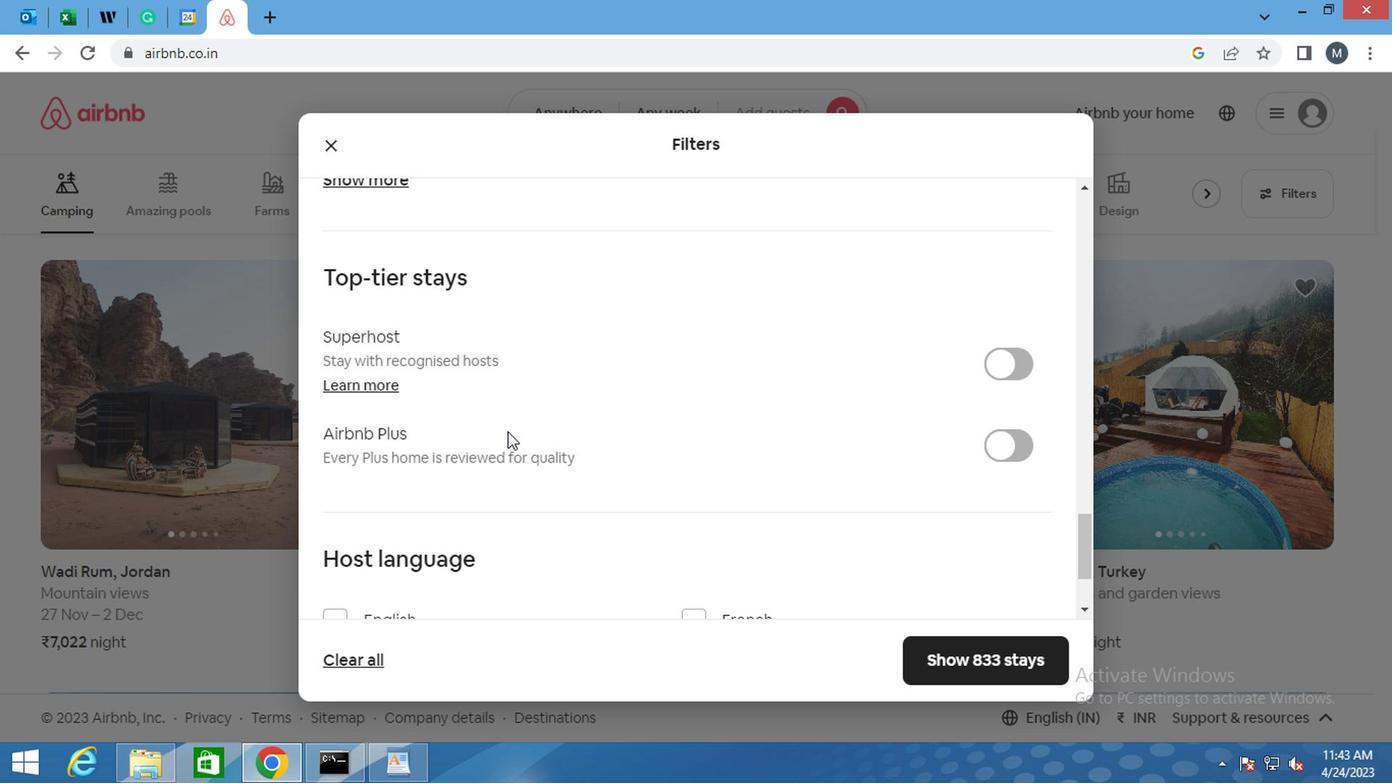
Action: Mouse scrolled (504, 428) with delta (0, -1)
Screenshot: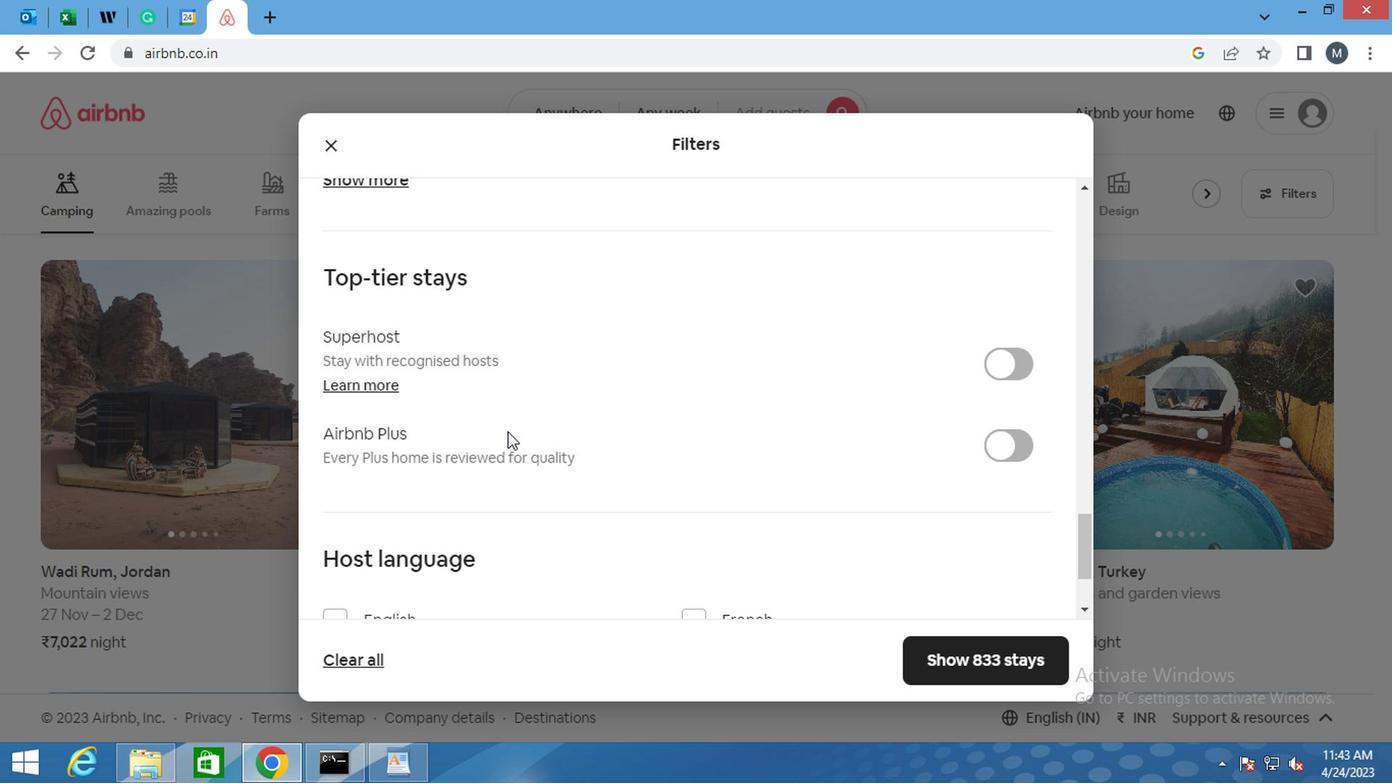 
Action: Mouse moved to (504, 435)
Screenshot: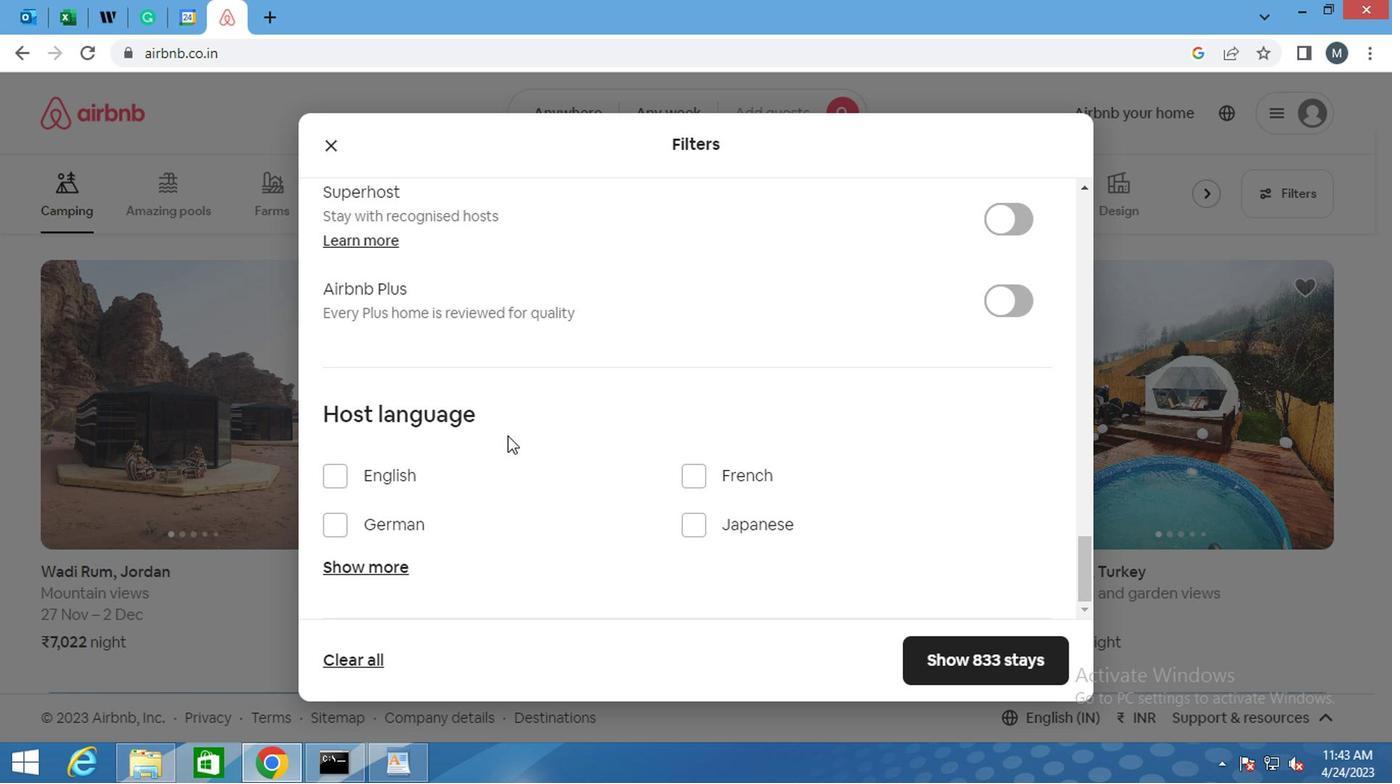 
Action: Mouse scrolled (504, 433) with delta (0, -1)
Screenshot: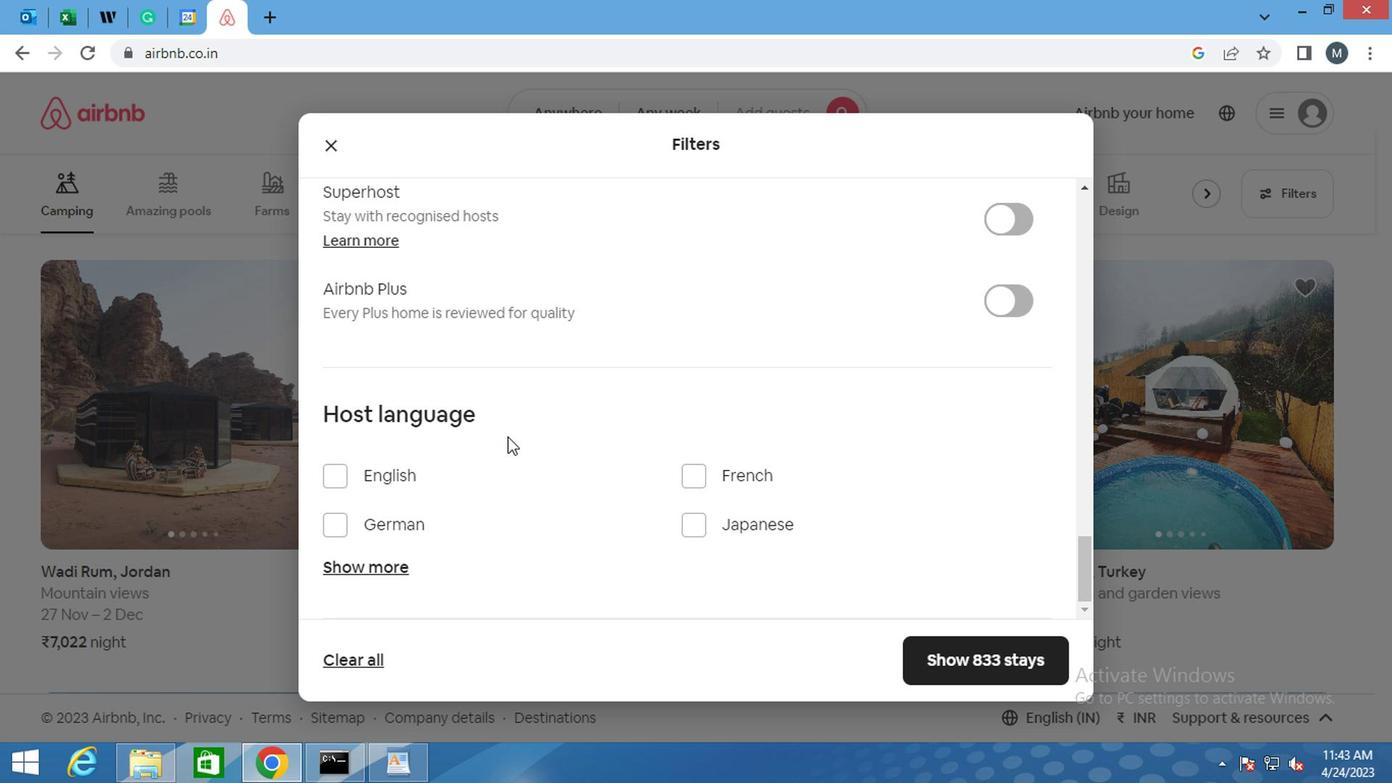 
Action: Mouse moved to (504, 436)
Screenshot: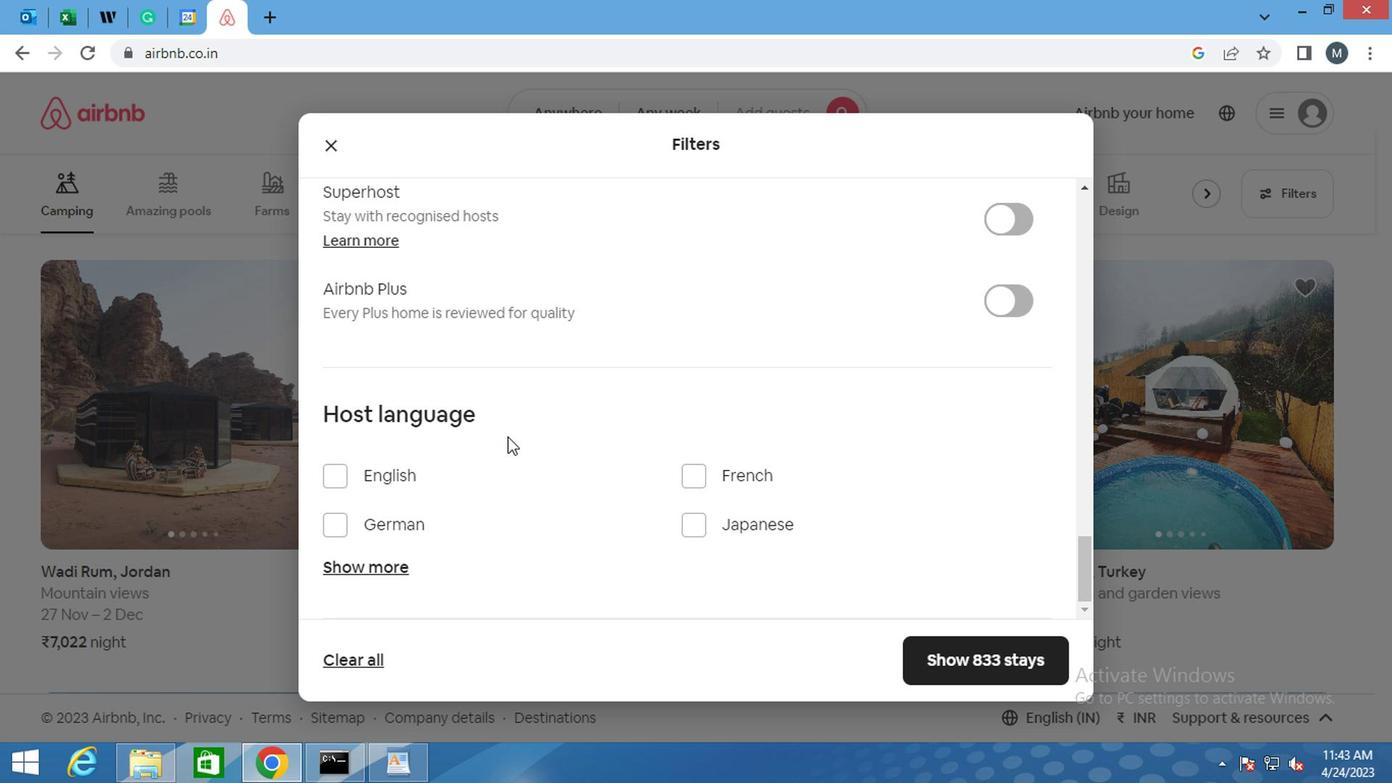 
Action: Mouse scrolled (504, 435) with delta (0, 0)
Screenshot: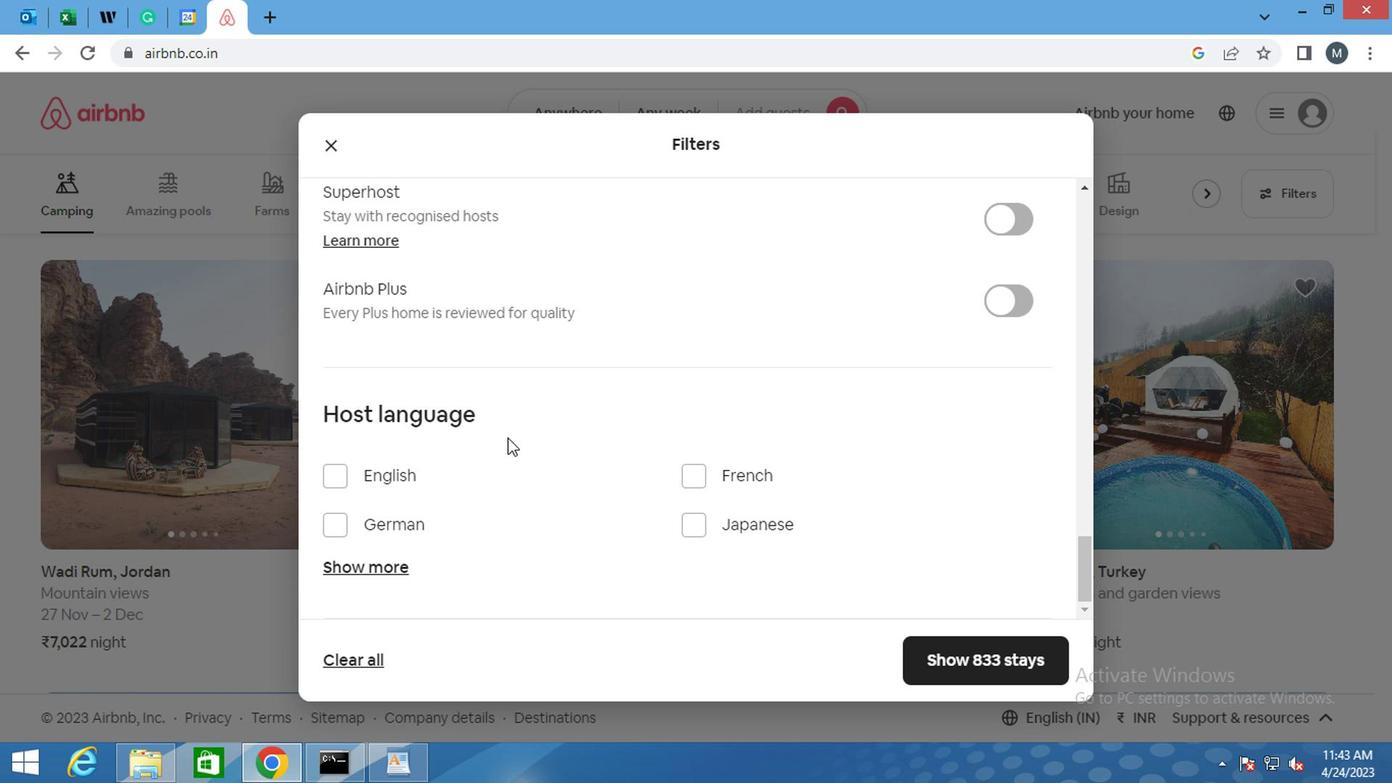 
Action: Mouse moved to (362, 568)
Screenshot: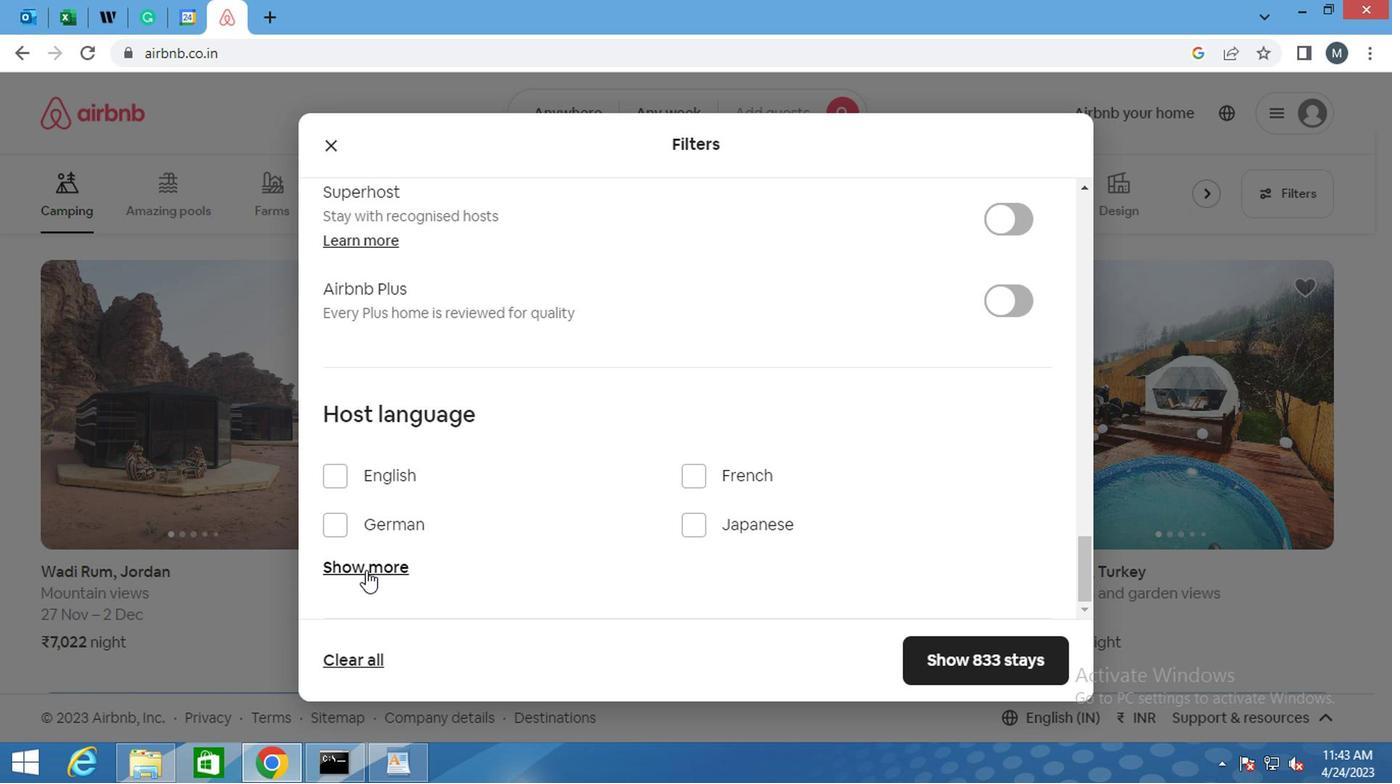 
Action: Mouse pressed left at (362, 568)
Screenshot: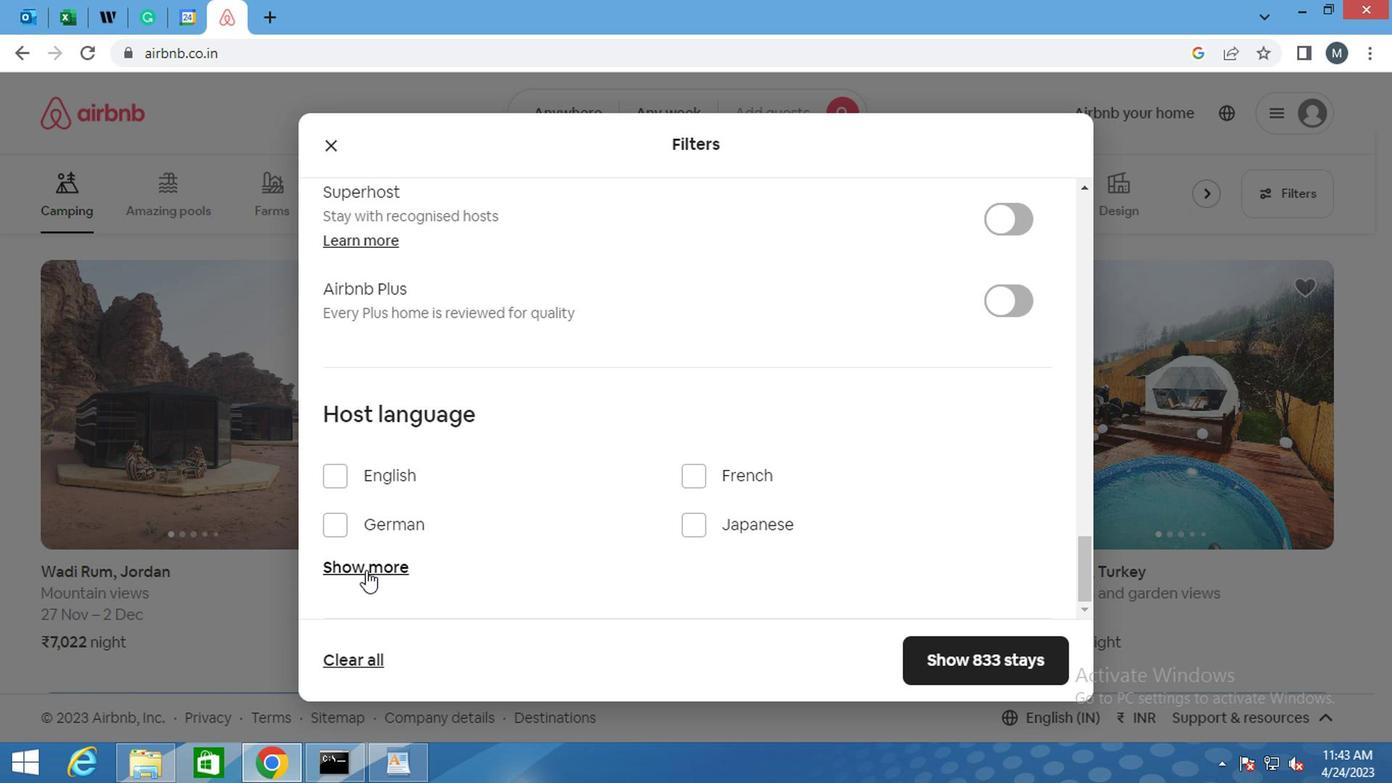 
Action: Mouse pressed left at (362, 568)
Screenshot: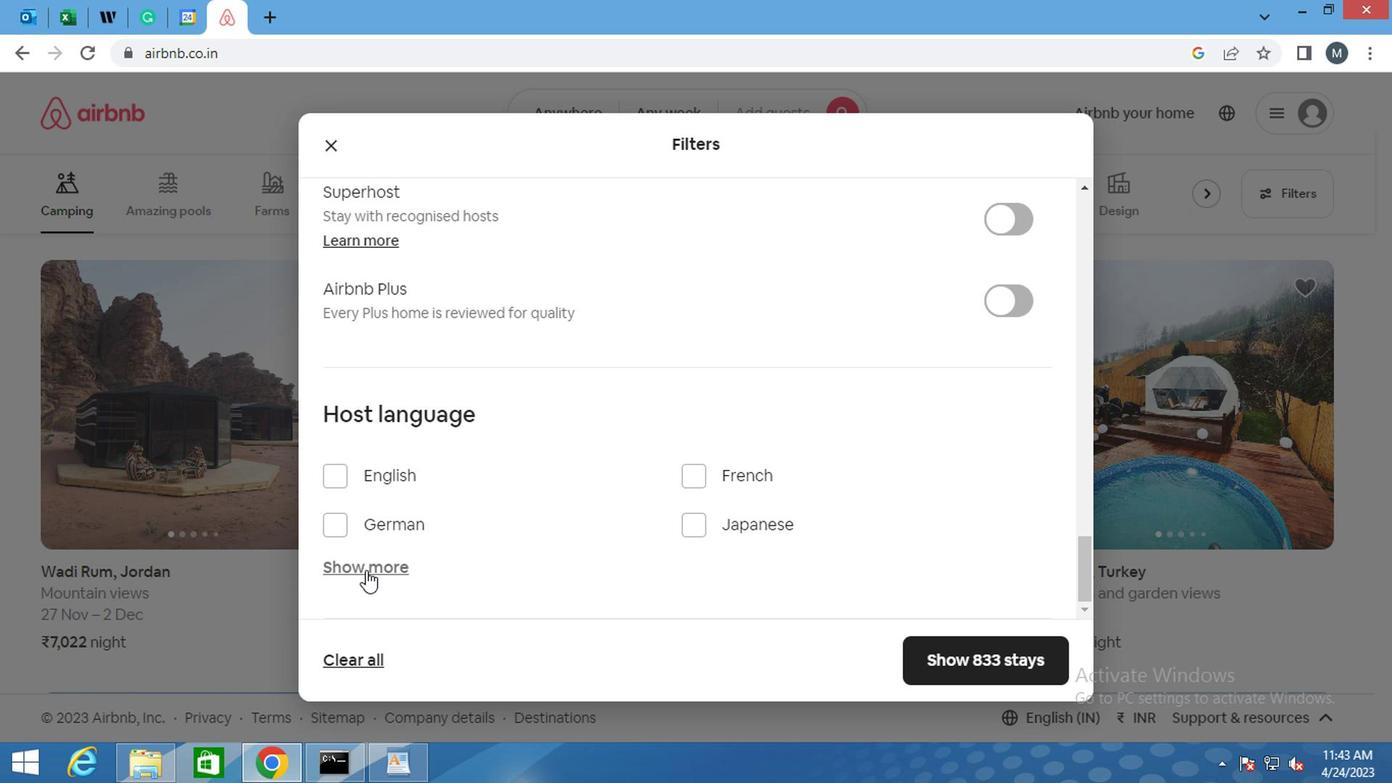 
Action: Mouse moved to (584, 481)
Screenshot: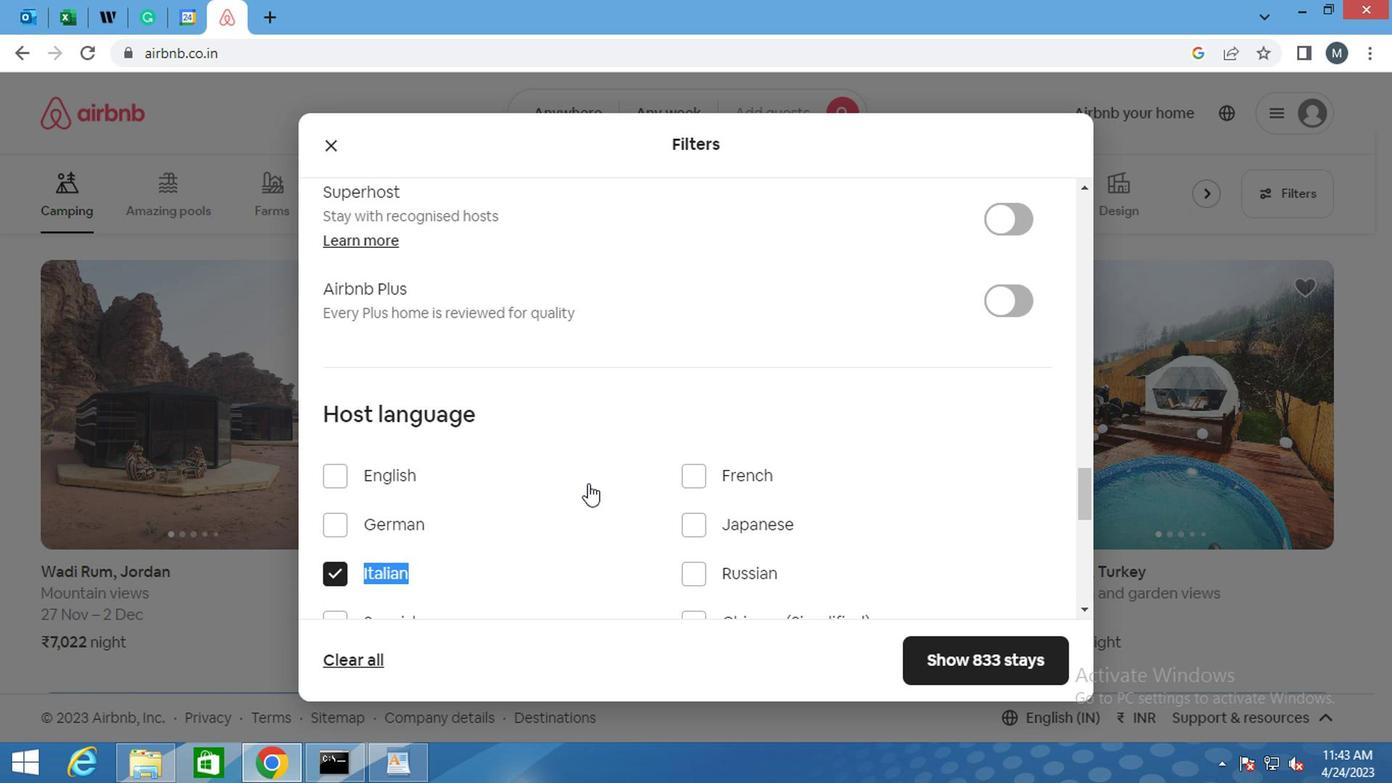
Action: Mouse scrolled (584, 481) with delta (0, 0)
Screenshot: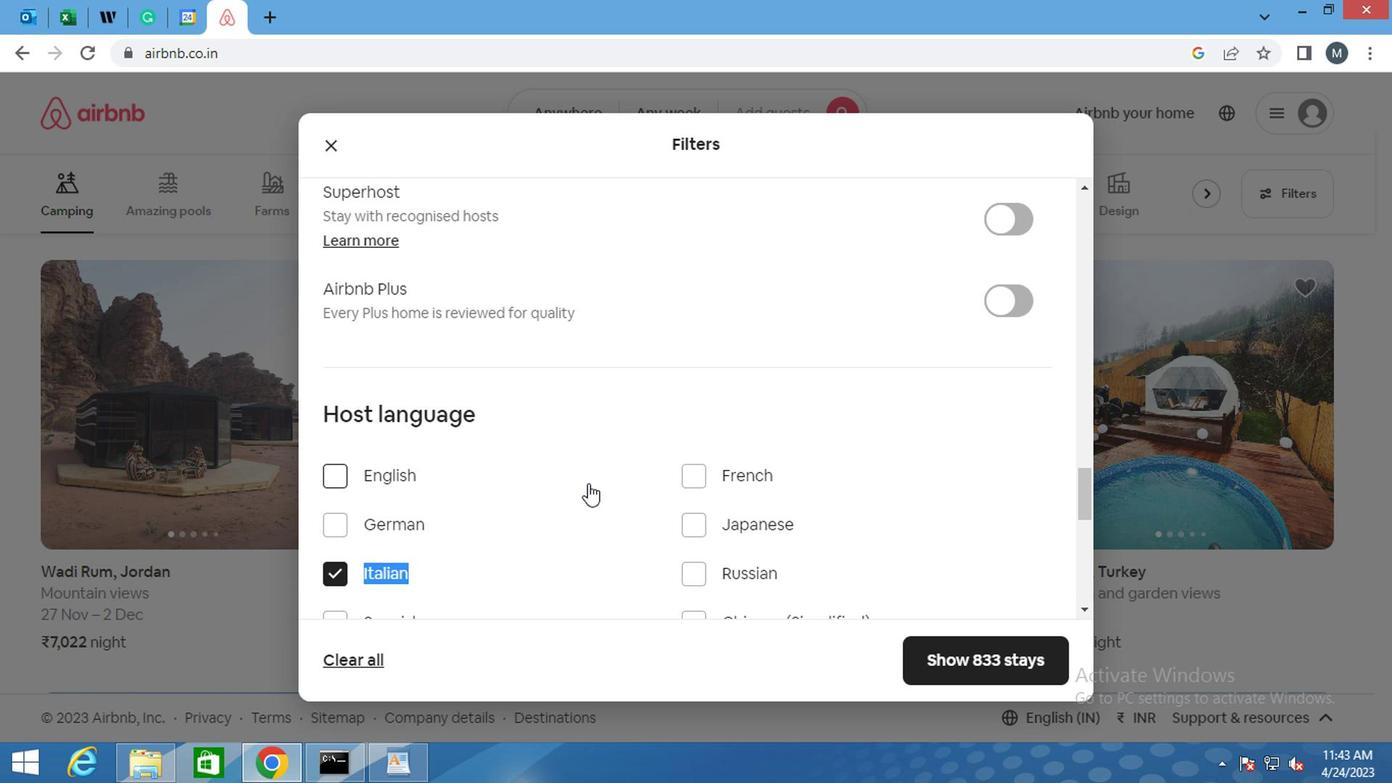 
Action: Mouse scrolled (584, 481) with delta (0, 0)
Screenshot: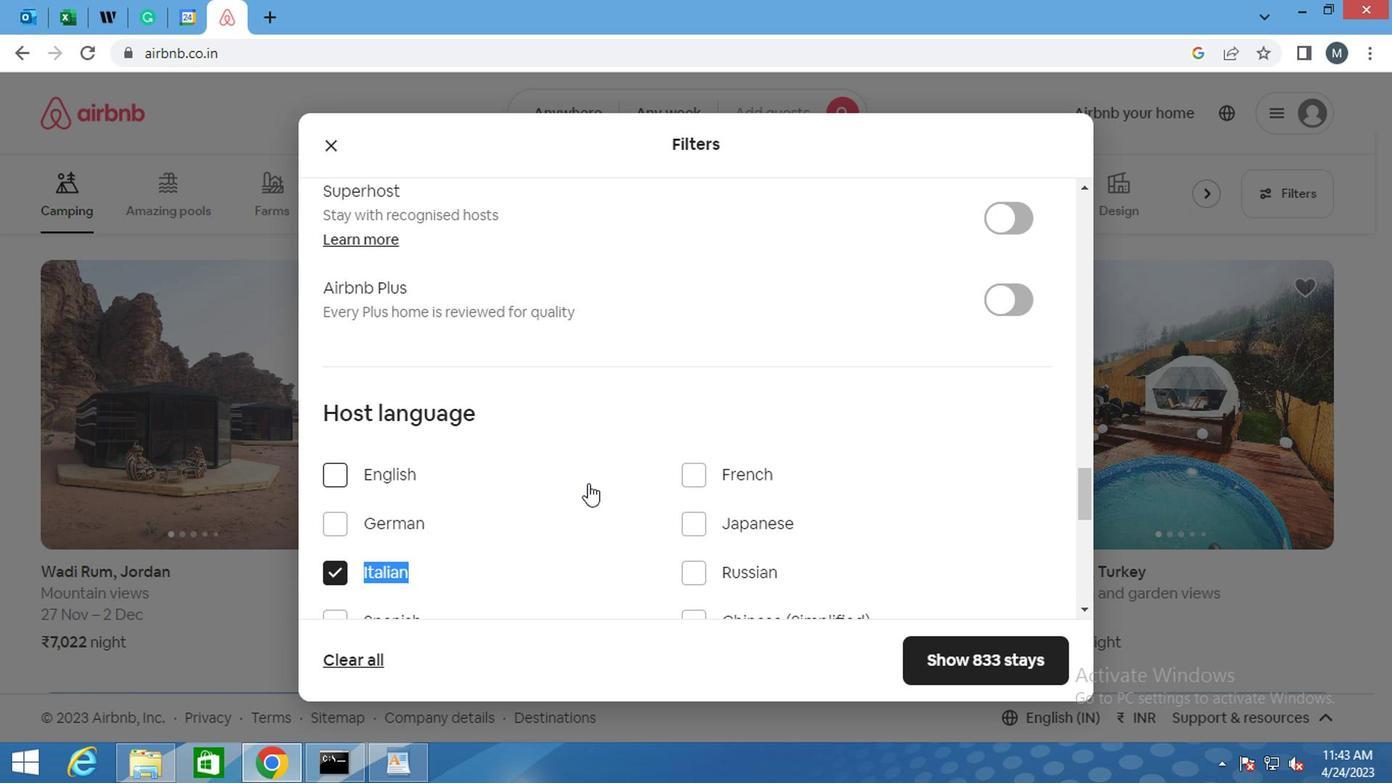 
Action: Mouse scrolled (584, 481) with delta (0, 0)
Screenshot: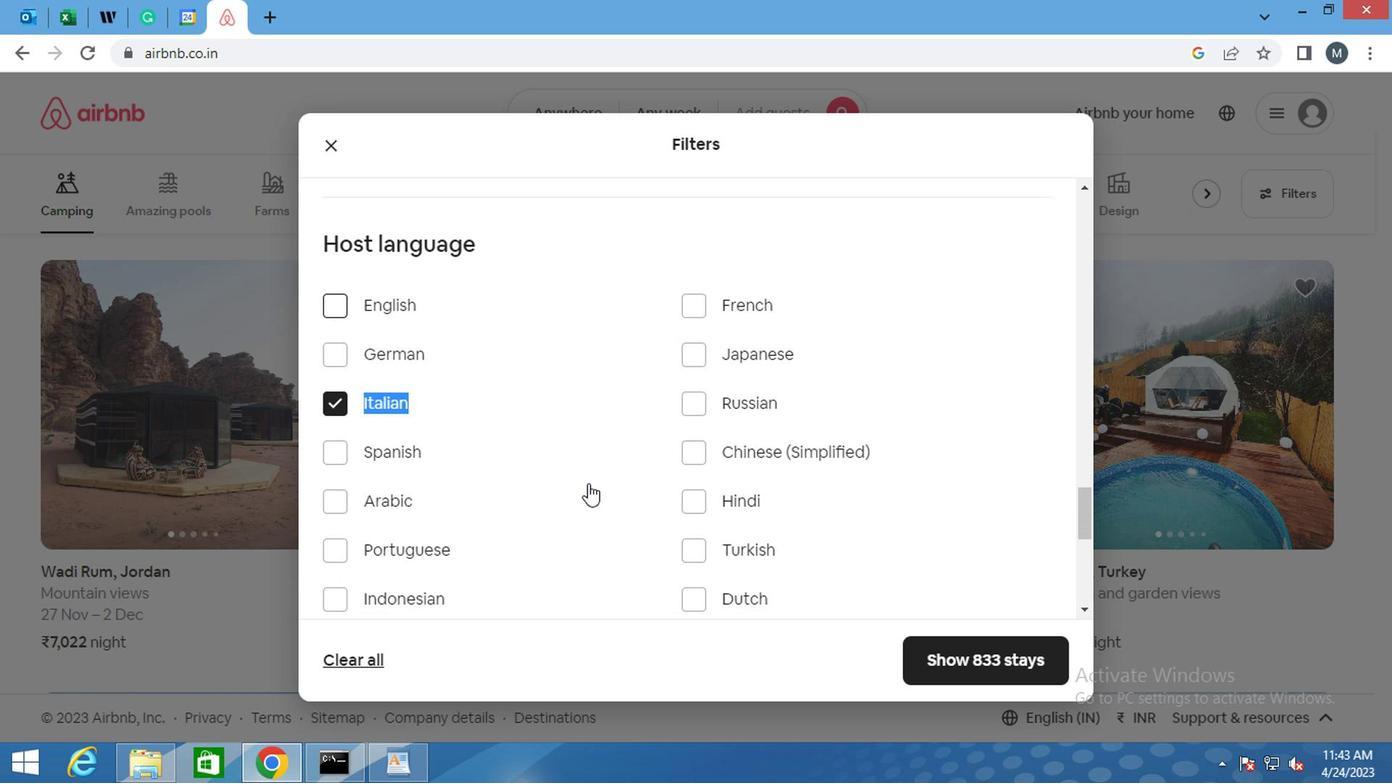 
Action: Mouse moved to (581, 483)
Screenshot: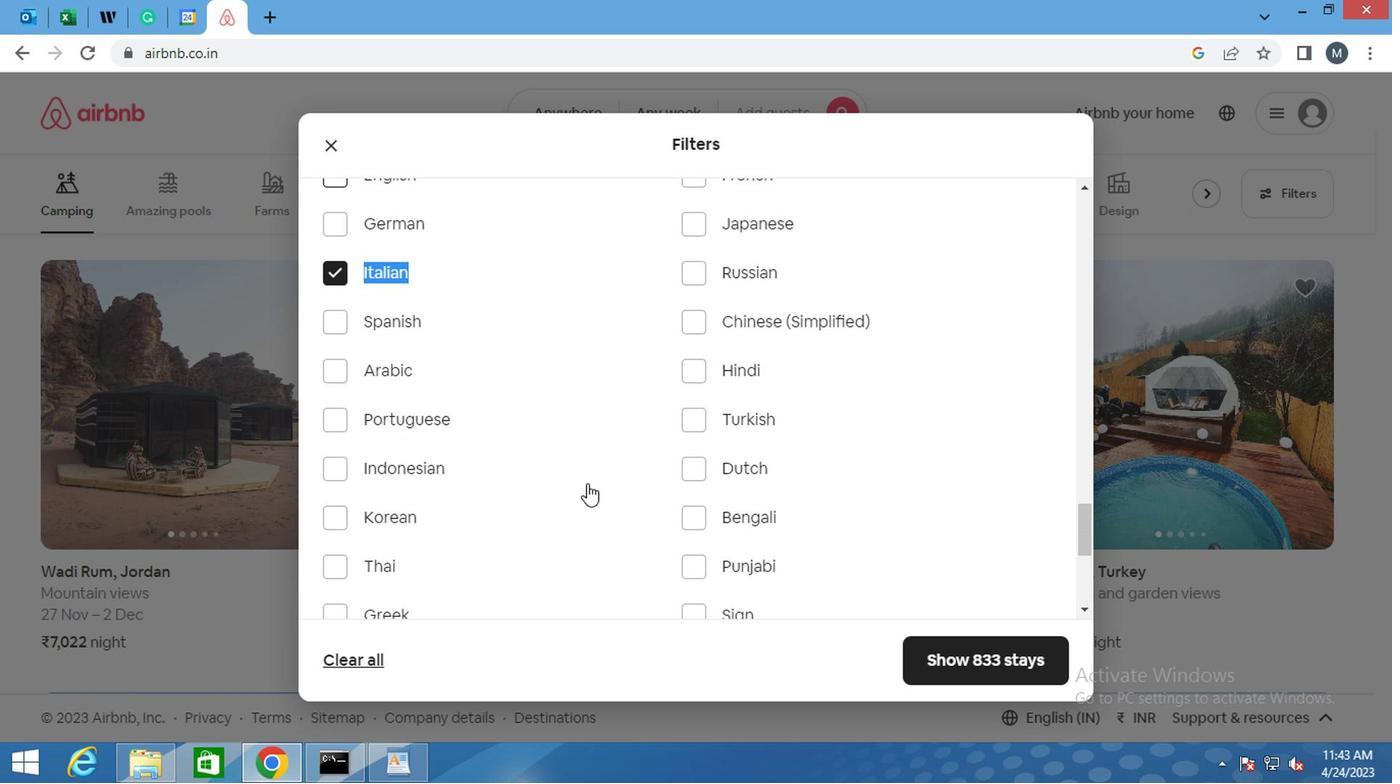 
Action: Mouse scrolled (581, 483) with delta (0, 0)
Screenshot: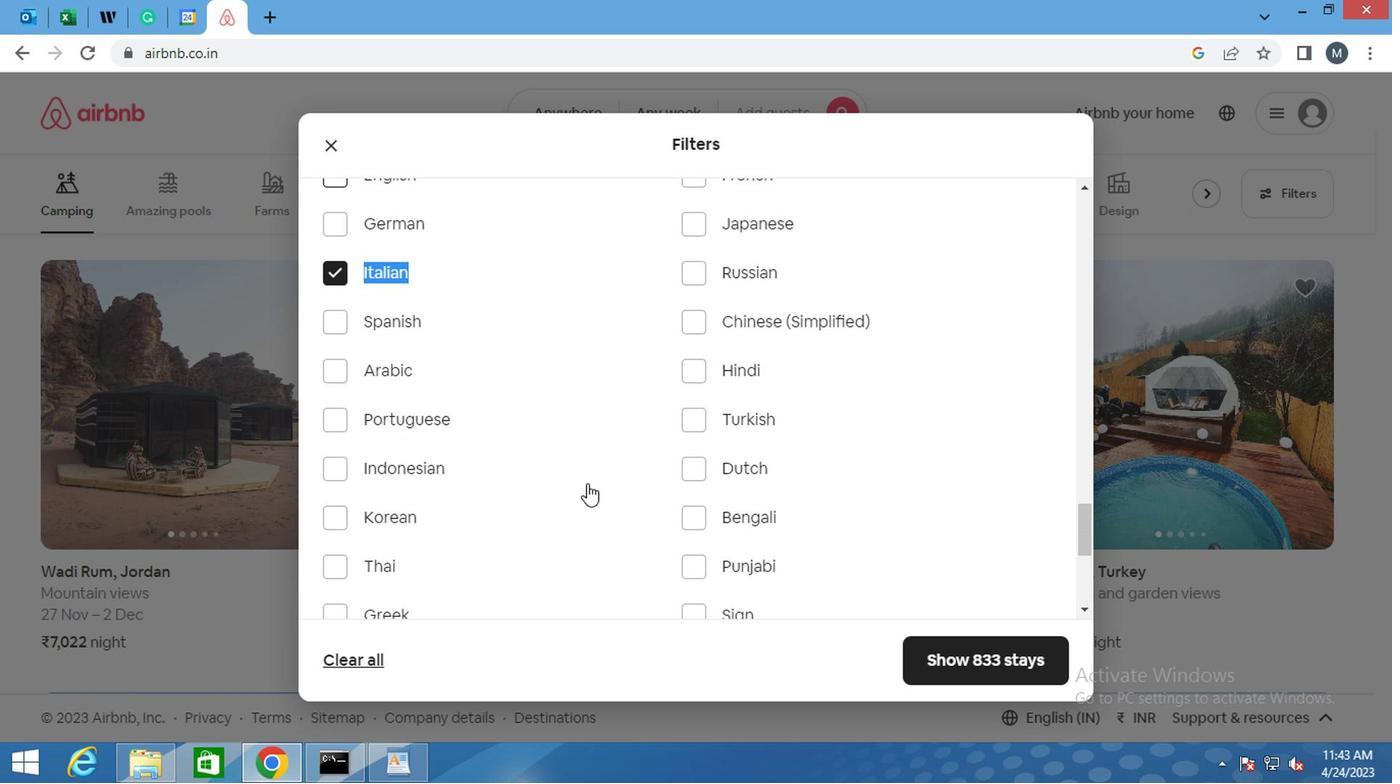 
Action: Mouse moved to (581, 483)
Screenshot: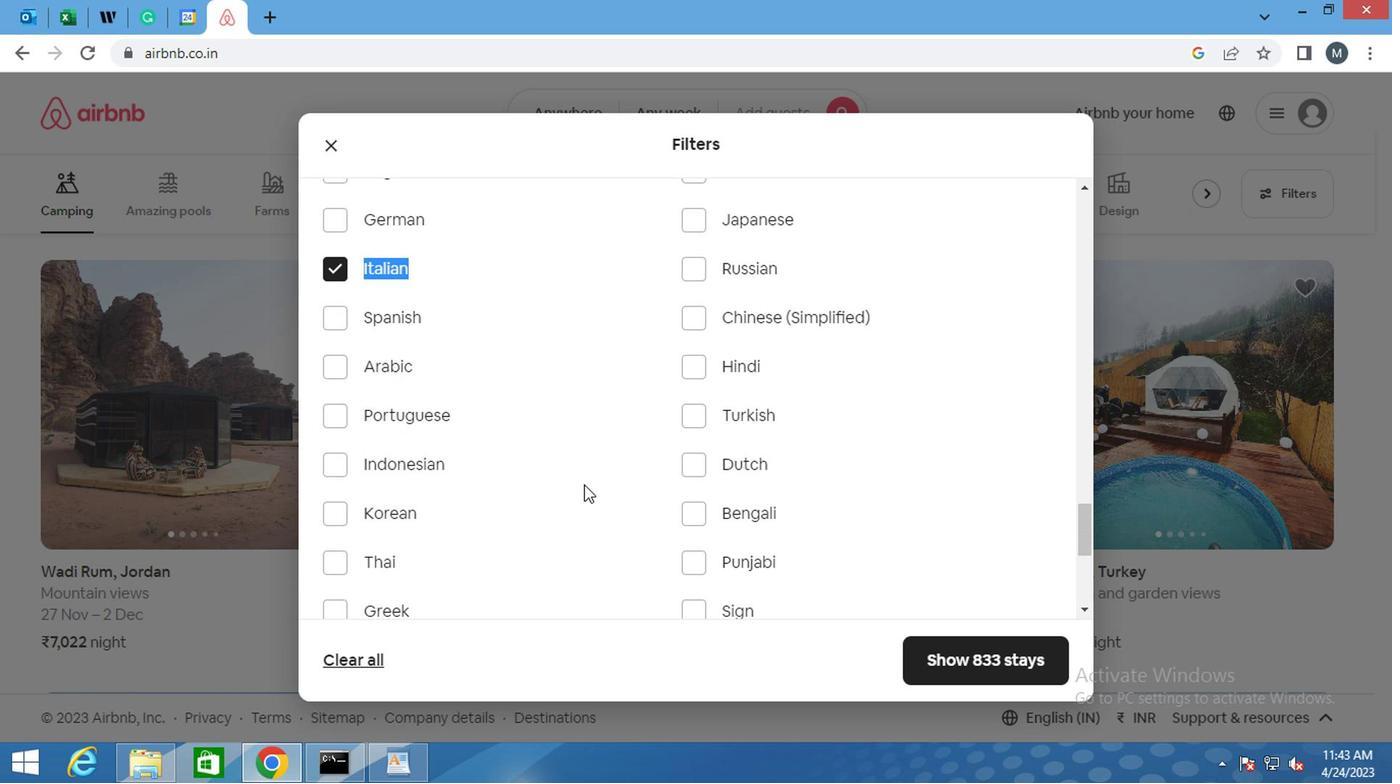 
Action: Mouse scrolled (581, 483) with delta (0, 0)
Screenshot: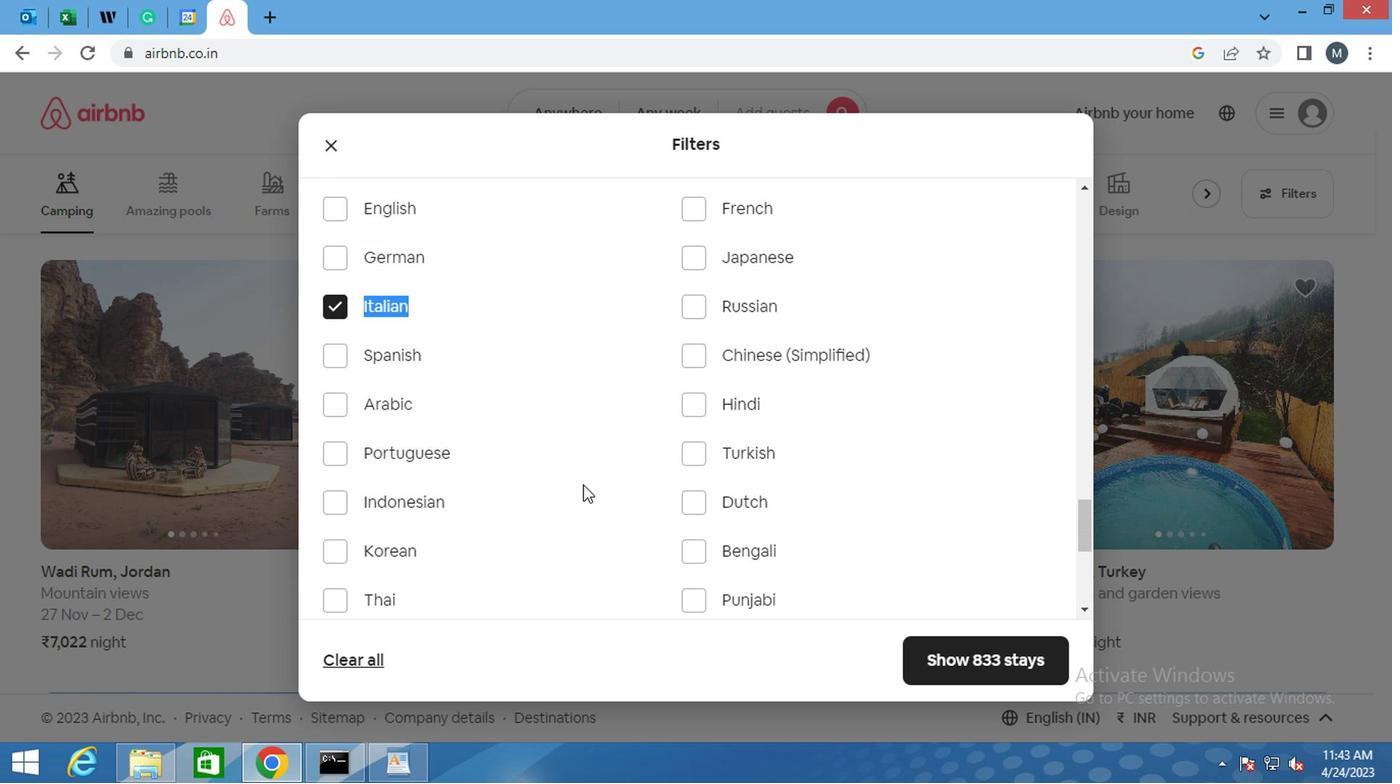 
Action: Mouse moved to (340, 475)
Screenshot: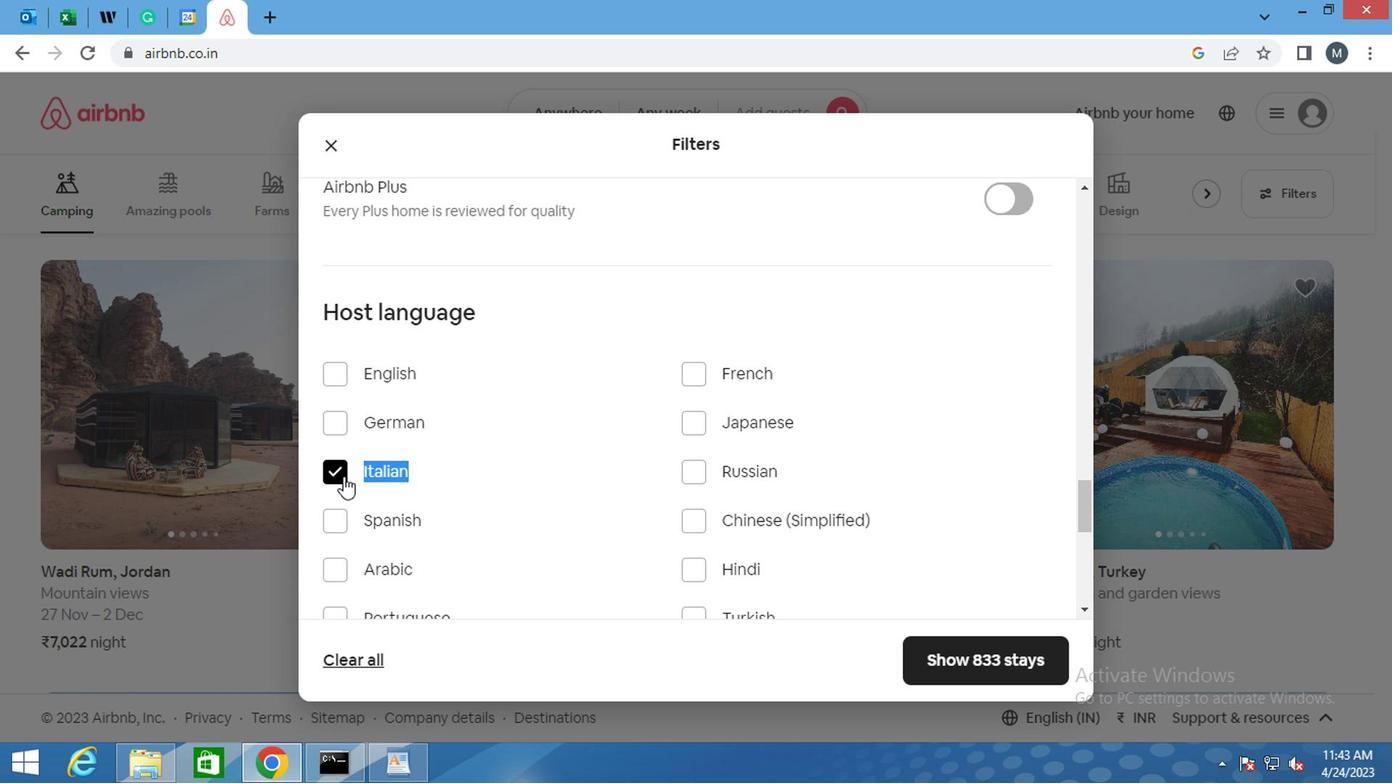 
Action: Mouse pressed left at (340, 475)
Screenshot: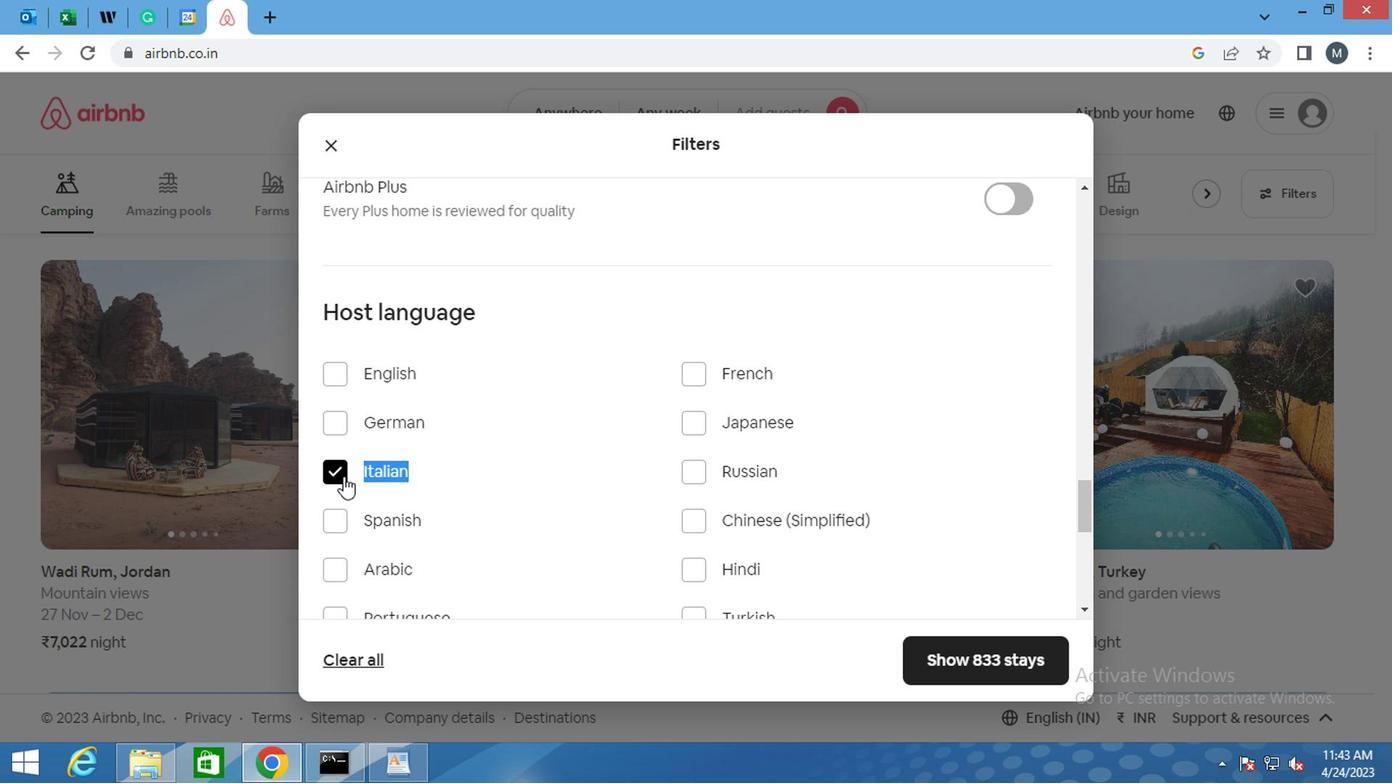 
Action: Mouse moved to (510, 425)
Screenshot: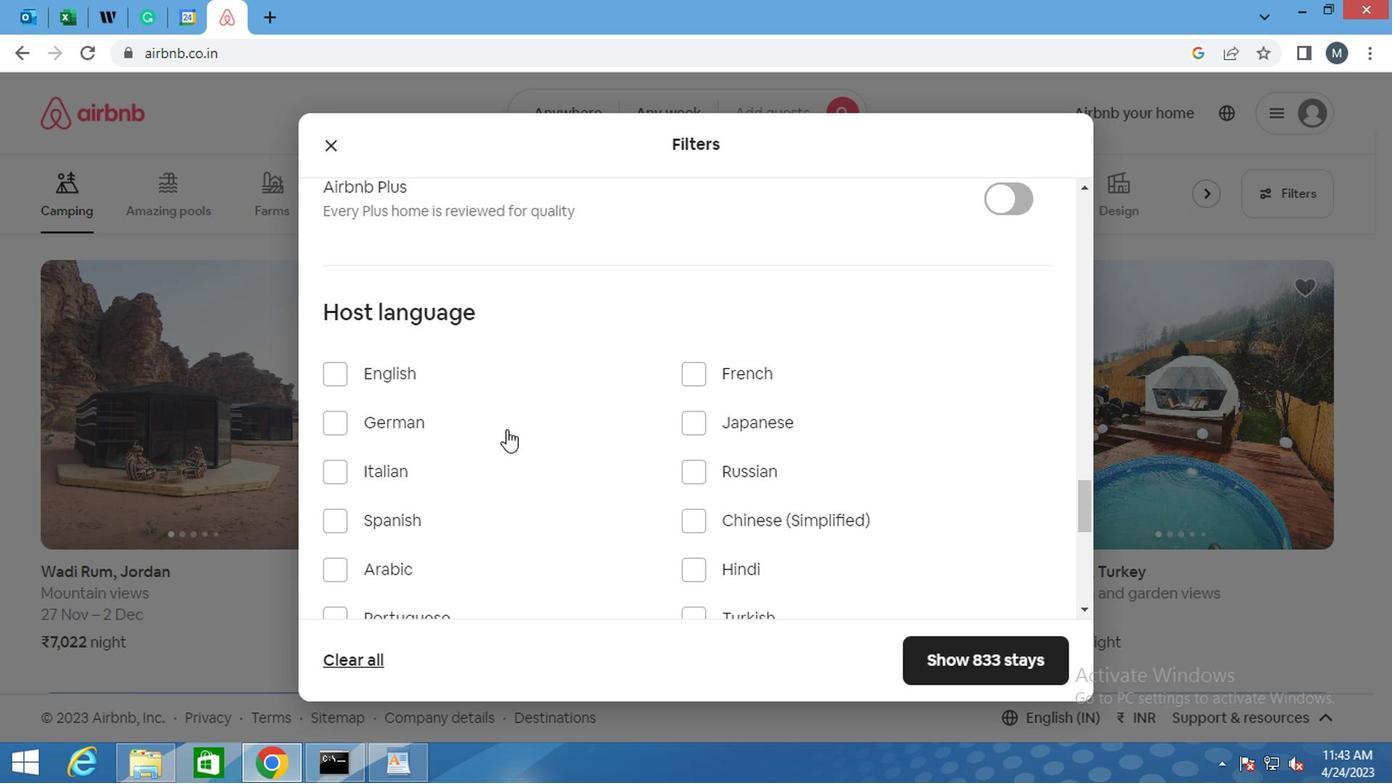 
Action: Mouse scrolled (510, 423) with delta (0, -1)
Screenshot: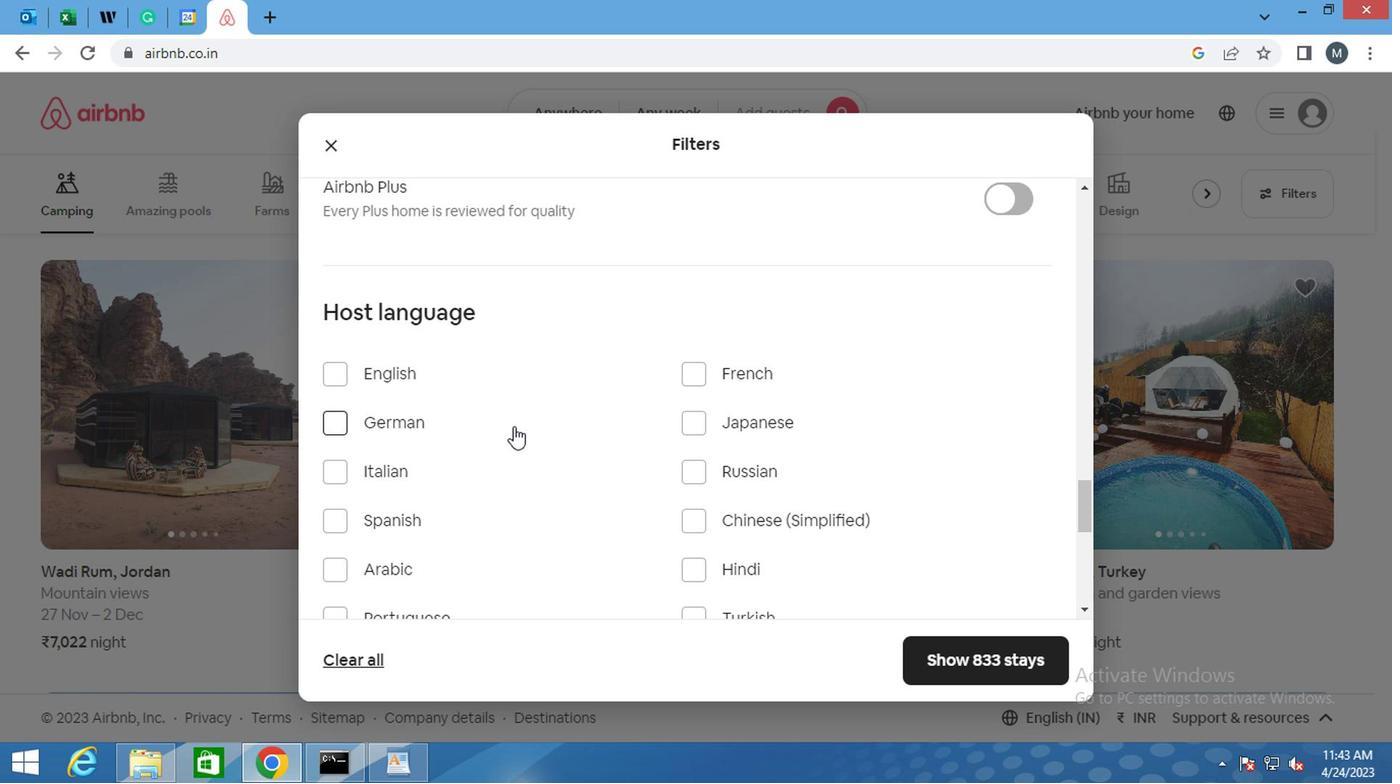 
Action: Mouse moved to (510, 428)
Screenshot: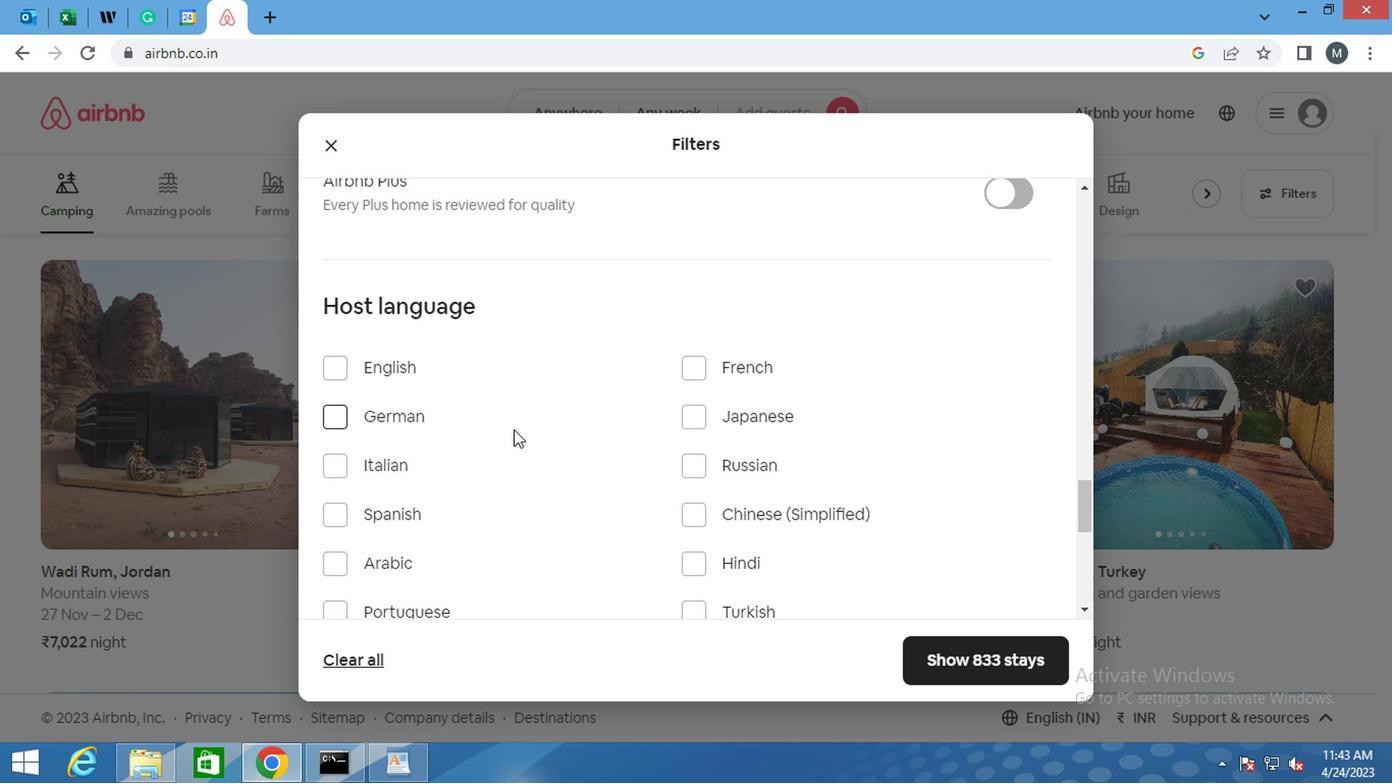 
Action: Mouse scrolled (510, 426) with delta (0, -1)
Screenshot: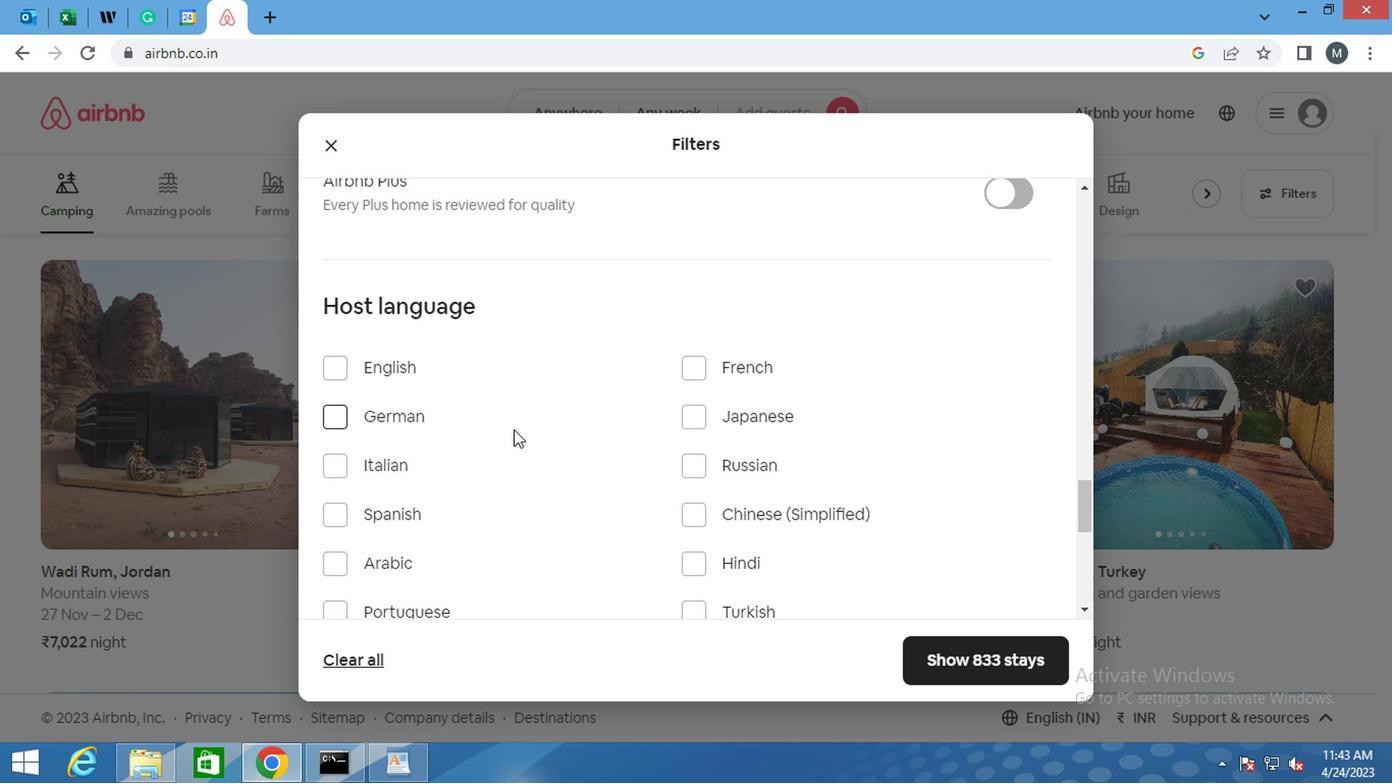 
Action: Mouse moved to (446, 455)
Screenshot: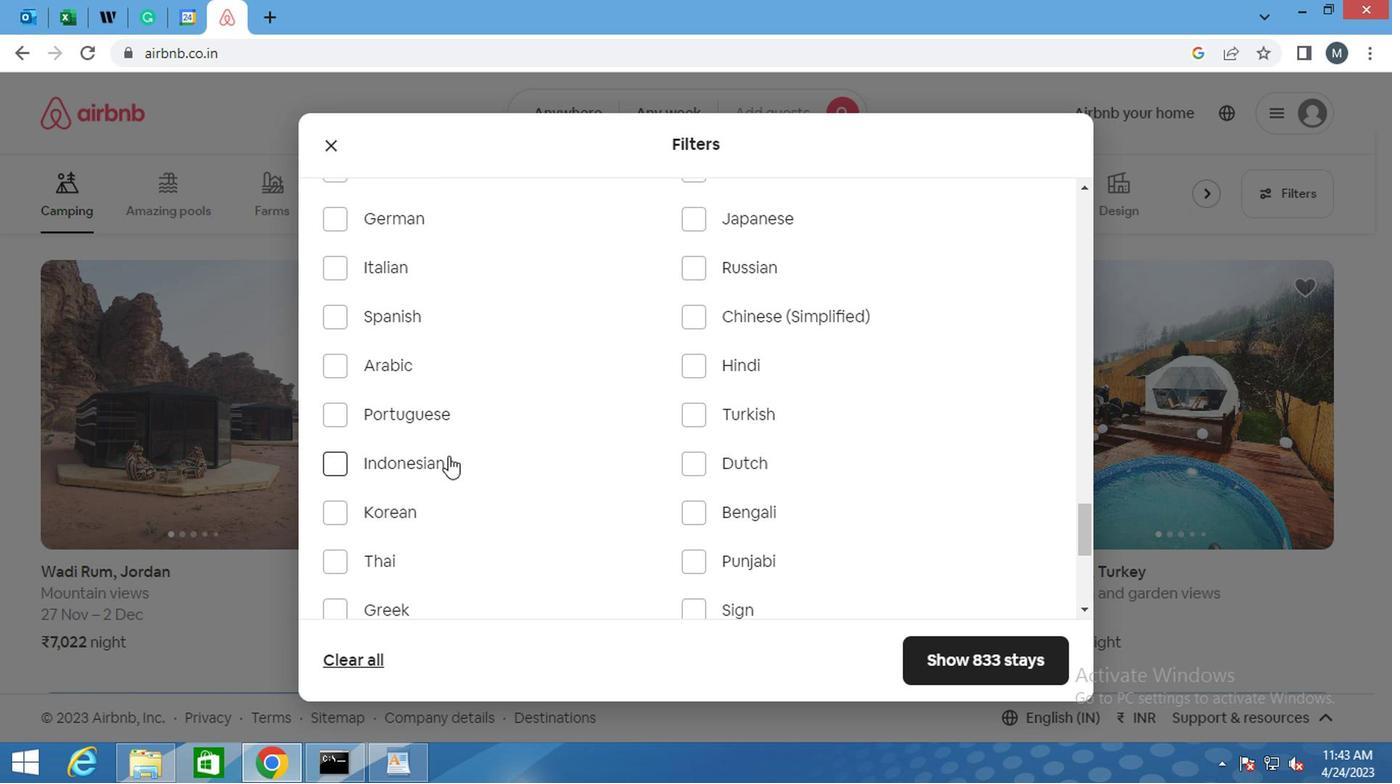 
Action: Mouse scrolled (446, 454) with delta (0, -1)
Screenshot: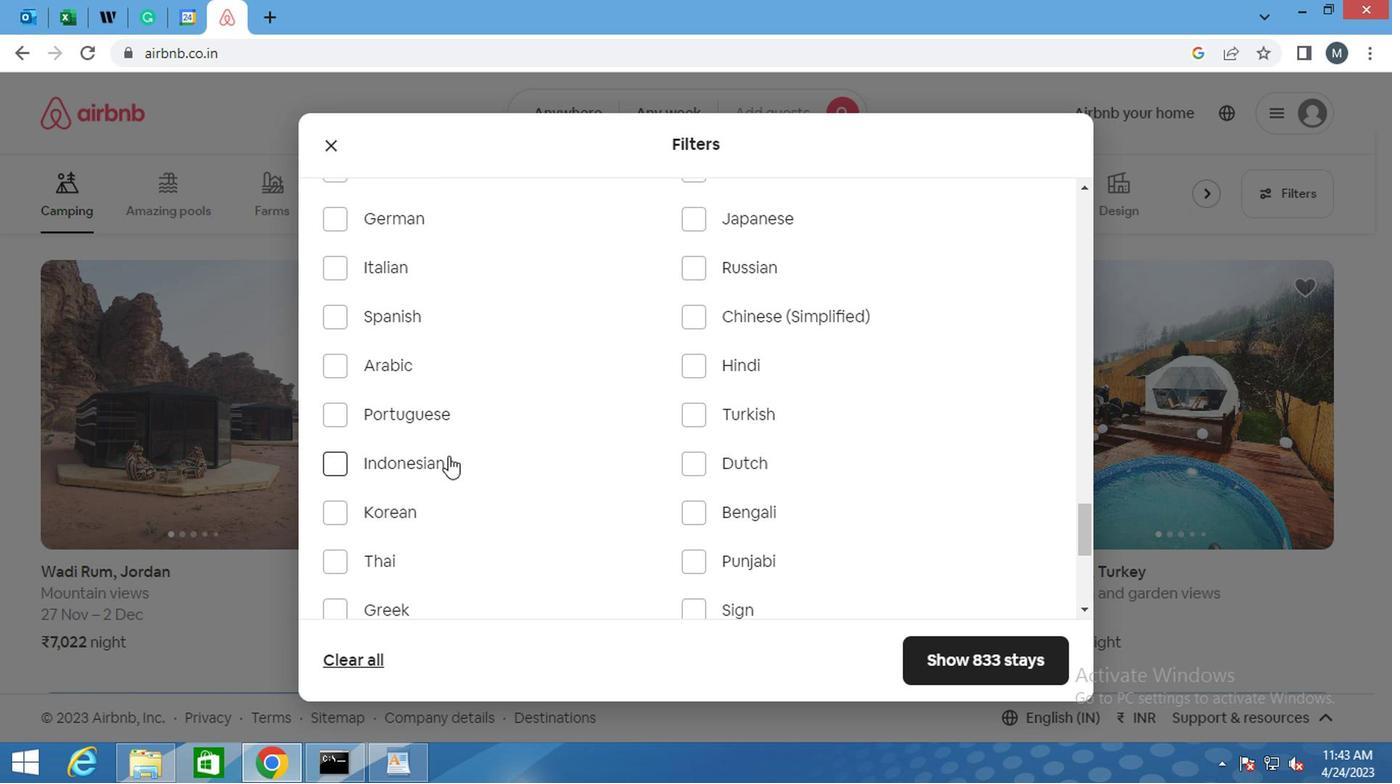 
Action: Mouse moved to (722, 435)
Screenshot: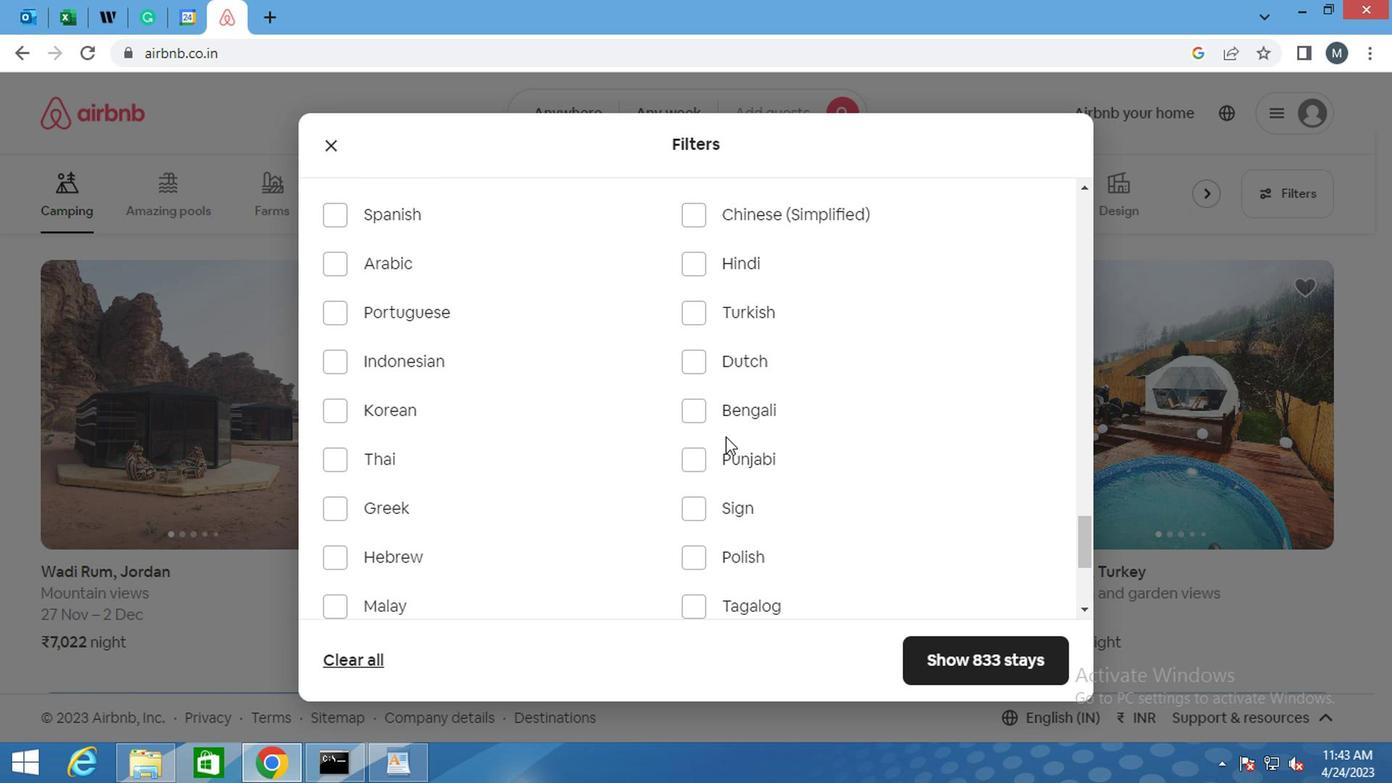 
Action: Mouse scrolled (722, 436) with delta (0, 0)
Screenshot: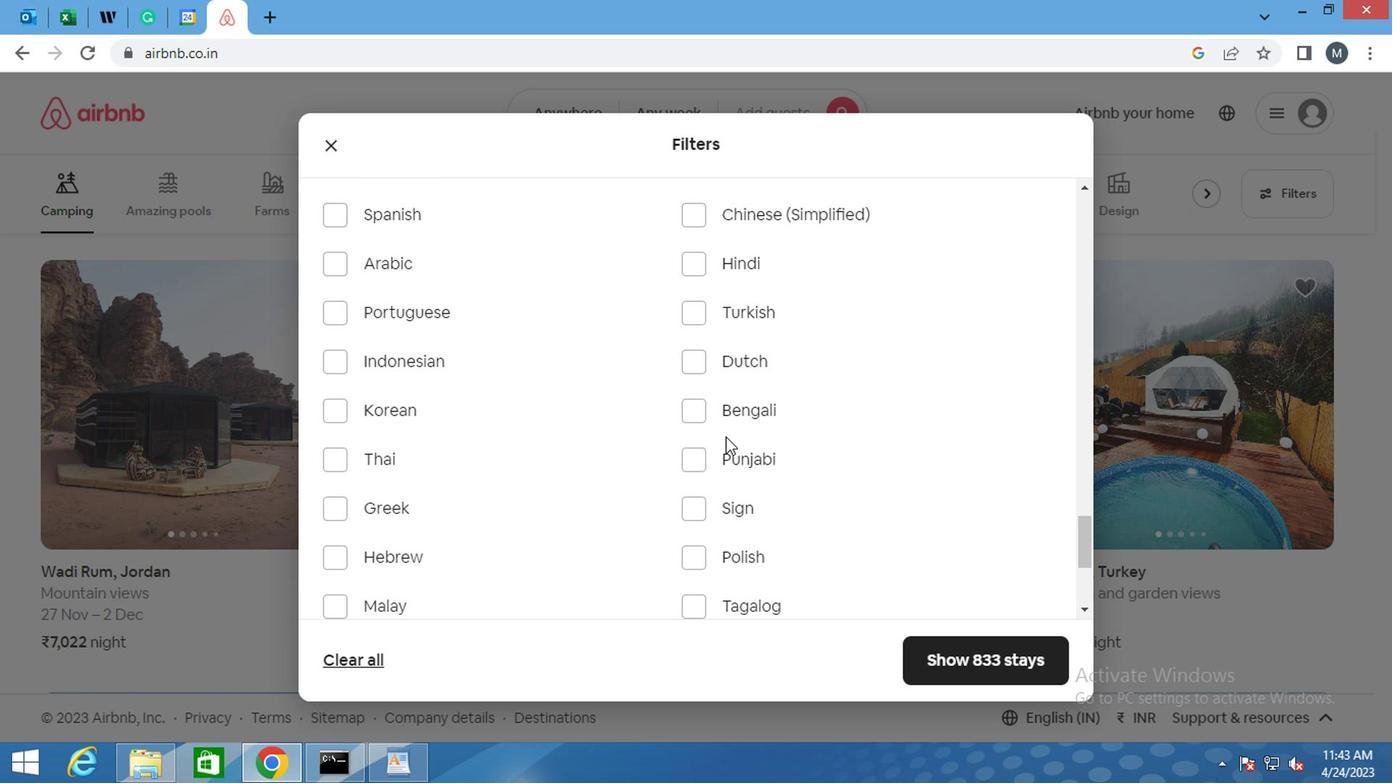 
Action: Mouse moved to (722, 435)
Screenshot: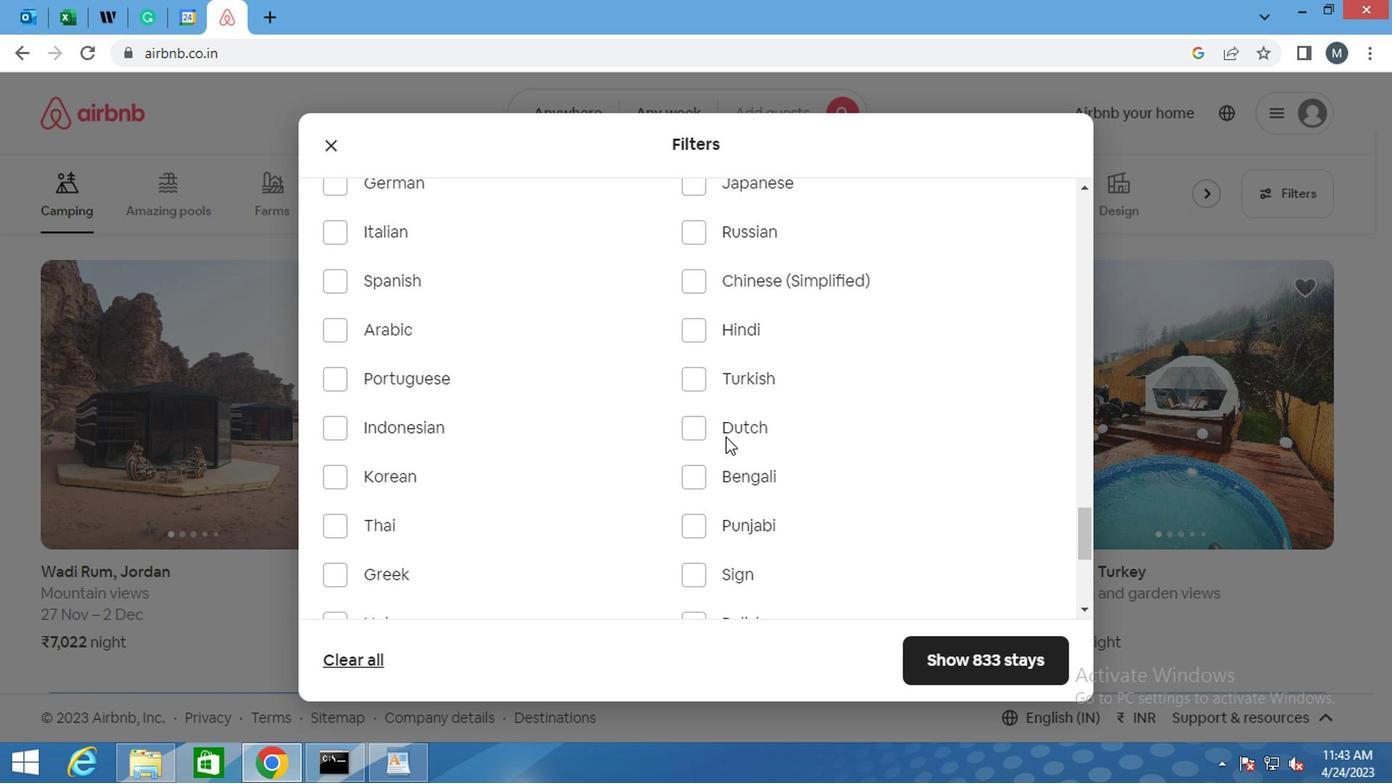 
Action: Mouse scrolled (722, 436) with delta (0, 0)
Screenshot: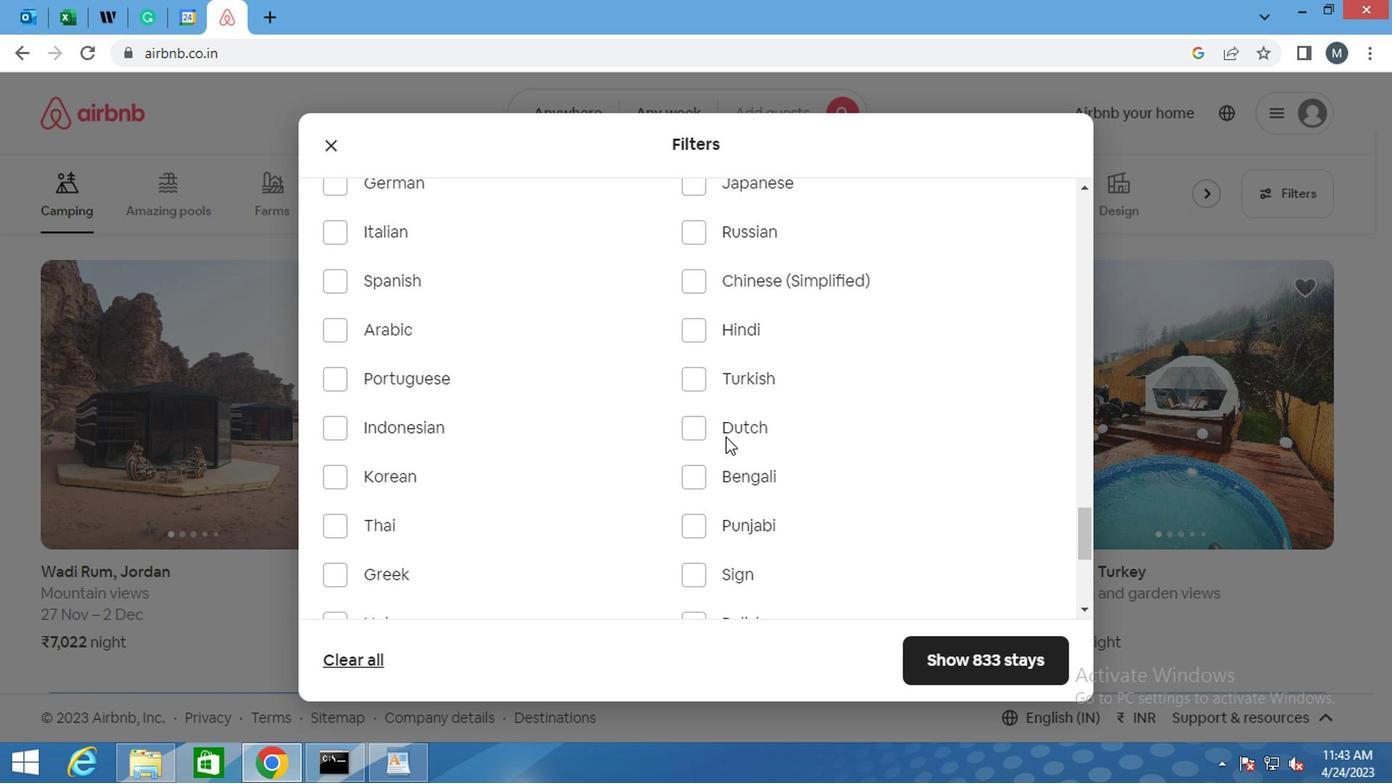 
Action: Mouse moved to (734, 432)
Screenshot: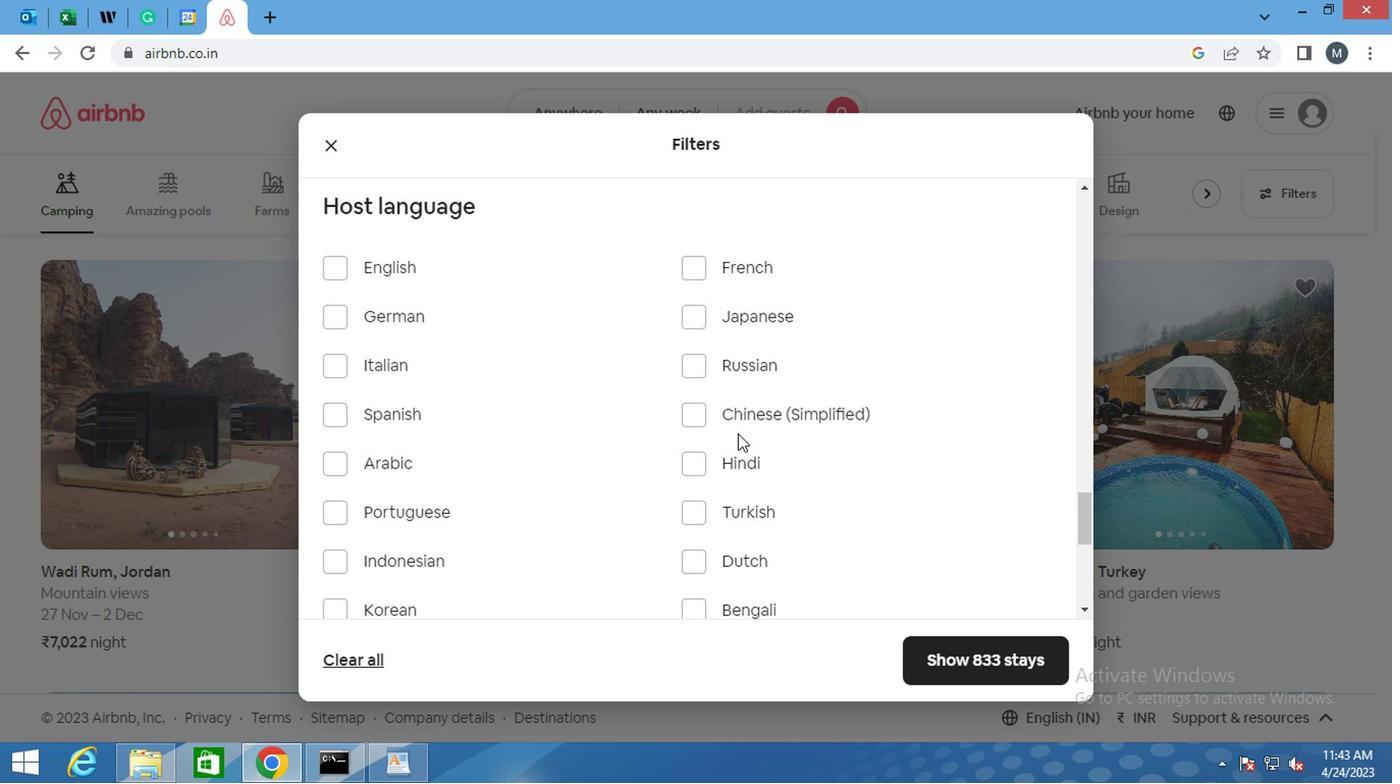 
Action: Mouse scrolled (734, 433) with delta (0, 0)
Screenshot: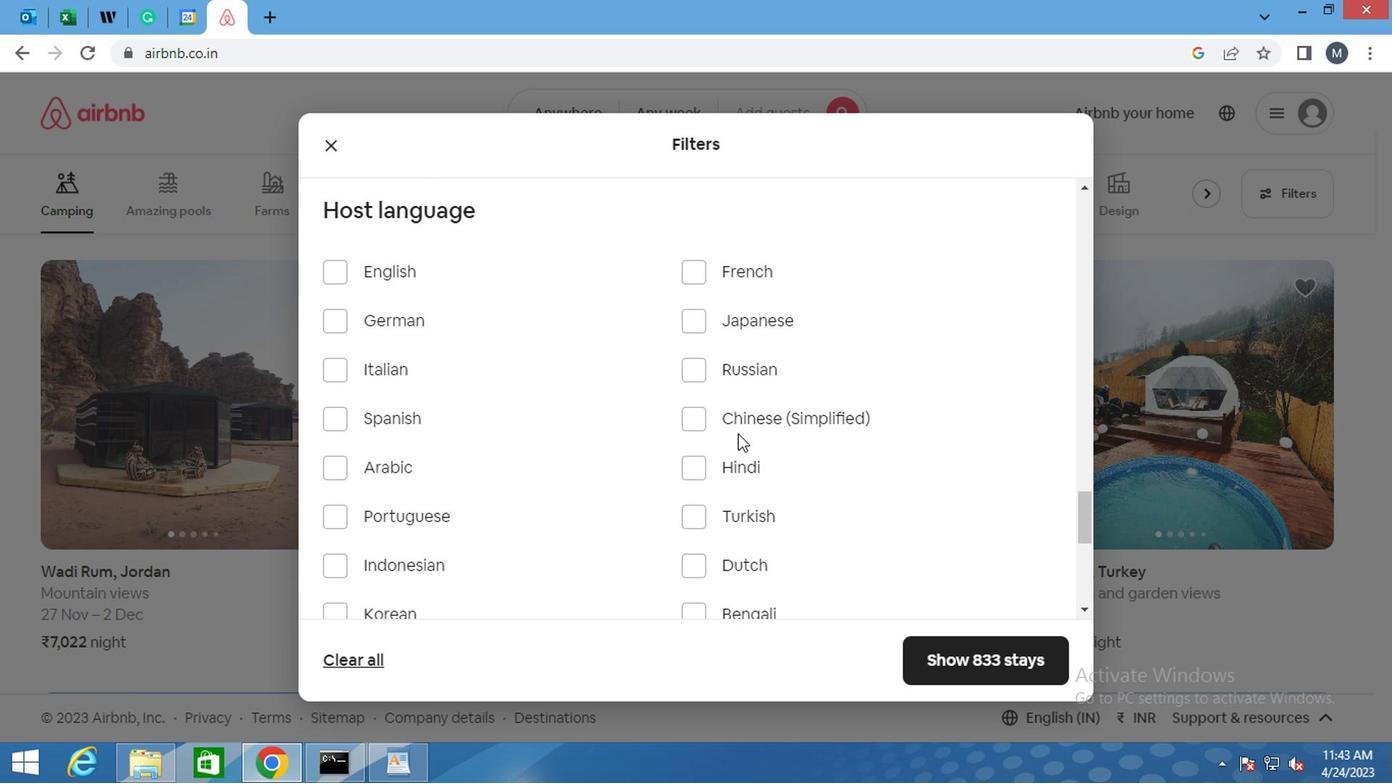 
Action: Mouse moved to (737, 430)
Screenshot: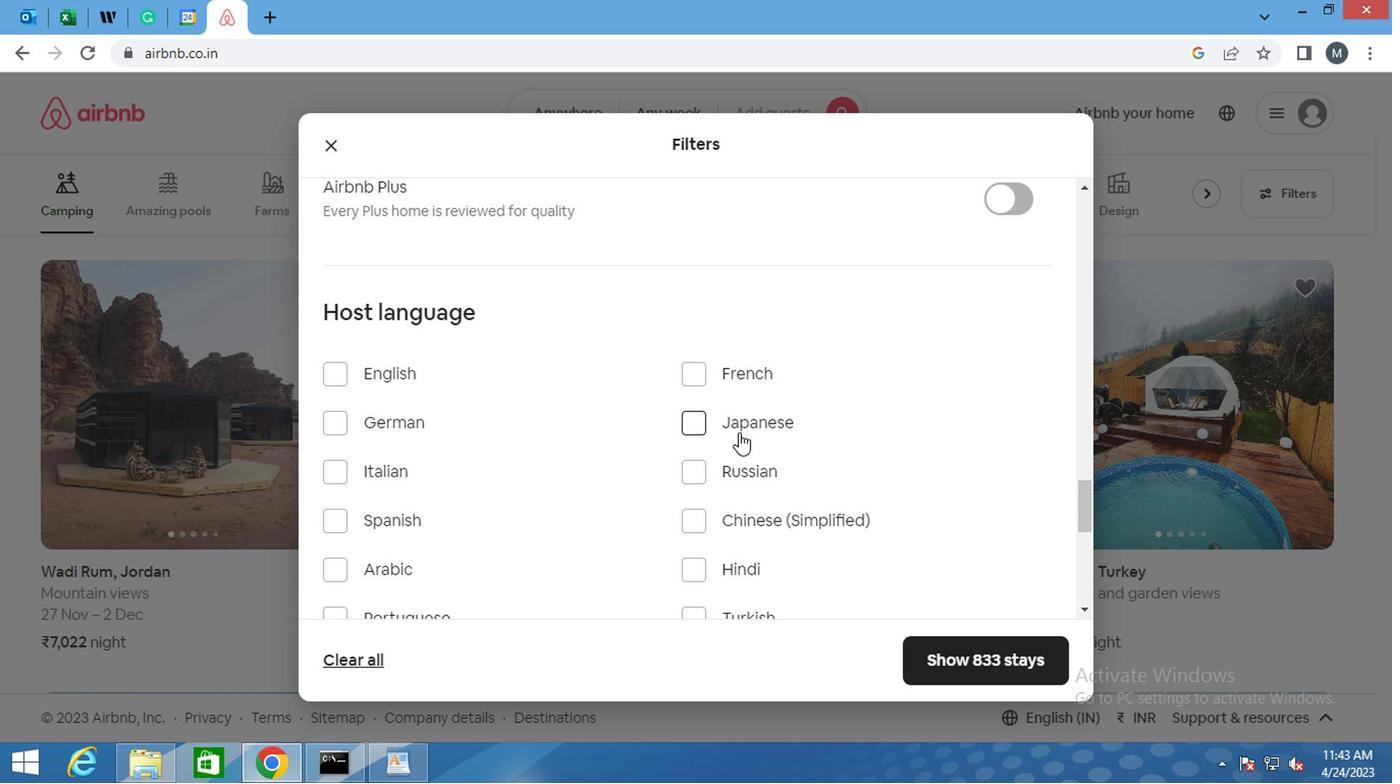 
Action: Mouse scrolled (737, 428) with delta (0, -1)
Screenshot: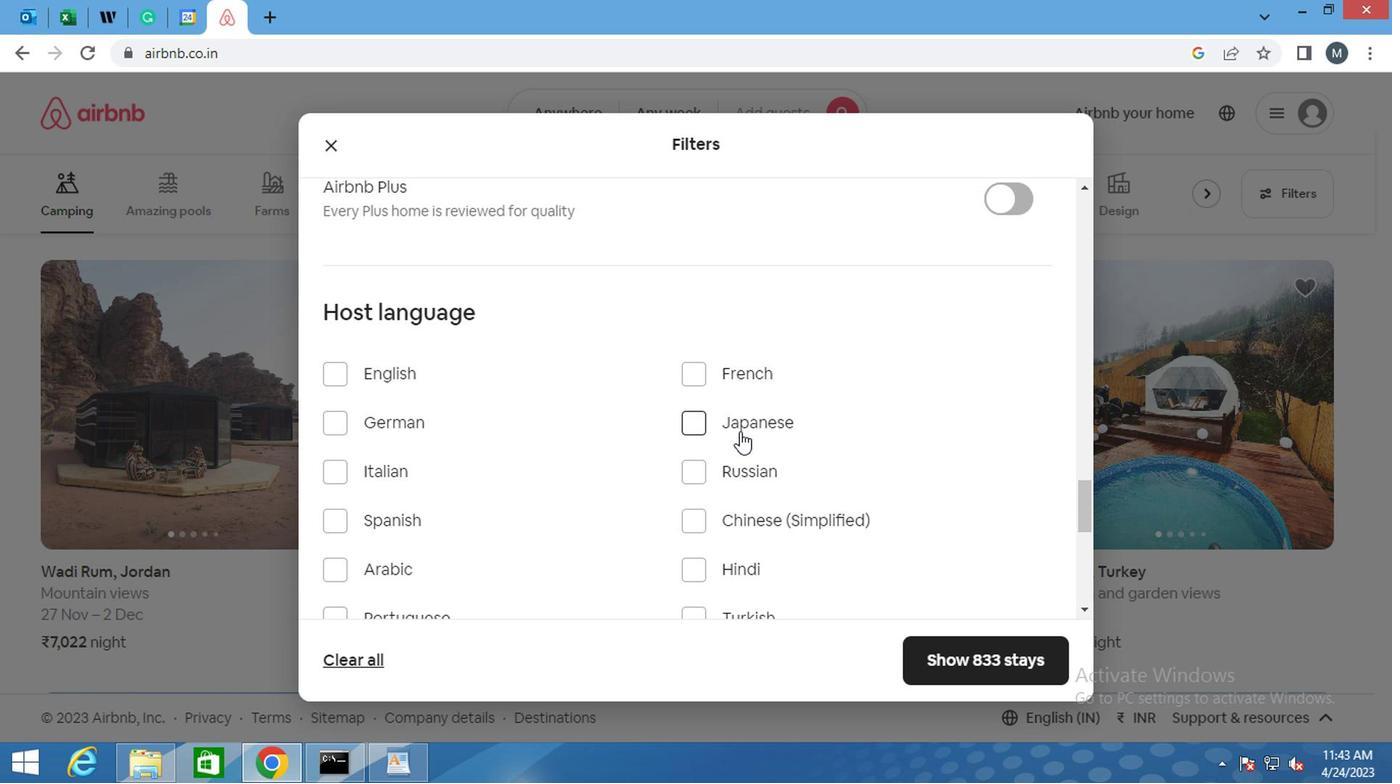 
Action: Mouse scrolled (737, 428) with delta (0, -1)
Screenshot: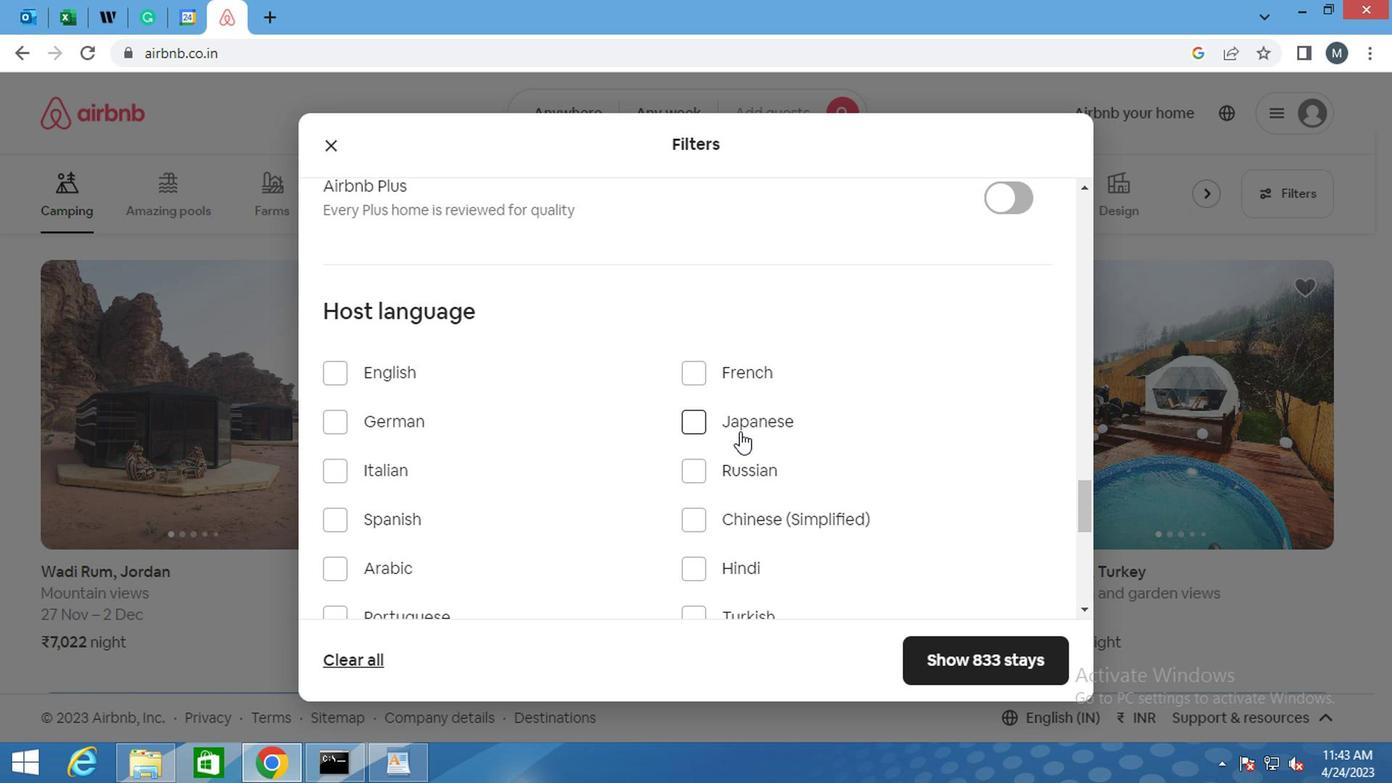 
Action: Mouse moved to (735, 432)
Screenshot: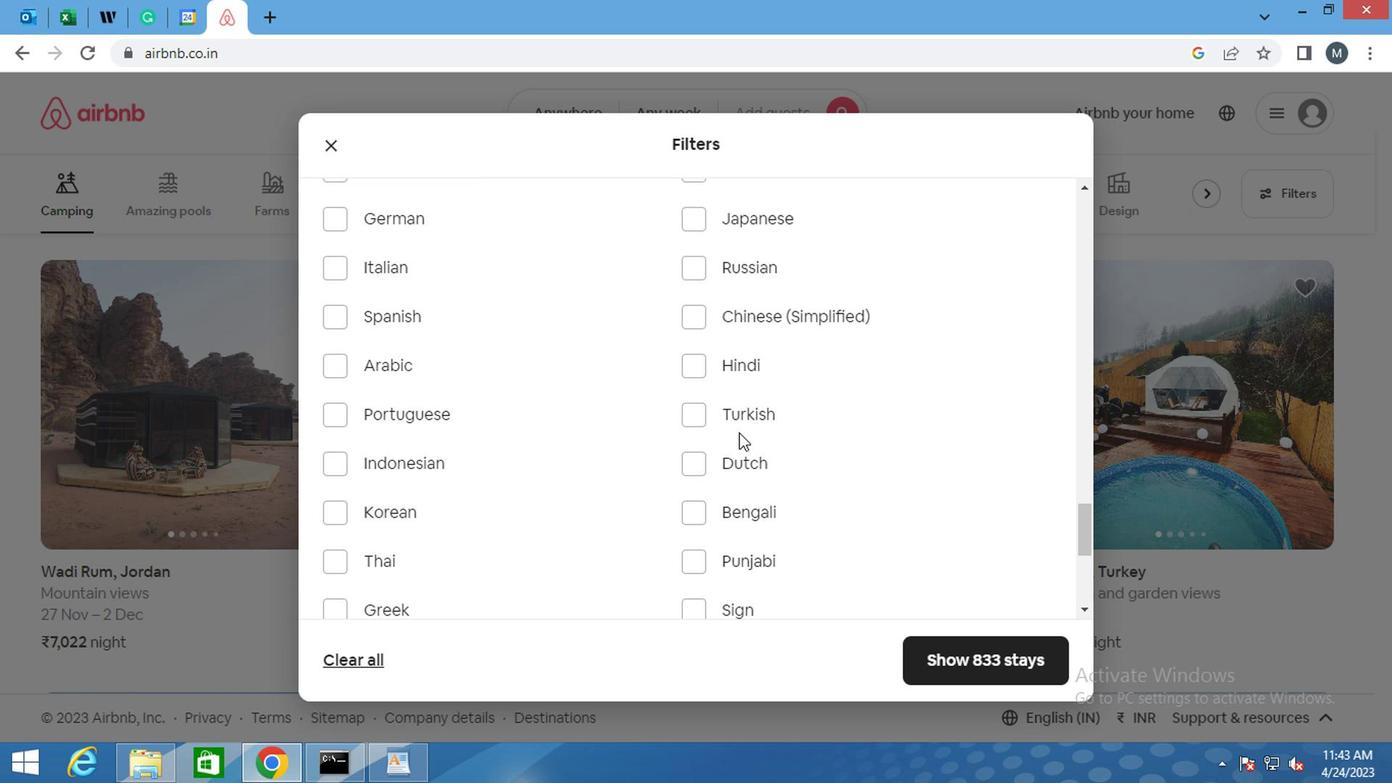 
Action: Mouse scrolled (735, 430) with delta (0, -1)
Screenshot: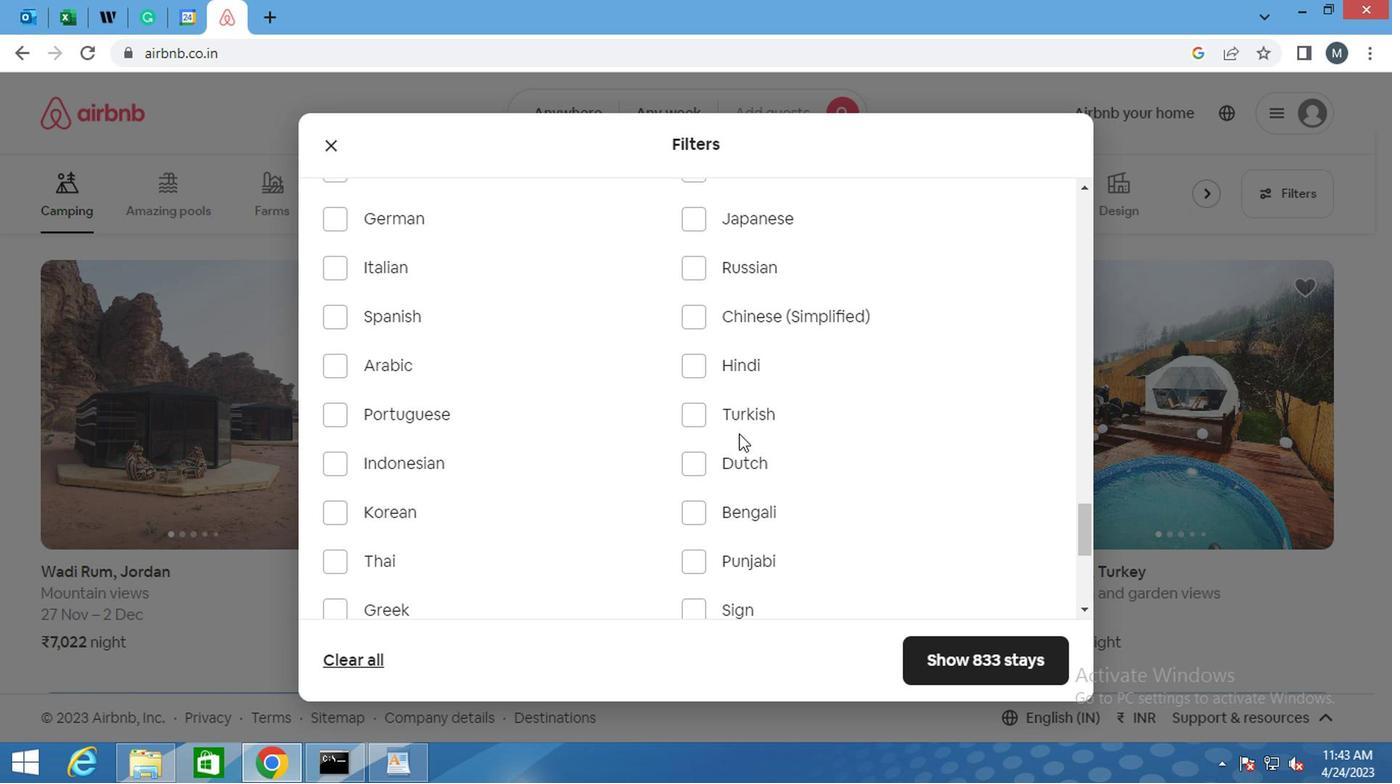 
Action: Mouse moved to (735, 433)
Screenshot: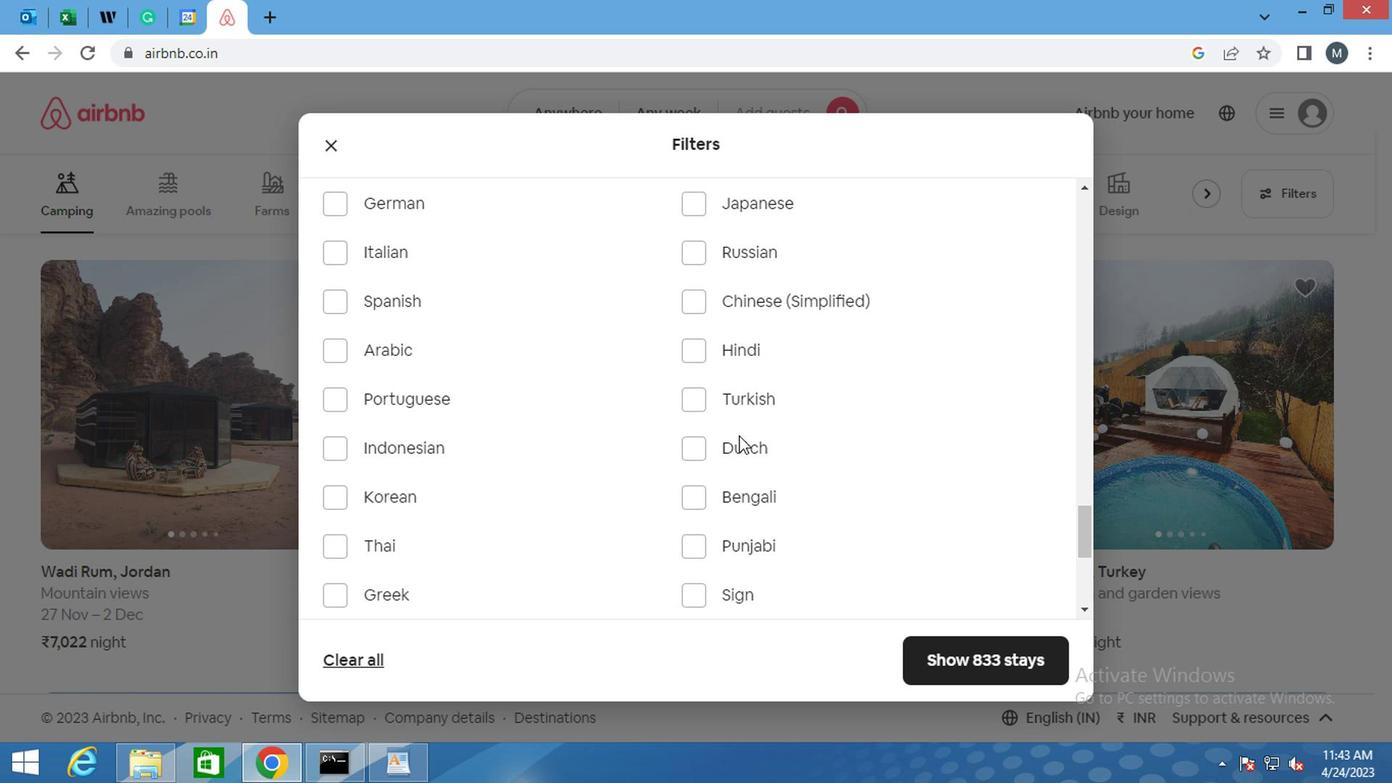 
Action: Mouse scrolled (735, 433) with delta (0, 0)
Screenshot: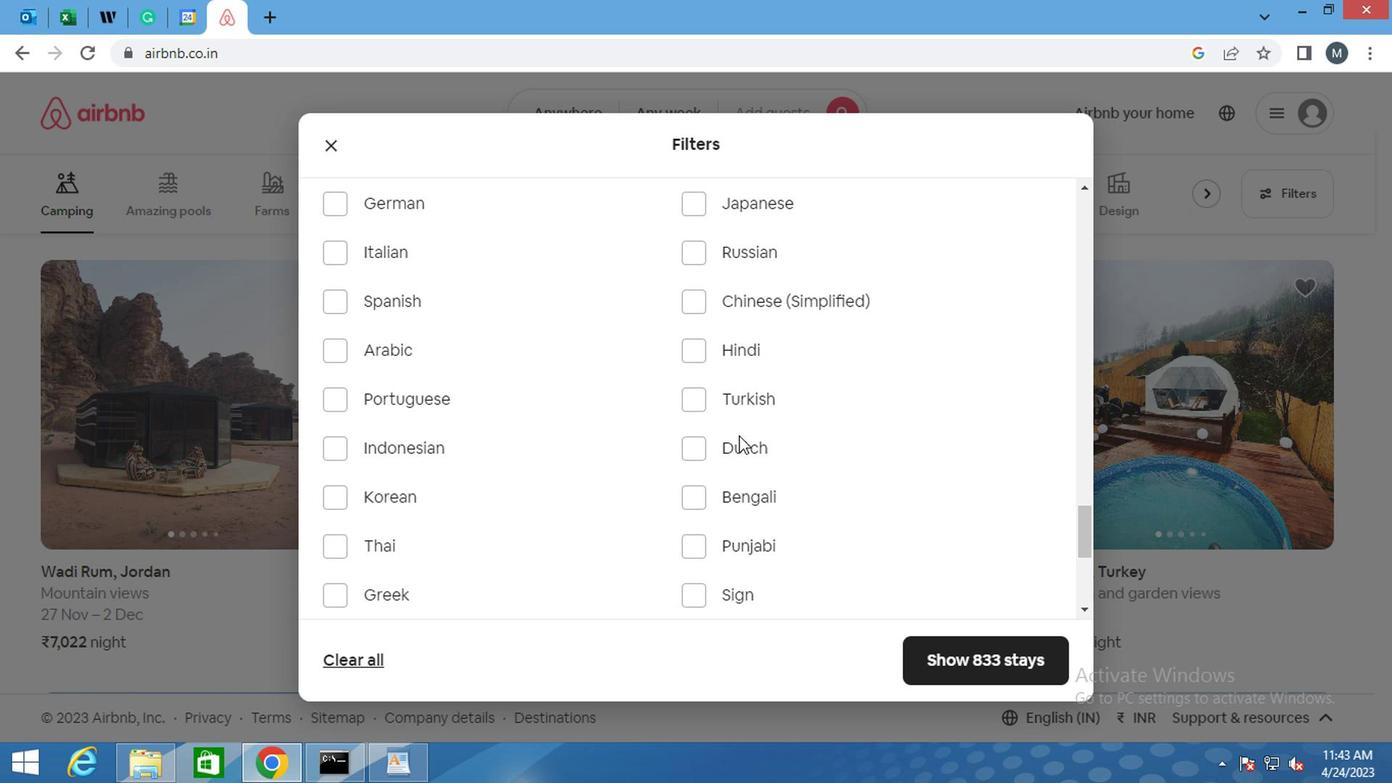 
Action: Mouse scrolled (735, 433) with delta (0, 0)
Screenshot: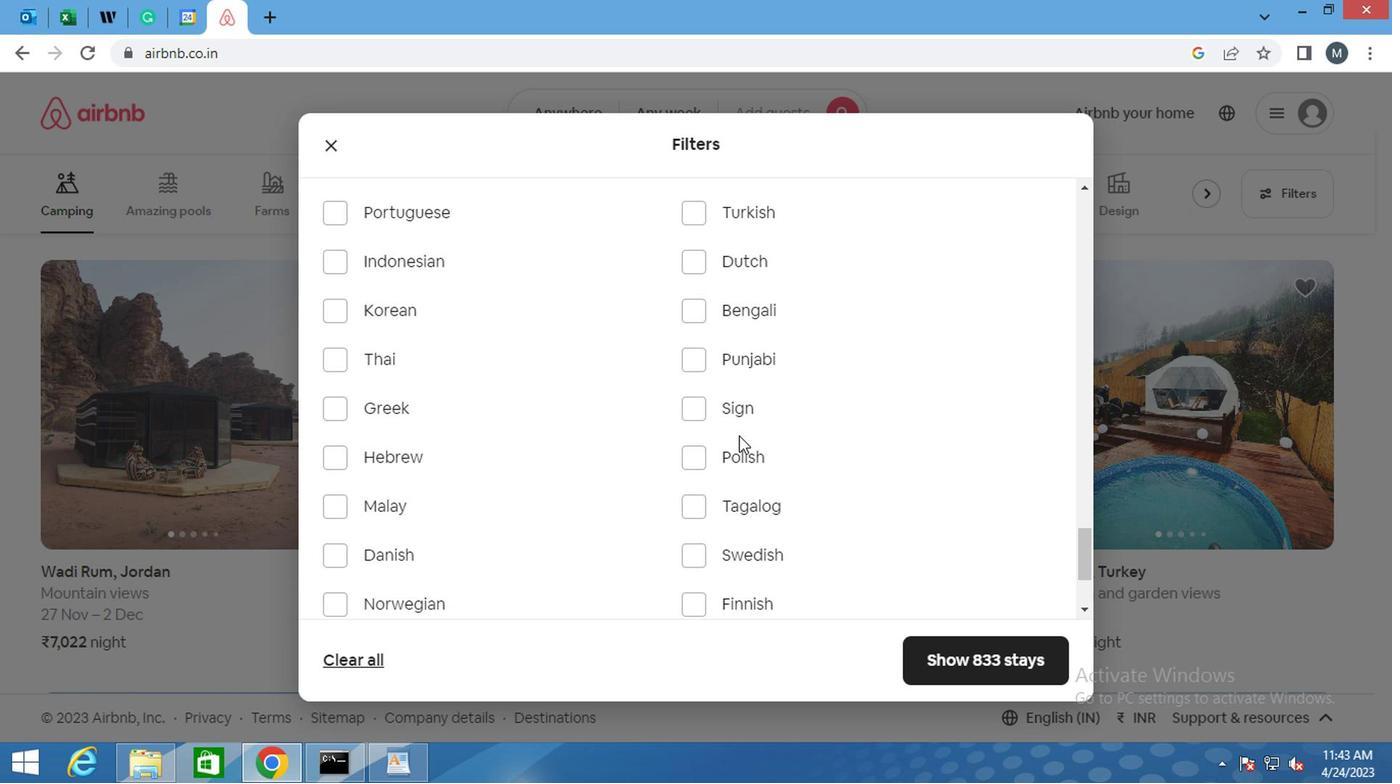 
Action: Mouse moved to (579, 461)
Screenshot: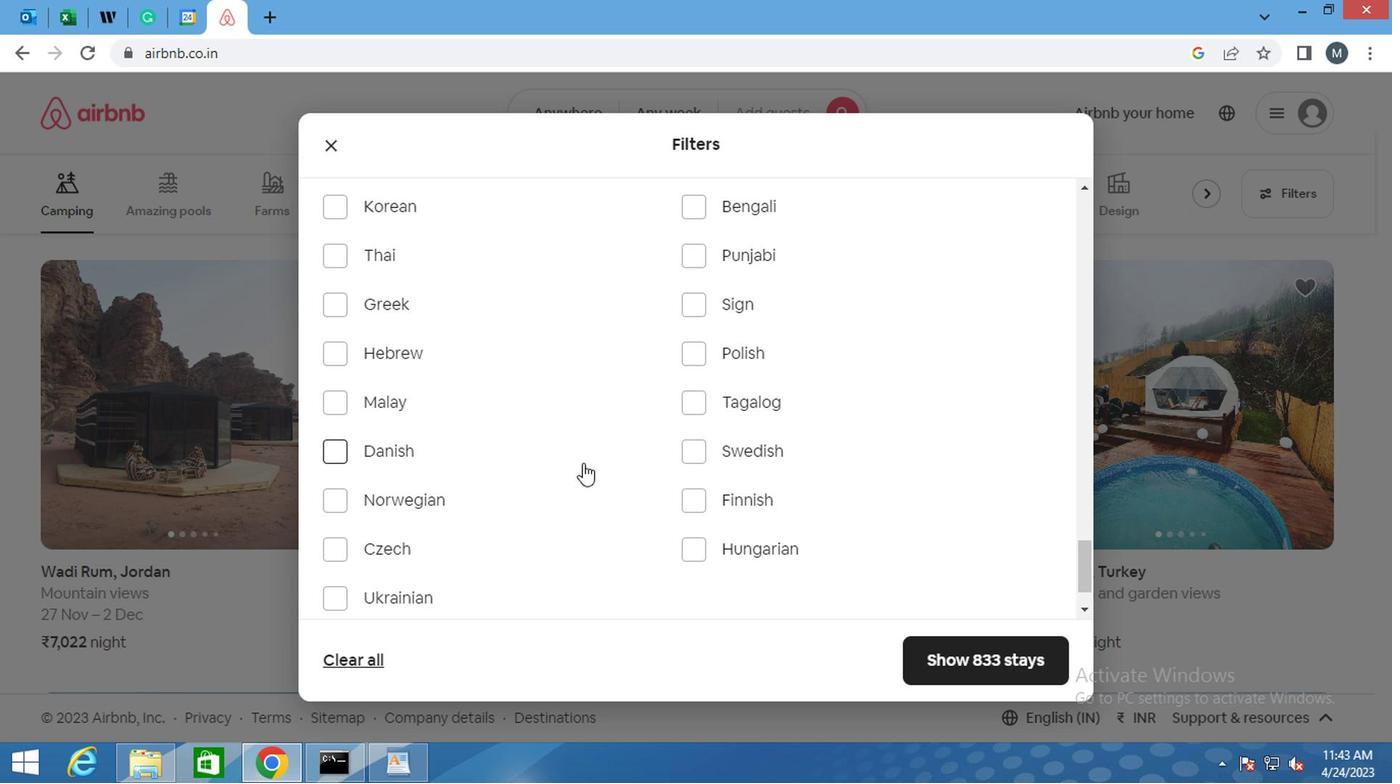 
Action: Mouse scrolled (579, 460) with delta (0, 0)
Screenshot: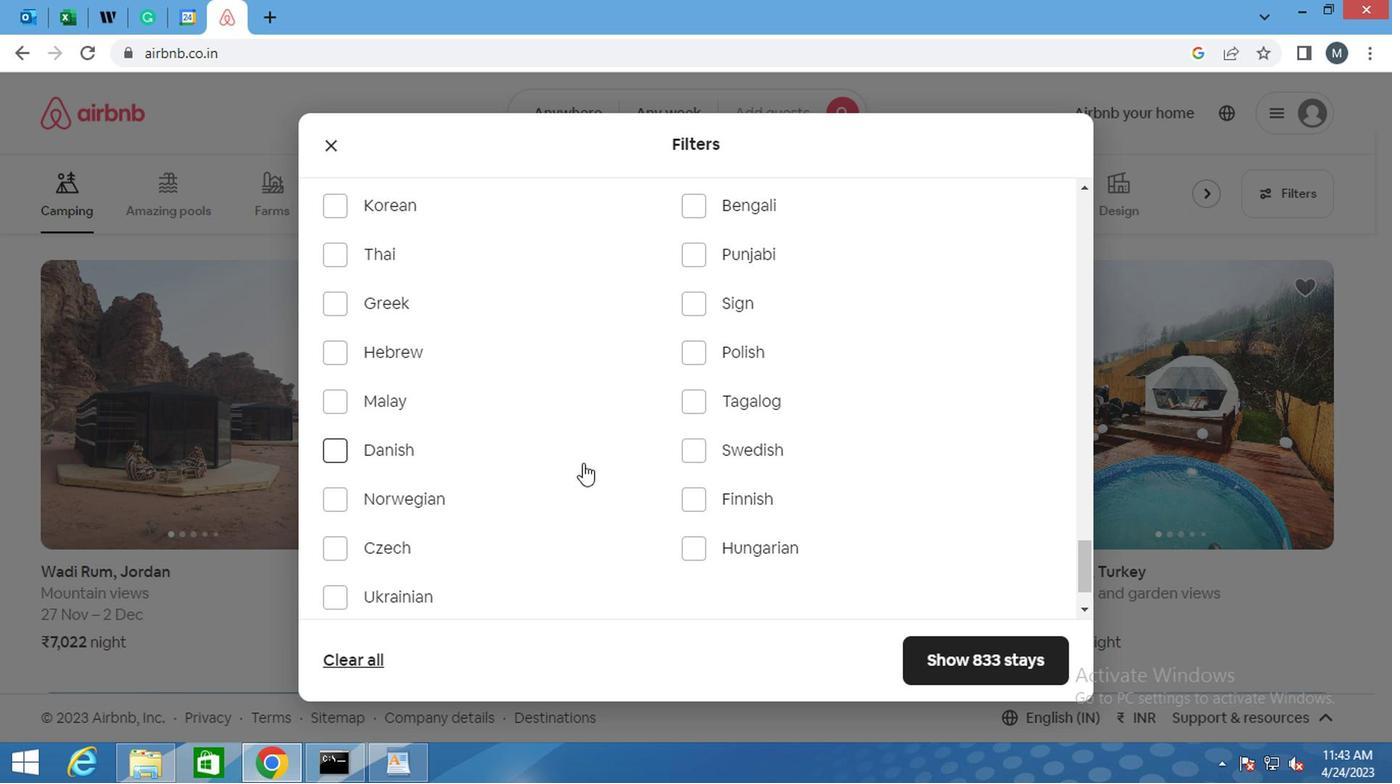 
Action: Mouse scrolled (579, 460) with delta (0, 0)
Screenshot: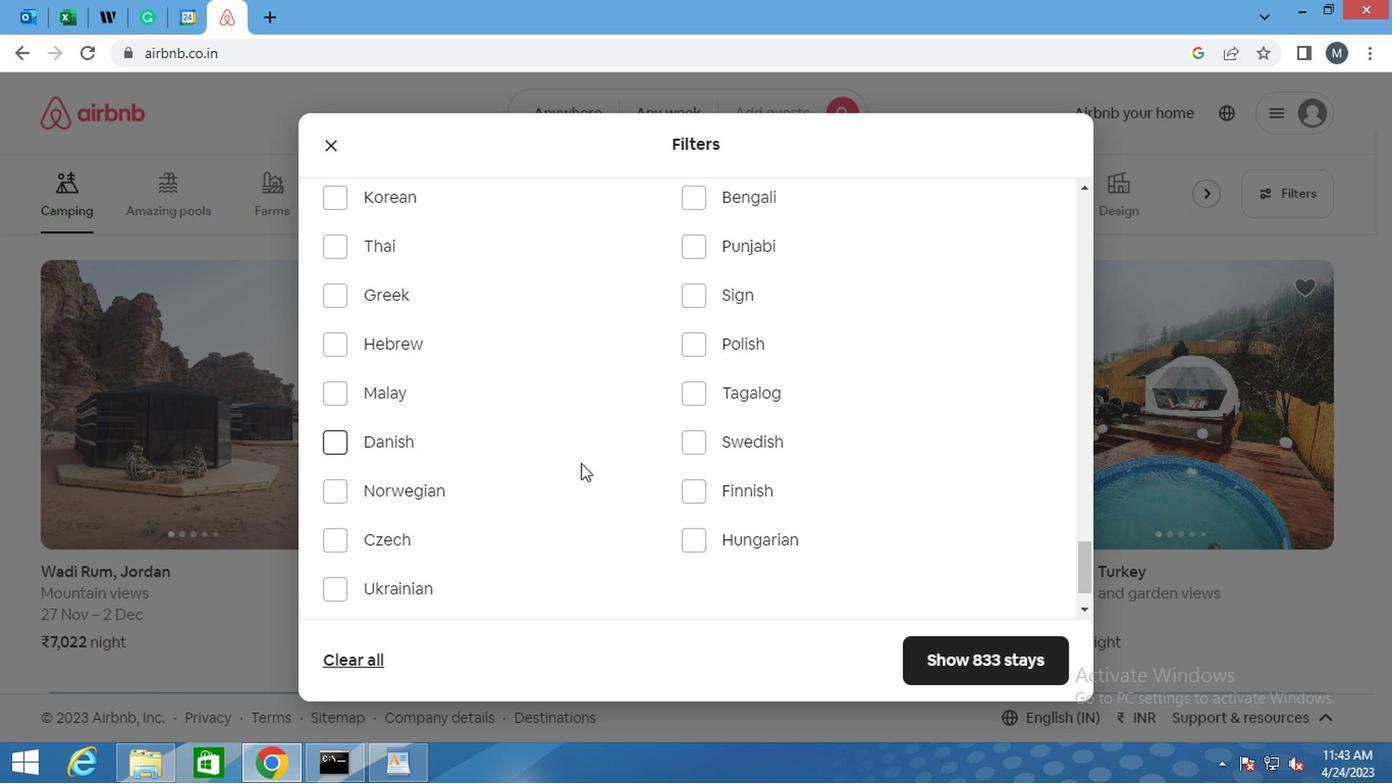 
Action: Mouse moved to (434, 478)
Screenshot: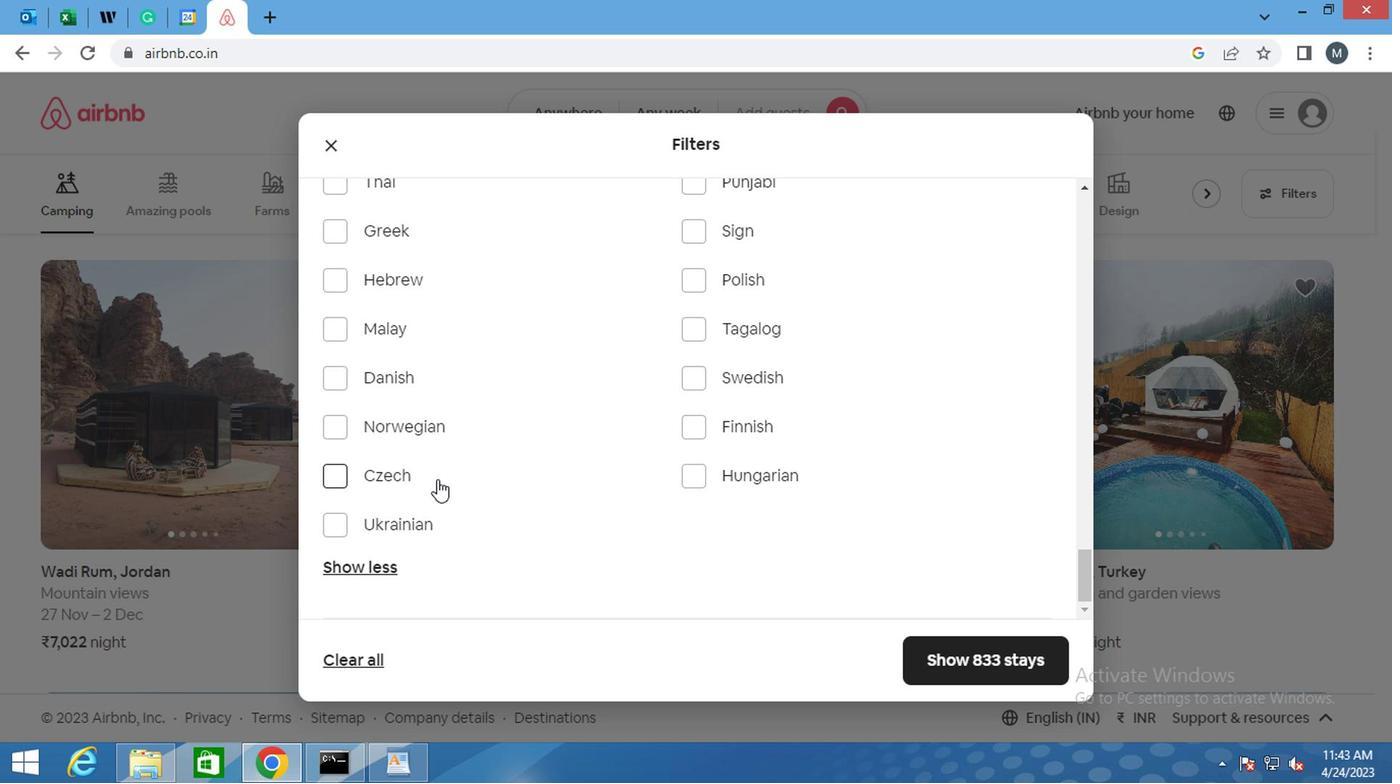 
Action: Mouse scrolled (434, 476) with delta (0, -1)
Screenshot: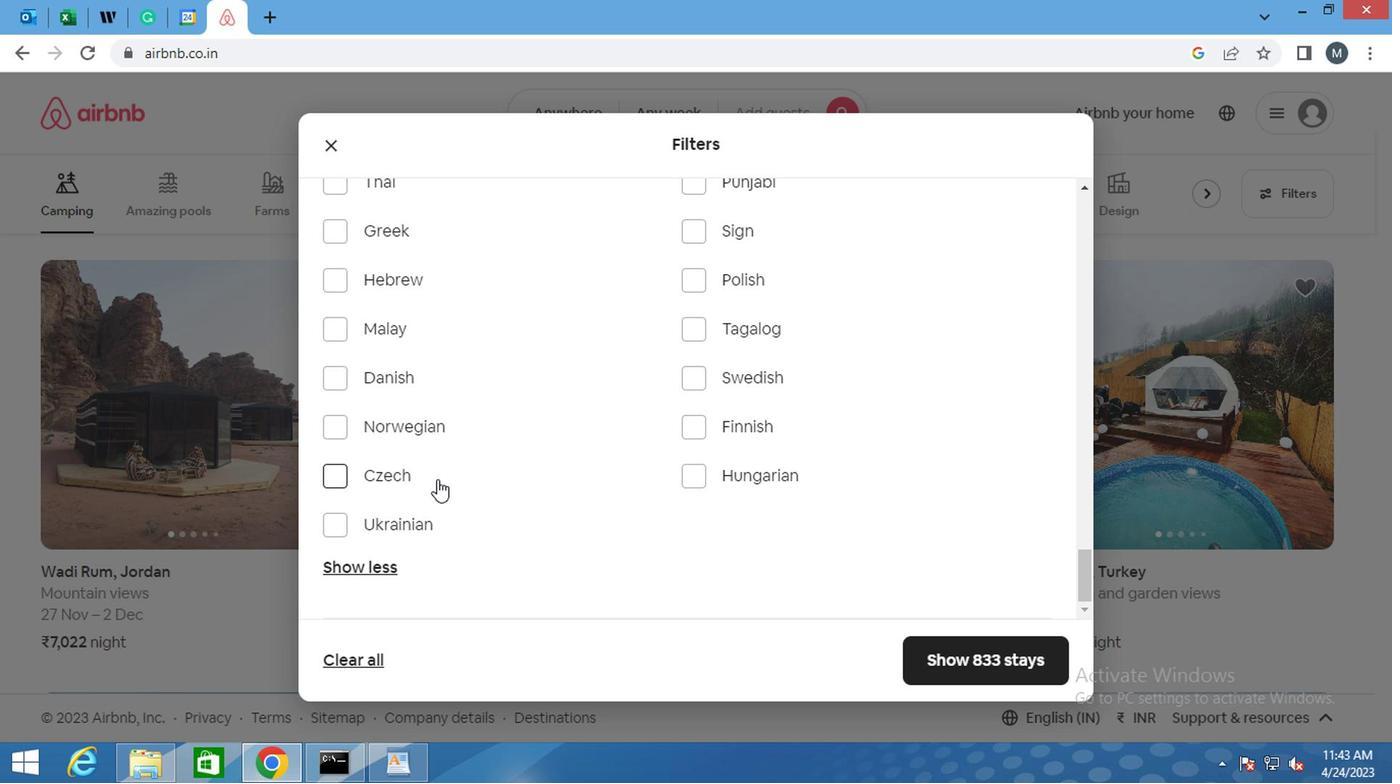 
Action: Mouse moved to (433, 480)
Screenshot: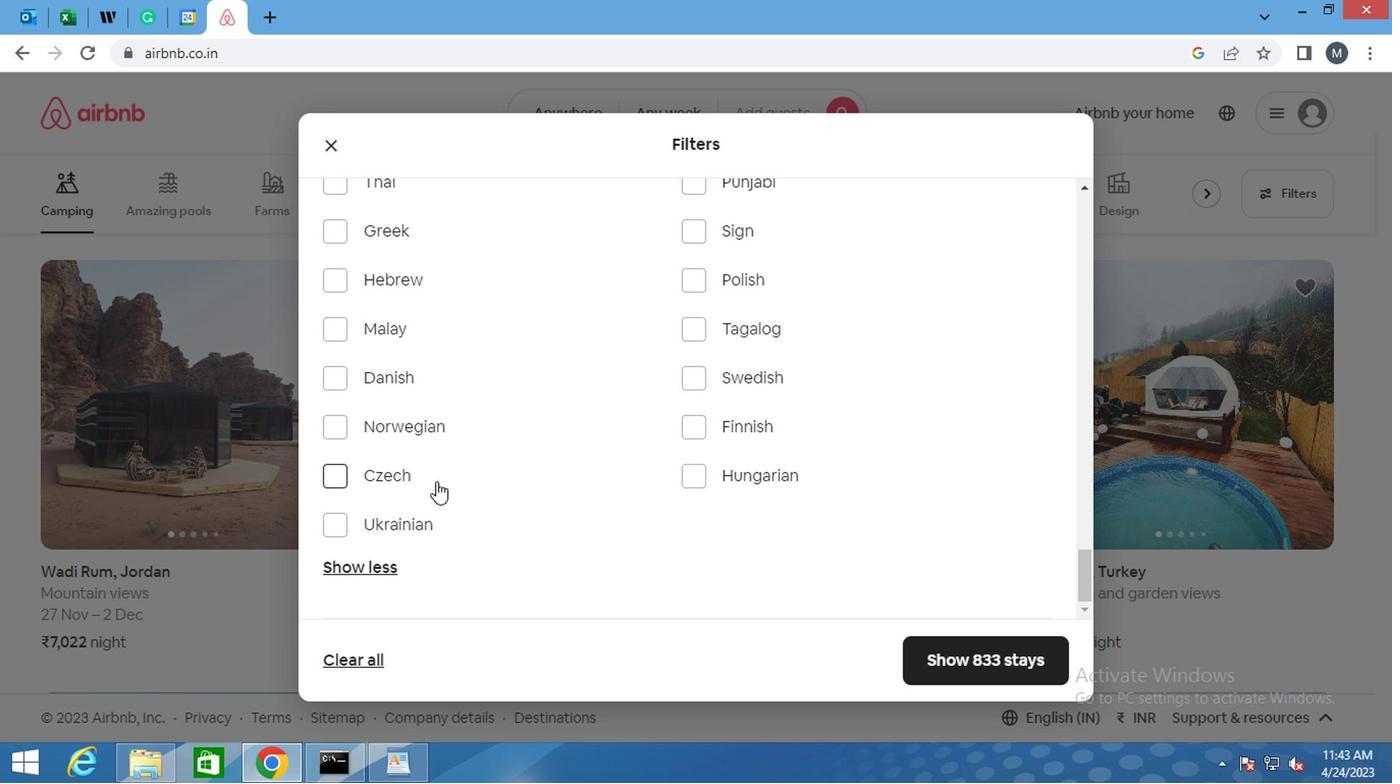 
Action: Mouse scrolled (433, 481) with delta (0, 0)
Screenshot: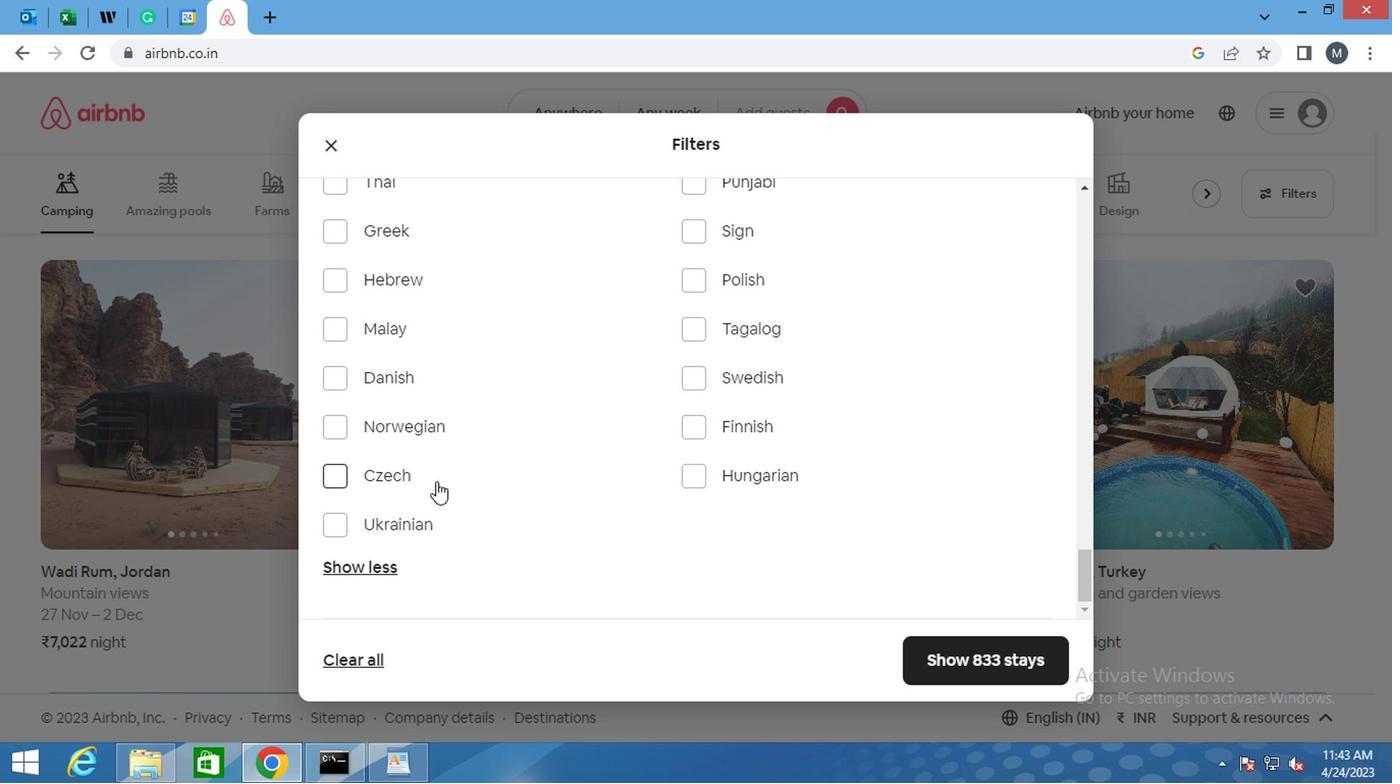 
Action: Mouse scrolled (433, 481) with delta (0, 0)
Screenshot: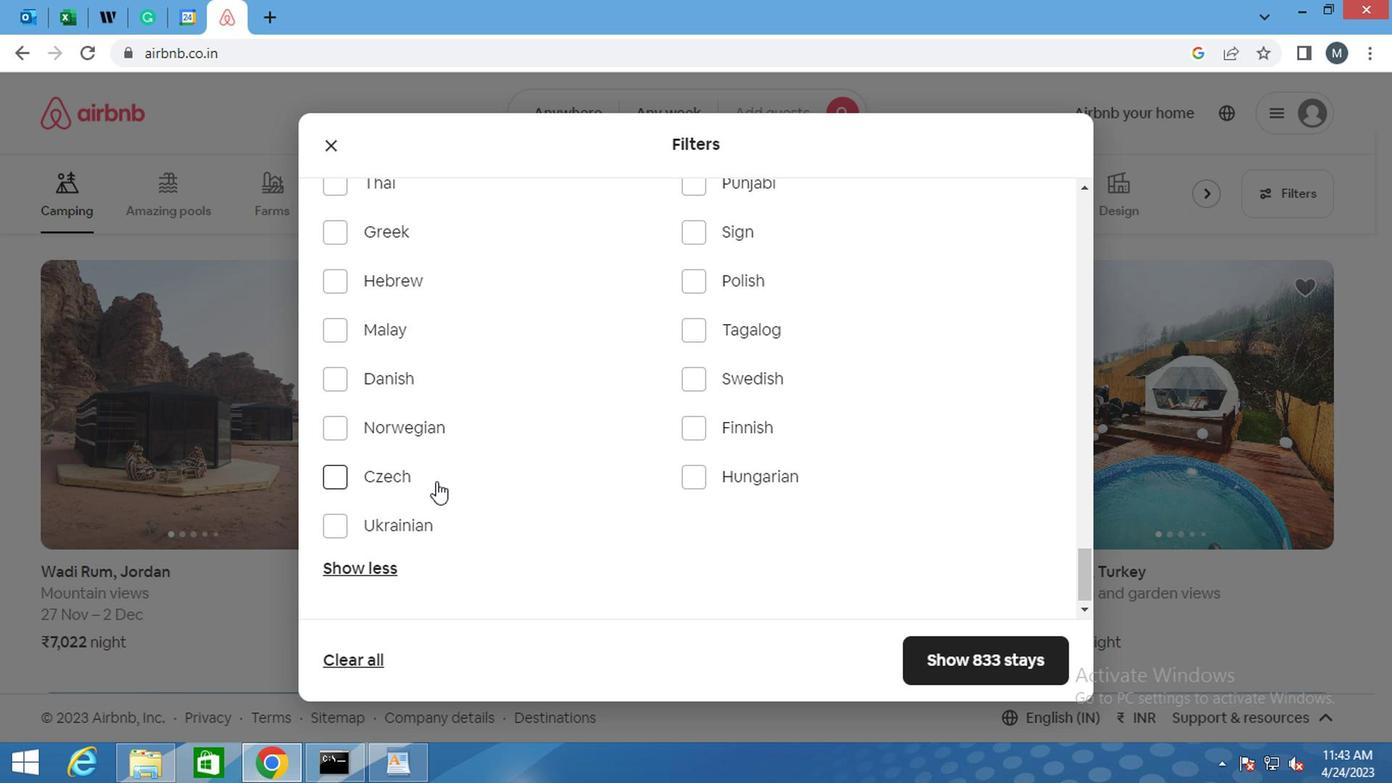 
Action: Mouse moved to (434, 481)
Screenshot: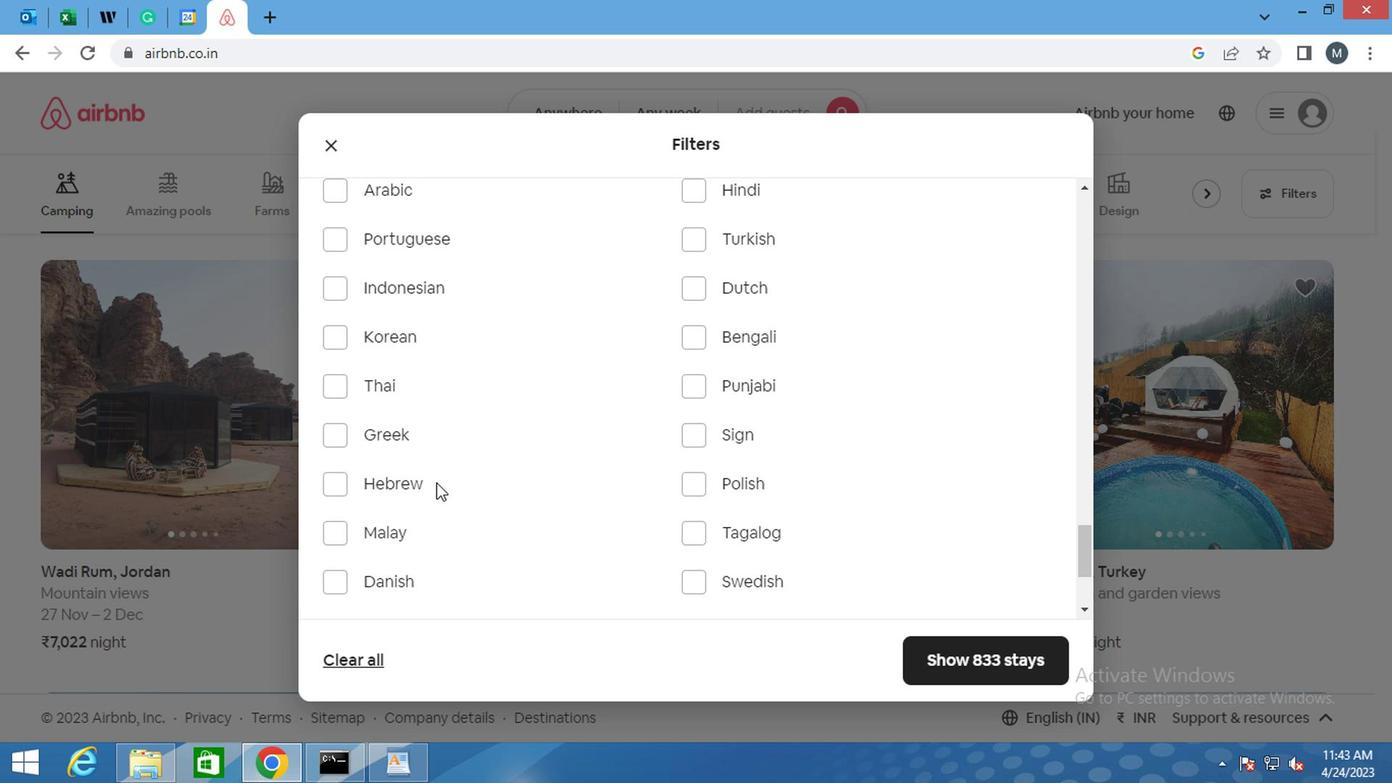 
Action: Mouse scrolled (434, 481) with delta (0, 0)
Screenshot: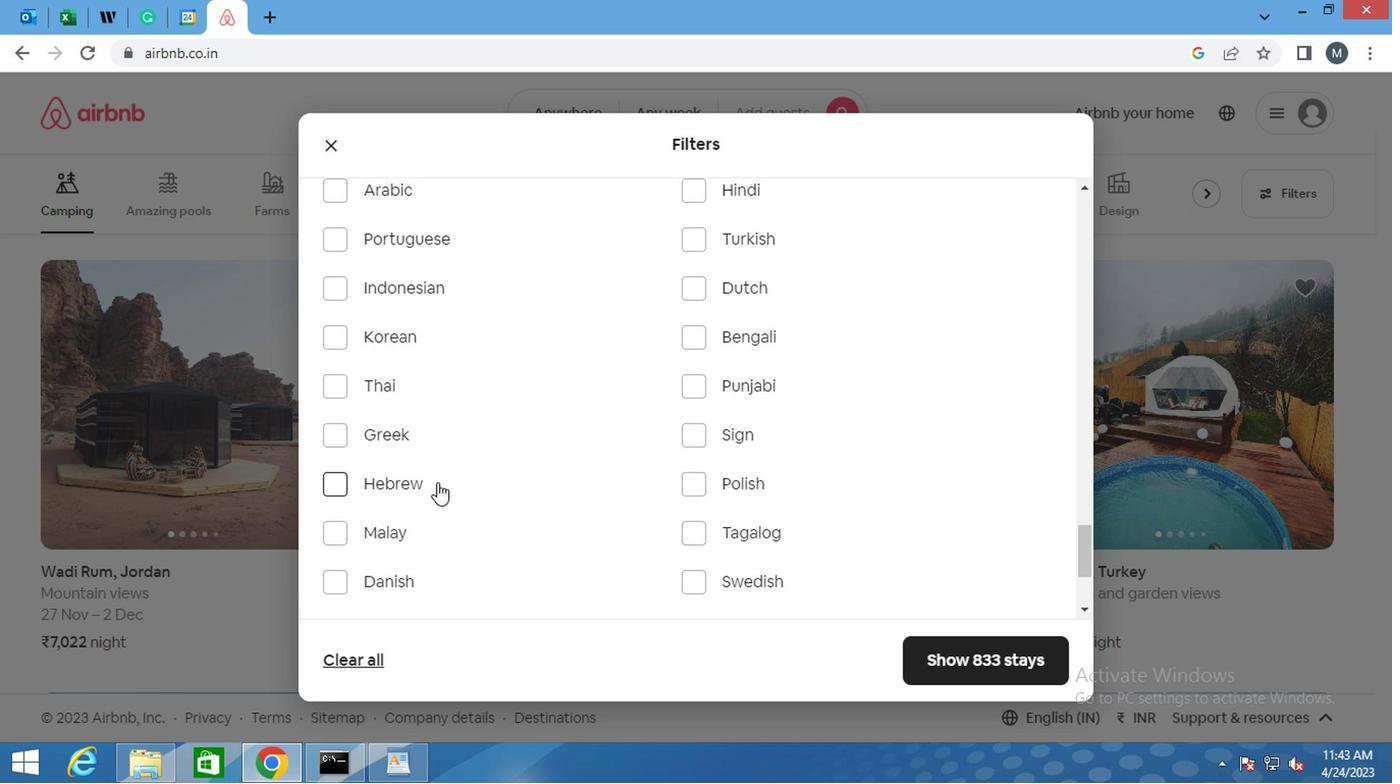 
Action: Mouse moved to (438, 478)
Screenshot: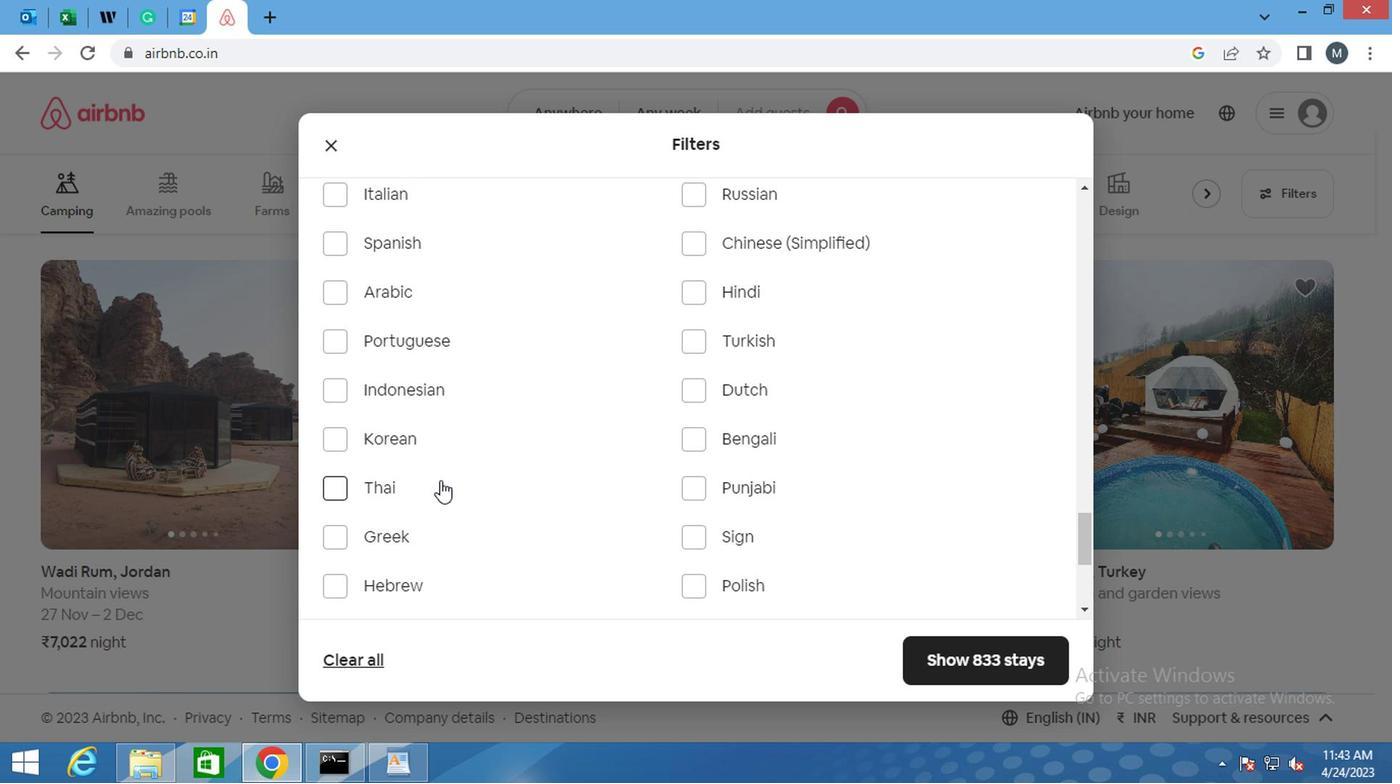 
Action: Mouse scrolled (438, 480) with delta (0, 1)
Screenshot: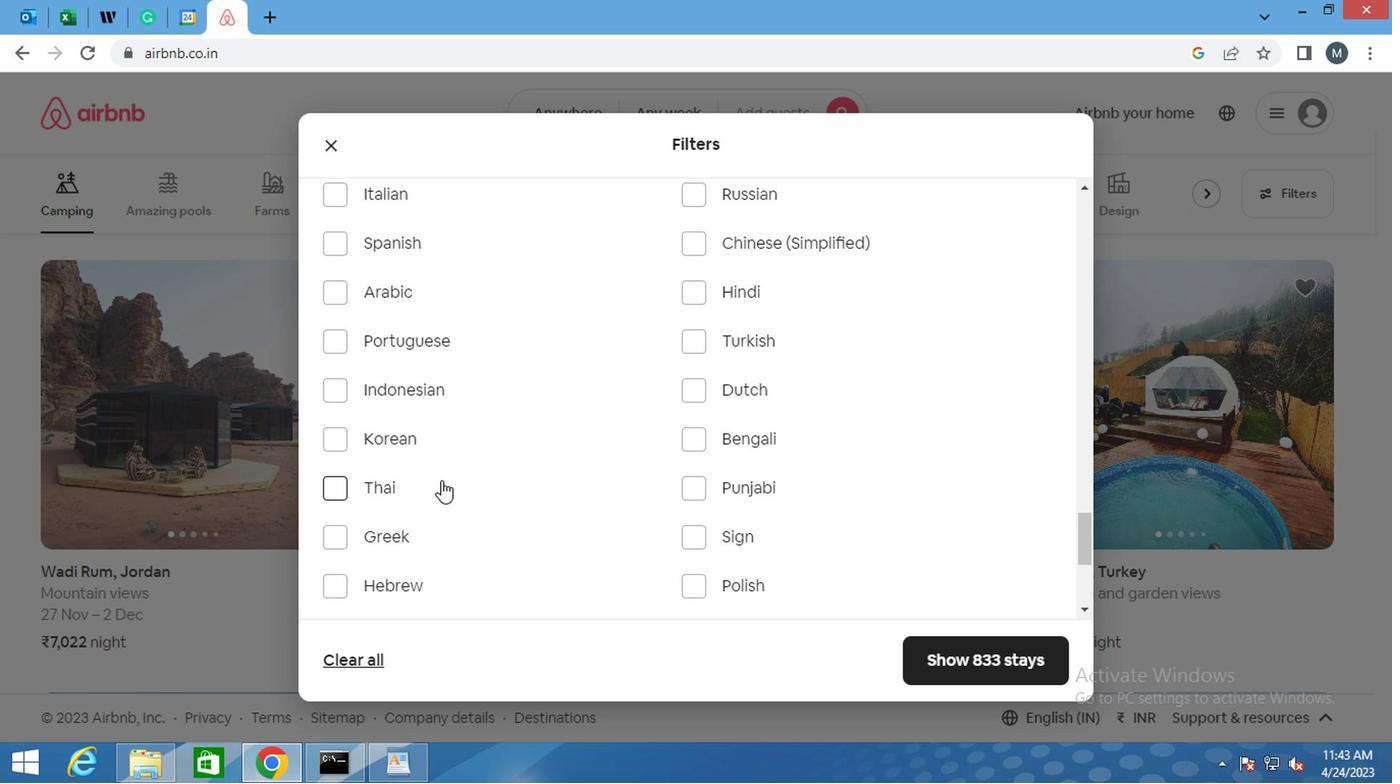
Action: Mouse scrolled (438, 480) with delta (0, 1)
Screenshot: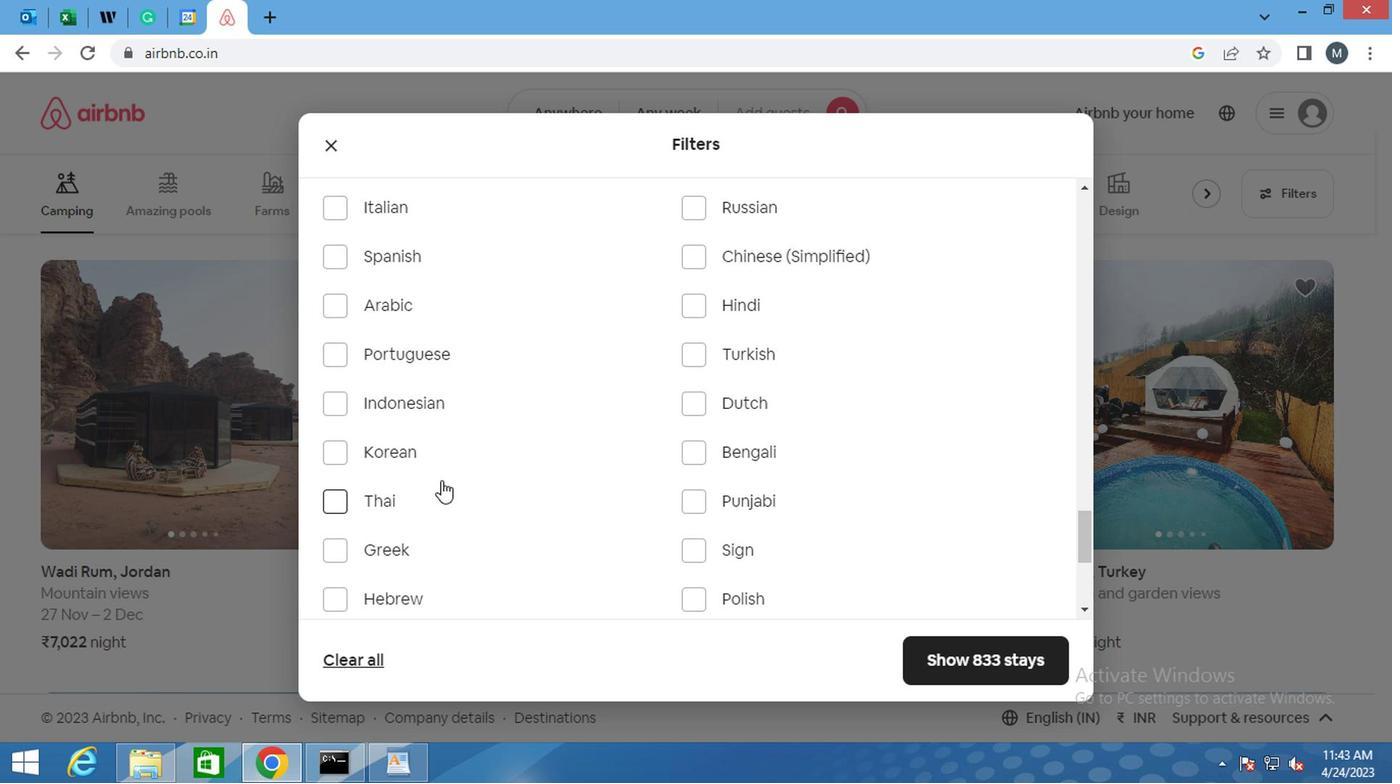 
Action: Mouse moved to (333, 440)
Screenshot: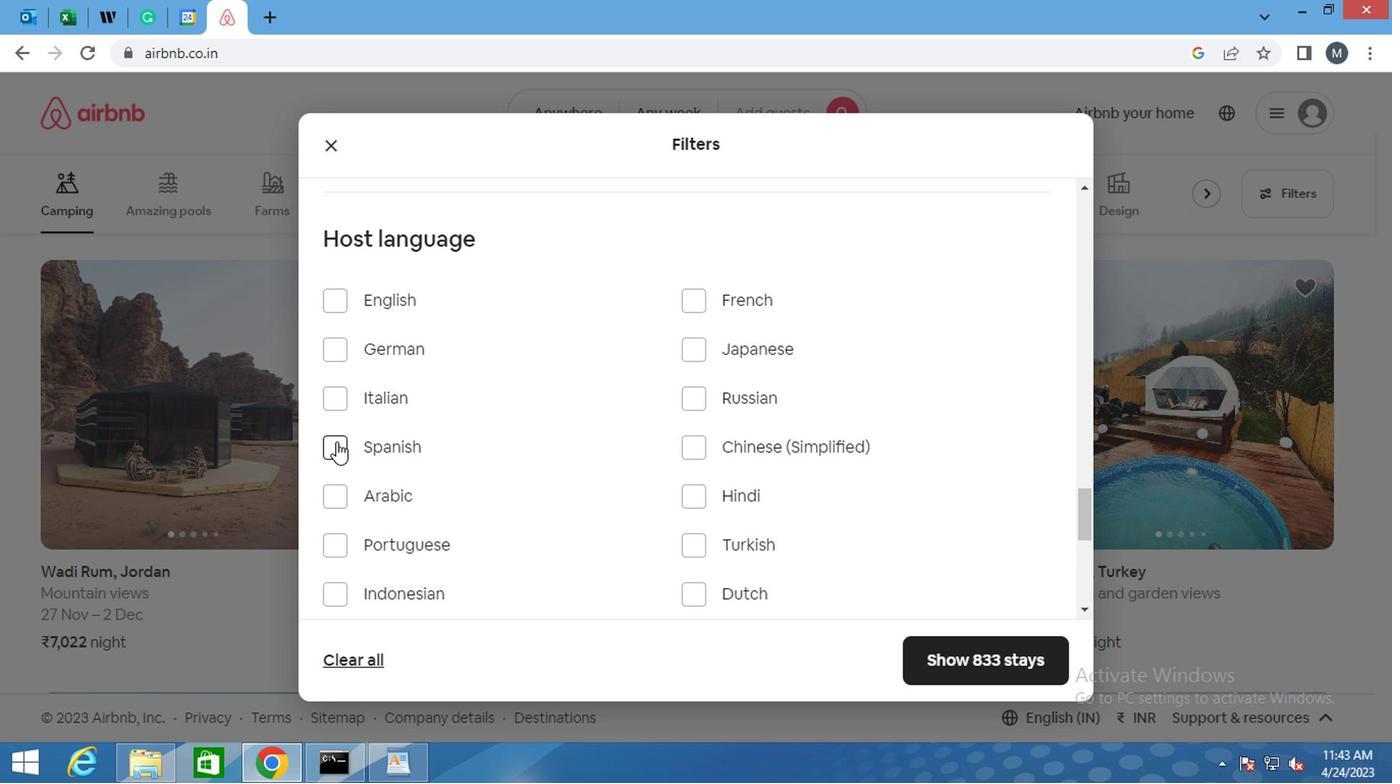 
Action: Mouse pressed left at (333, 440)
Screenshot: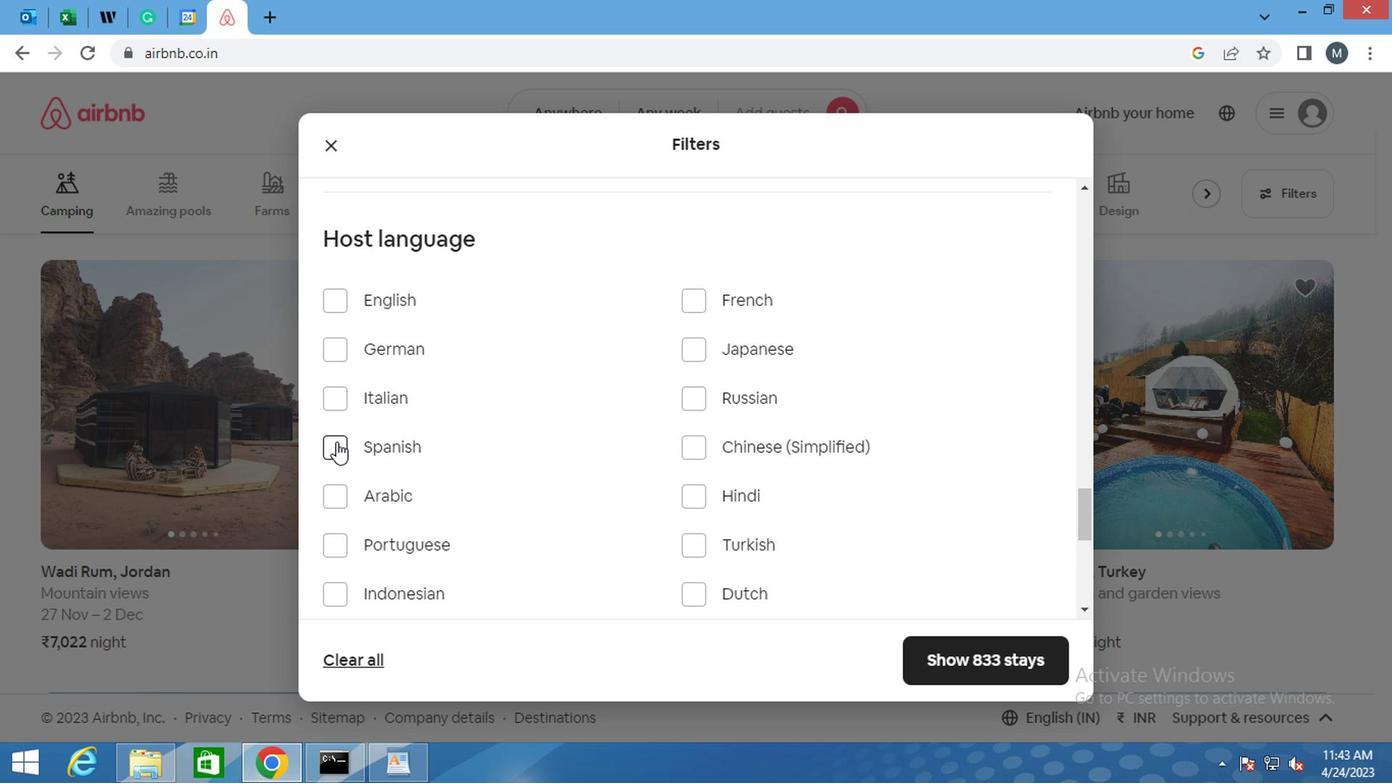 
Action: Mouse moved to (622, 430)
Screenshot: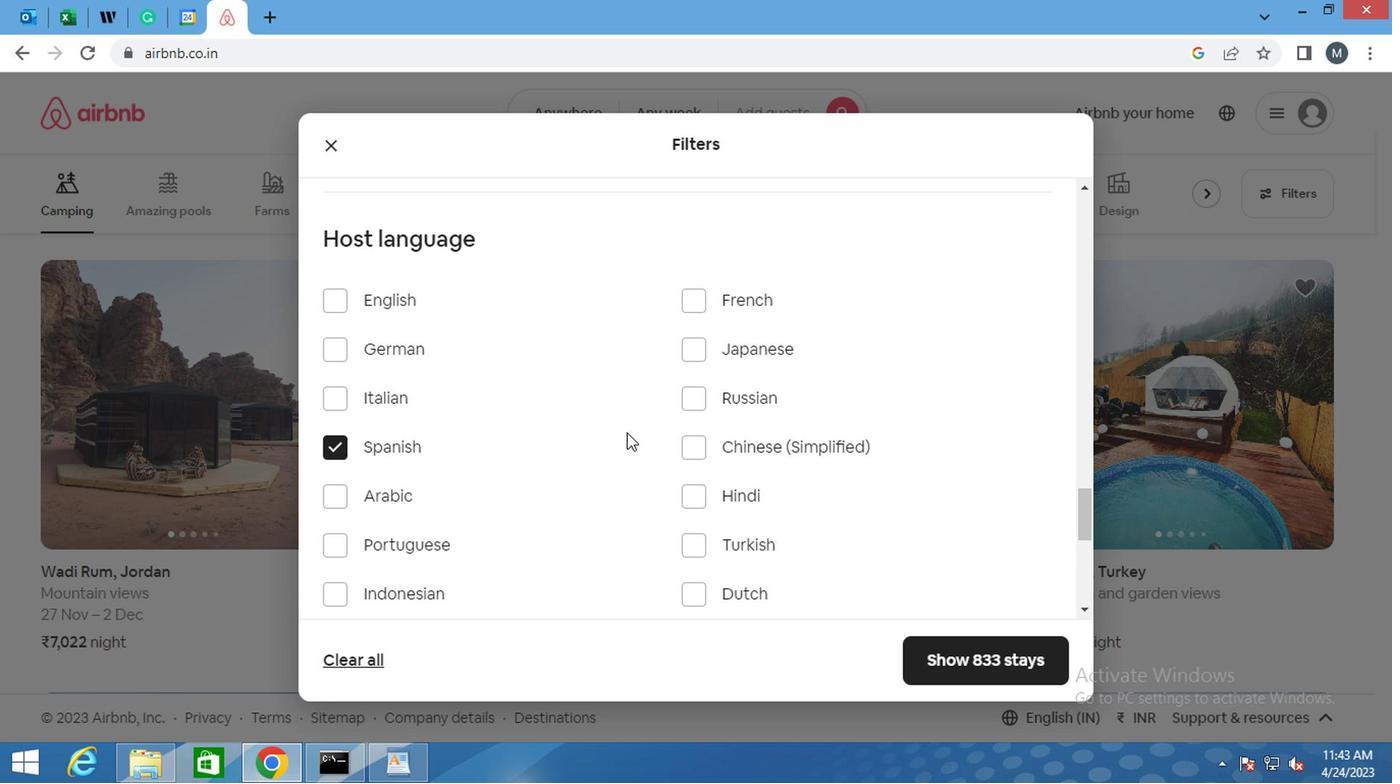
Action: Mouse scrolled (622, 430) with delta (0, 0)
Screenshot: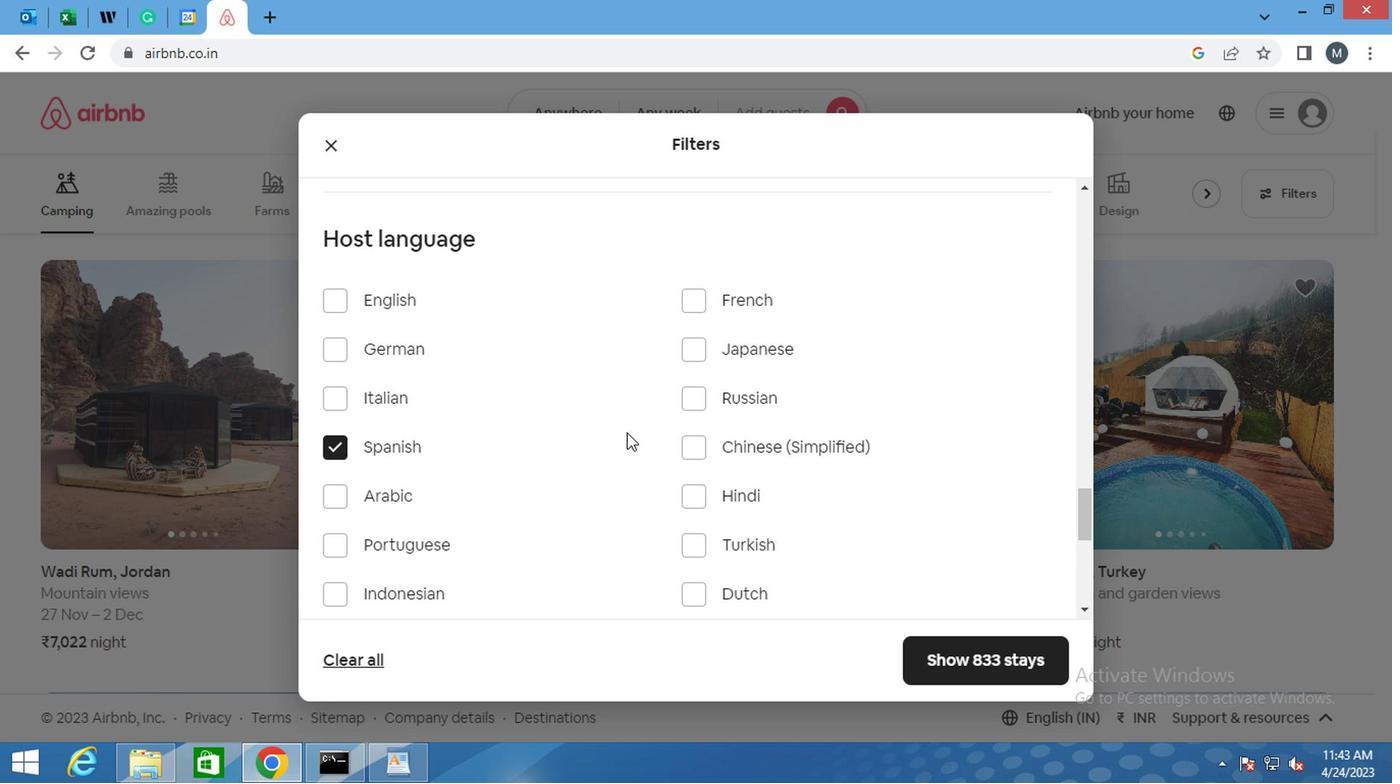
Action: Mouse moved to (627, 438)
Screenshot: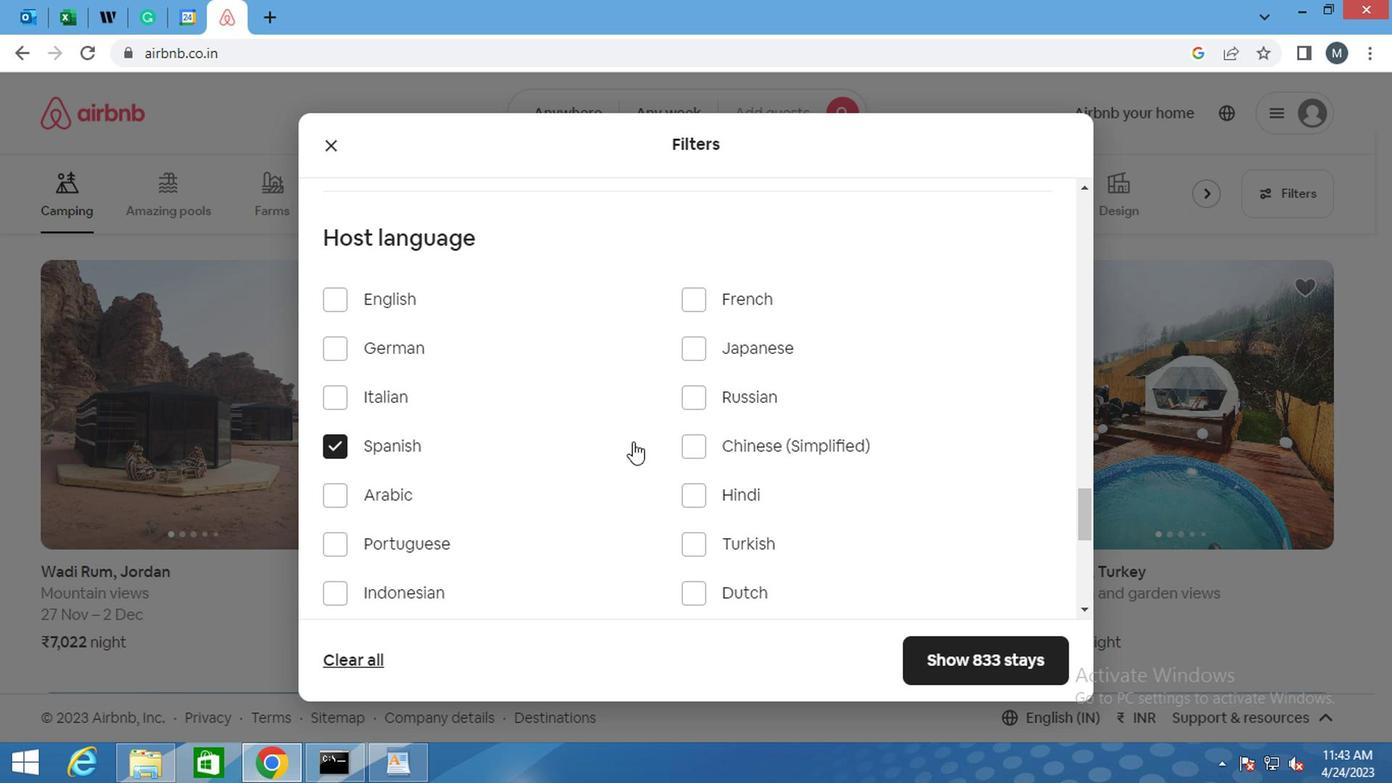 
Action: Mouse scrolled (627, 438) with delta (0, 0)
Screenshot: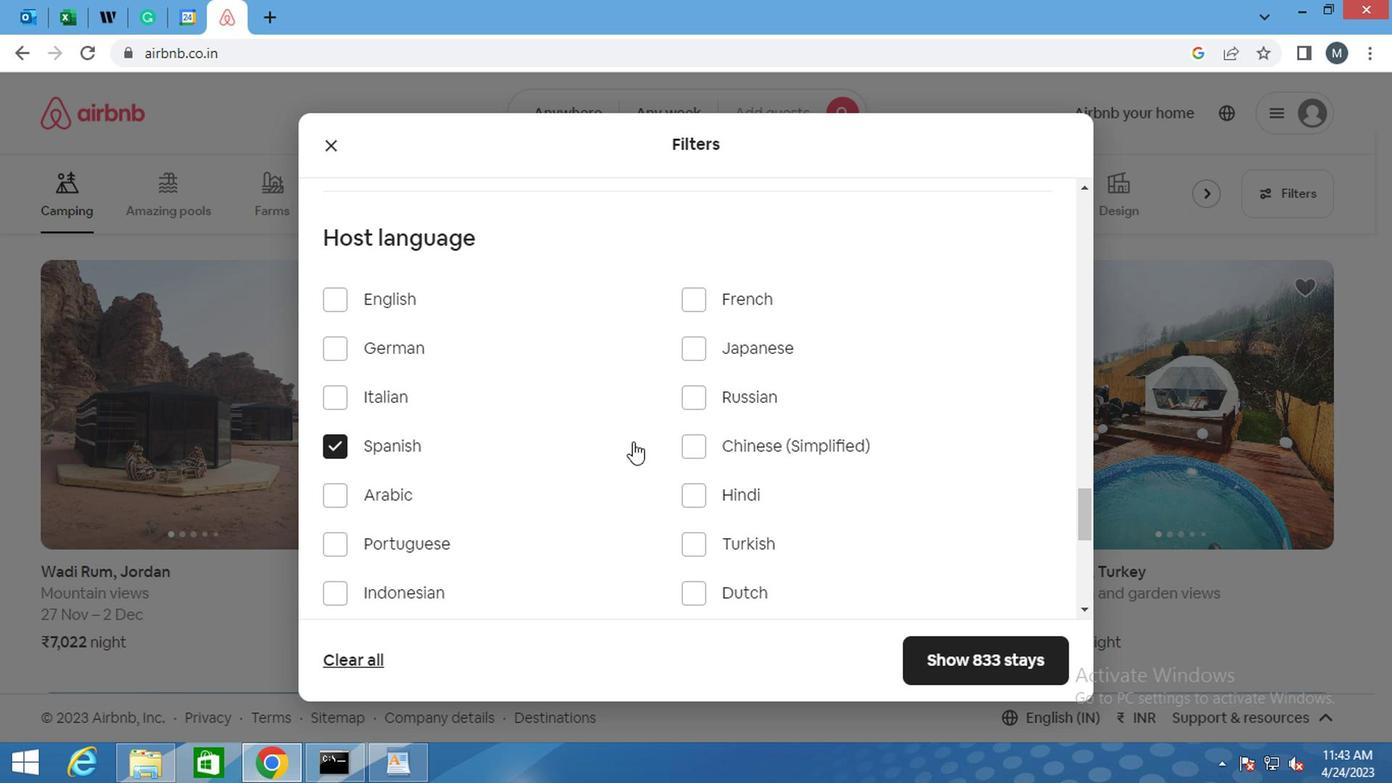 
Action: Mouse moved to (637, 450)
Screenshot: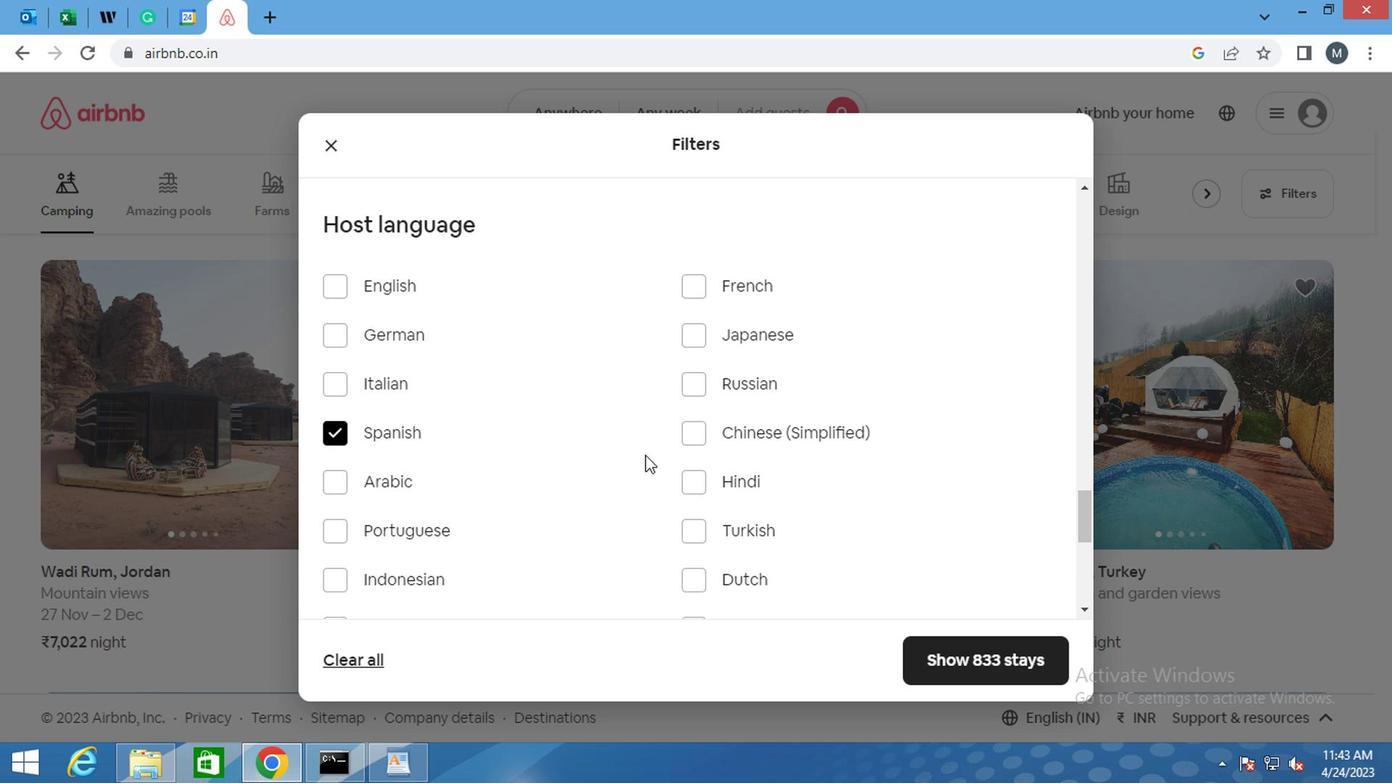 
Action: Mouse scrolled (637, 449) with delta (0, -1)
Screenshot: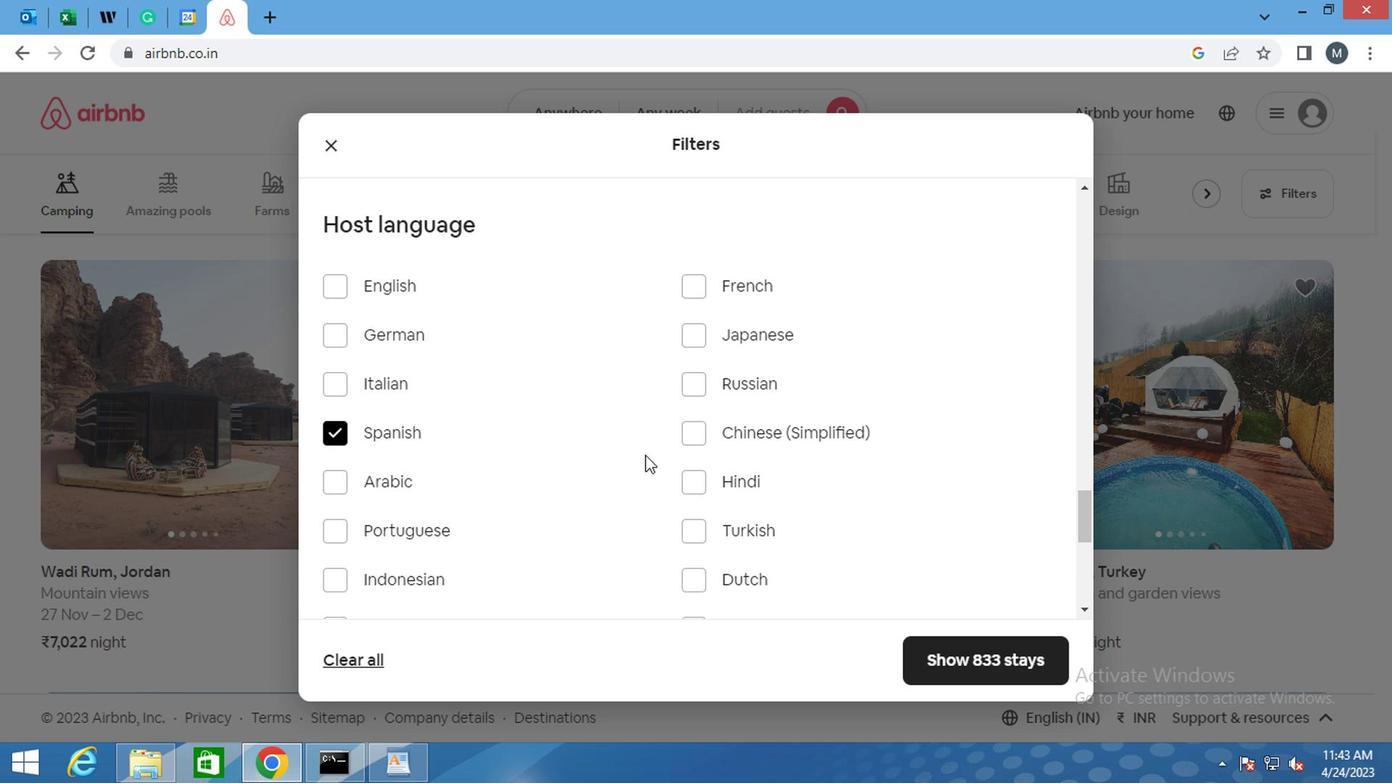 
Action: Mouse moved to (951, 654)
Screenshot: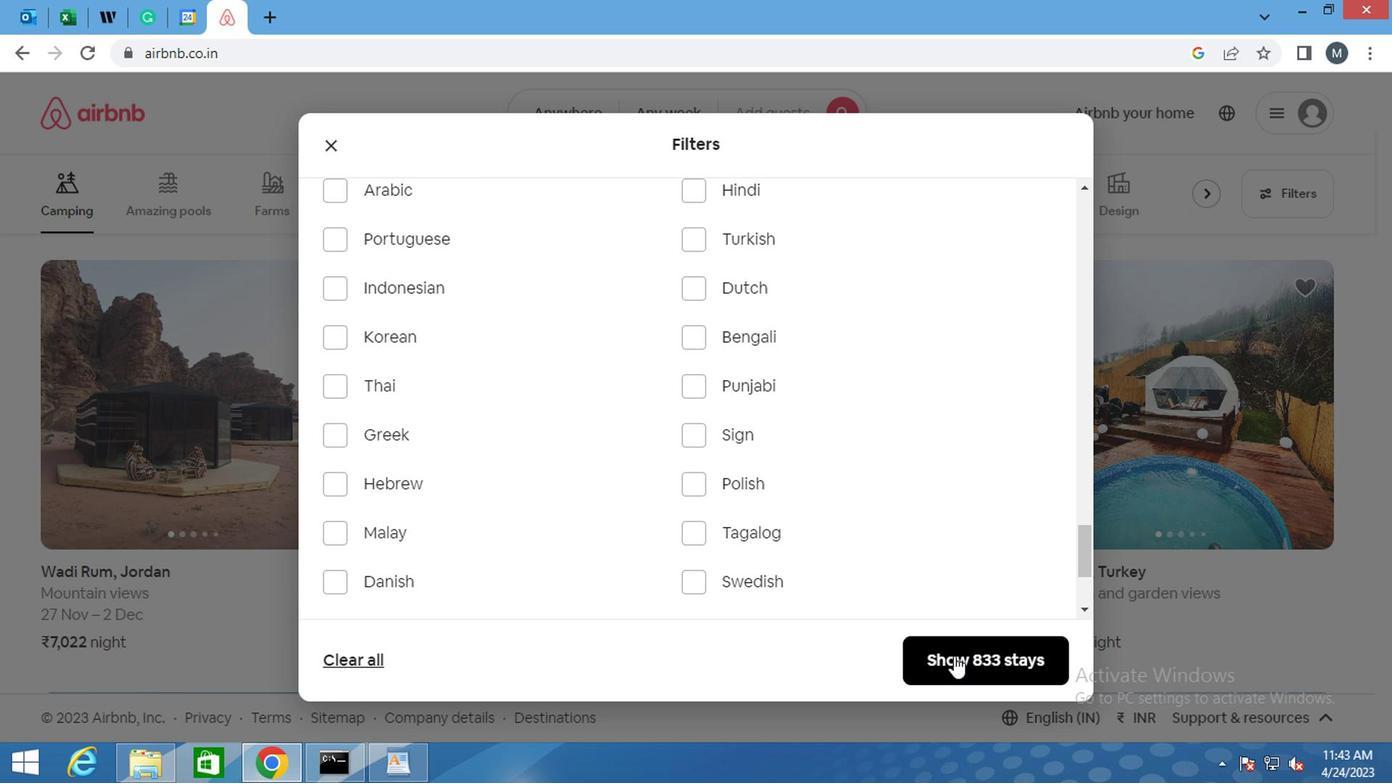 
Action: Mouse pressed left at (951, 654)
Screenshot: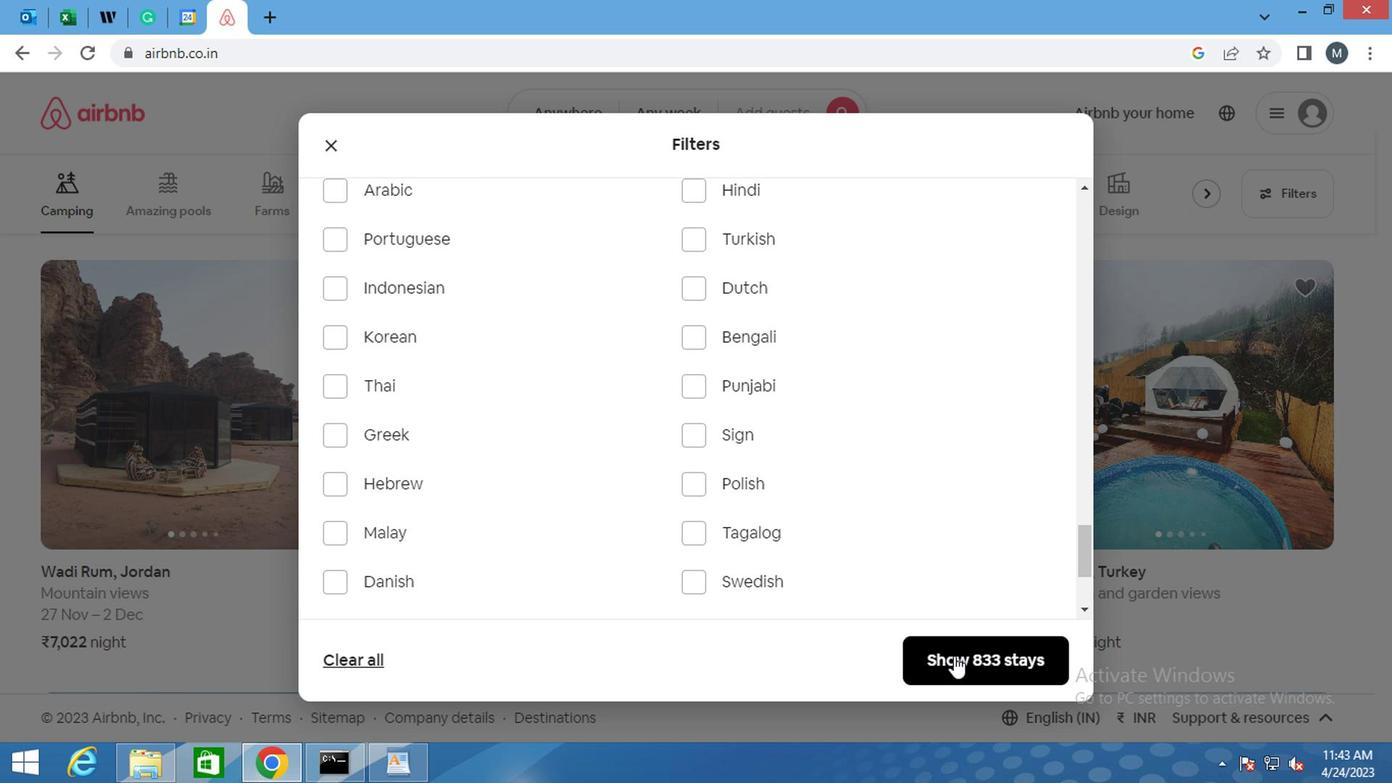 
Action: Mouse moved to (942, 648)
Screenshot: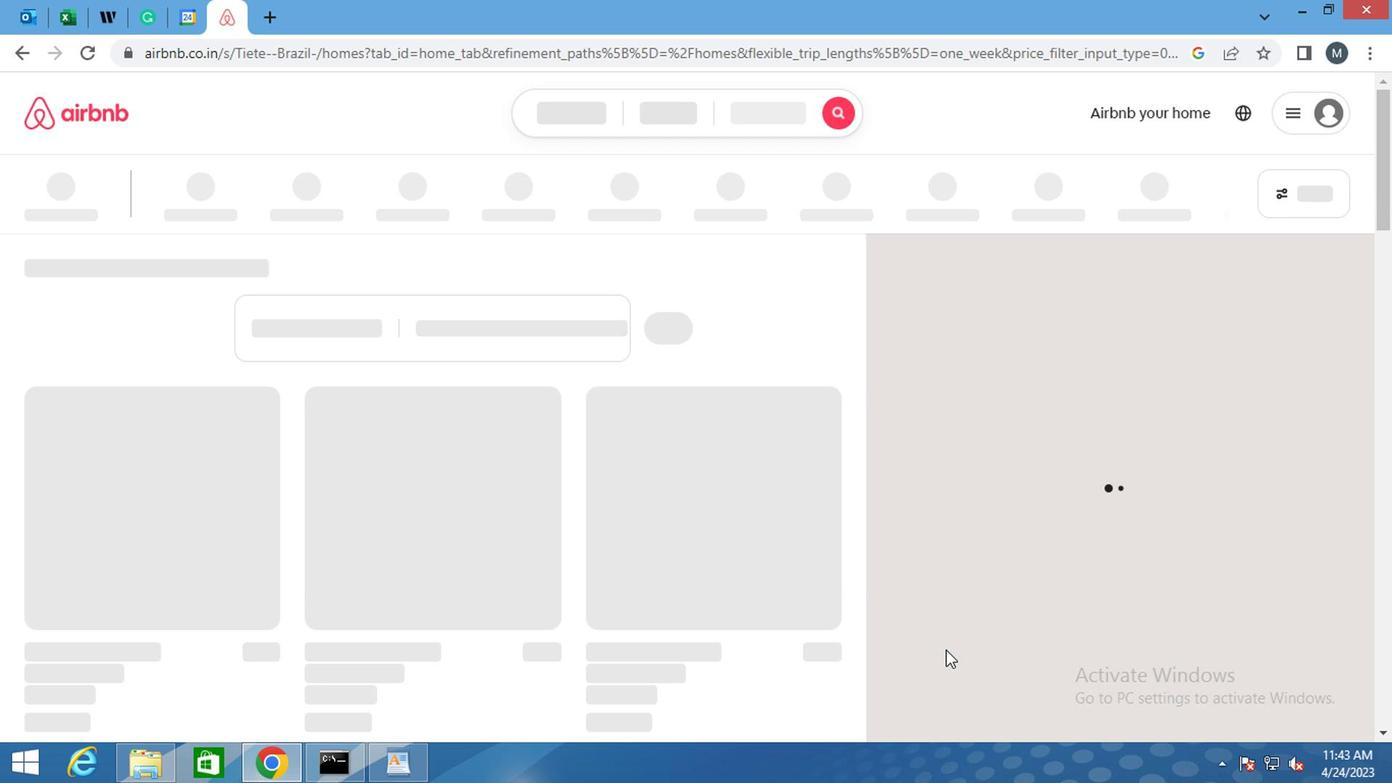 
